 Task: Craft a Digital Illustration.
Action: Mouse moved to (42, 10)
Screenshot: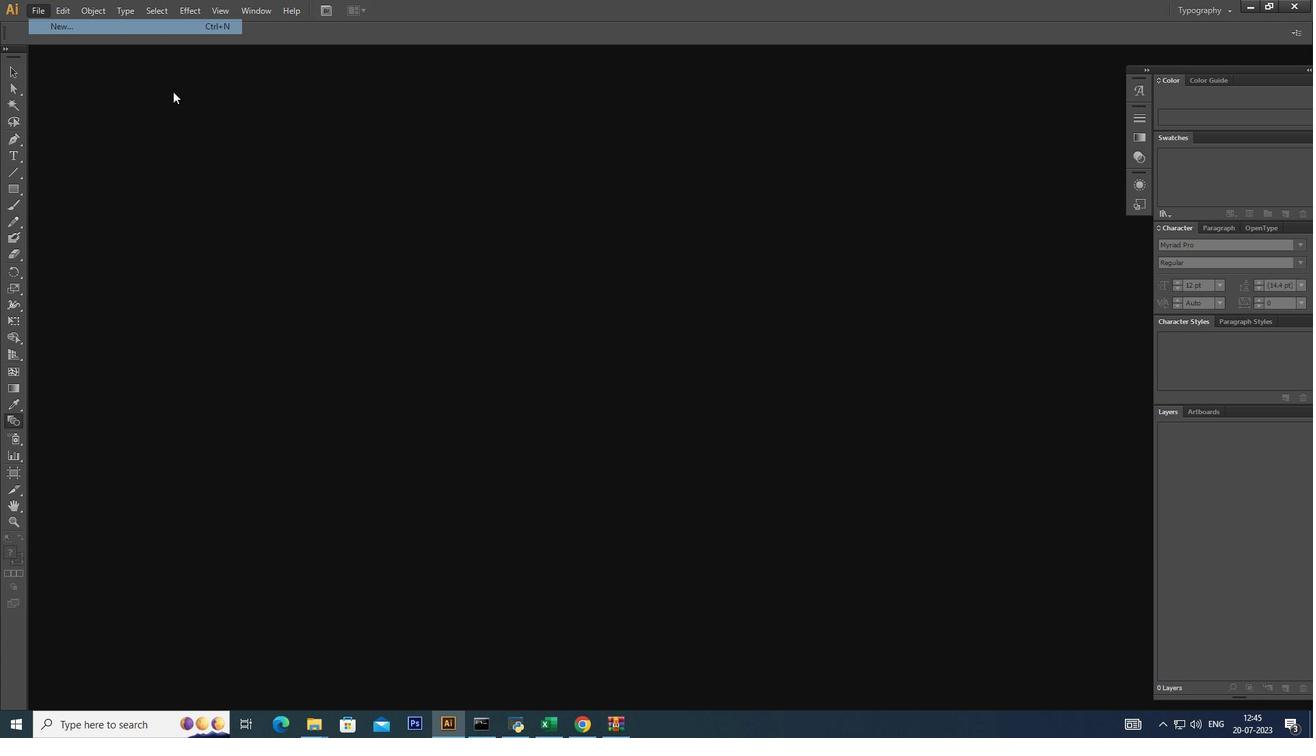 
Action: Mouse pressed left at (42, 10)
Screenshot: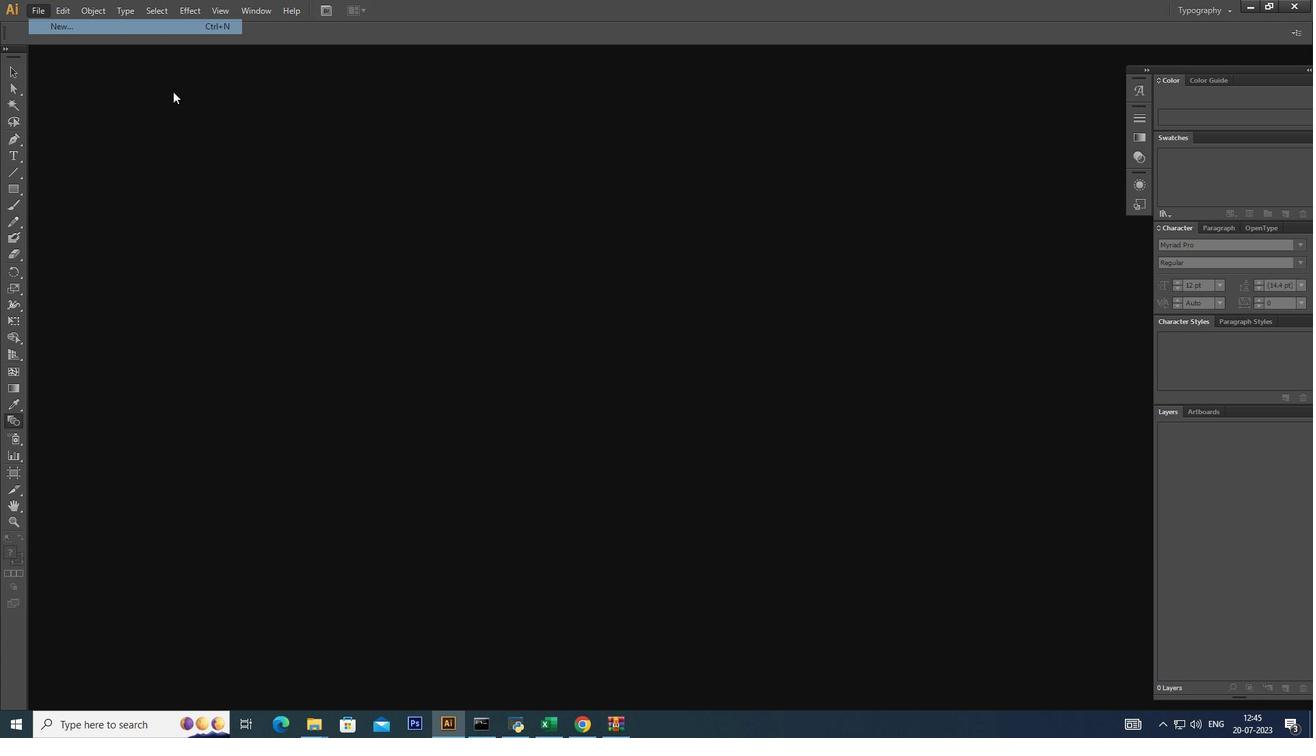 
Action: Mouse moved to (78, 26)
Screenshot: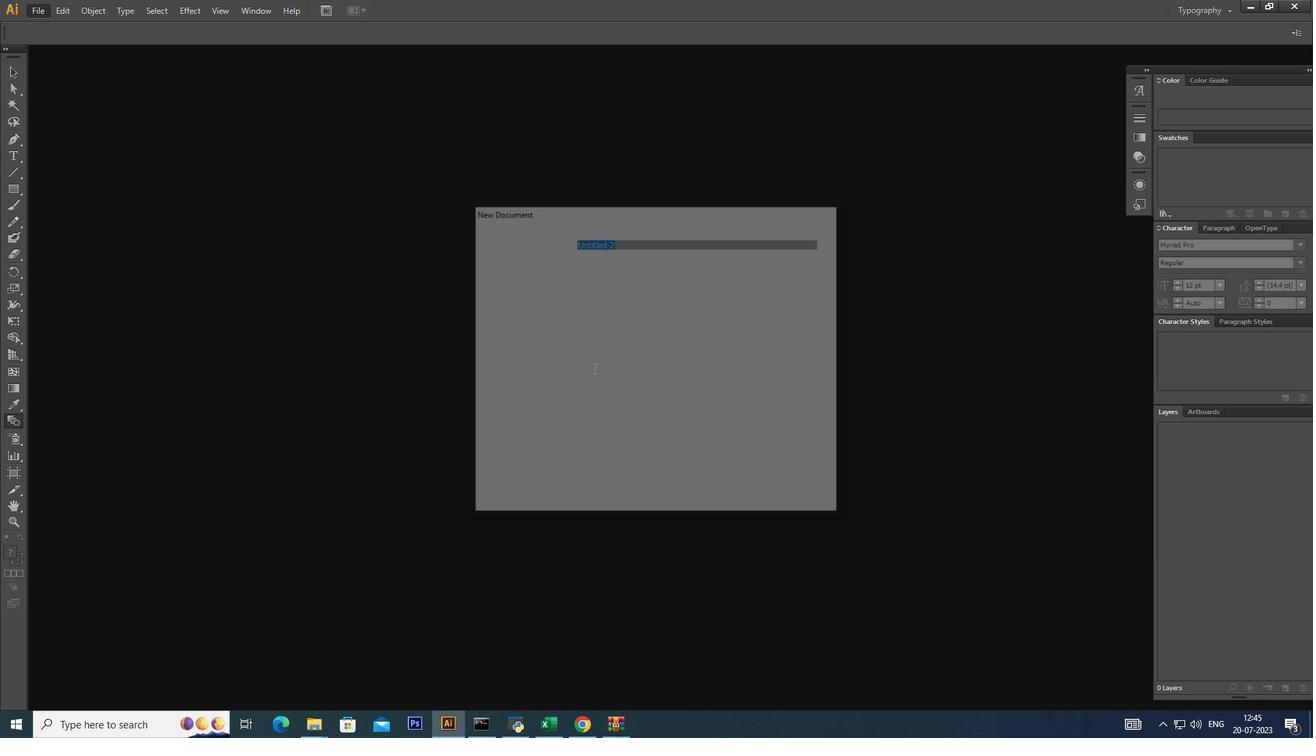 
Action: Mouse pressed left at (78, 26)
Screenshot: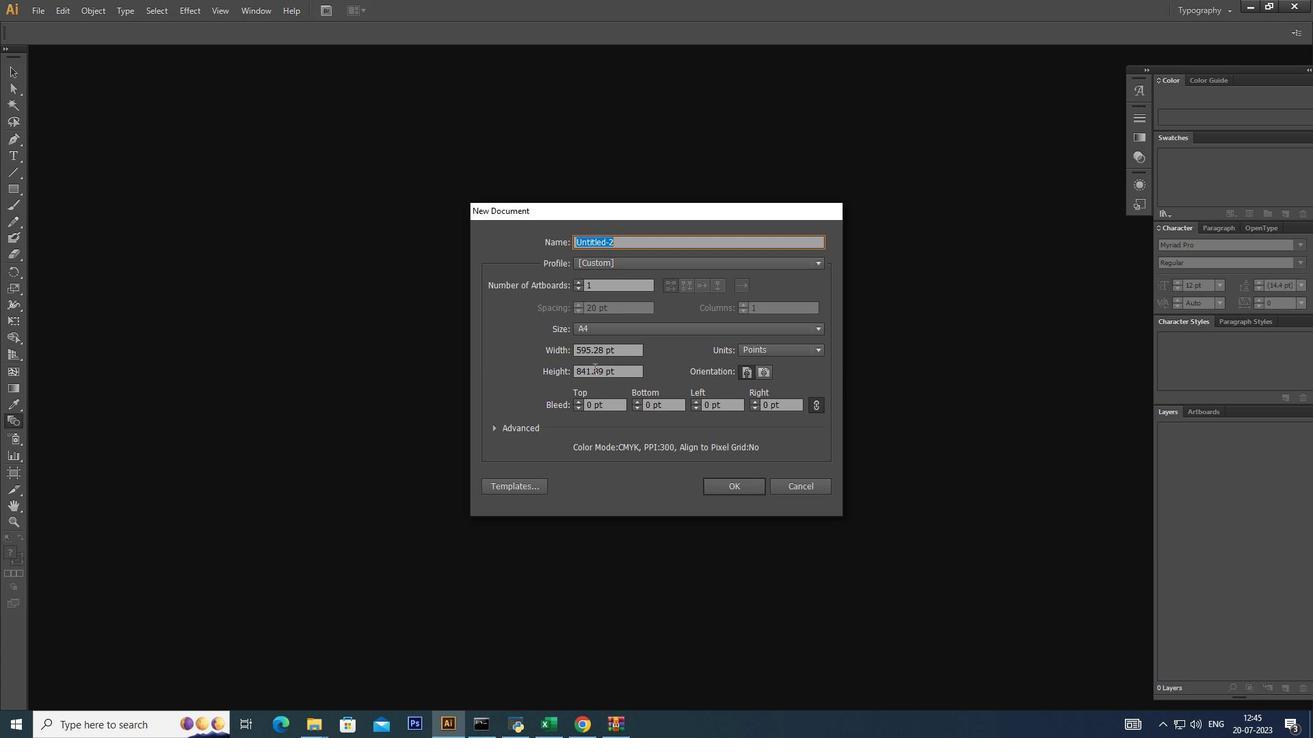 
Action: Mouse moved to (746, 491)
Screenshot: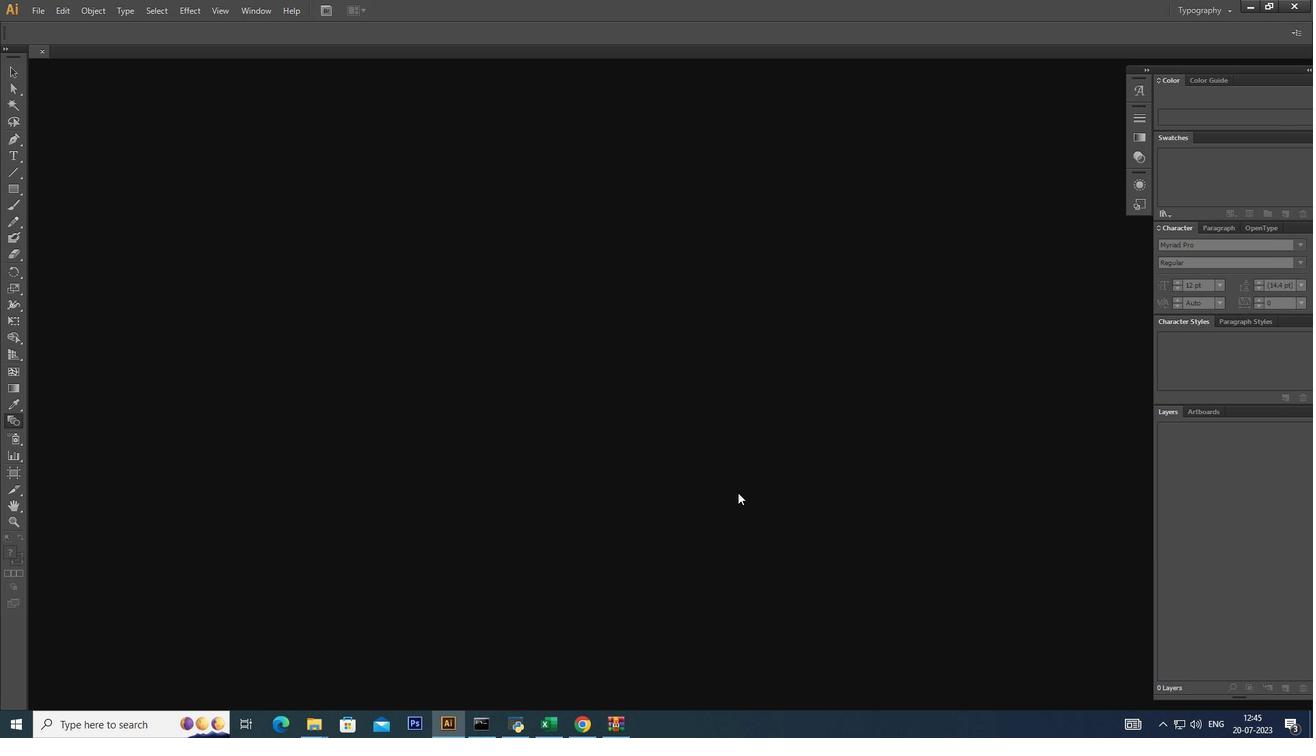 
Action: Mouse pressed left at (746, 491)
Screenshot: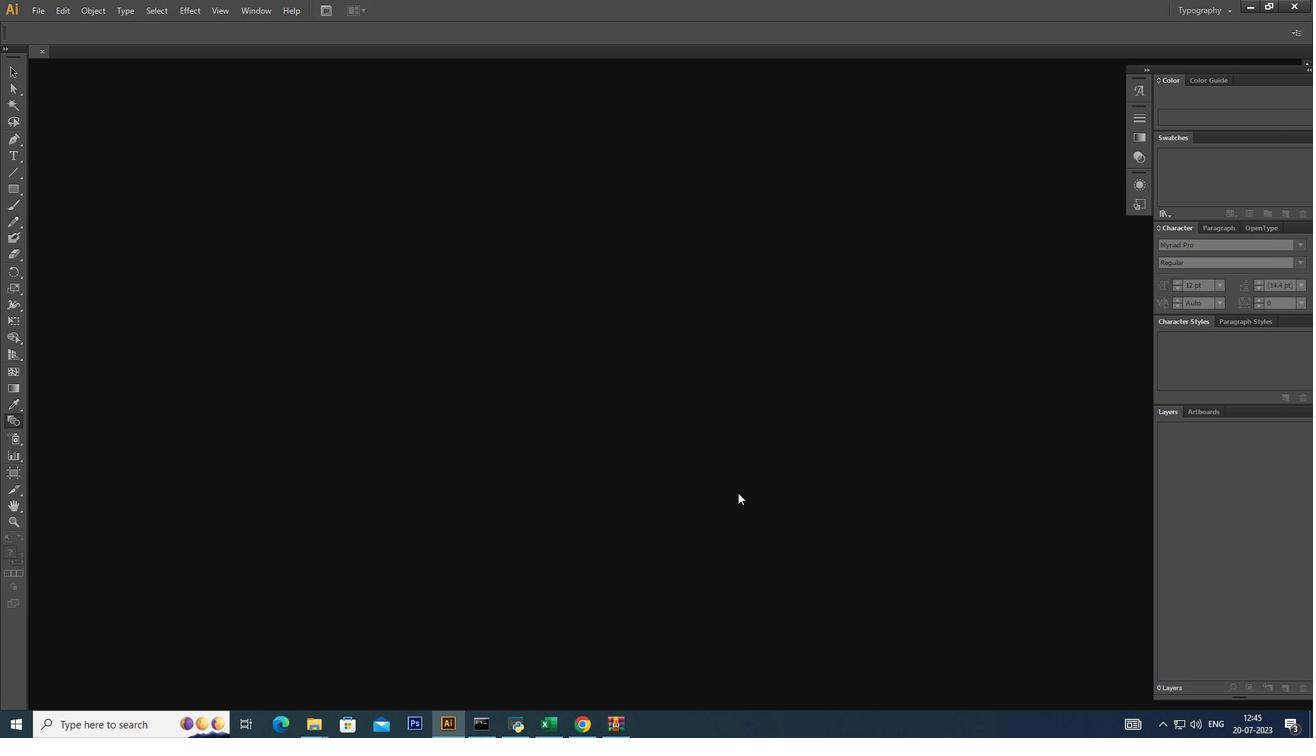 
Action: Mouse moved to (1288, 695)
Screenshot: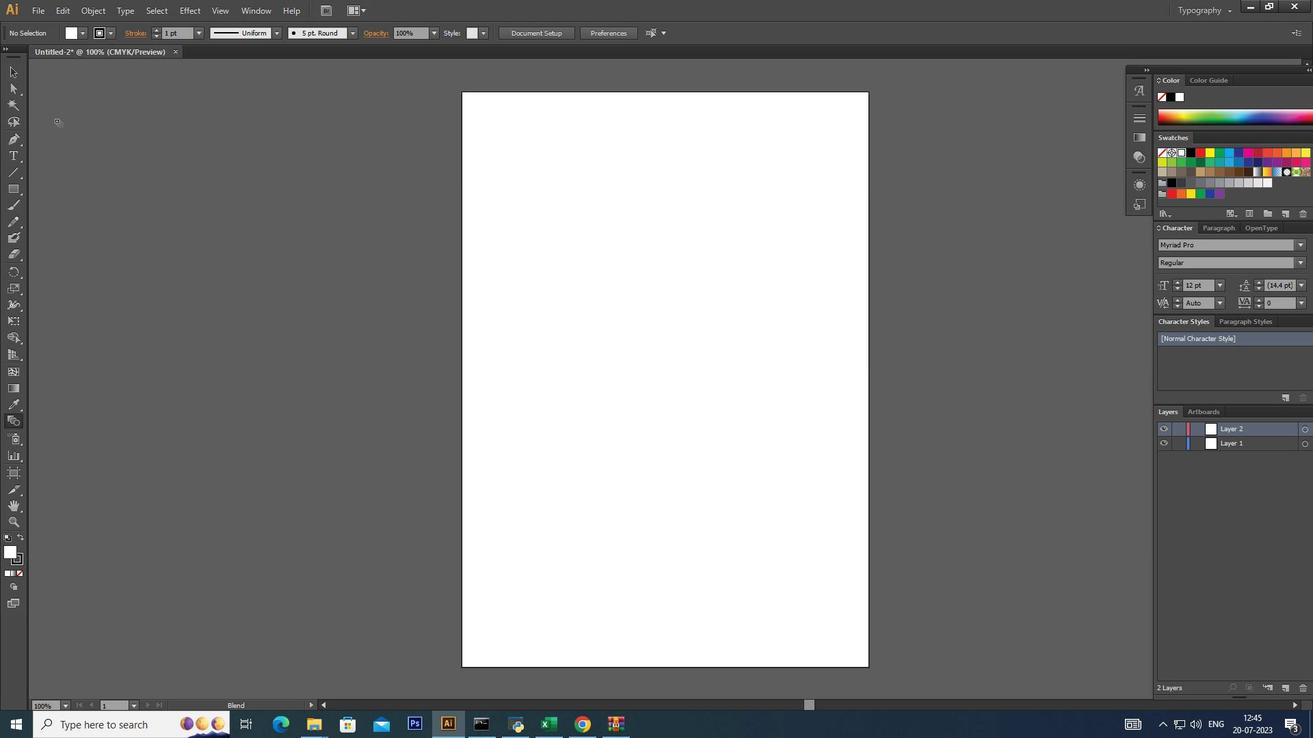 
Action: Mouse pressed left at (1288, 695)
Screenshot: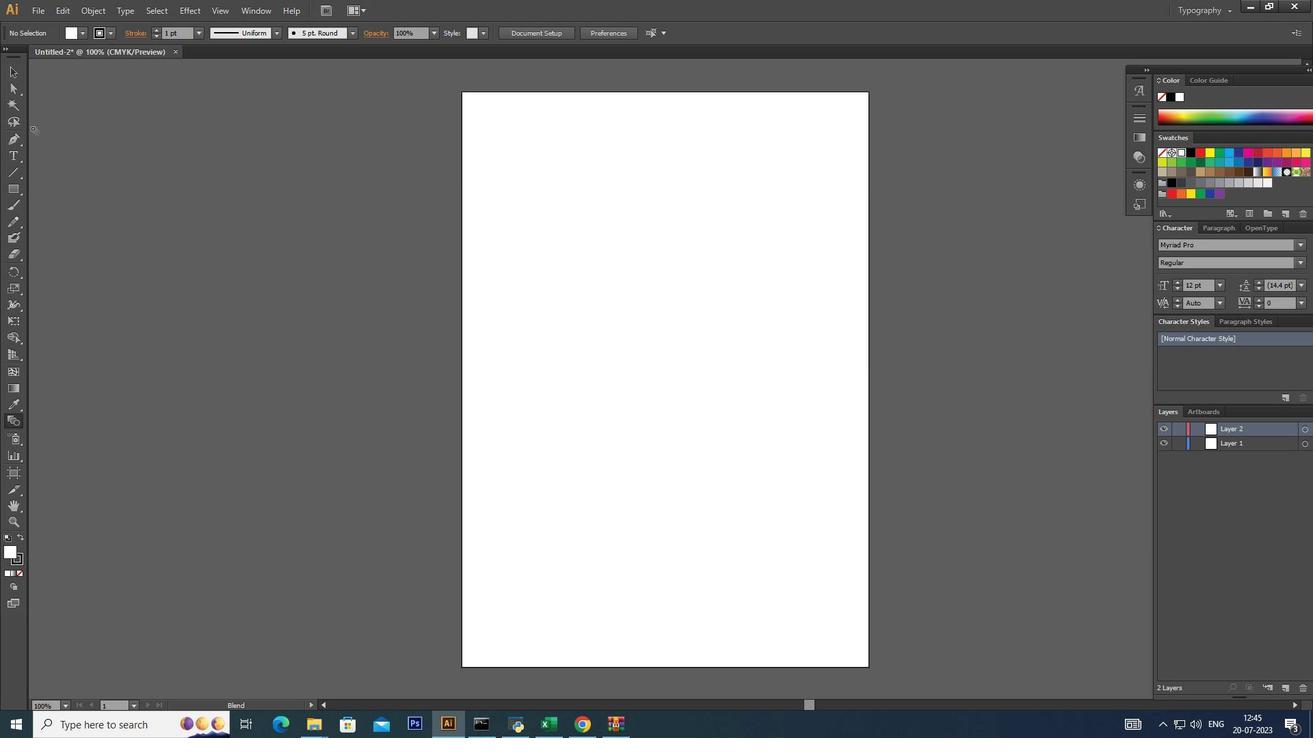 
Action: Mouse moved to (20, 186)
Screenshot: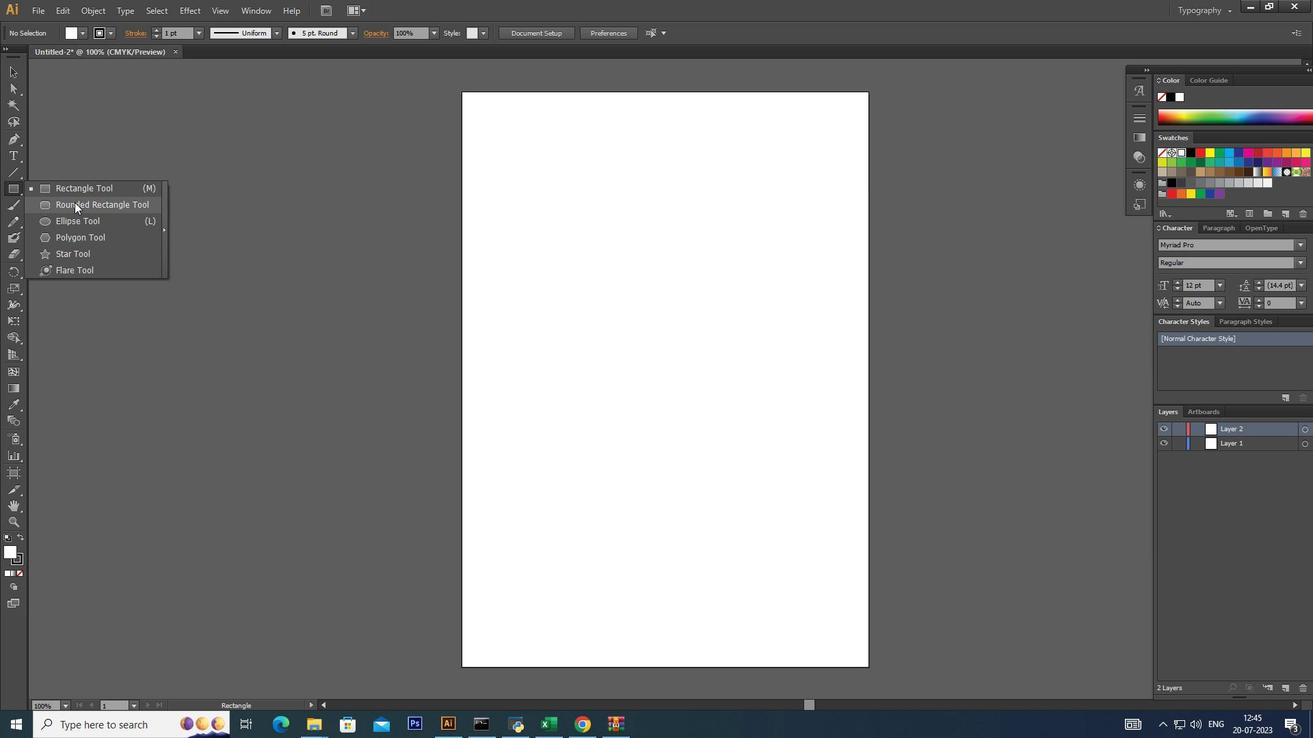 
Action: Mouse pressed left at (20, 186)
Screenshot: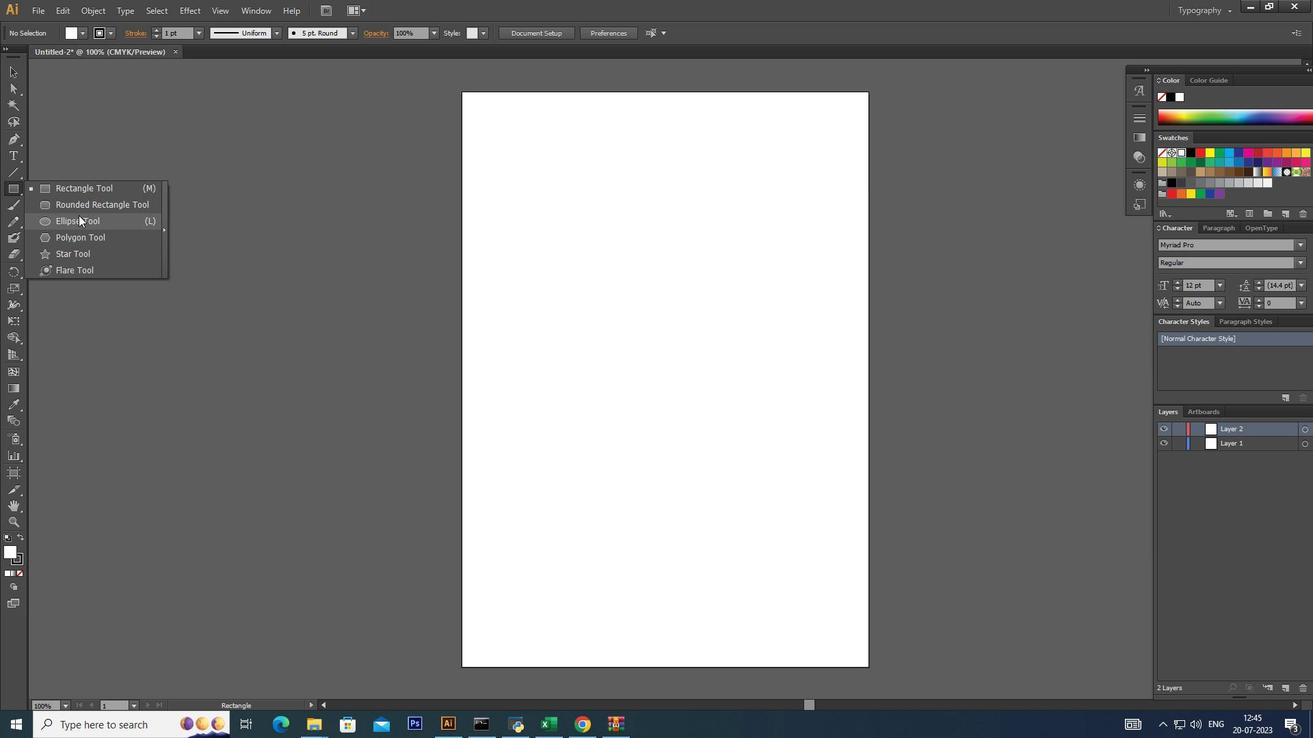 
Action: Mouse moved to (81, 219)
Screenshot: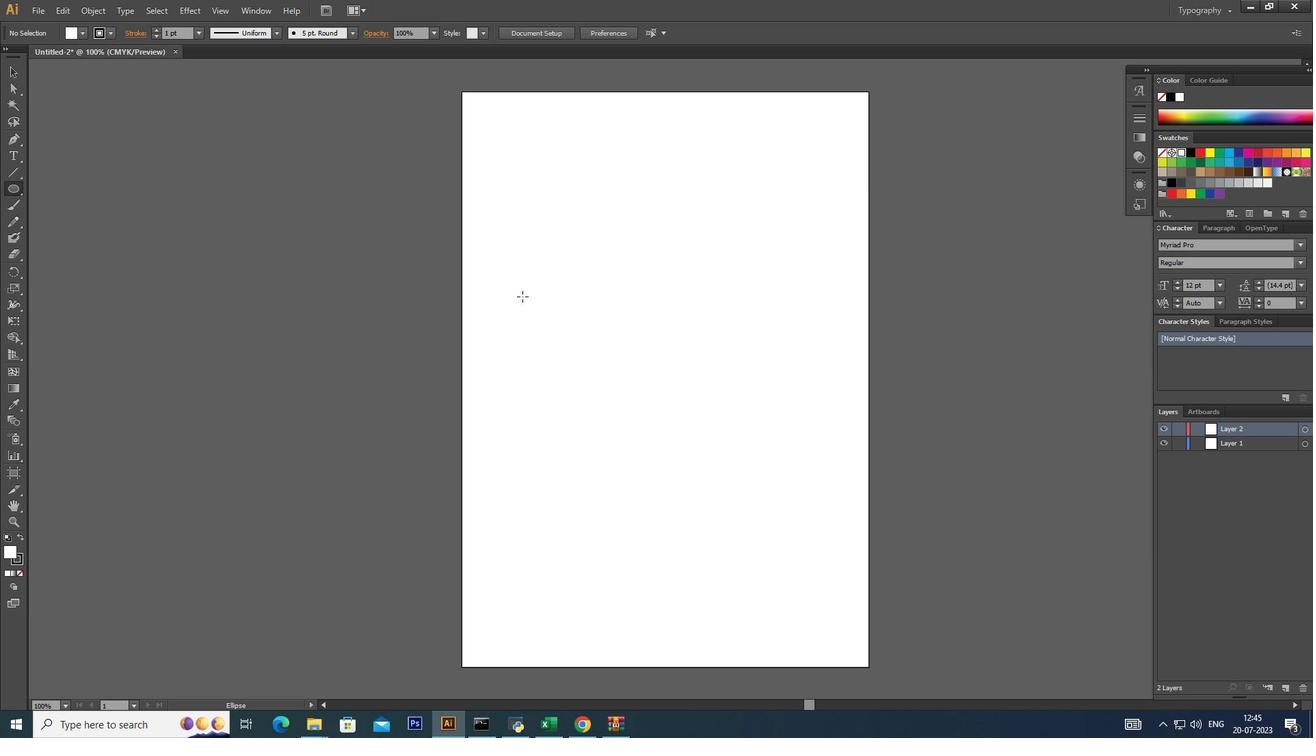 
Action: Mouse pressed left at (81, 219)
Screenshot: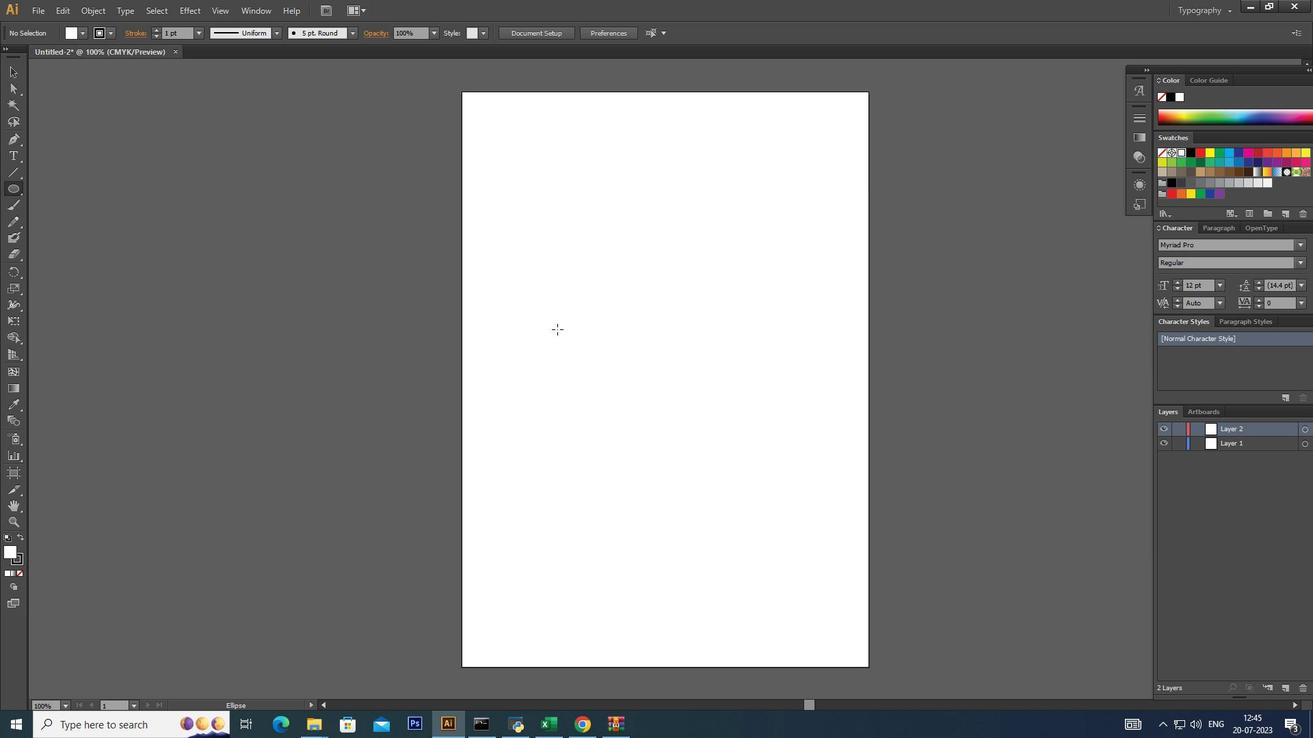 
Action: Mouse moved to (544, 336)
Screenshot: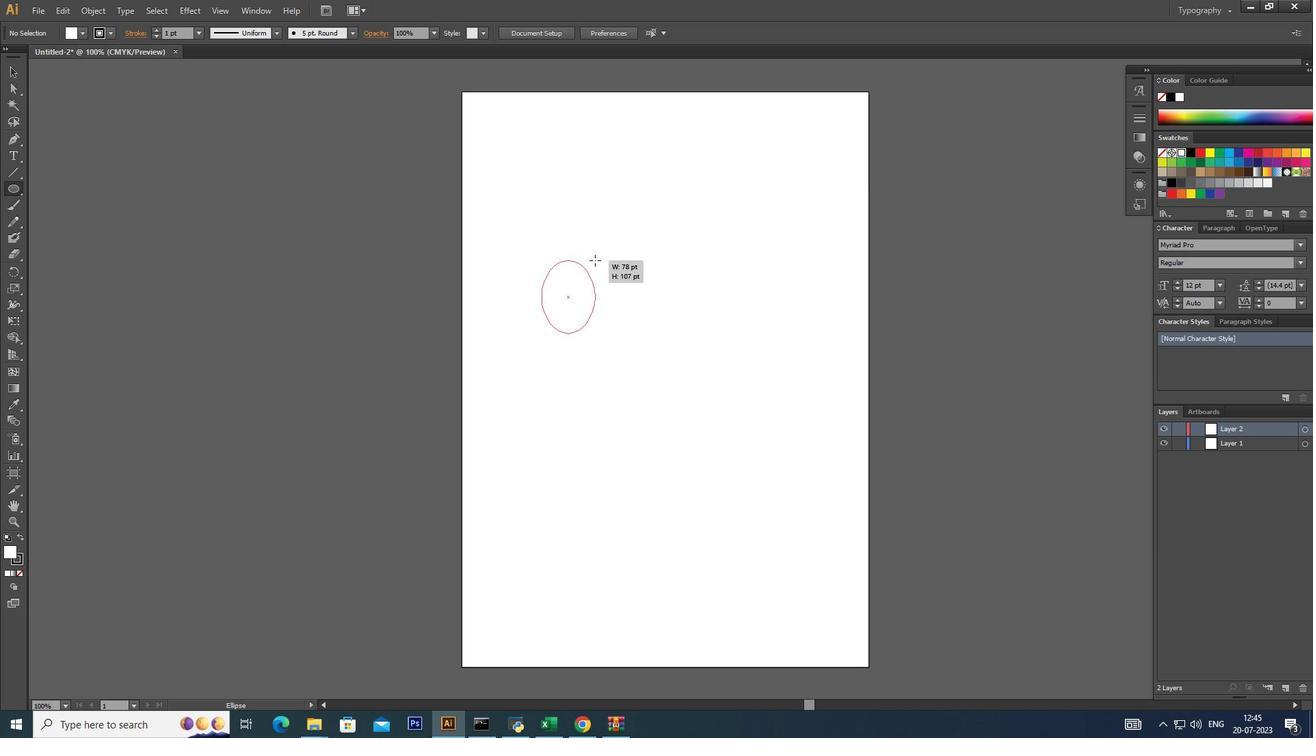 
Action: Mouse pressed left at (544, 336)
Screenshot: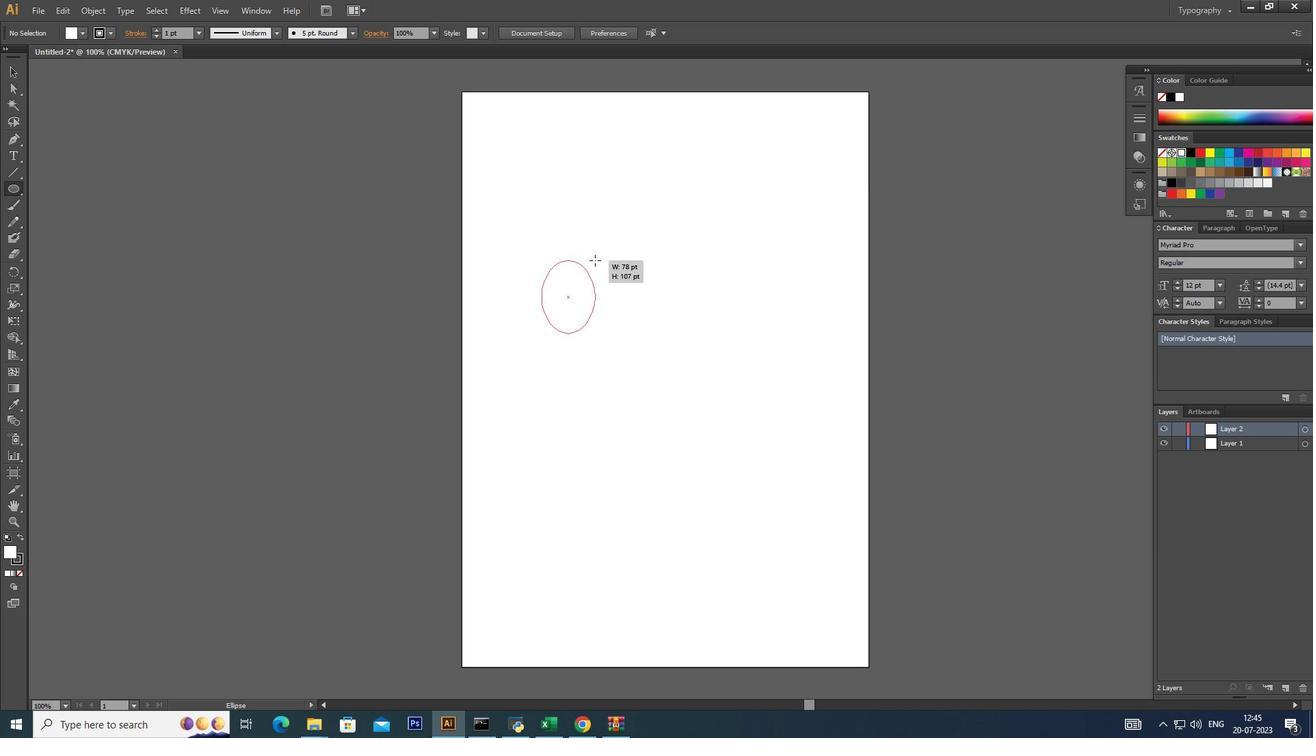 
Action: Mouse moved to (83, 32)
Screenshot: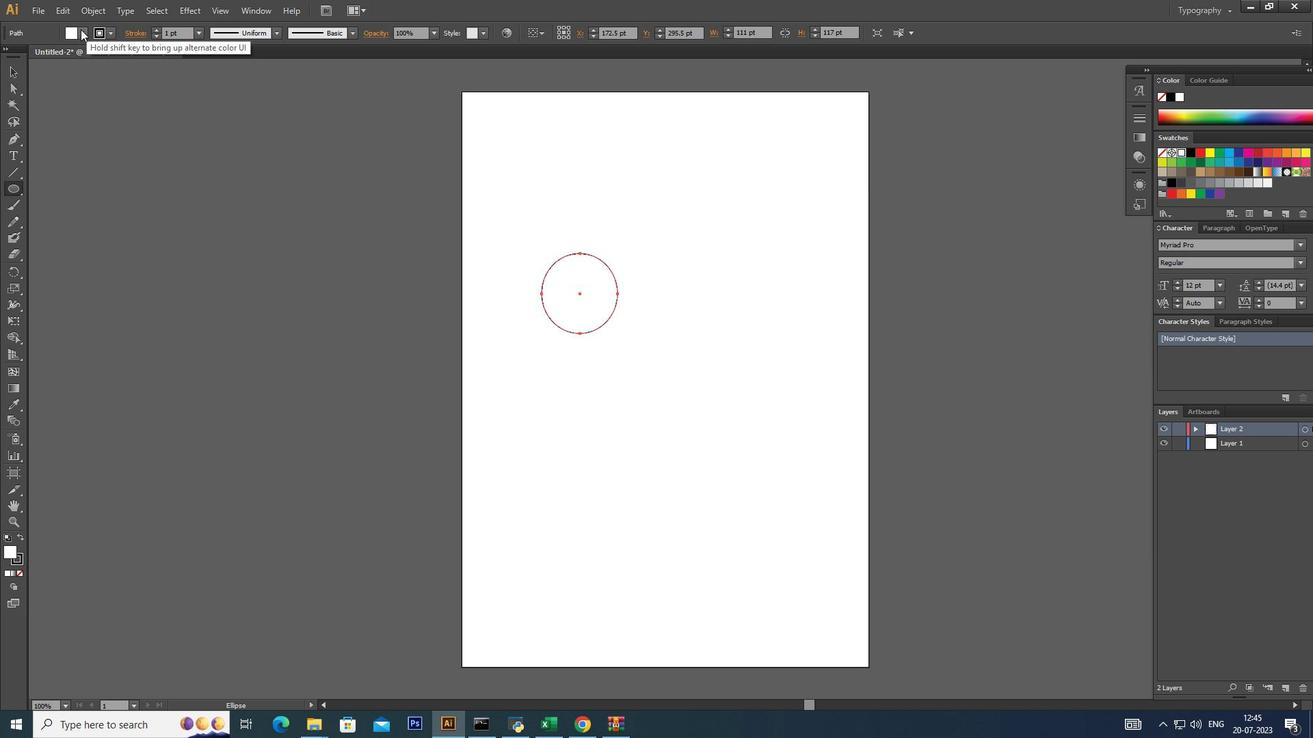 
Action: Mouse pressed left at (83, 32)
Screenshot: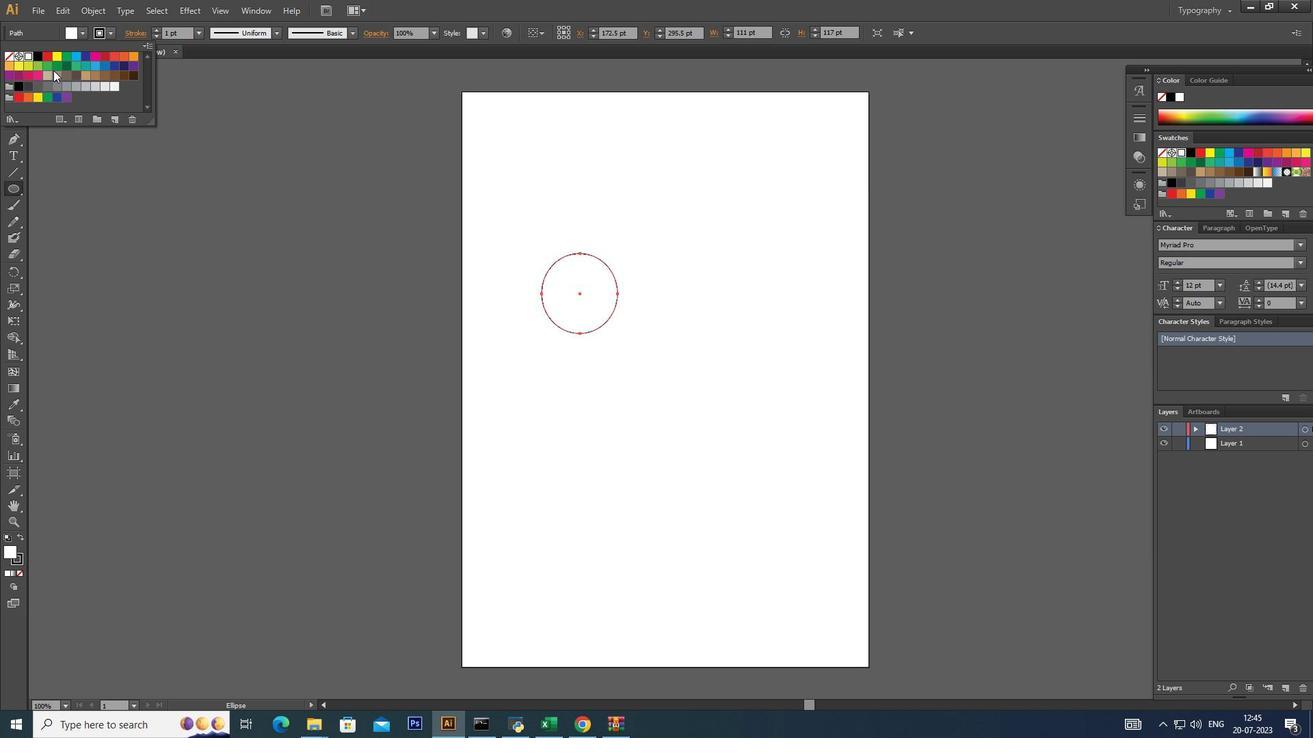 
Action: Mouse moved to (76, 32)
Screenshot: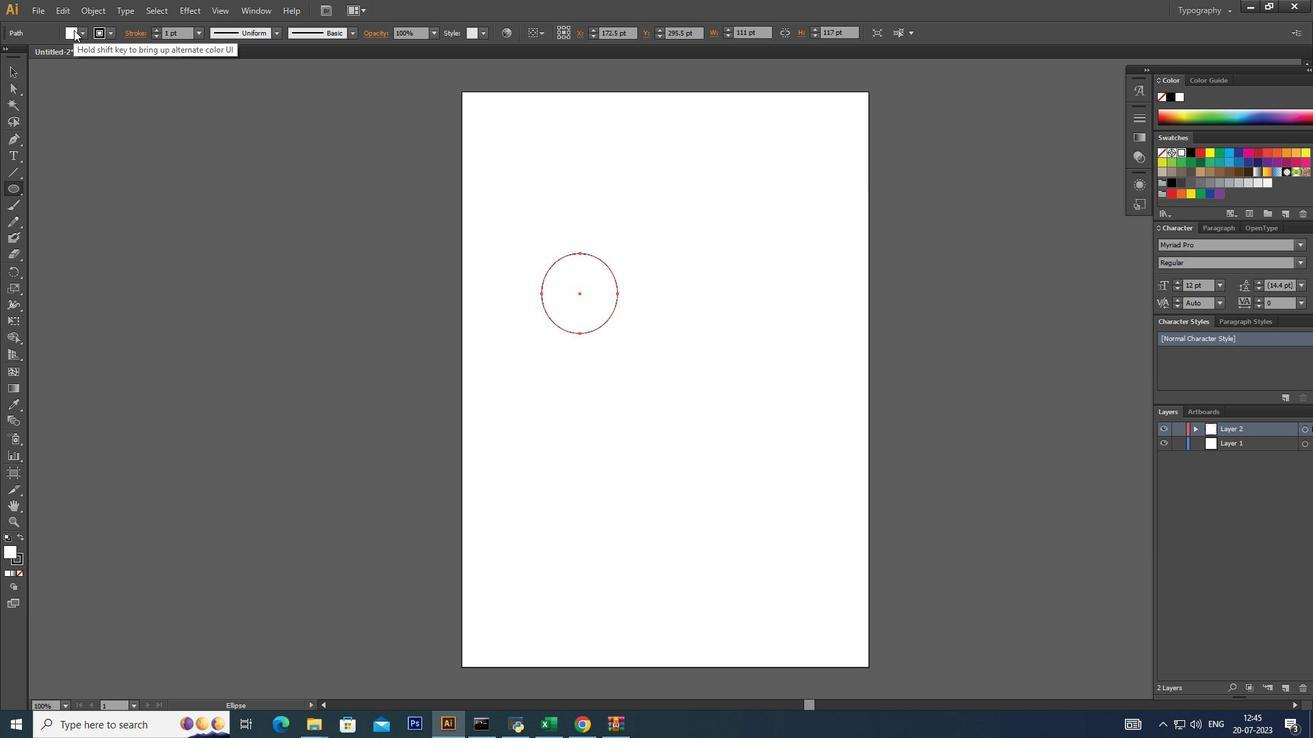 
Action: Mouse pressed left at (76, 32)
Screenshot: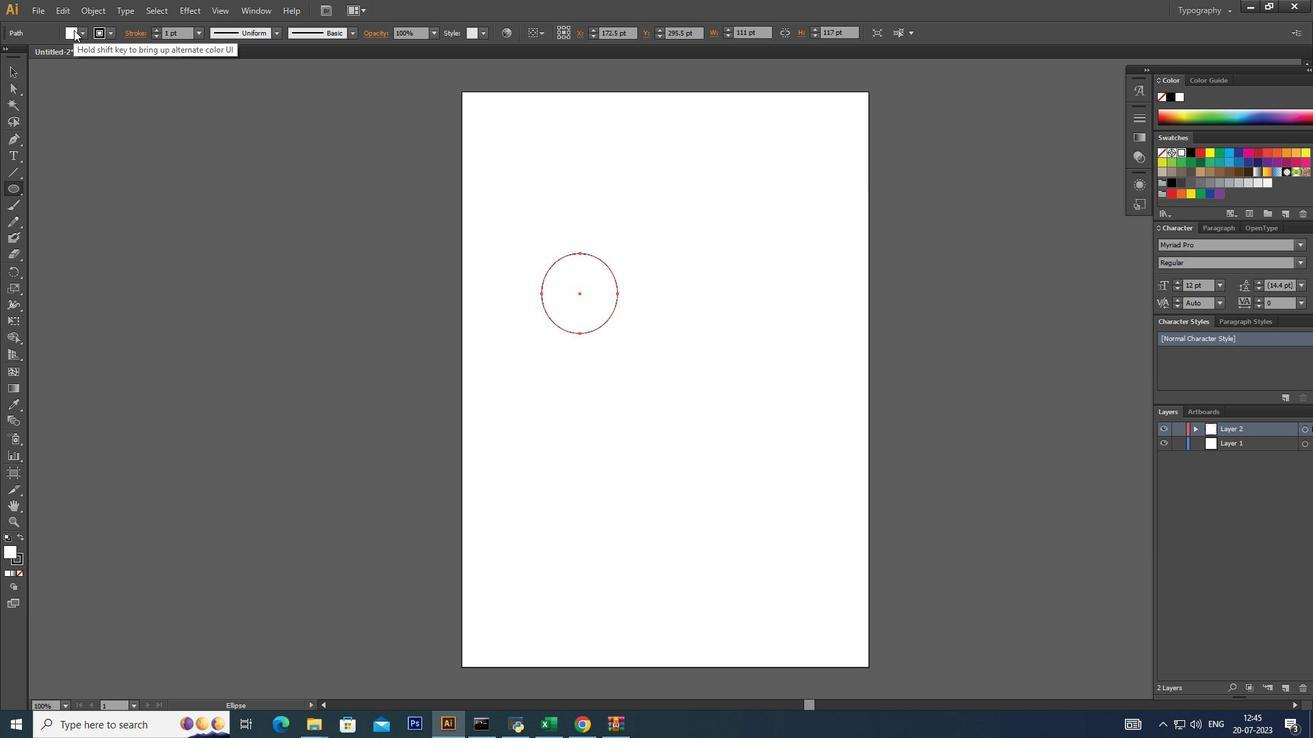 
Action: Mouse pressed left at (76, 32)
Screenshot: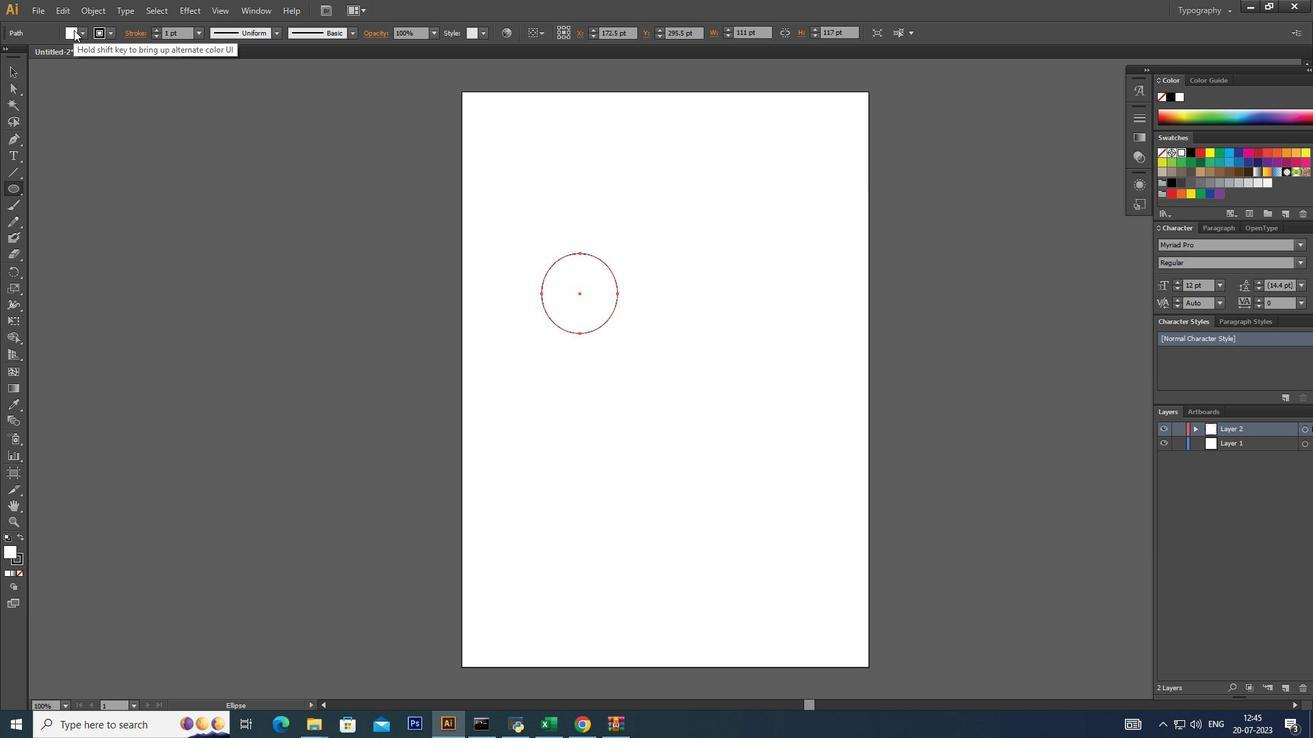 
Action: Mouse pressed left at (76, 32)
Screenshot: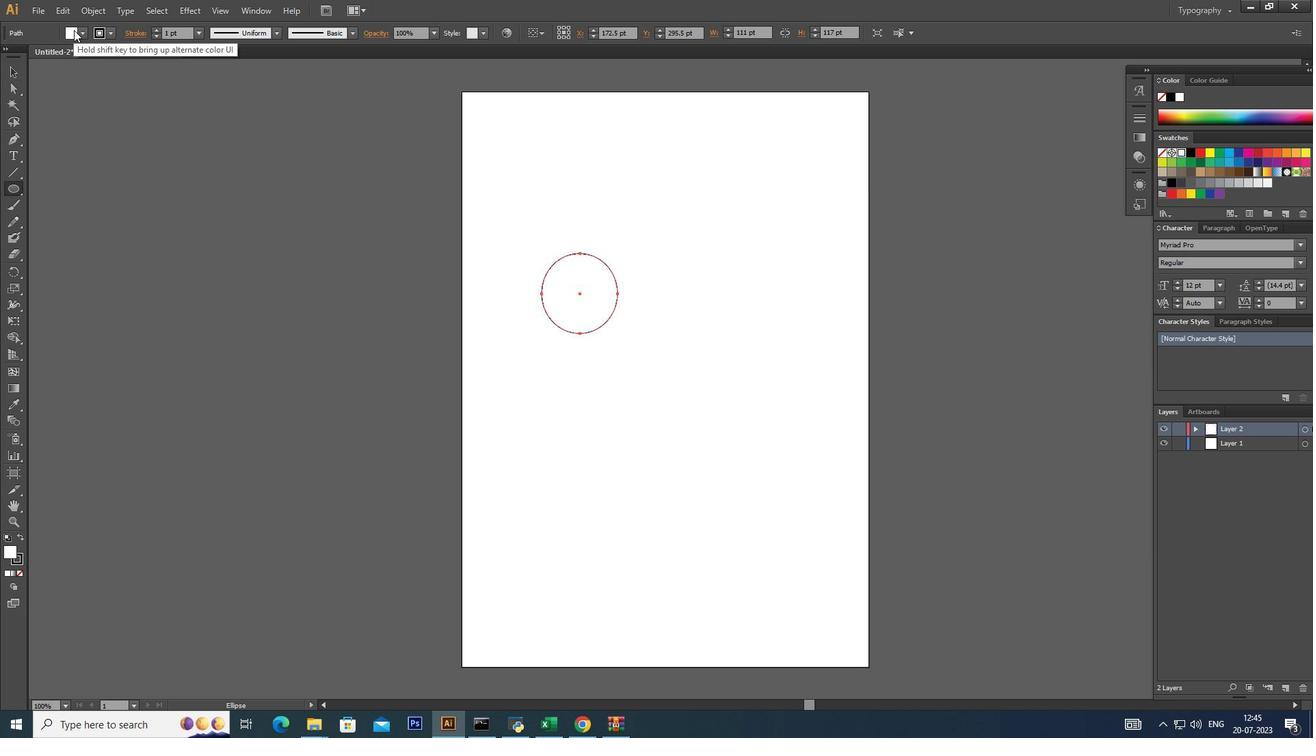 
Action: Mouse pressed left at (76, 32)
Screenshot: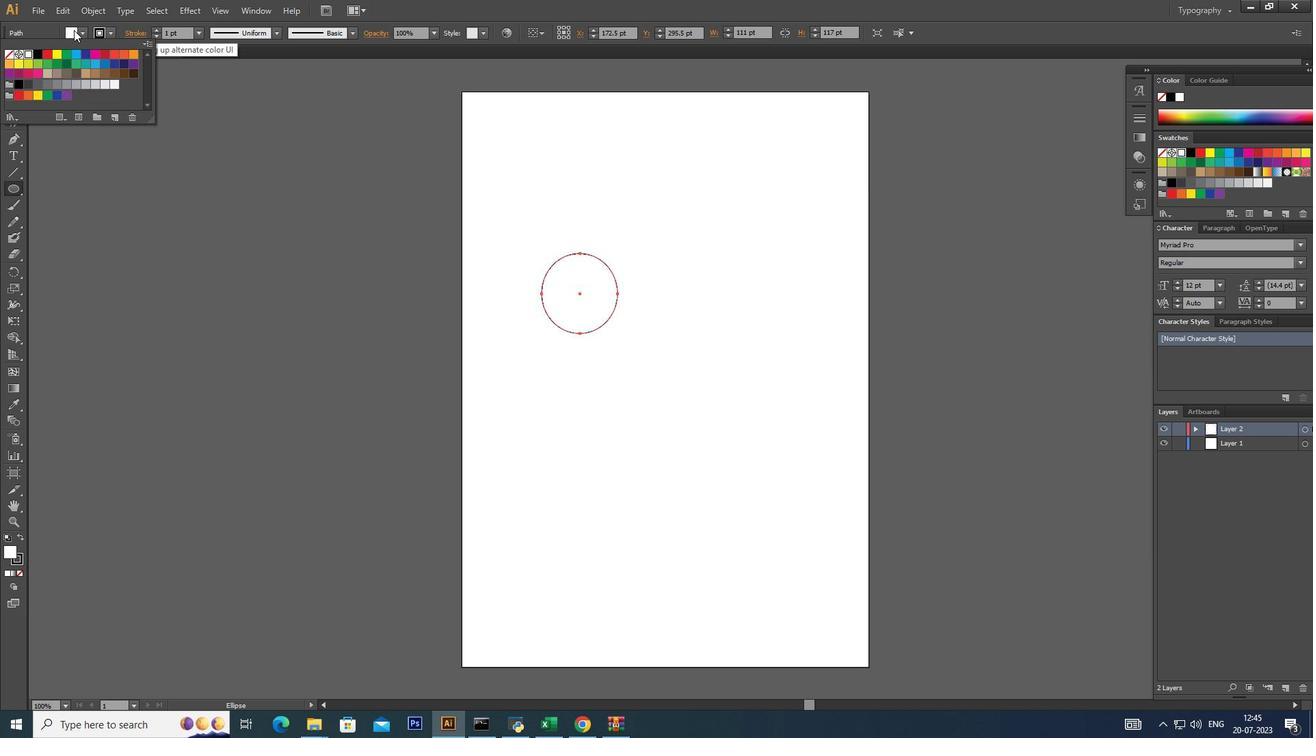 
Action: Mouse pressed left at (76, 32)
Screenshot: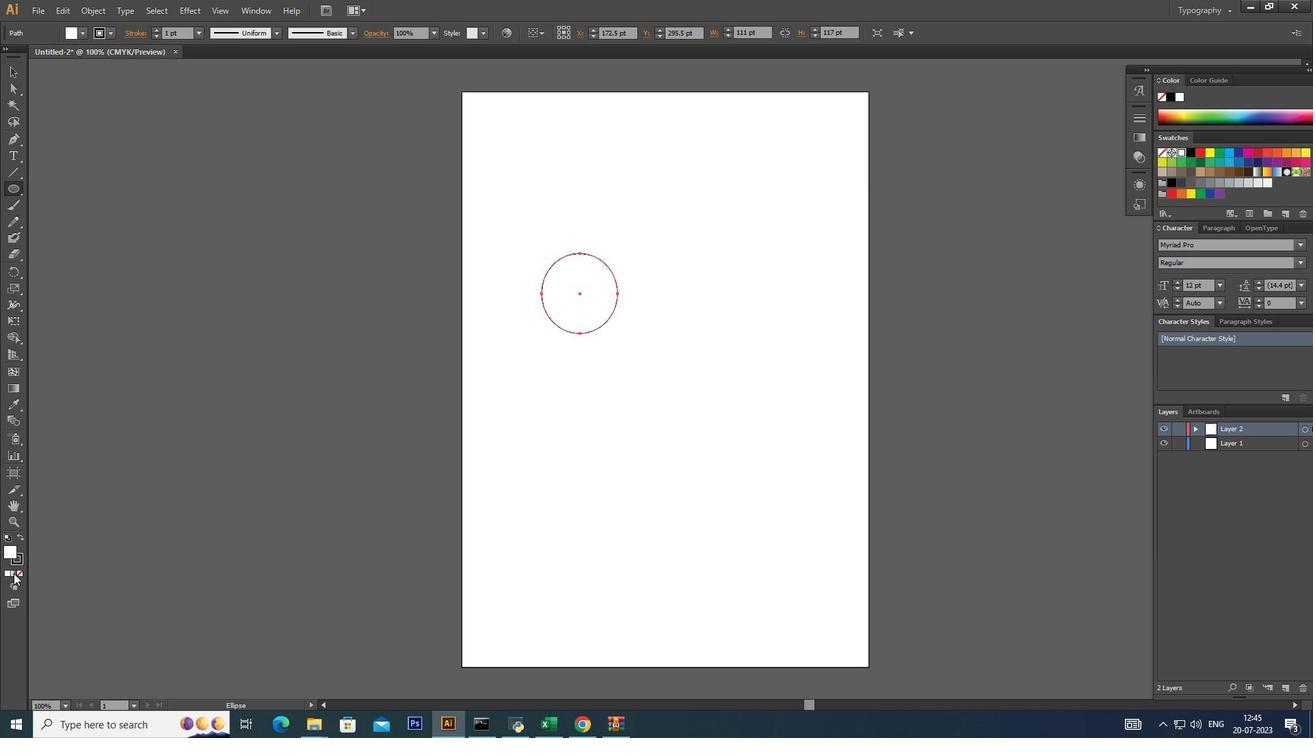 
Action: Mouse pressed left at (76, 32)
Screenshot: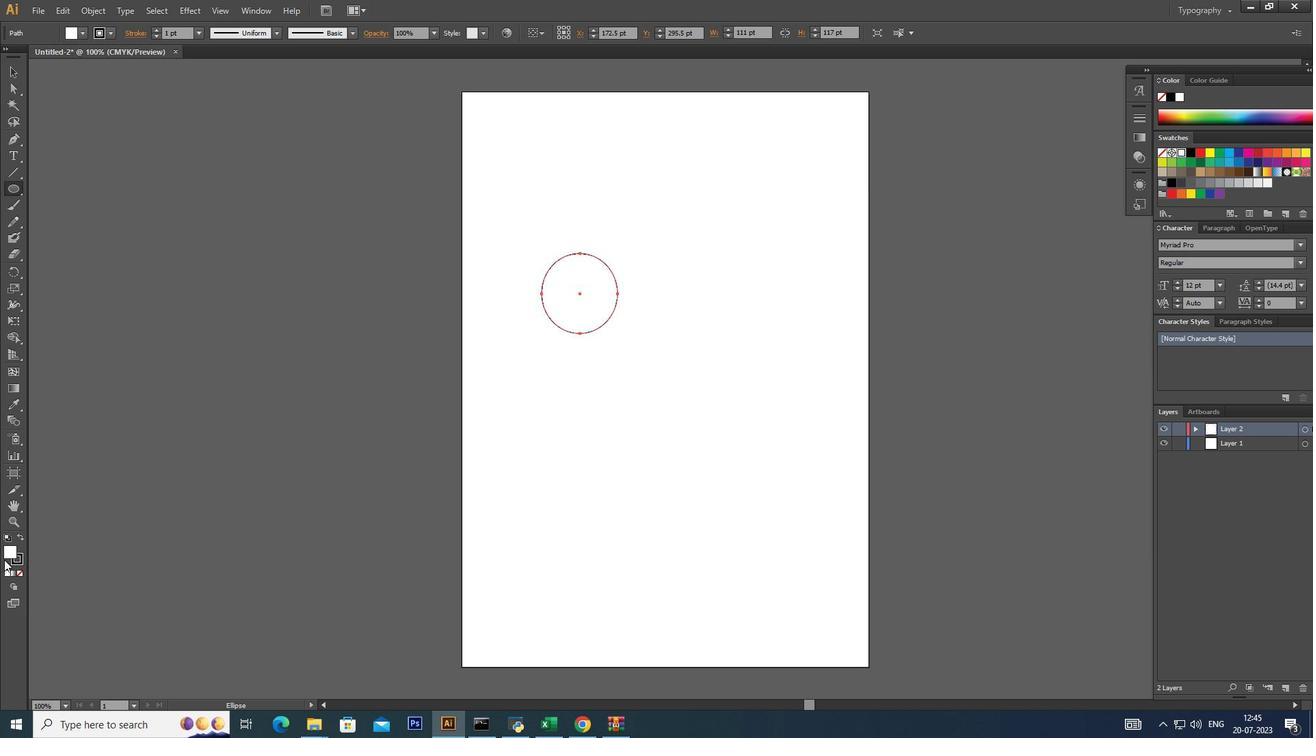 
Action: Mouse moved to (10, 552)
Screenshot: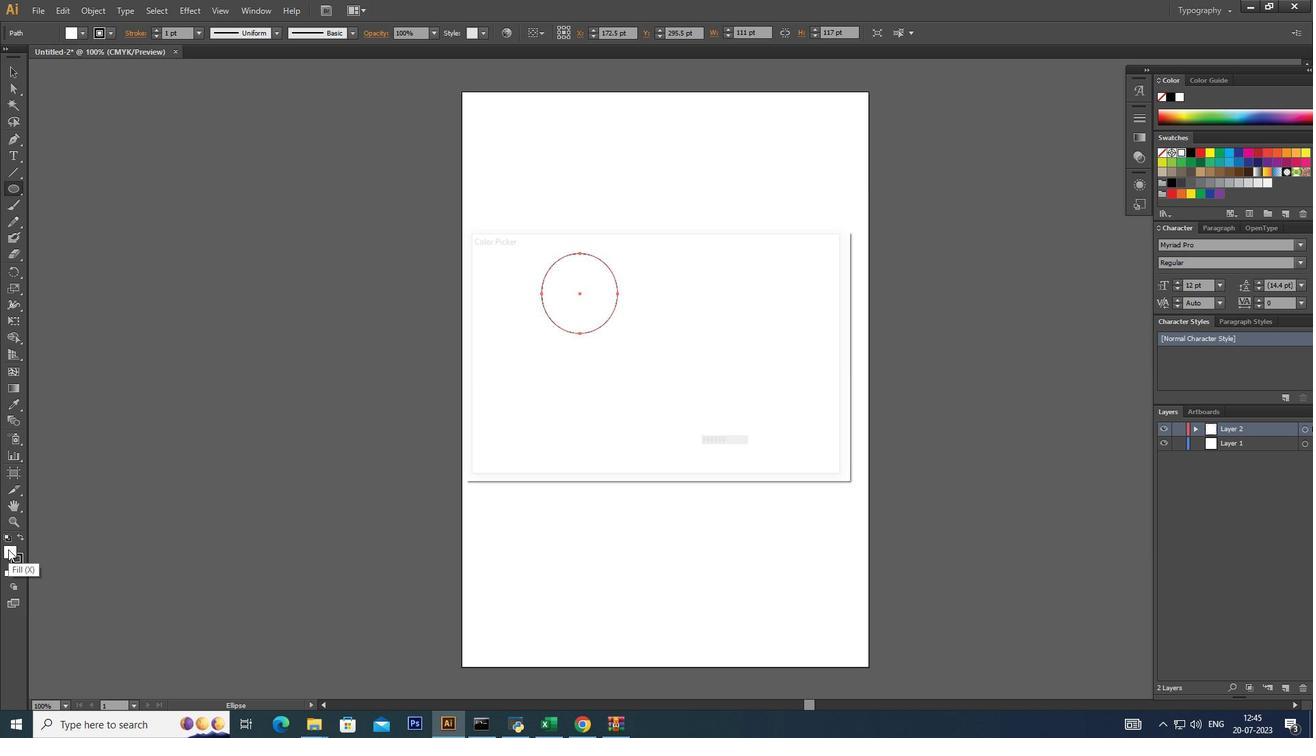 
Action: Mouse pressed left at (10, 552)
Screenshot: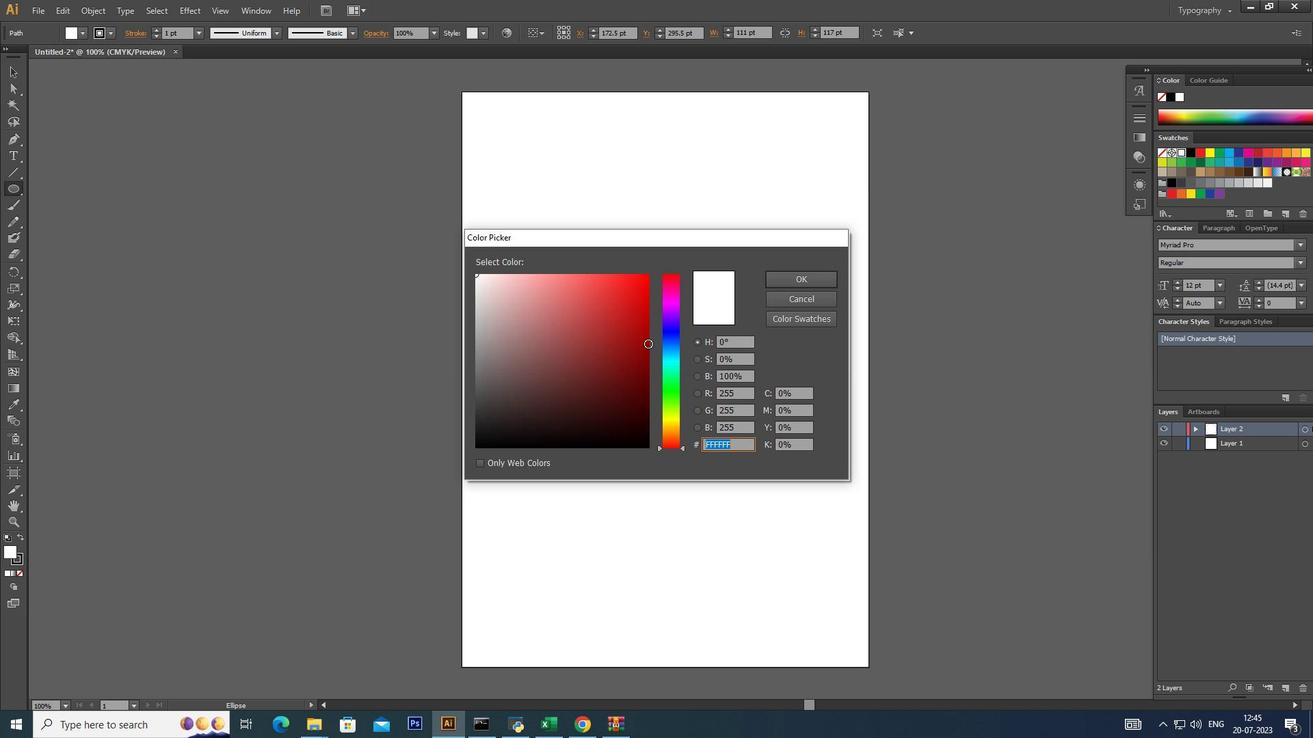 
Action: Mouse pressed left at (10, 552)
Screenshot: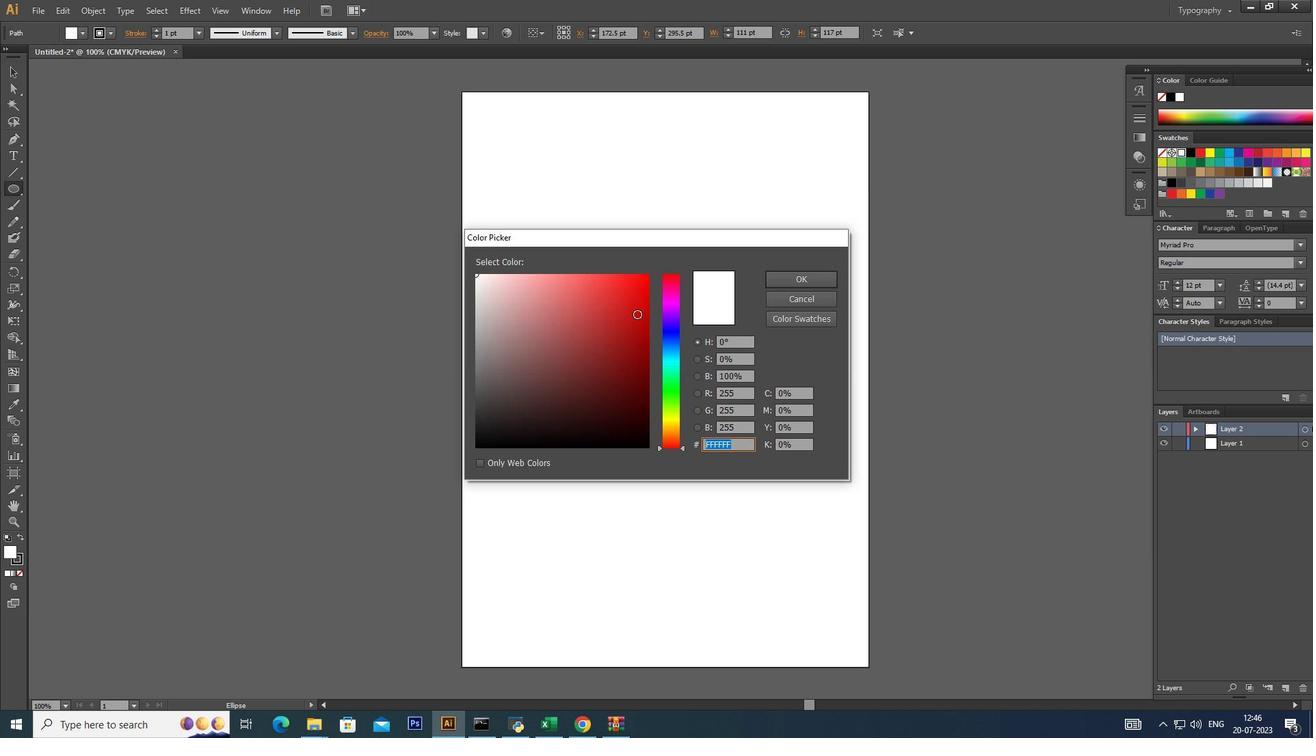 
Action: Mouse moved to (669, 232)
Screenshot: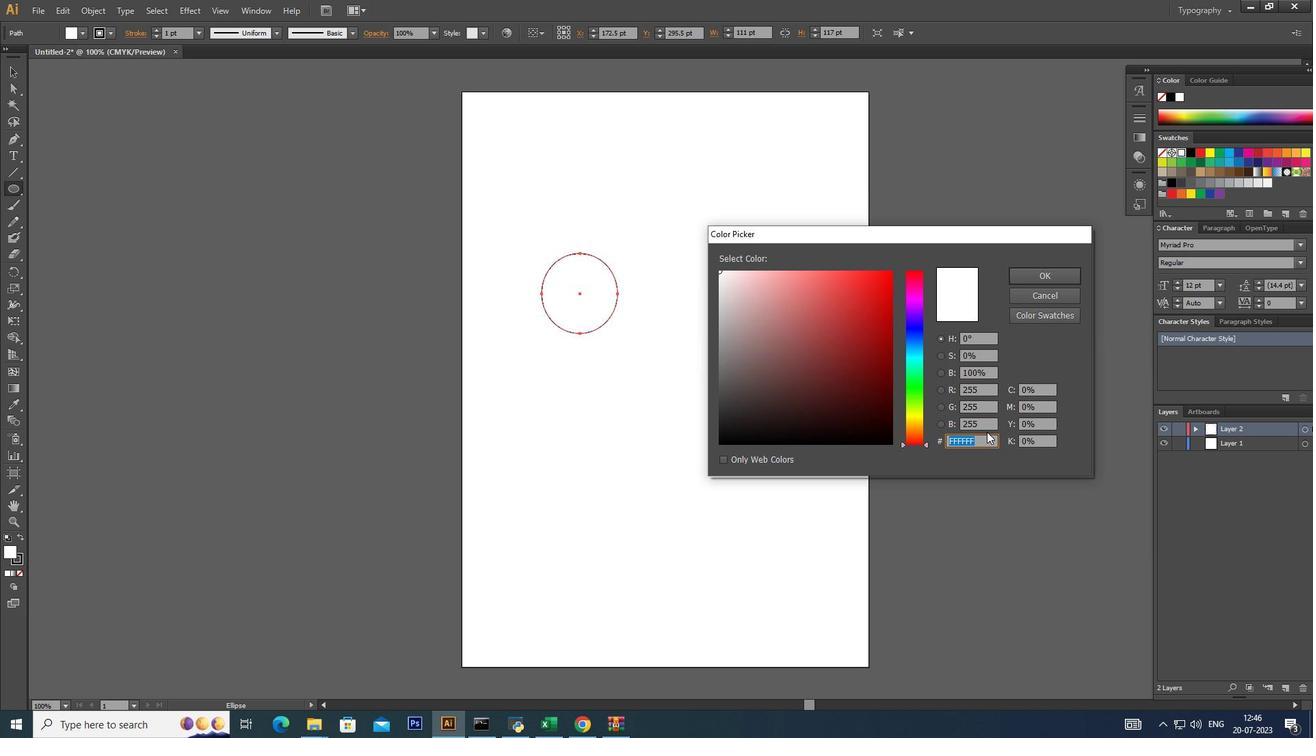 
Action: Mouse pressed left at (669, 232)
Screenshot: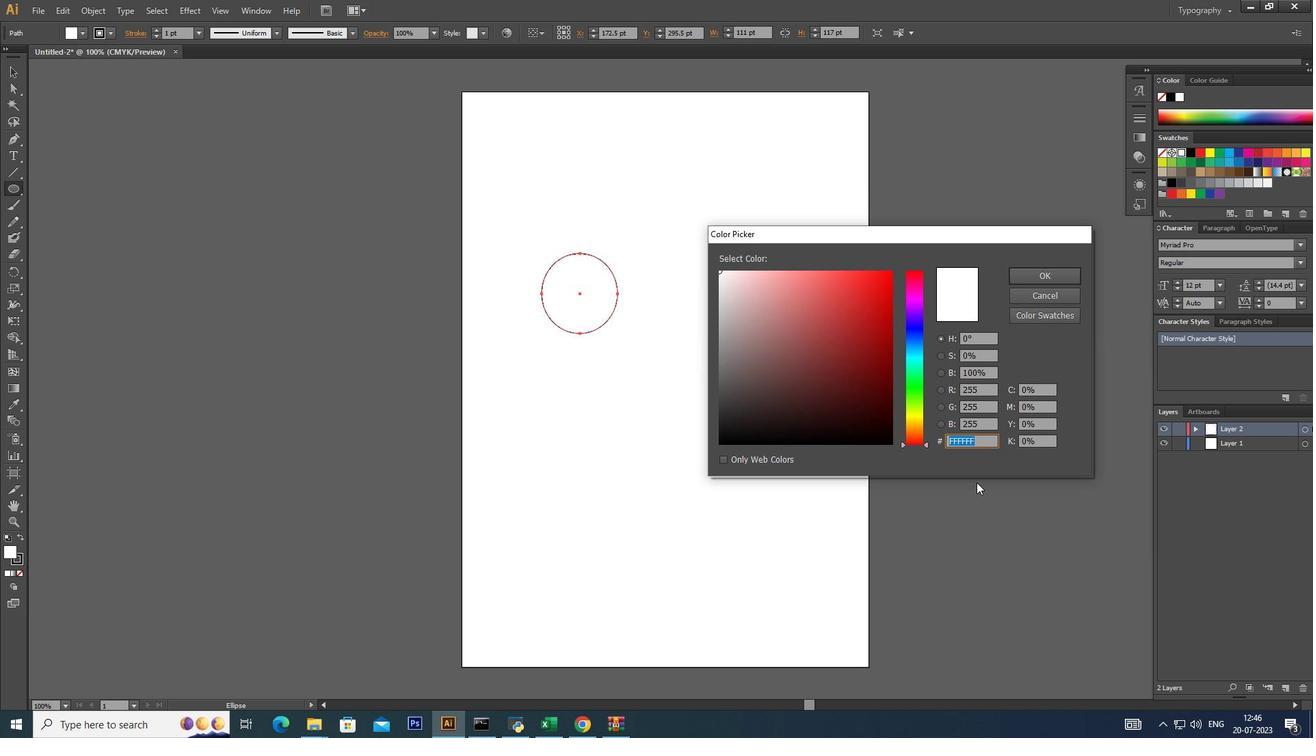
Action: Mouse moved to (912, 418)
Screenshot: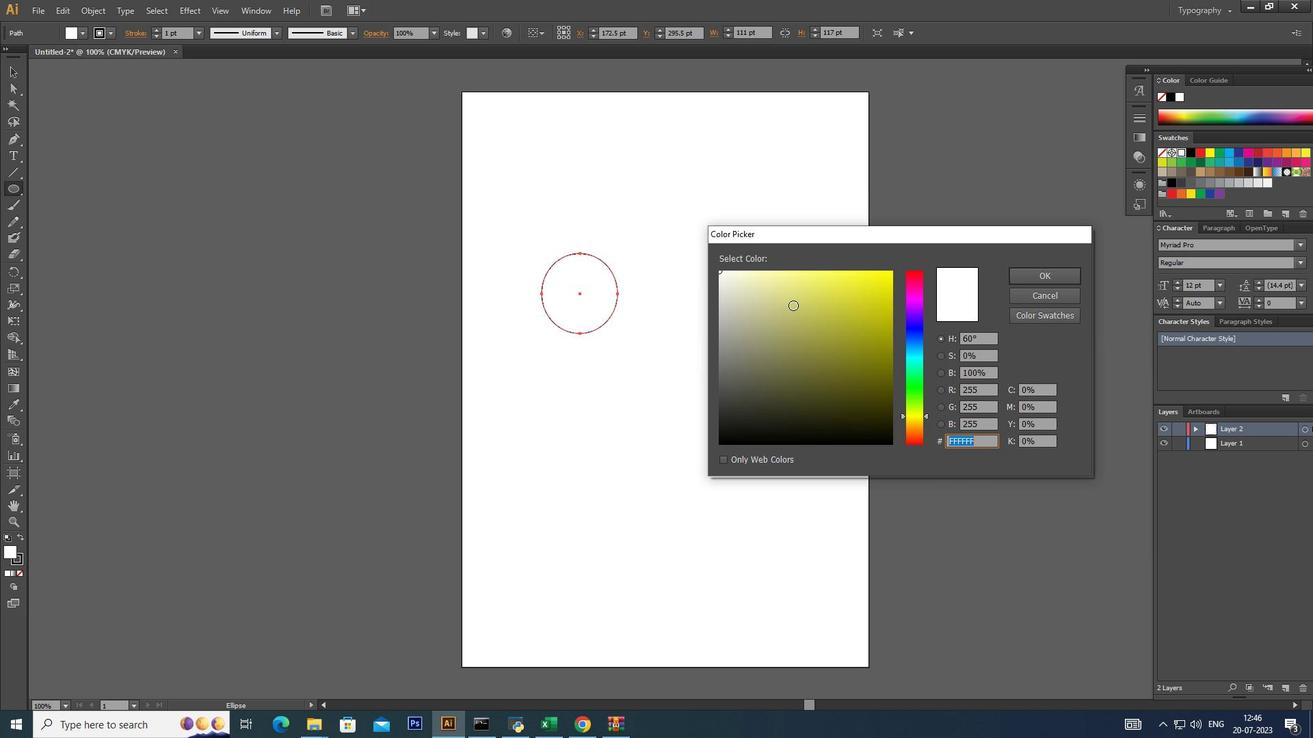 
Action: Mouse pressed left at (912, 418)
Screenshot: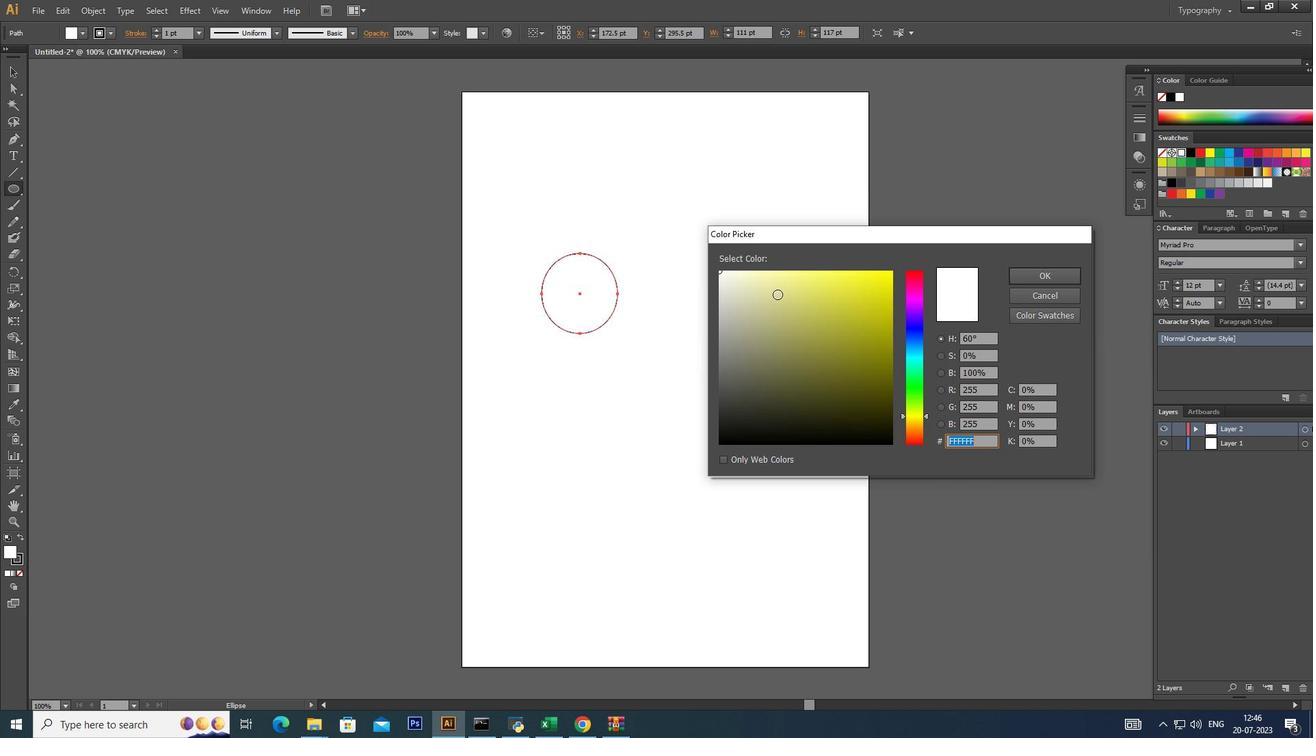 
Action: Mouse moved to (761, 274)
Screenshot: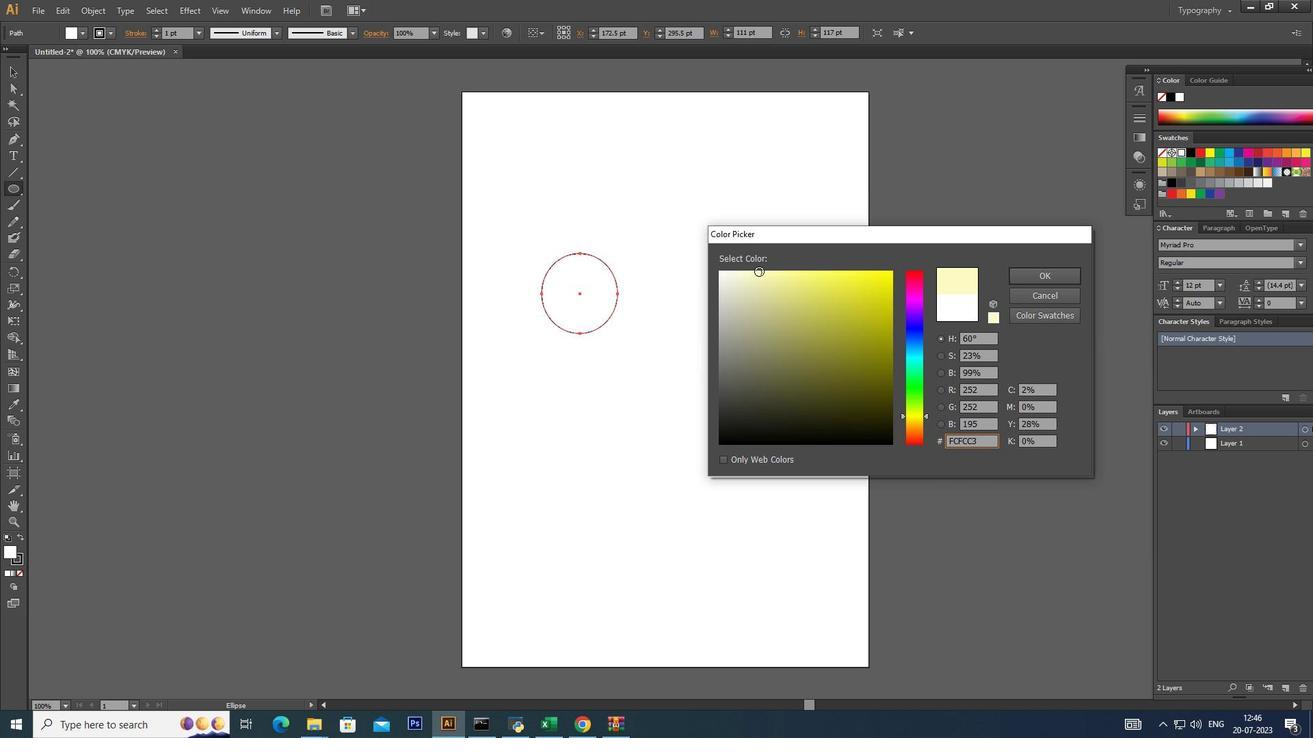 
Action: Mouse pressed left at (761, 274)
Screenshot: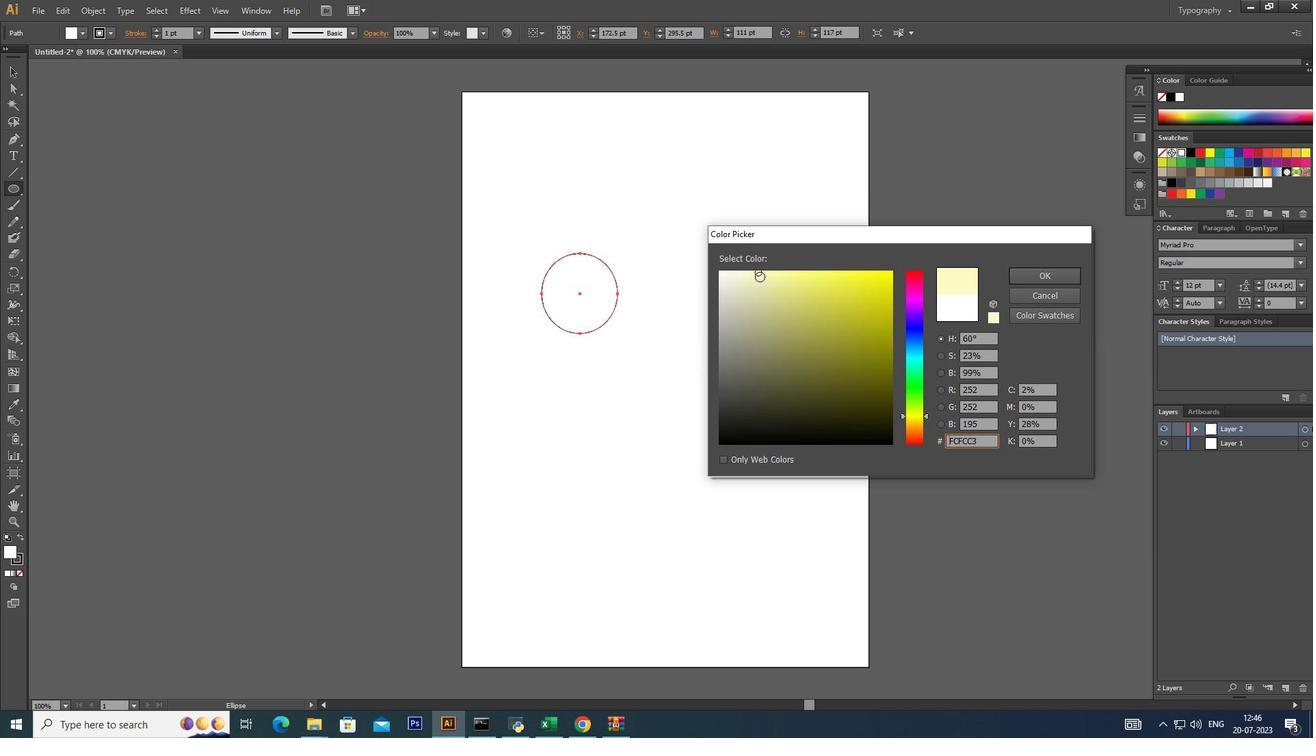 
Action: Mouse moved to (919, 426)
Screenshot: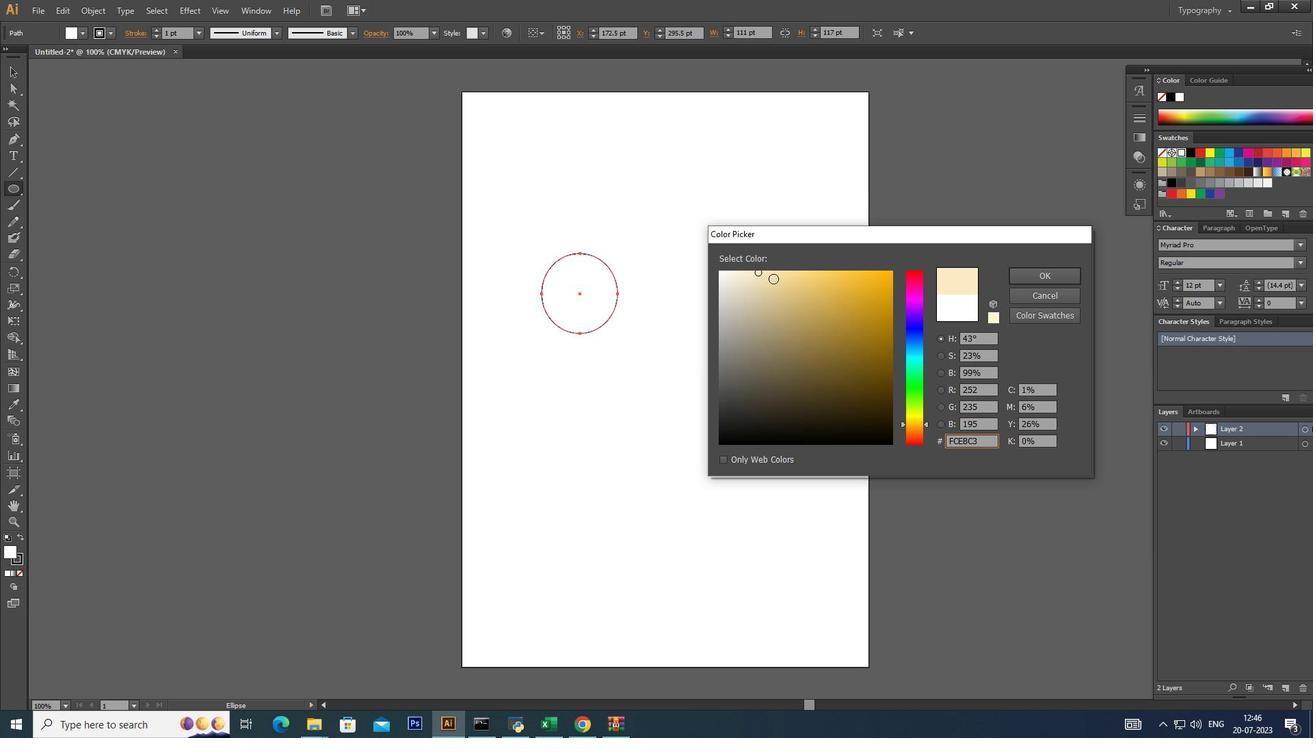 
Action: Mouse pressed left at (919, 426)
Screenshot: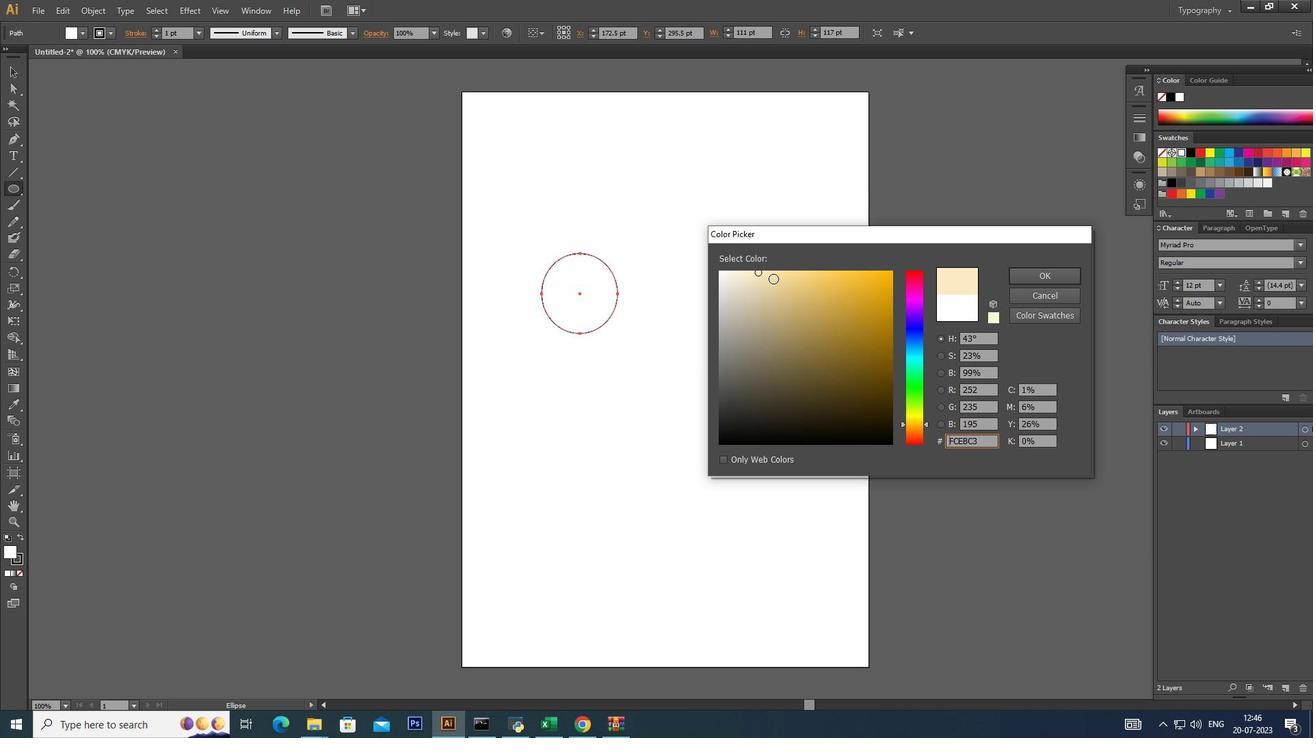 
Action: Mouse moved to (776, 281)
Screenshot: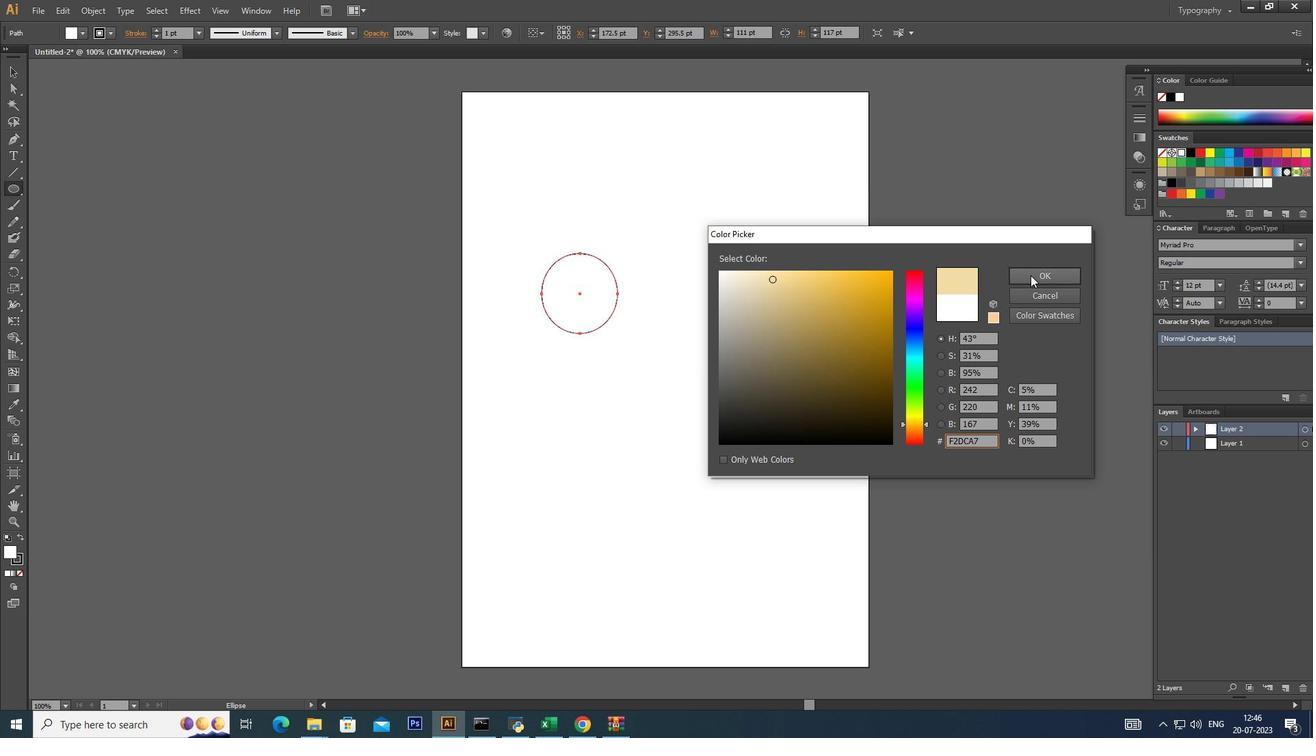
Action: Mouse pressed left at (776, 281)
Screenshot: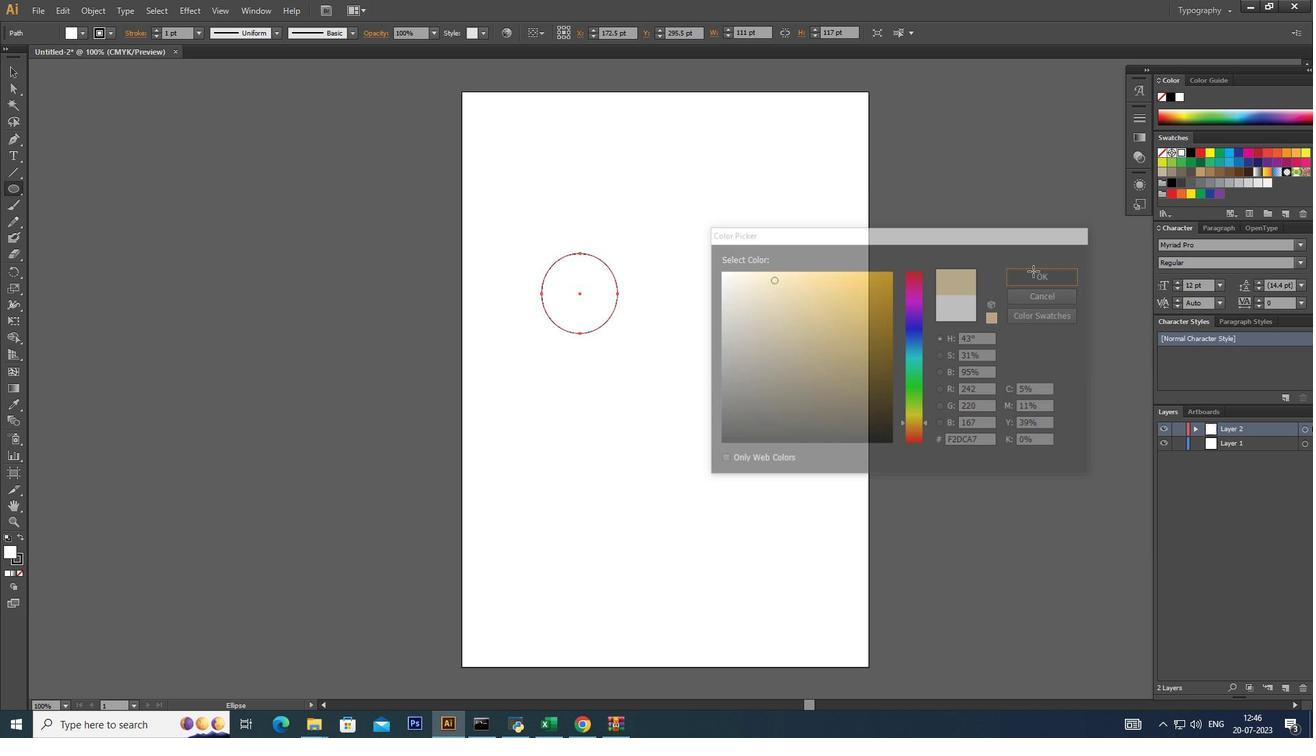 
Action: Mouse moved to (1036, 274)
Screenshot: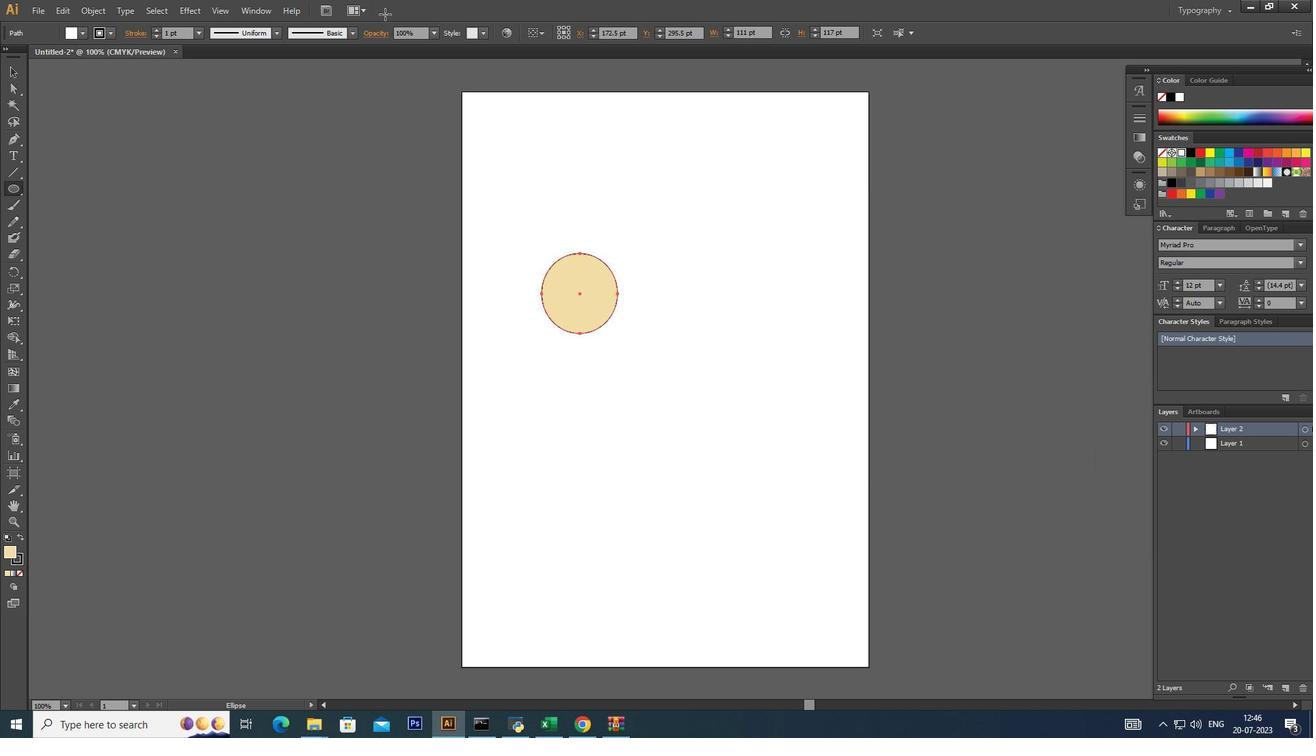 
Action: Mouse pressed left at (1036, 274)
Screenshot: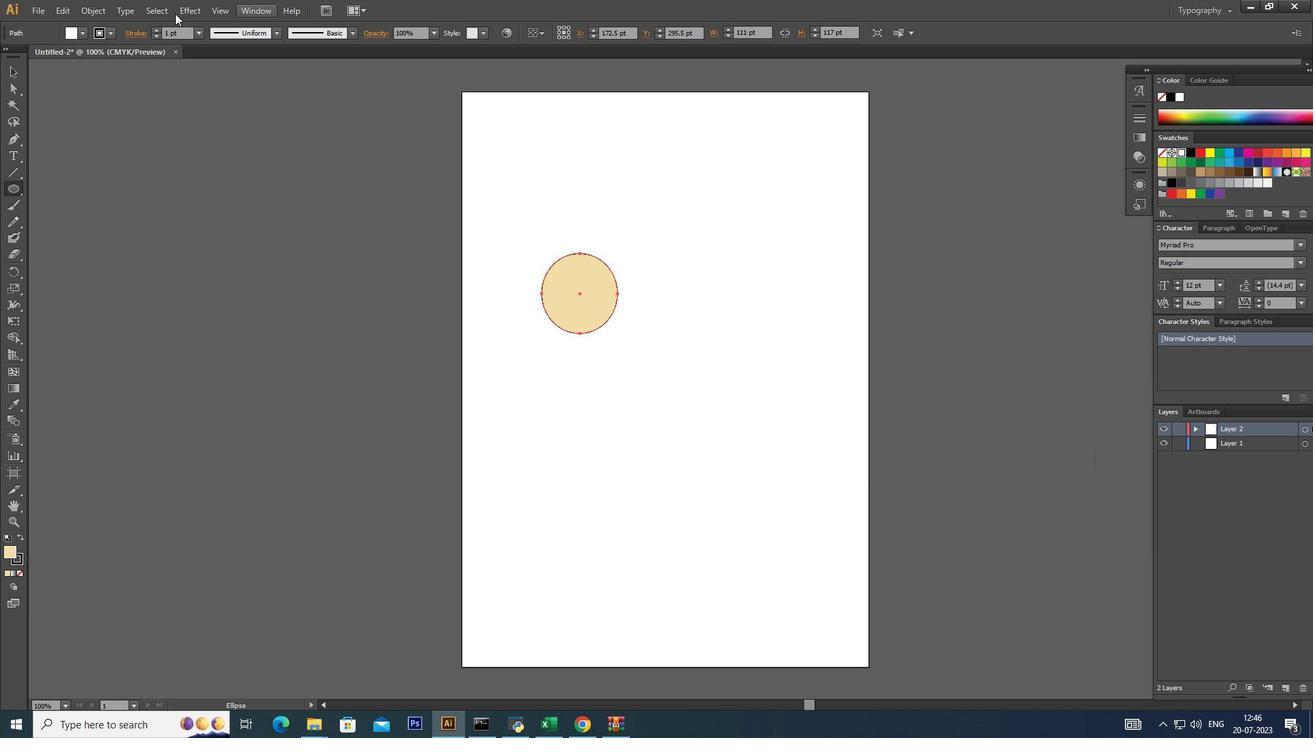 
Action: Mouse moved to (87, 33)
Screenshot: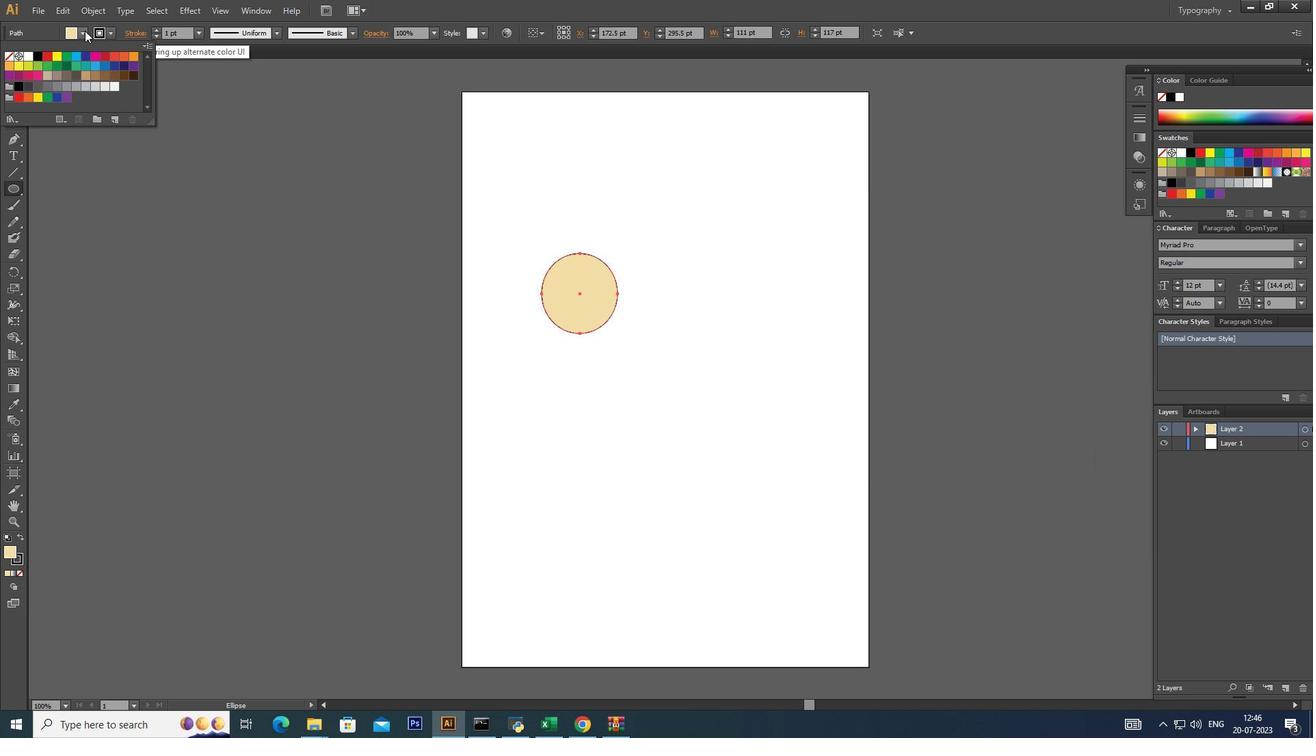 
Action: Mouse pressed left at (87, 33)
Screenshot: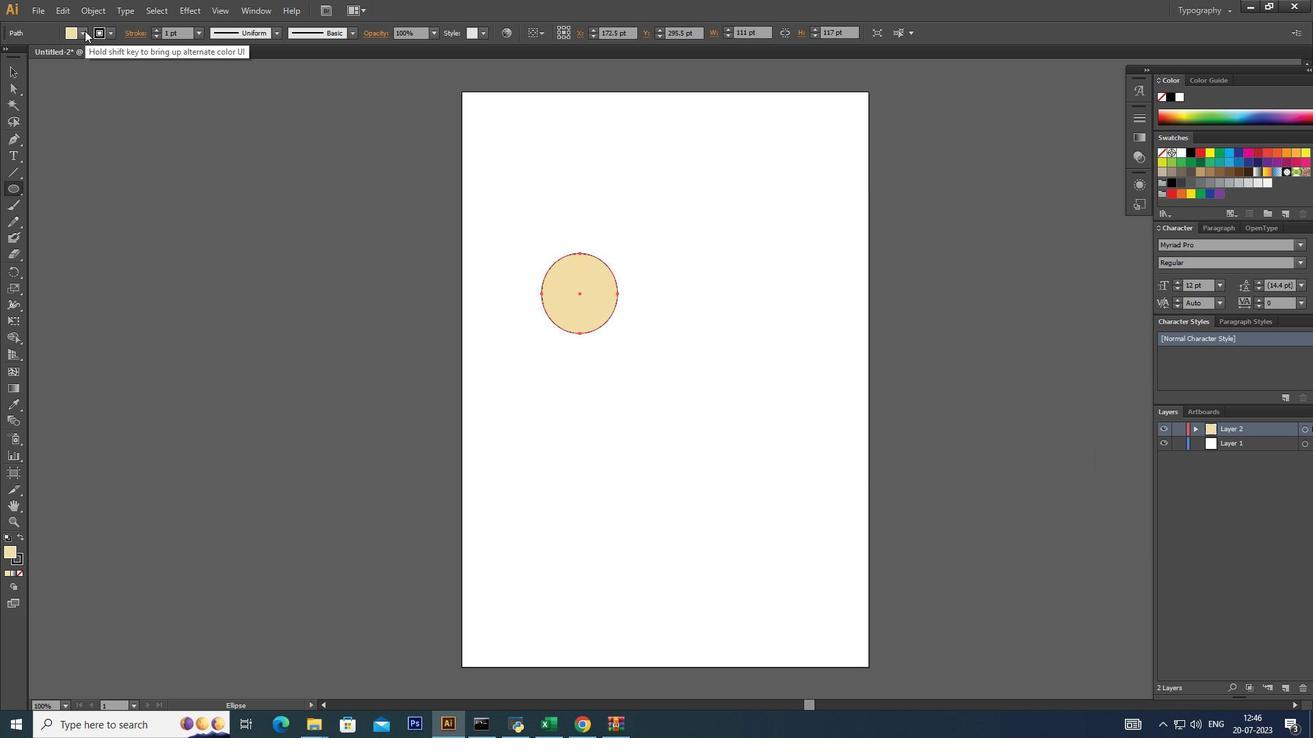
Action: Mouse pressed left at (87, 33)
Screenshot: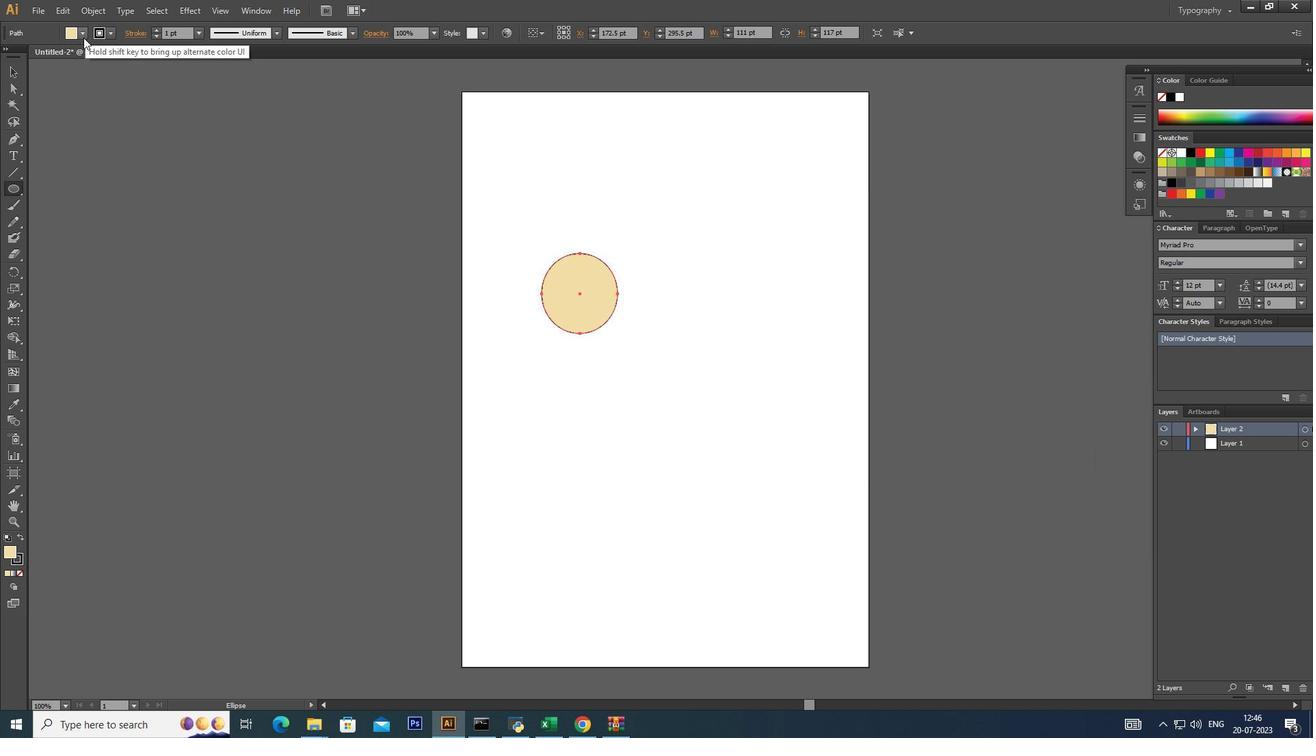 
Action: Mouse moved to (90, 31)
Screenshot: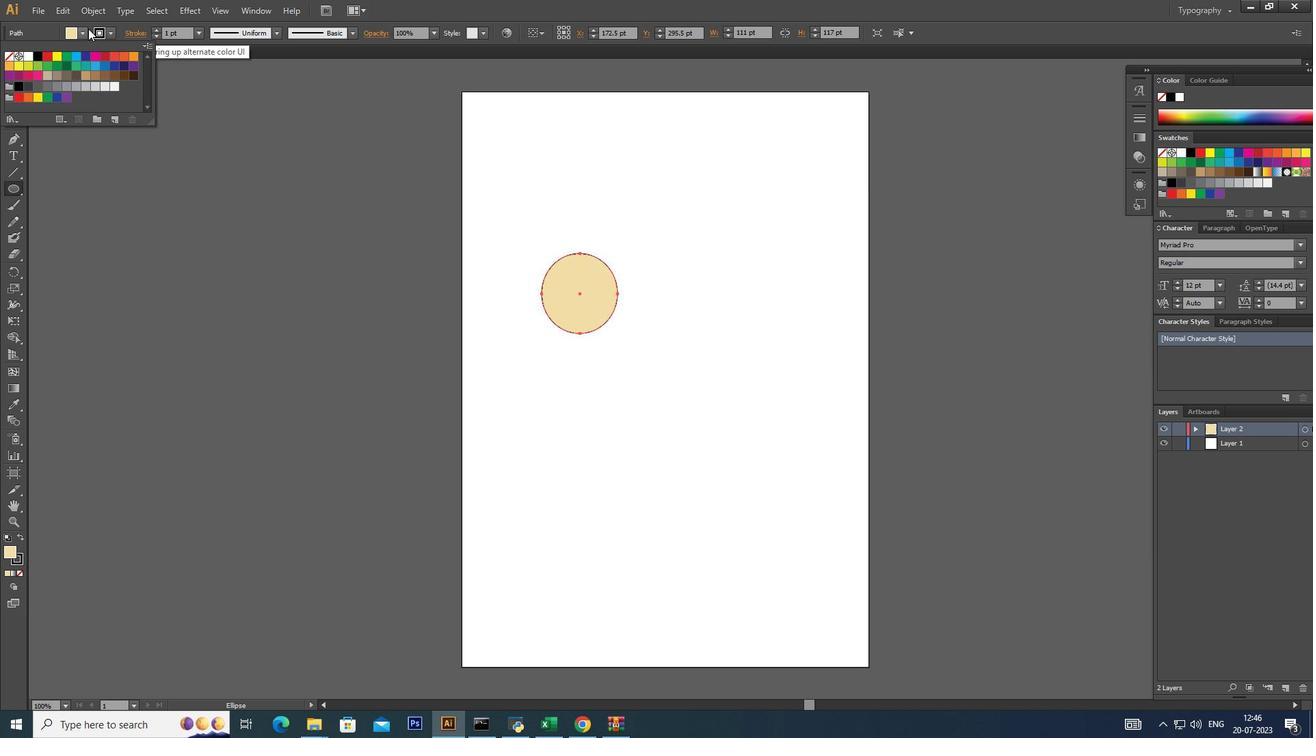 
Action: Mouse pressed left at (90, 31)
Screenshot: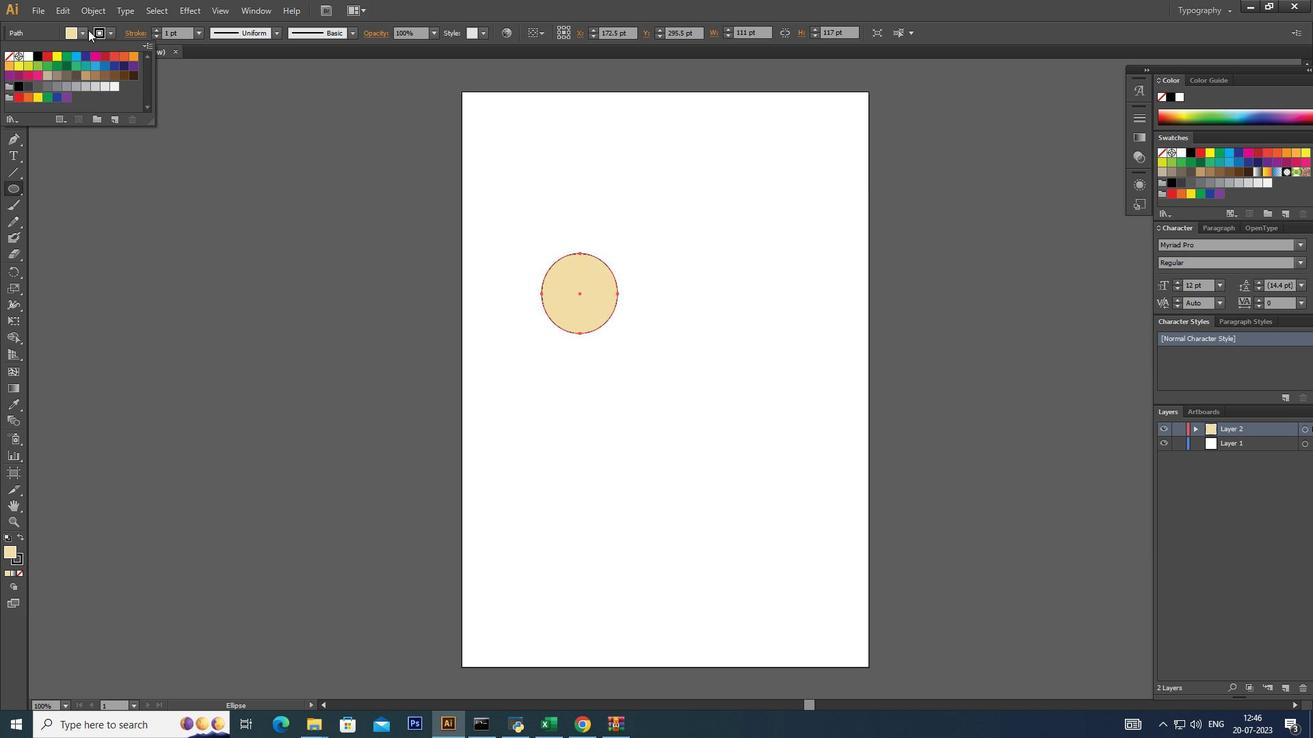 
Action: Mouse moved to (84, 30)
Screenshot: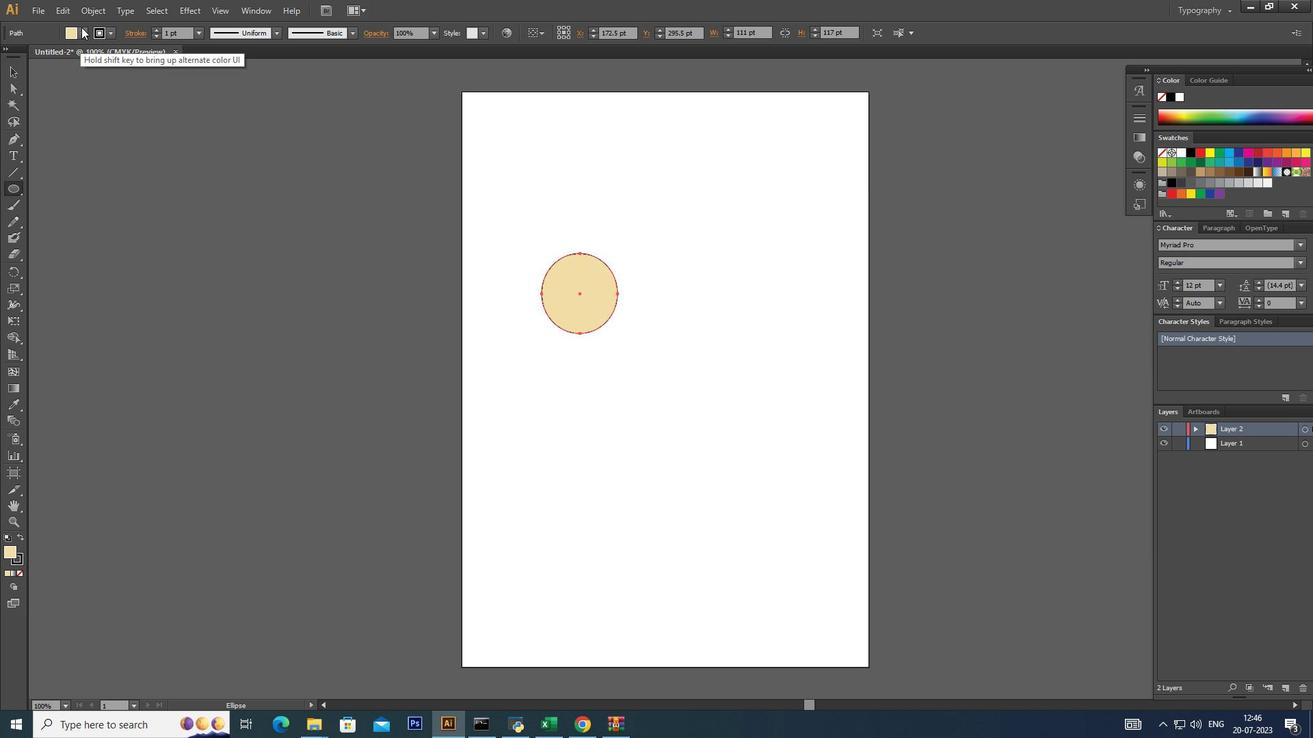 
Action: Mouse pressed left at (84, 30)
Screenshot: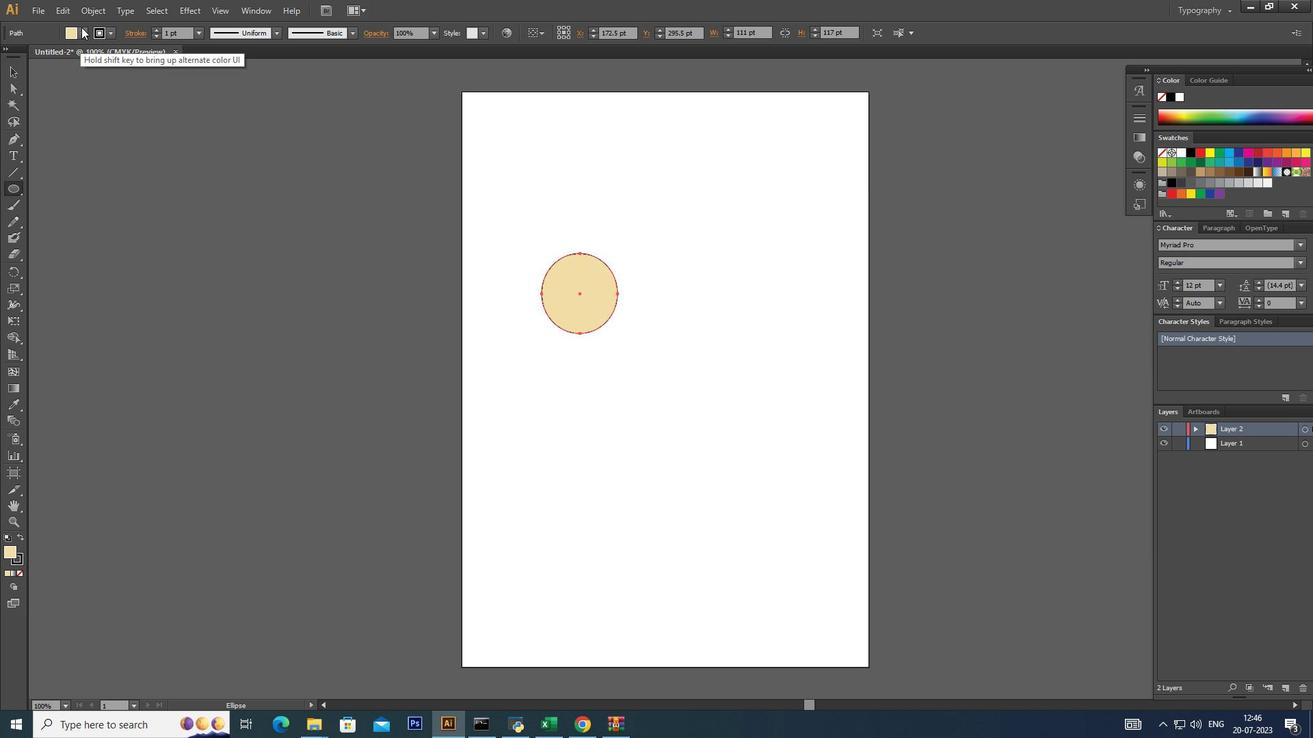 
Action: Mouse moved to (15, 73)
Screenshot: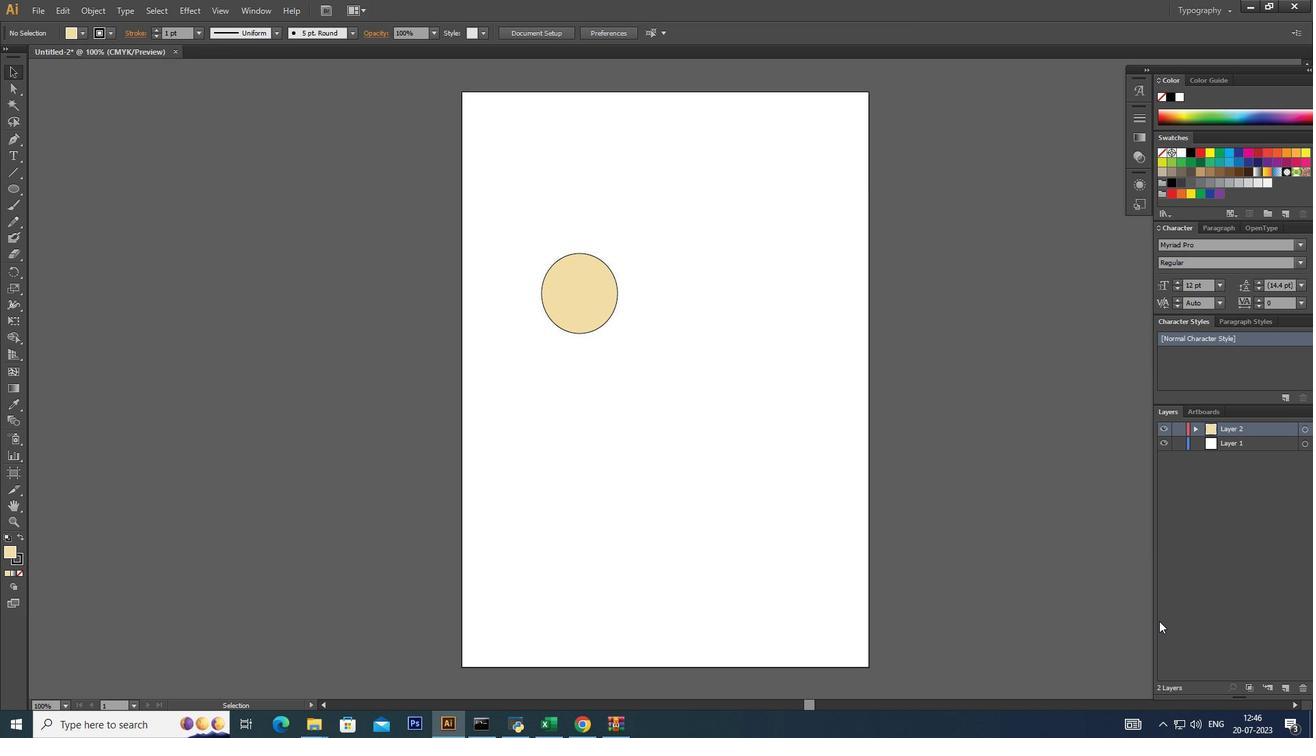 
Action: Mouse pressed left at (15, 73)
Screenshot: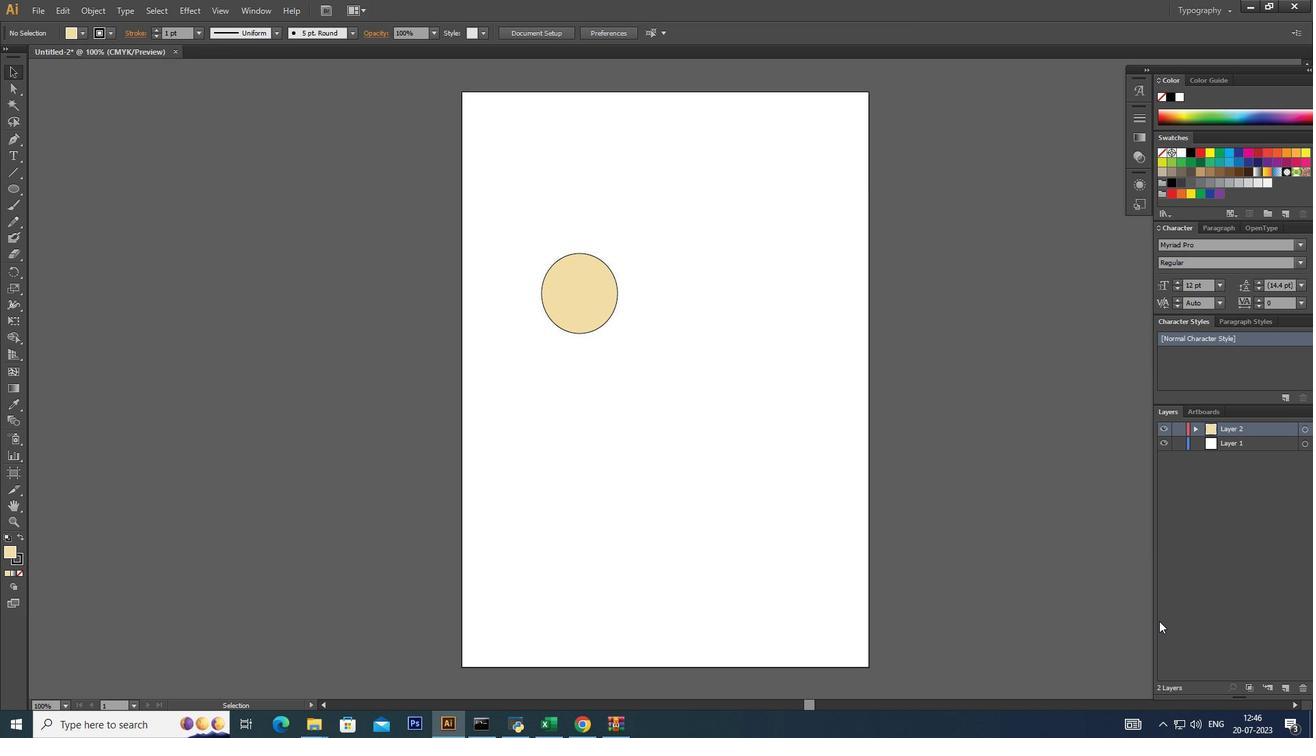 
Action: Mouse moved to (259, 277)
Screenshot: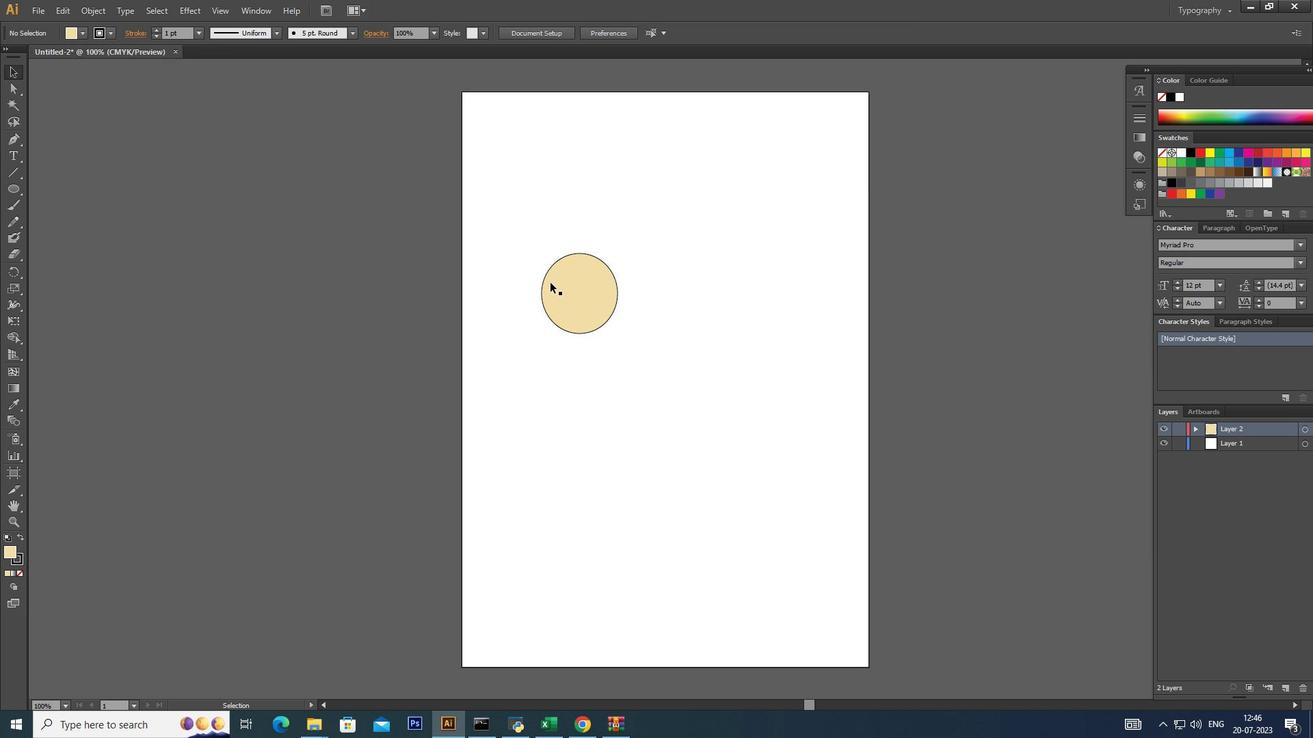 
Action: Mouse pressed left at (259, 277)
Screenshot: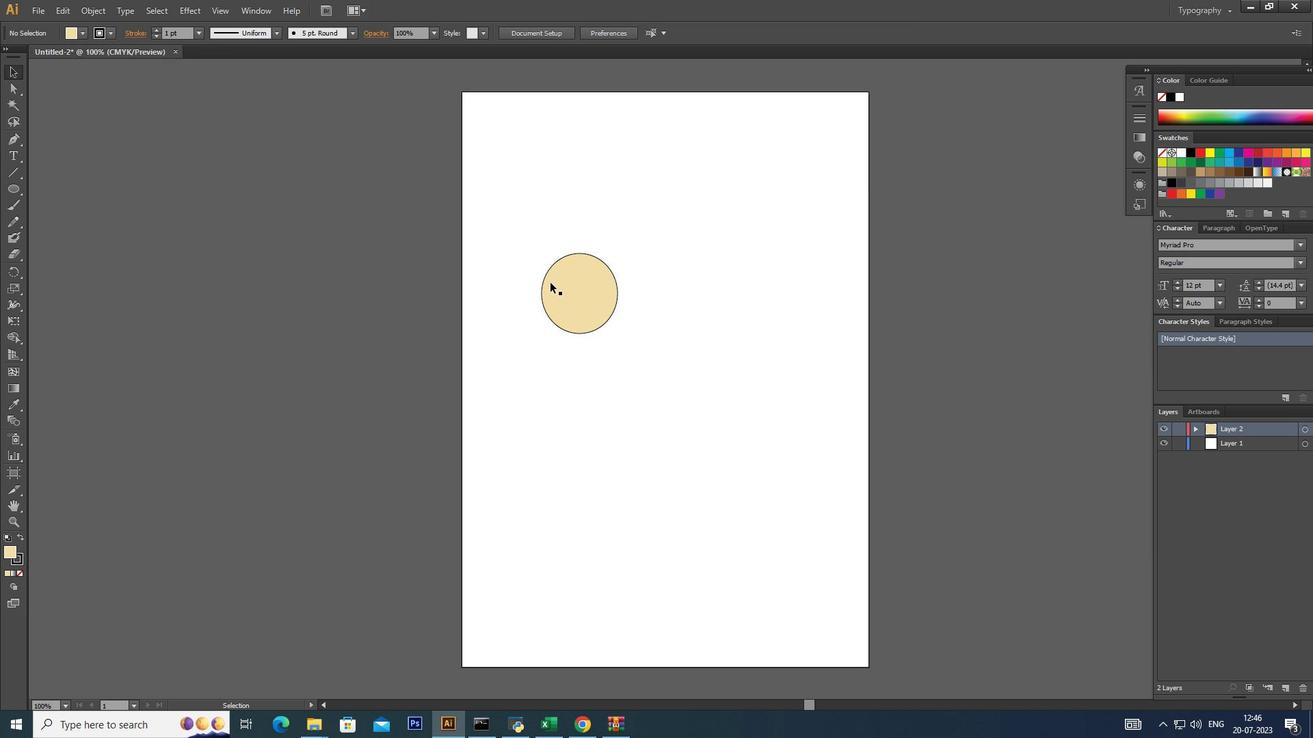 
Action: Mouse moved to (568, 281)
Screenshot: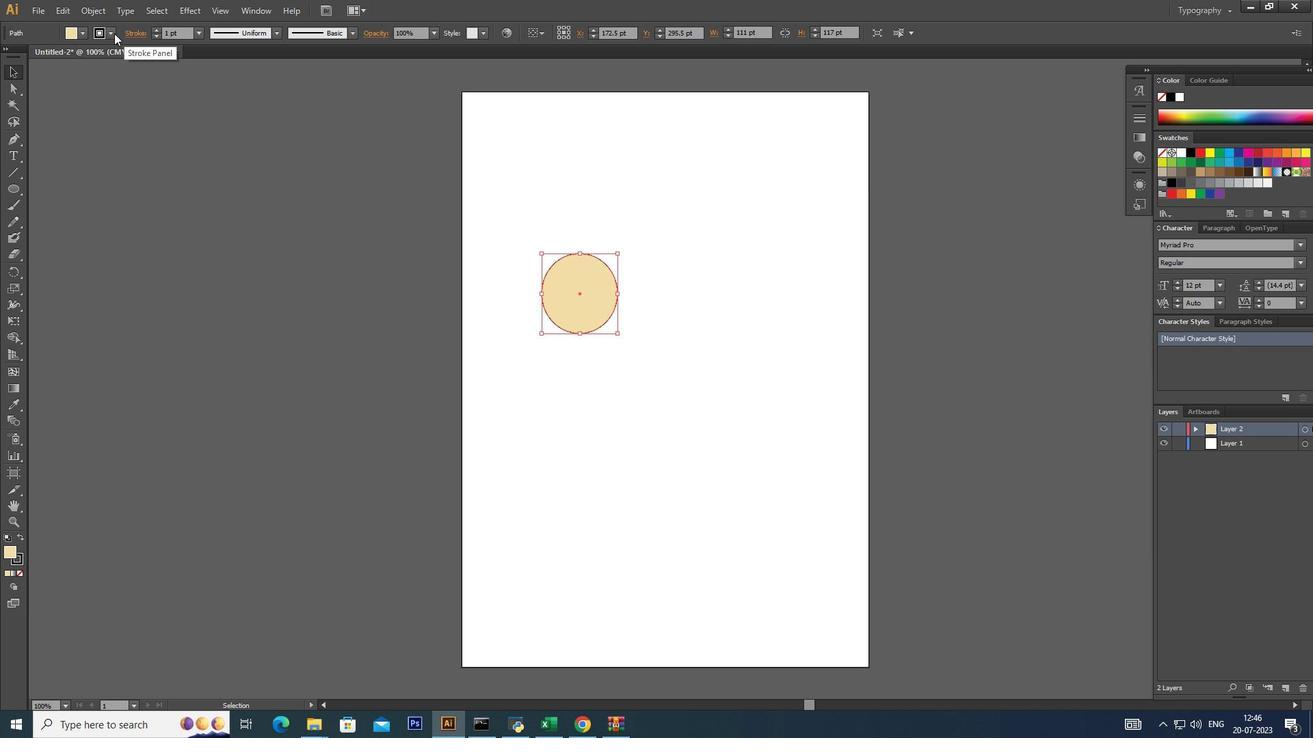 
Action: Mouse pressed left at (568, 281)
Screenshot: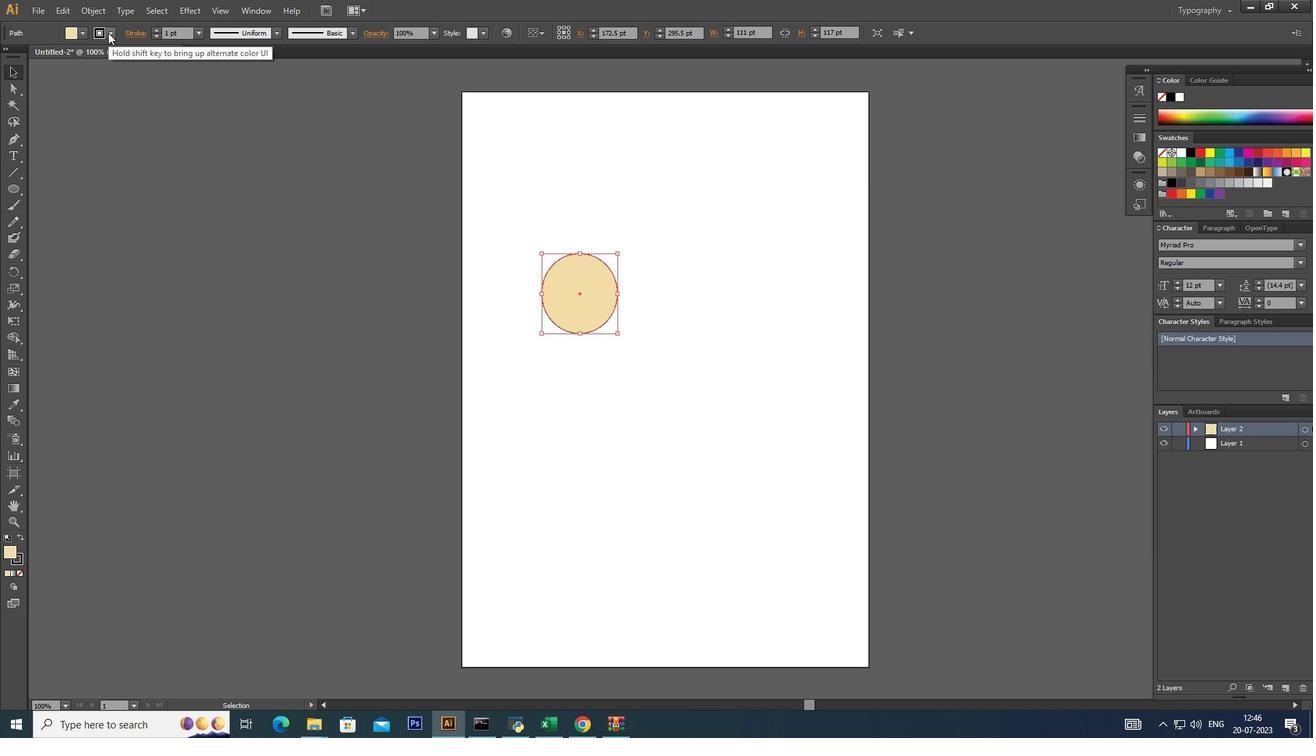 
Action: Mouse moved to (110, 35)
Screenshot: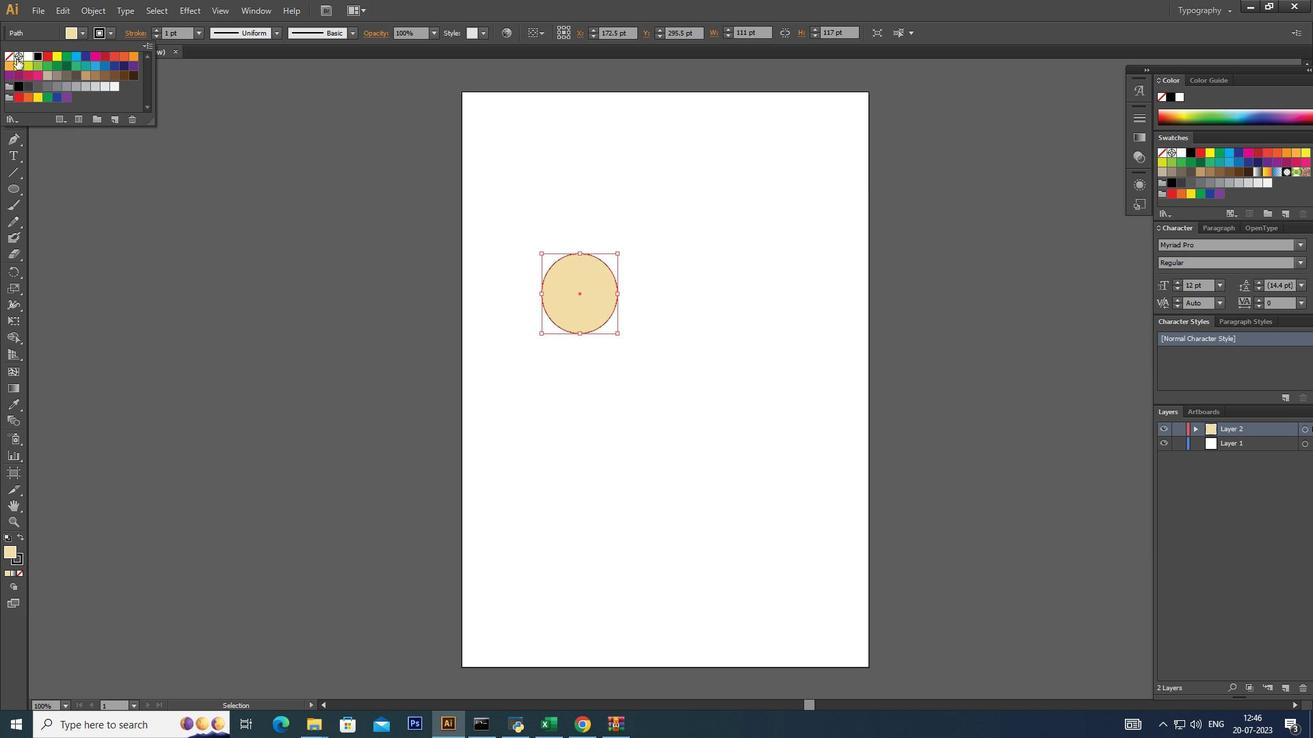 
Action: Mouse pressed left at (110, 35)
Screenshot: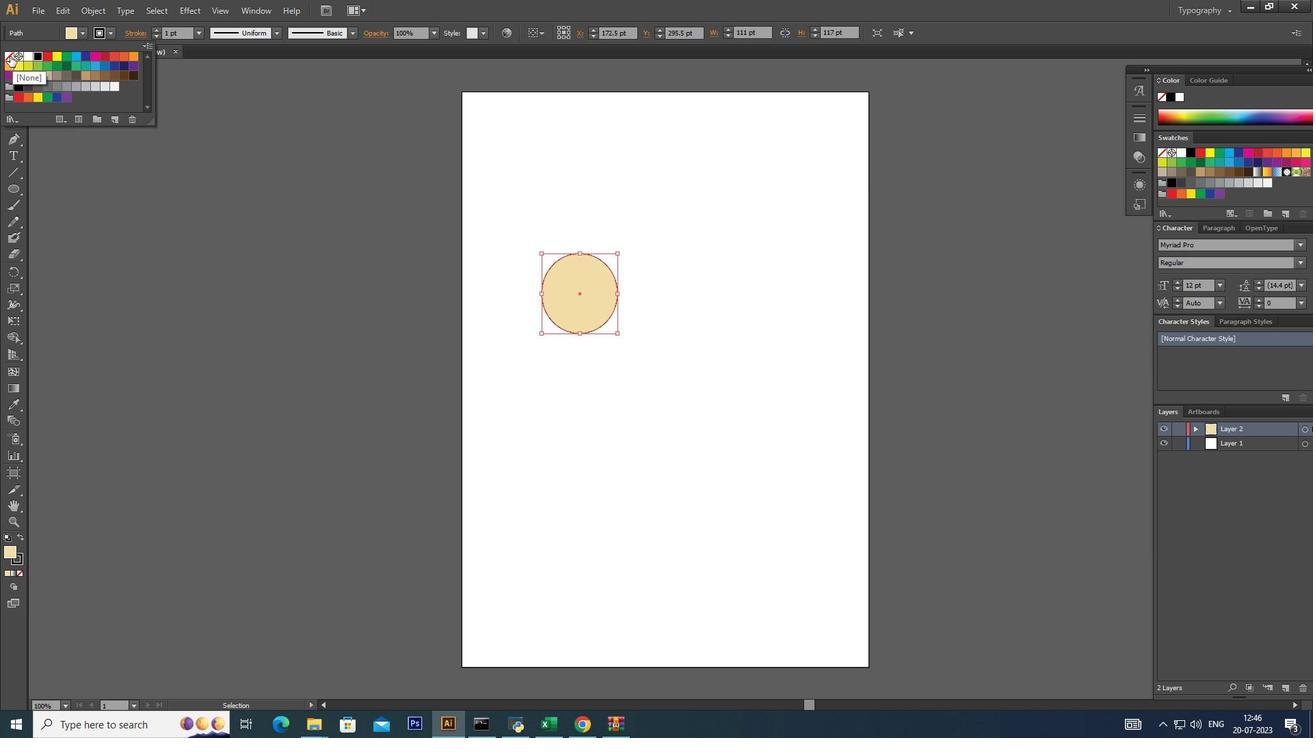 
Action: Mouse moved to (12, 59)
Screenshot: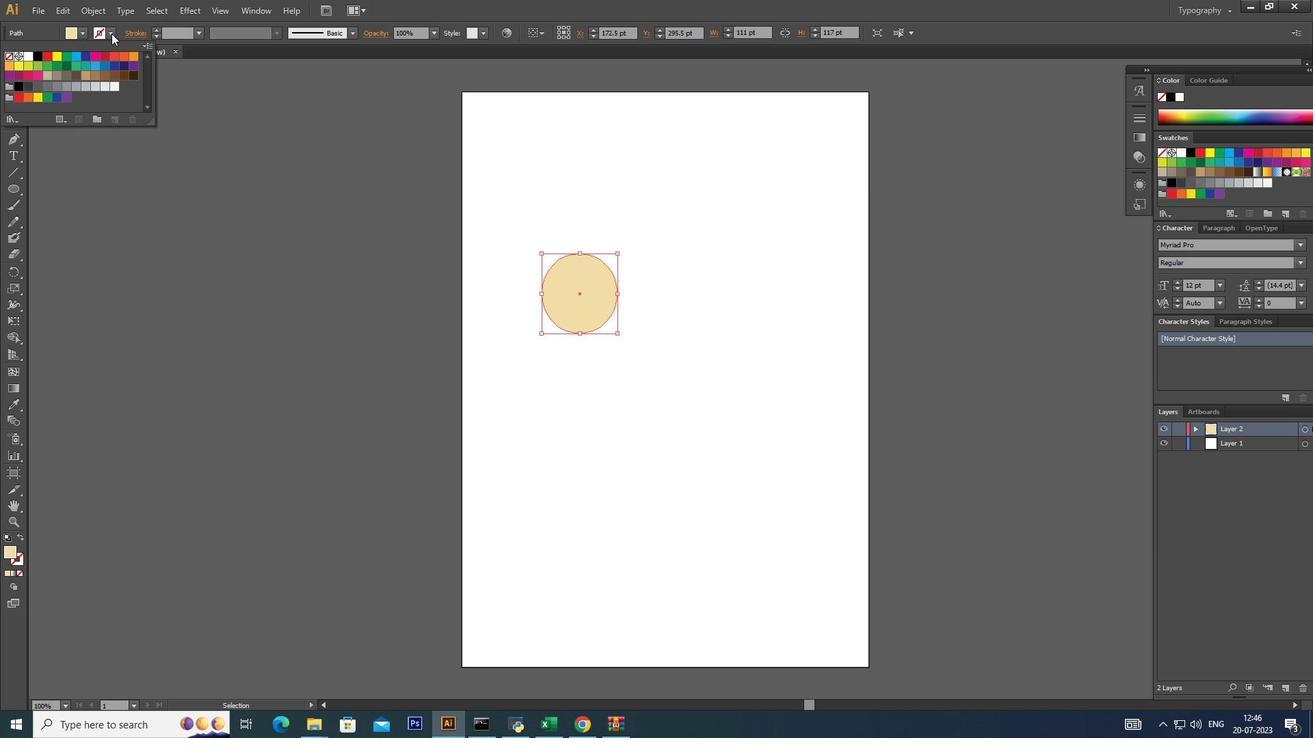 
Action: Mouse pressed left at (12, 59)
Screenshot: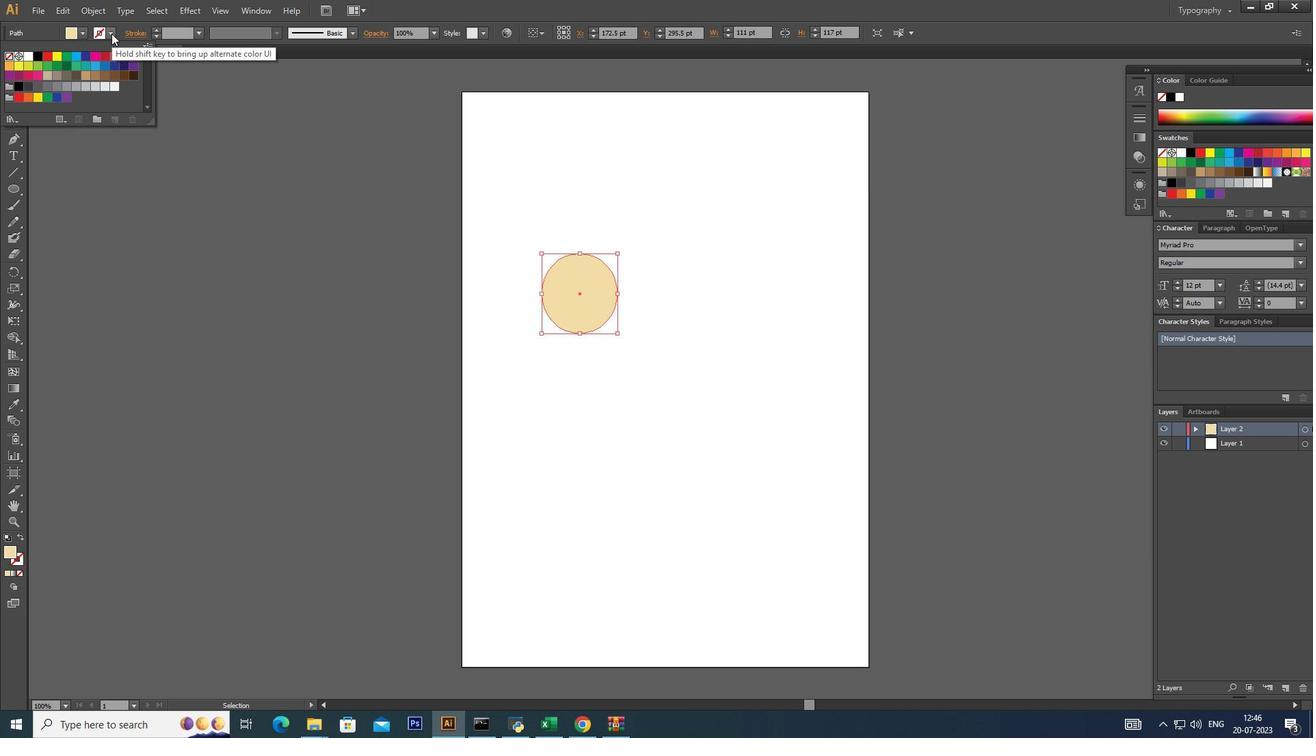 
Action: Mouse moved to (114, 36)
Screenshot: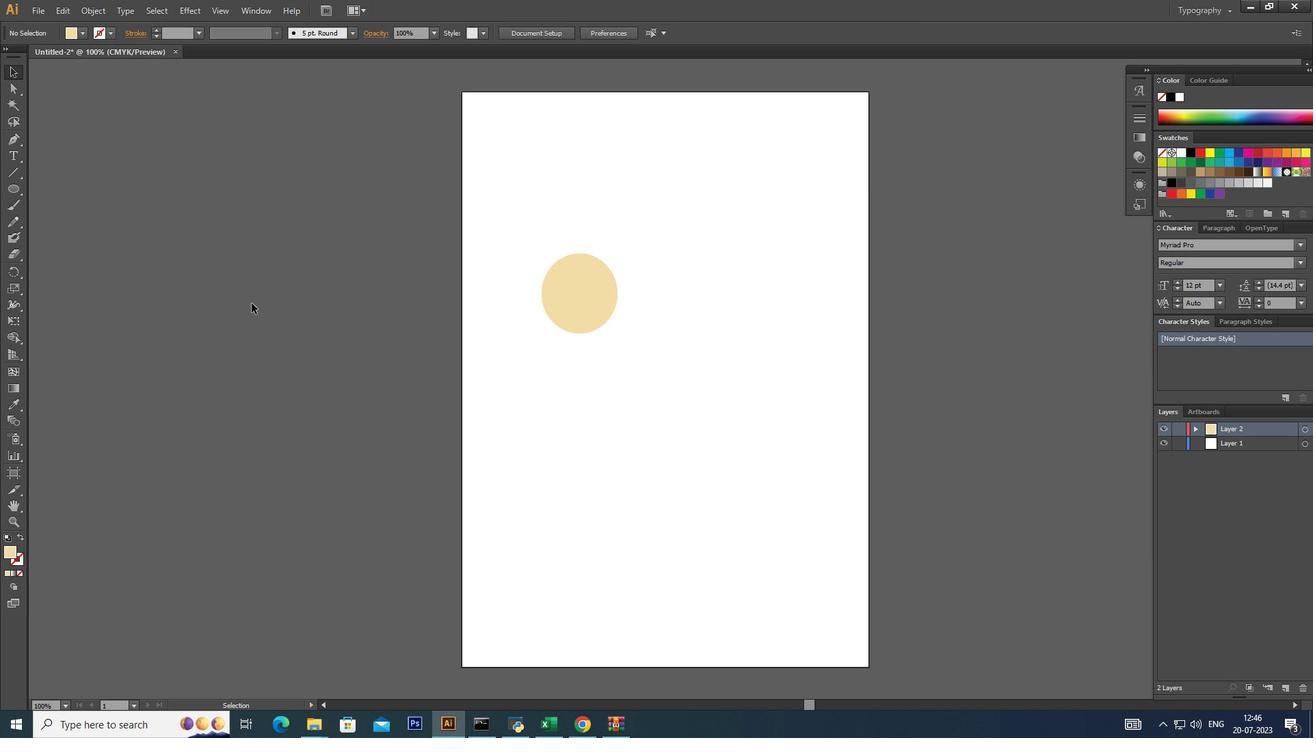 
Action: Mouse pressed left at (114, 36)
Screenshot: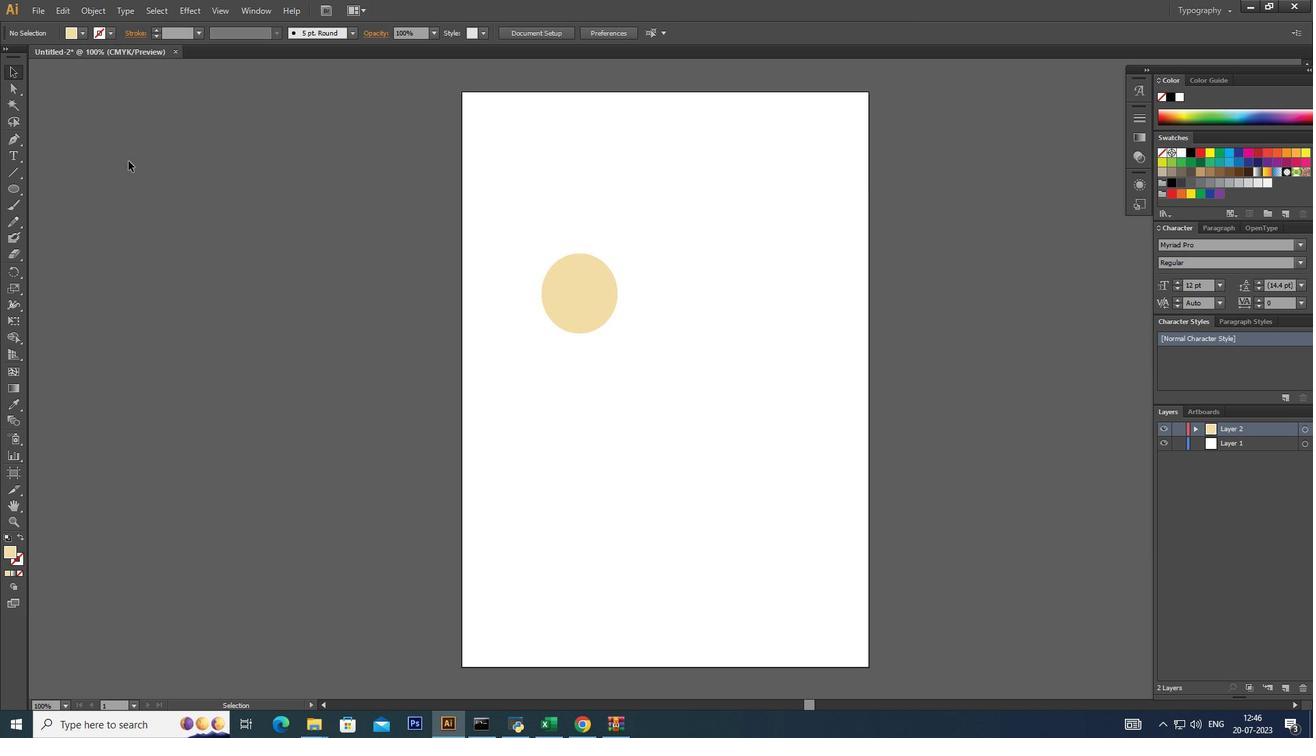 
Action: Mouse moved to (254, 306)
Screenshot: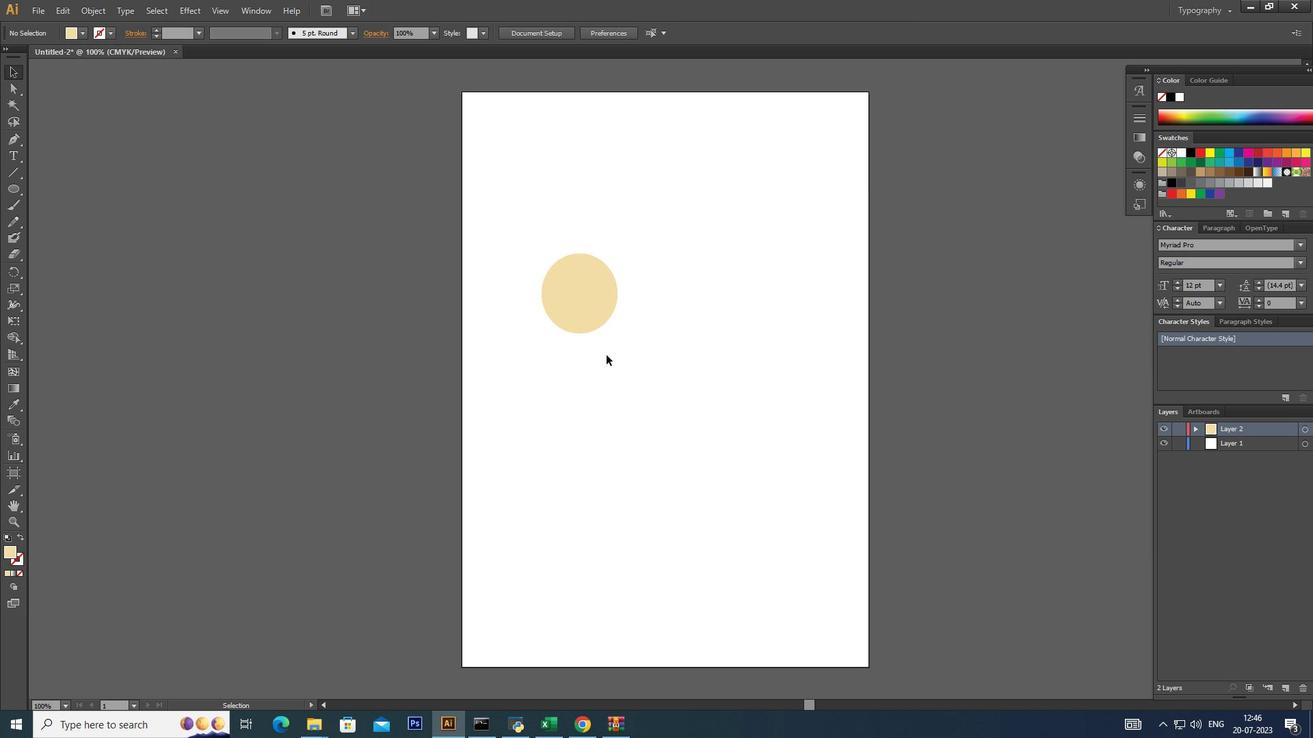 
Action: Mouse pressed left at (254, 306)
Screenshot: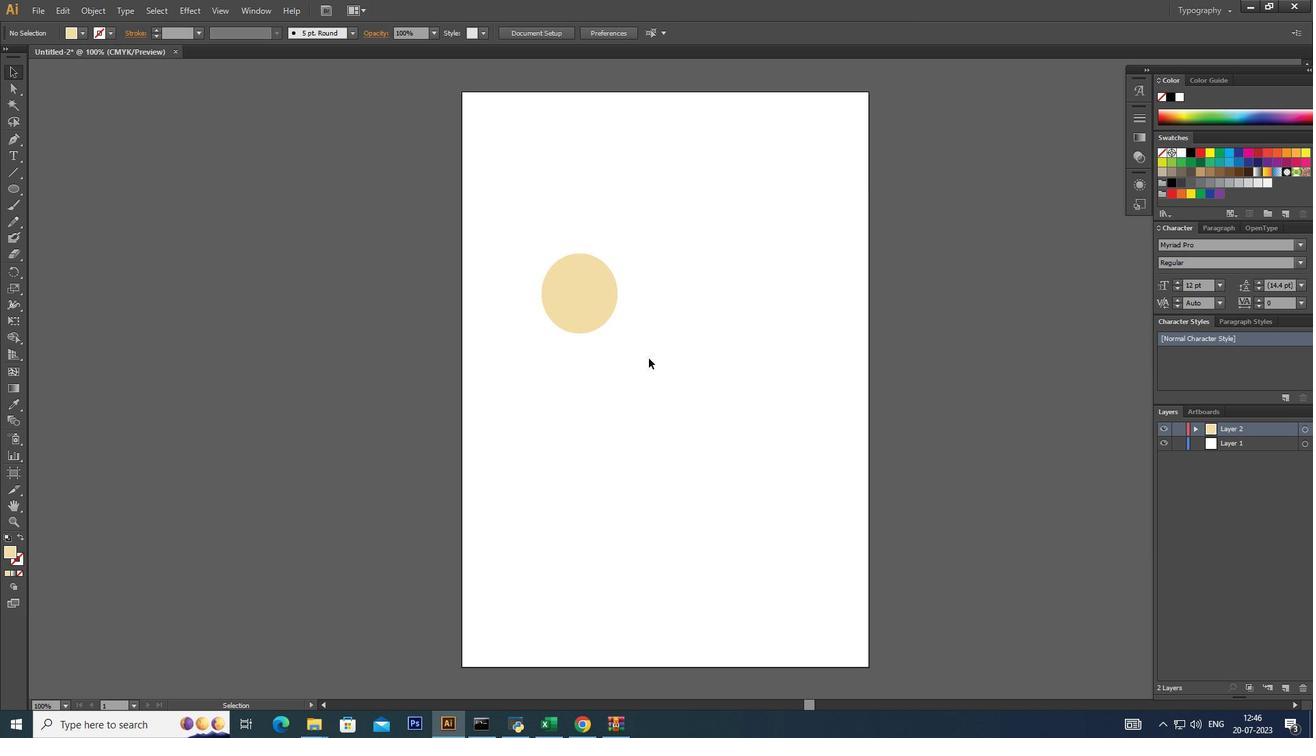 
Action: Mouse moved to (1290, 693)
Screenshot: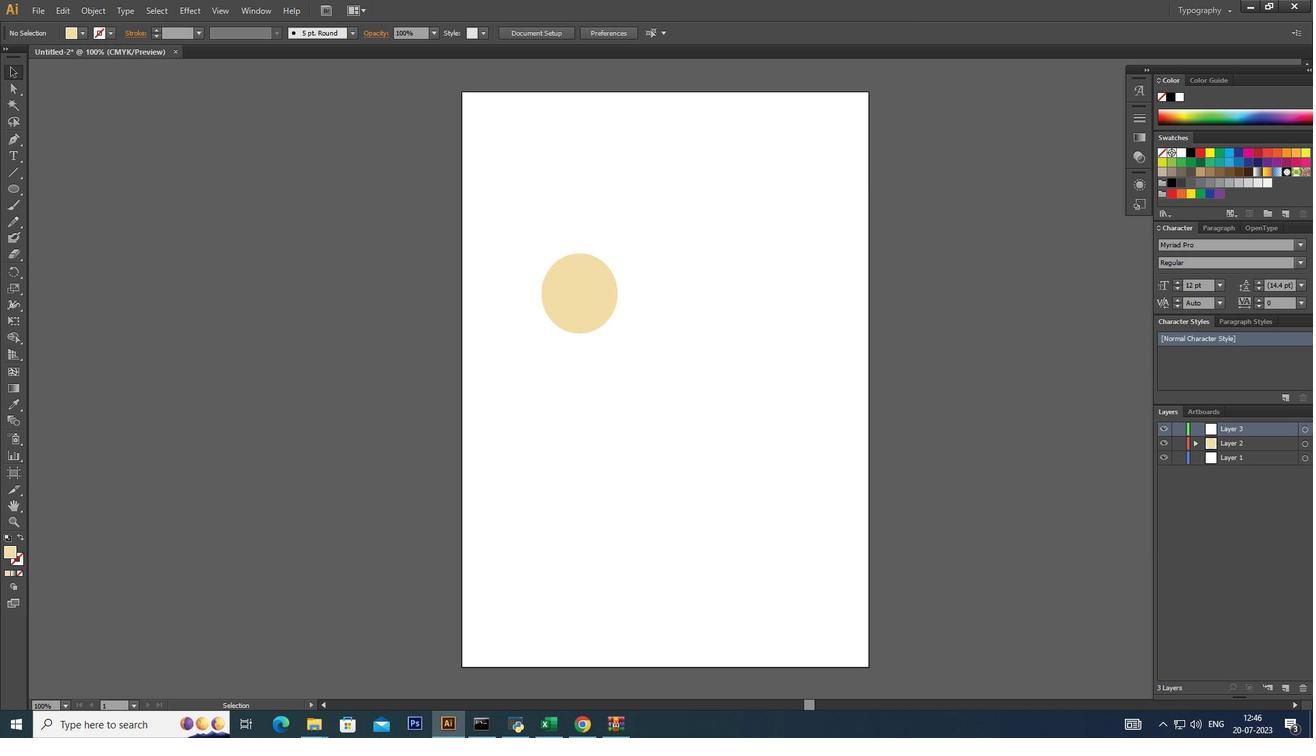 
Action: Mouse pressed left at (1290, 693)
Screenshot: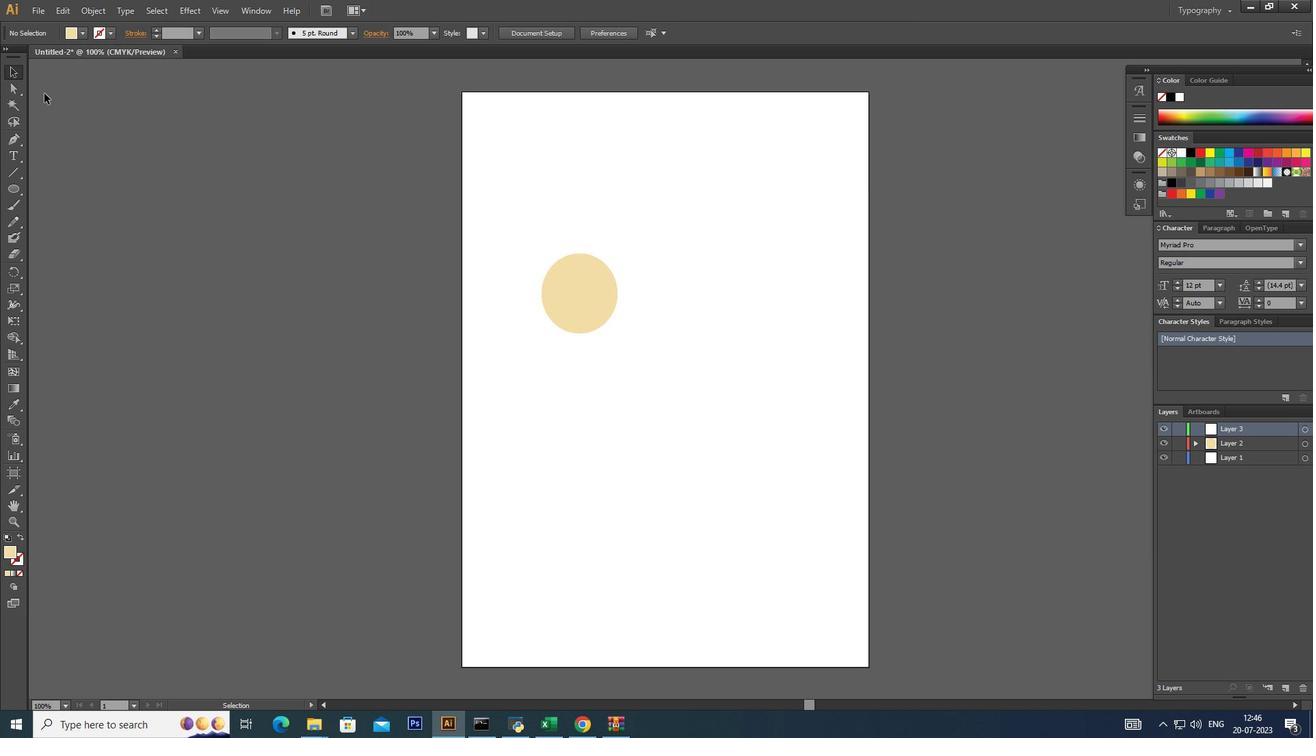 
Action: Mouse moved to (20, 143)
Screenshot: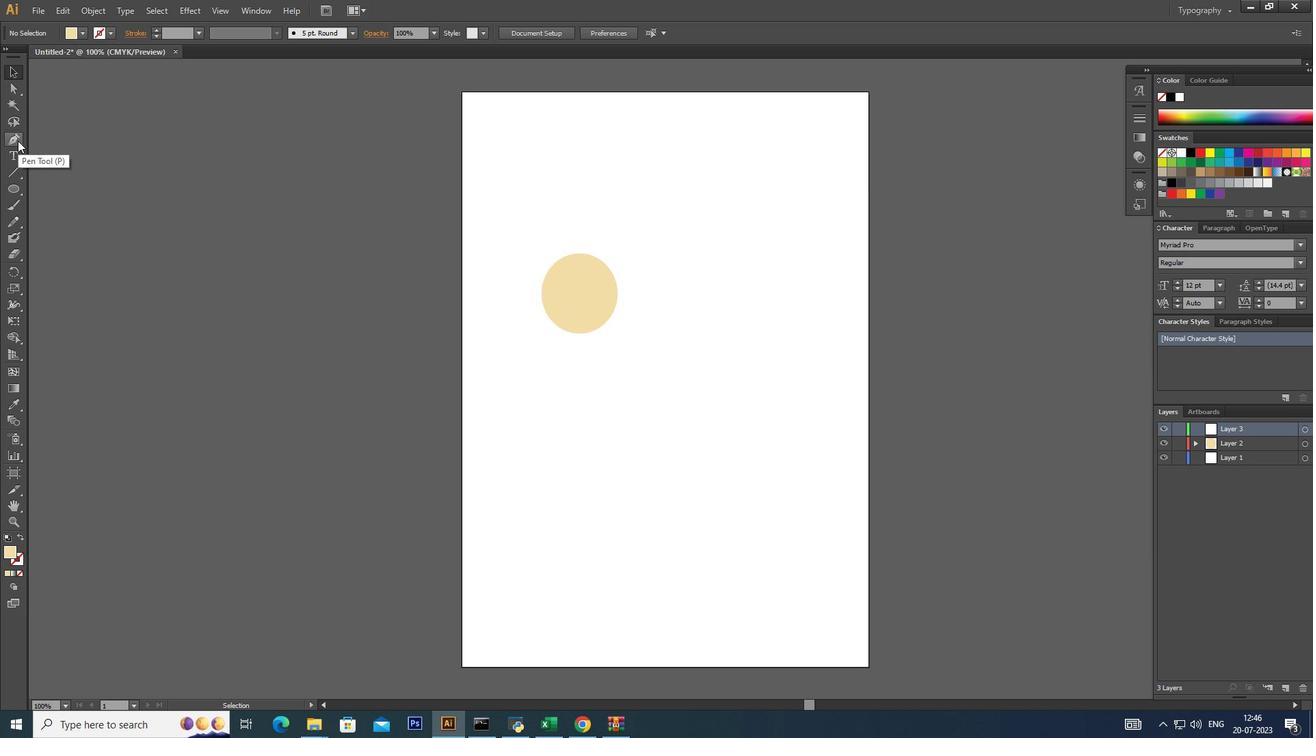 
Action: Mouse pressed left at (20, 143)
Screenshot: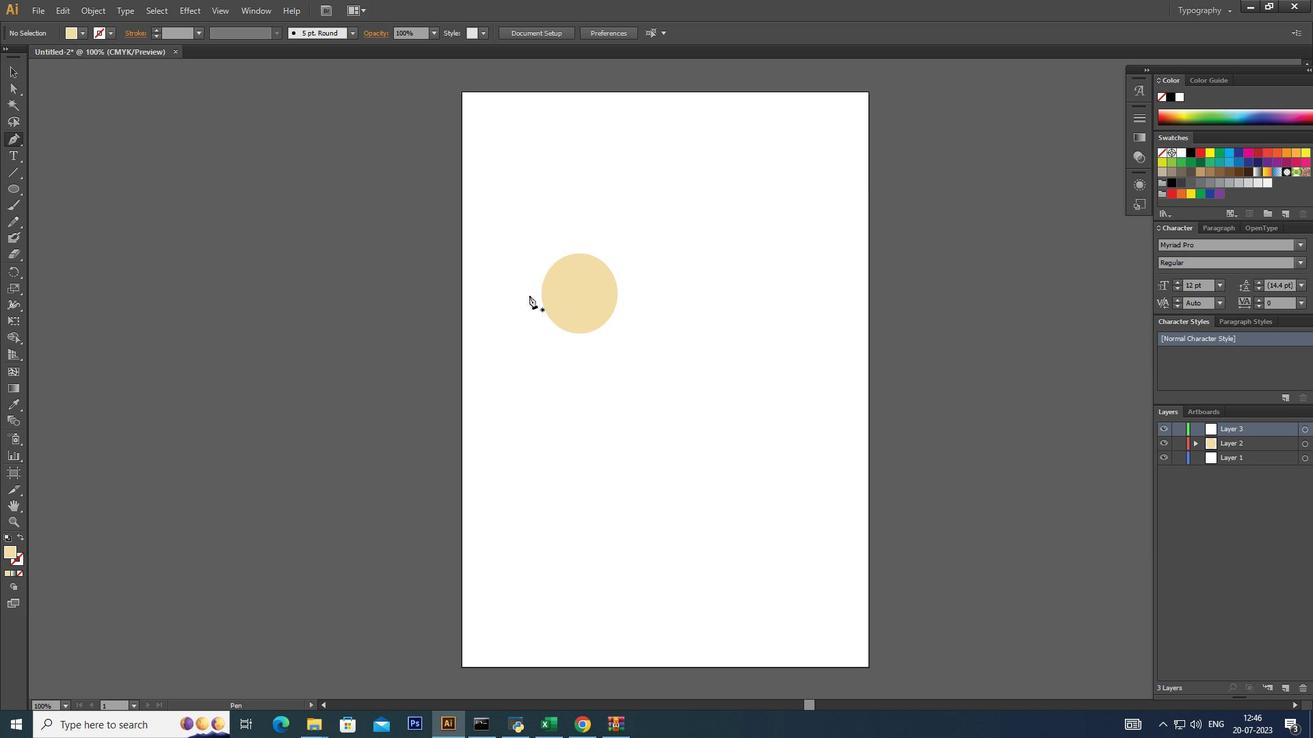 
Action: Mouse moved to (547, 283)
Screenshot: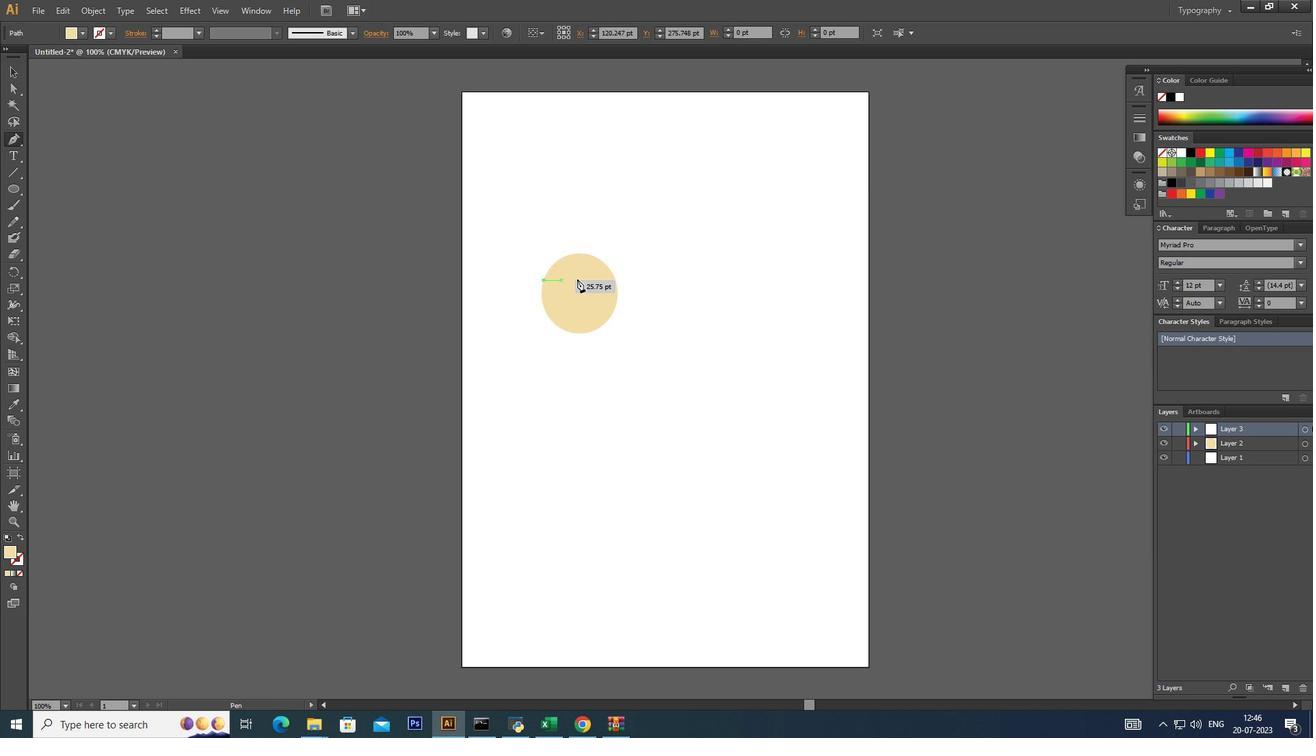 
Action: Mouse pressed left at (547, 283)
Screenshot: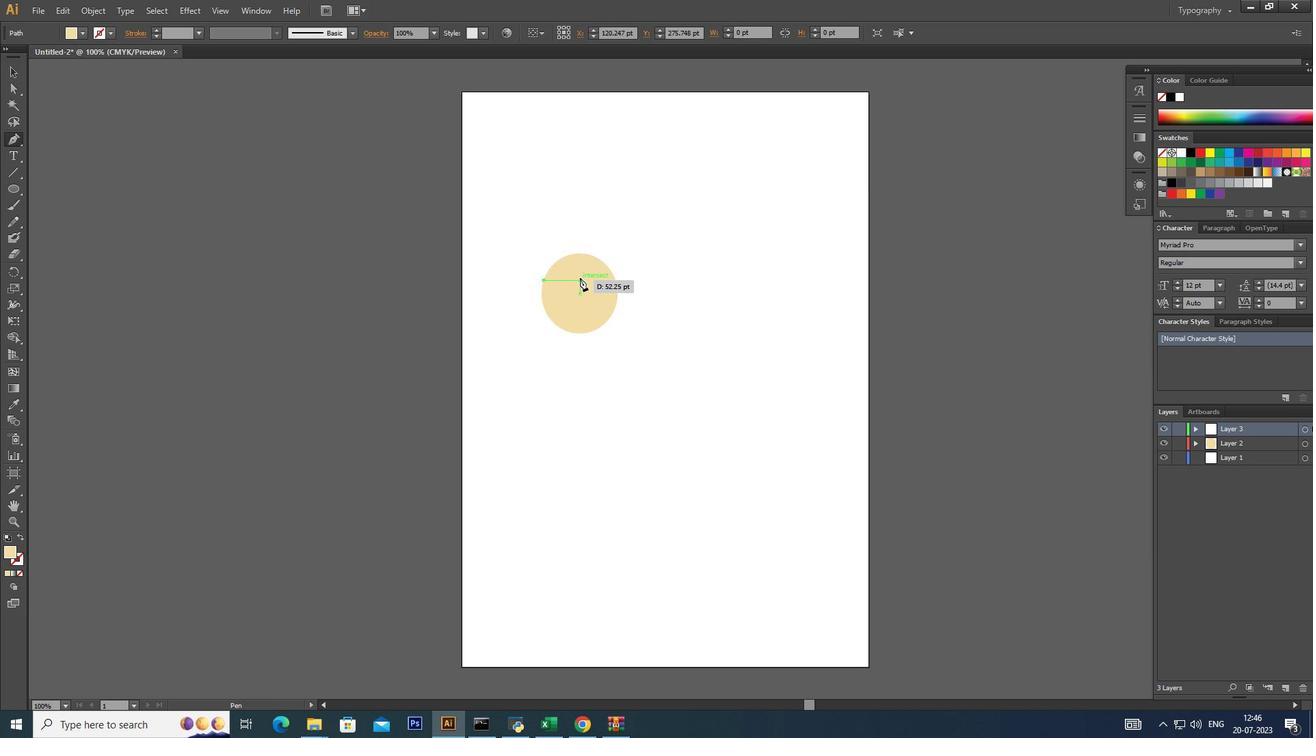 
Action: Mouse moved to (584, 280)
Screenshot: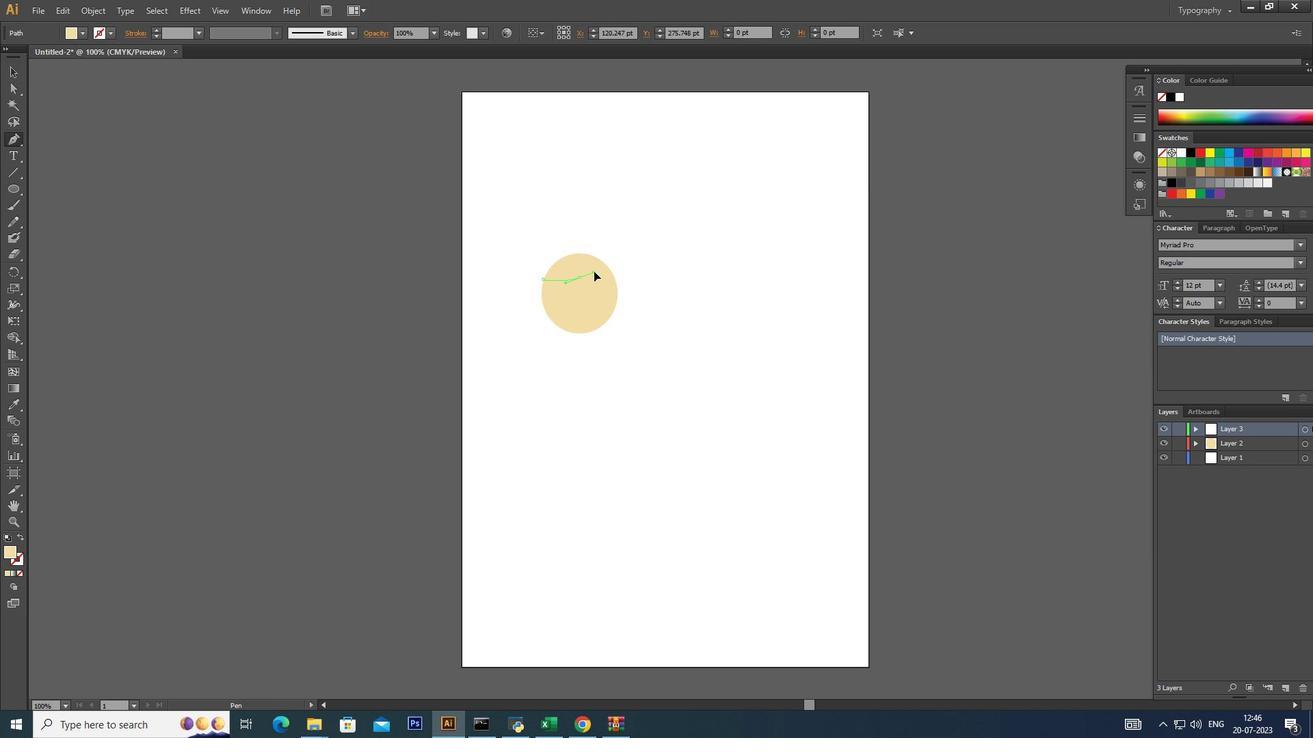 
Action: Mouse pressed left at (584, 280)
Screenshot: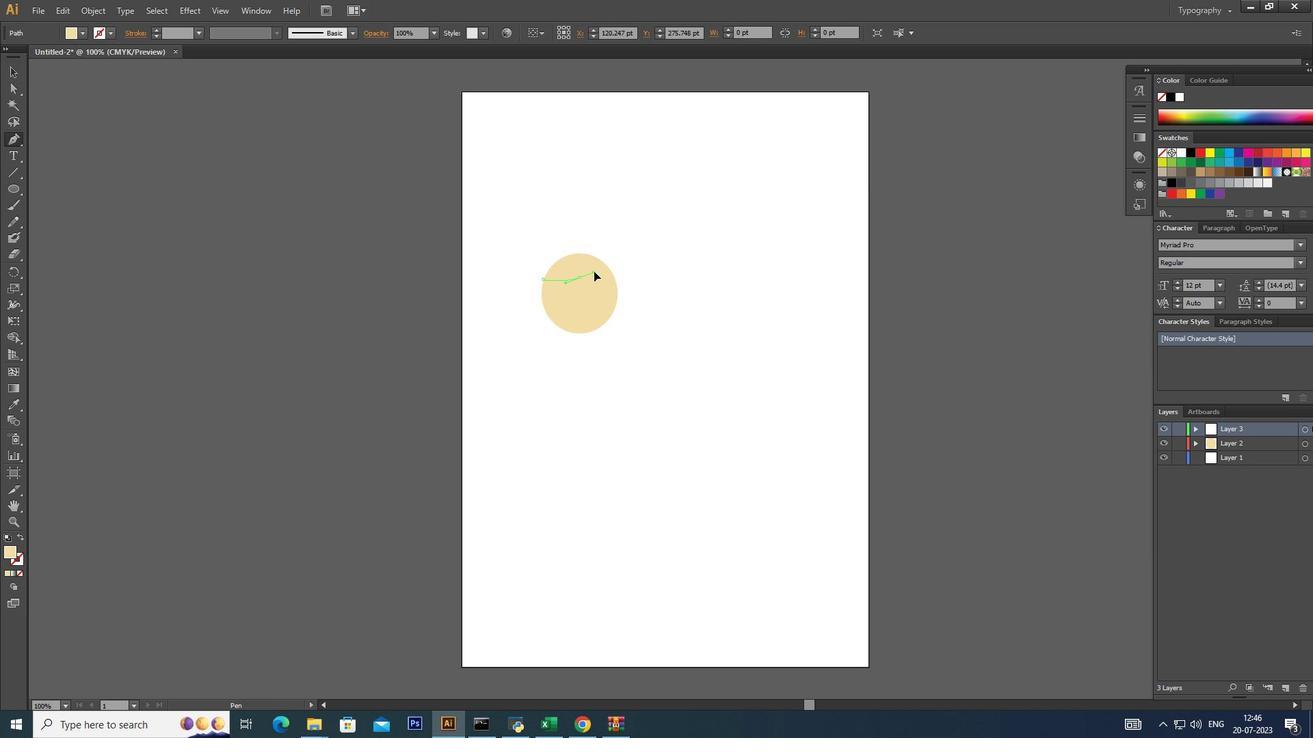 
Action: Mouse moved to (581, 281)
Screenshot: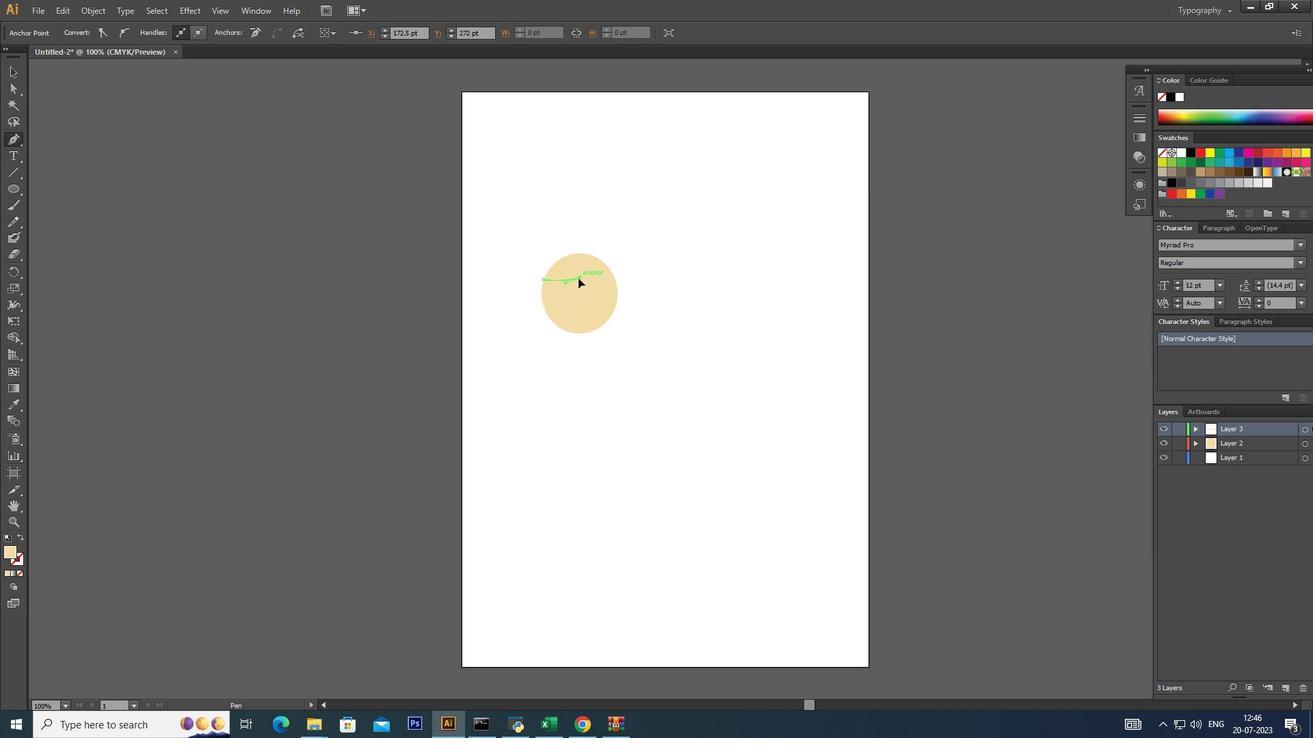 
Action: Key pressed <Key.alt_l>
Screenshot: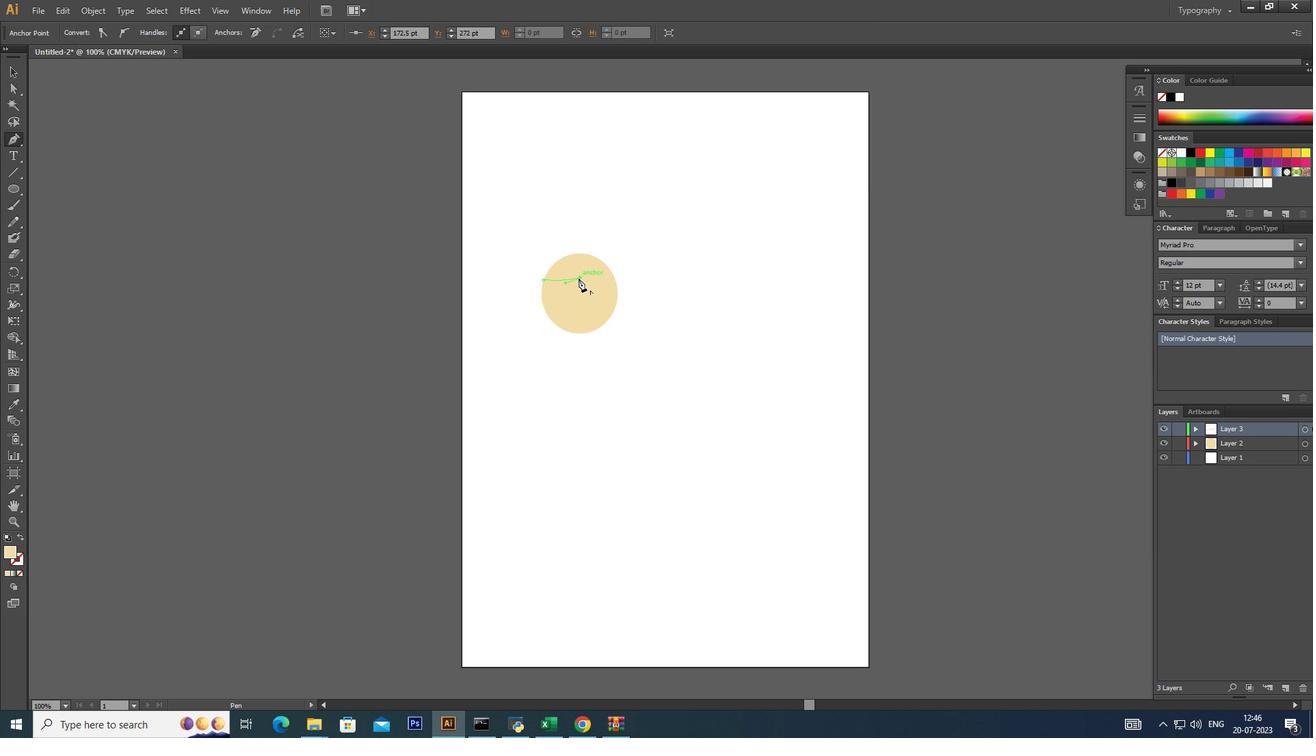 
Action: Mouse pressed left at (581, 281)
Screenshot: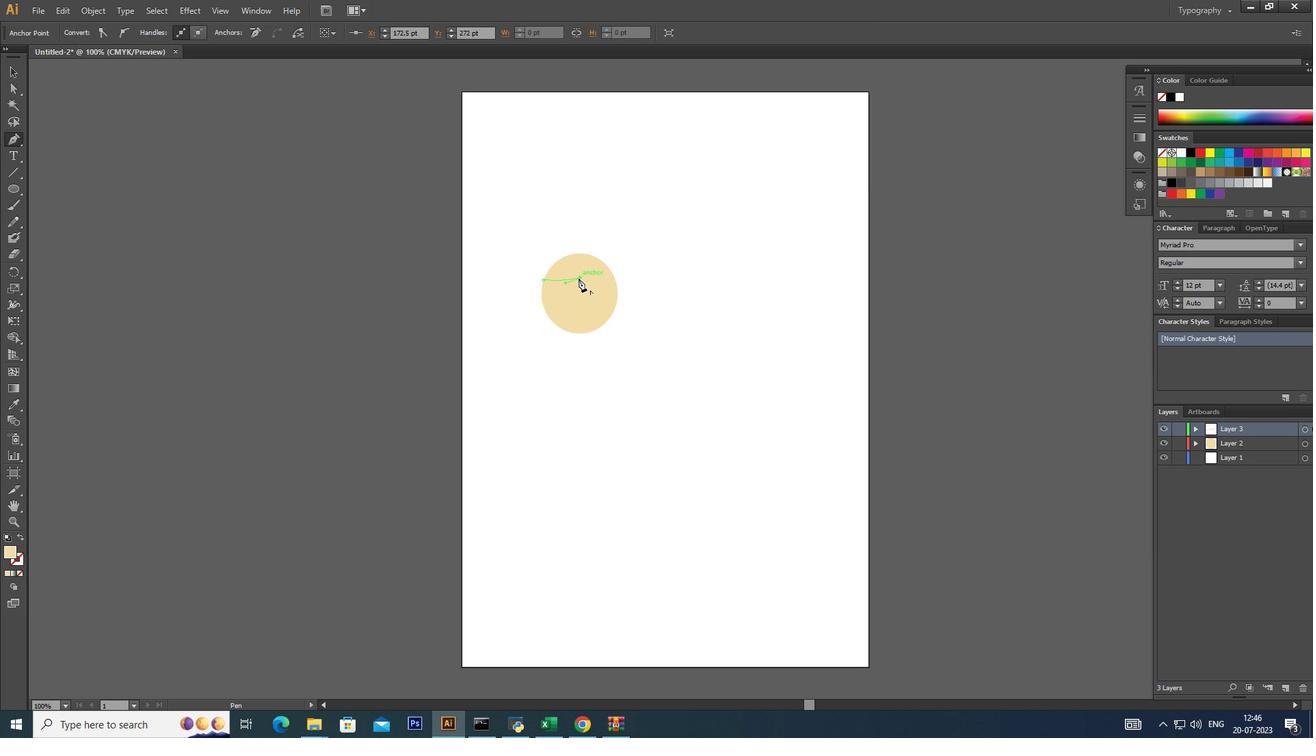 
Action: Mouse moved to (607, 296)
Screenshot: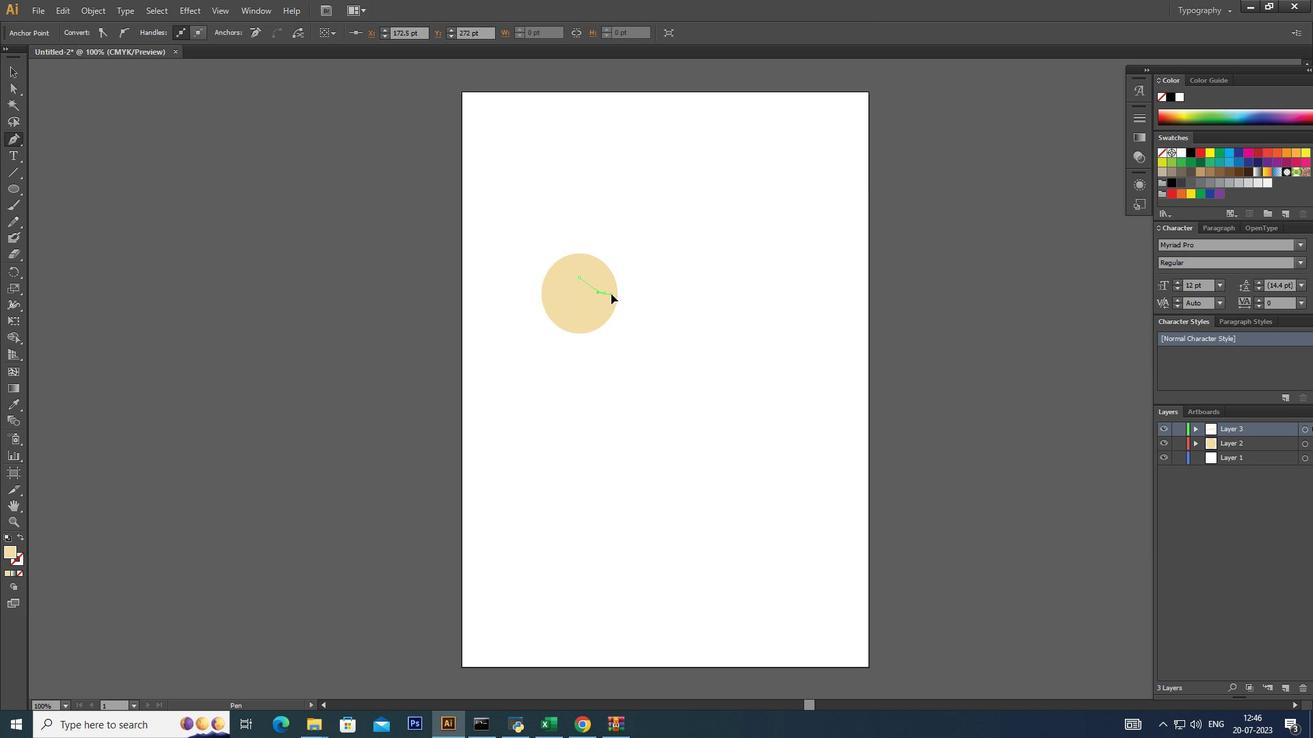 
Action: Mouse pressed left at (607, 296)
Screenshot: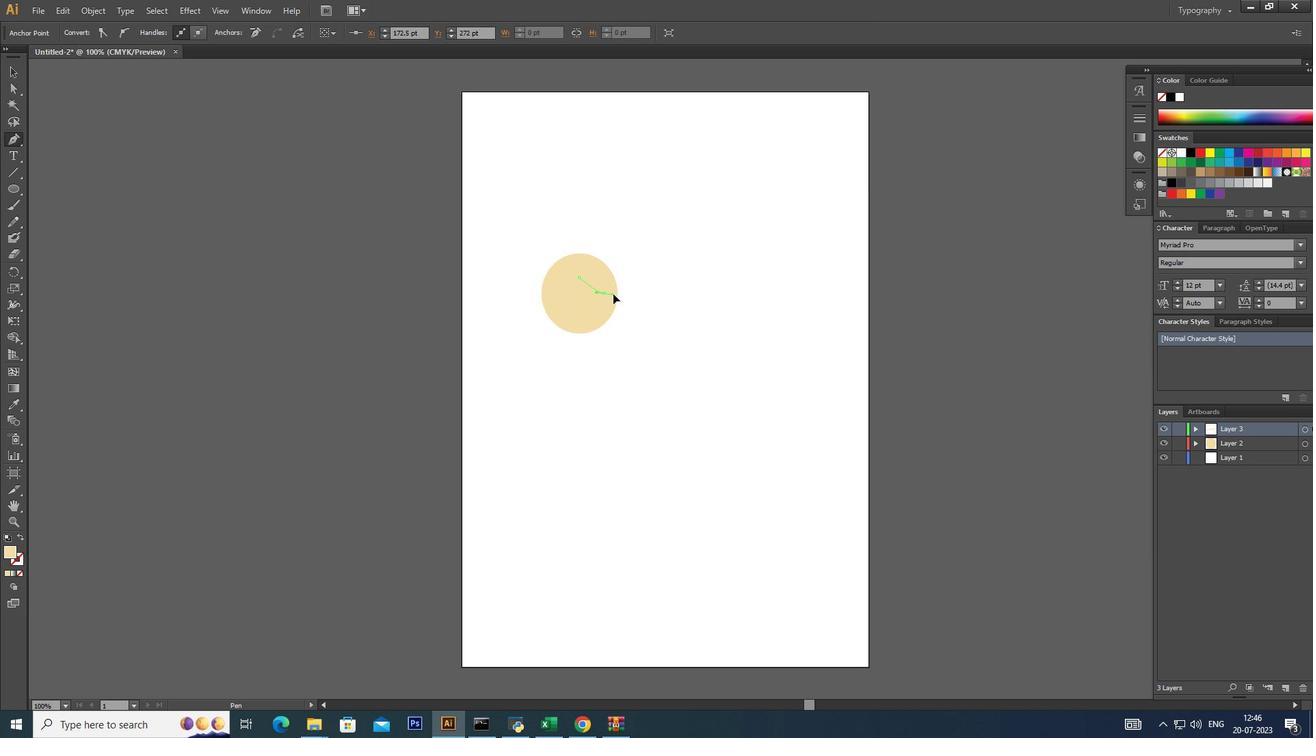 
Action: Mouse moved to (606, 296)
Screenshot: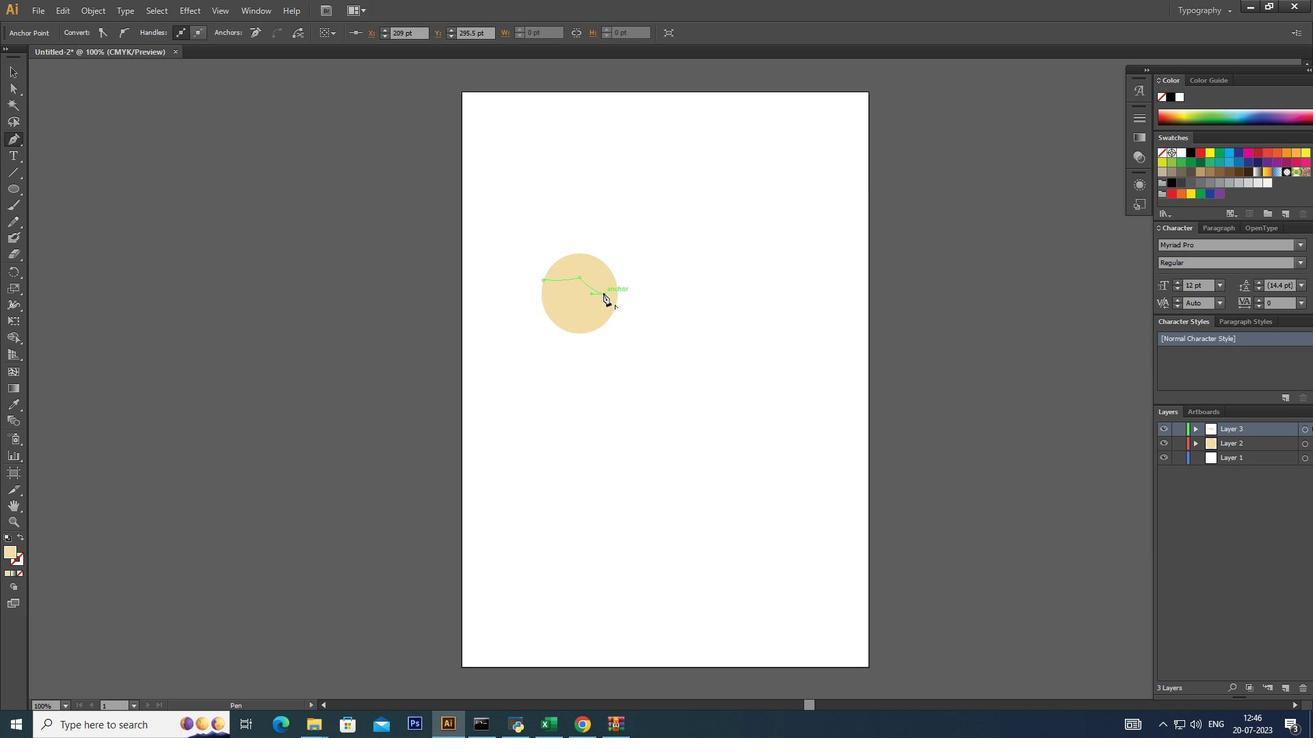 
Action: Key pressed <Key.alt_l>
Screenshot: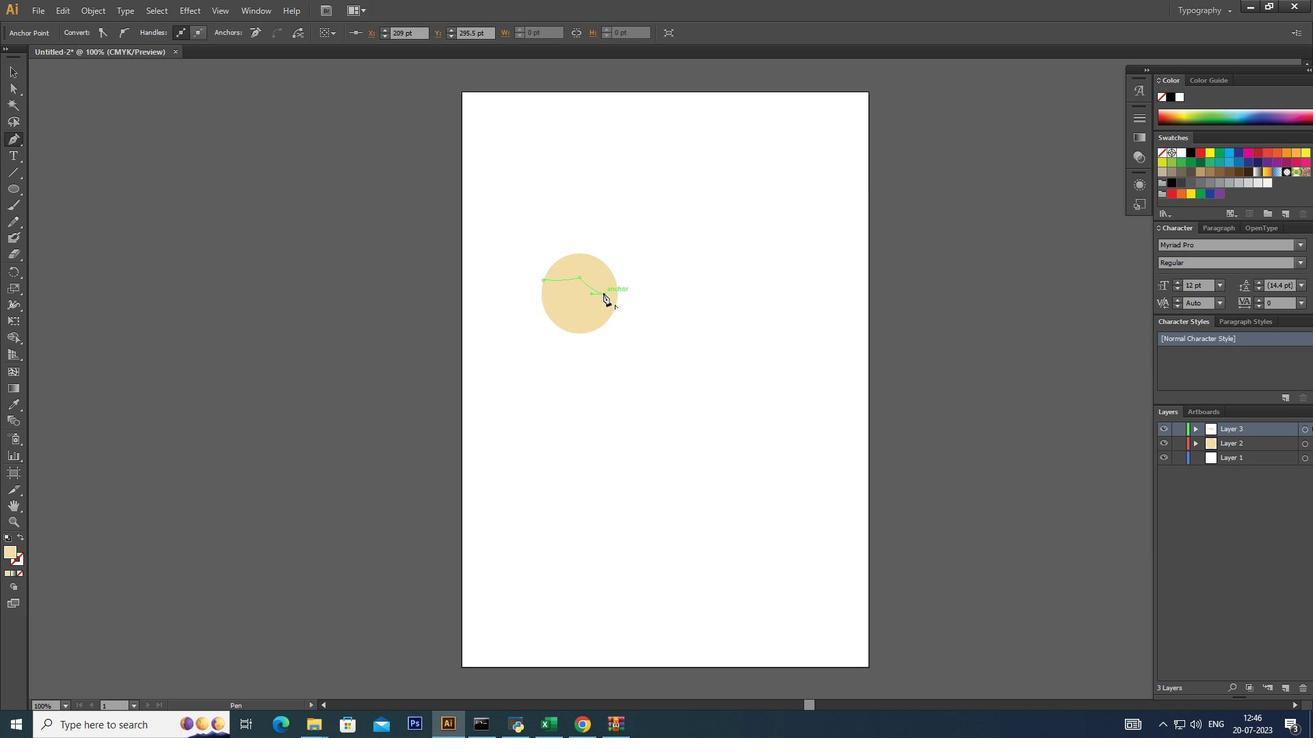 
Action: Mouse pressed left at (606, 296)
Screenshot: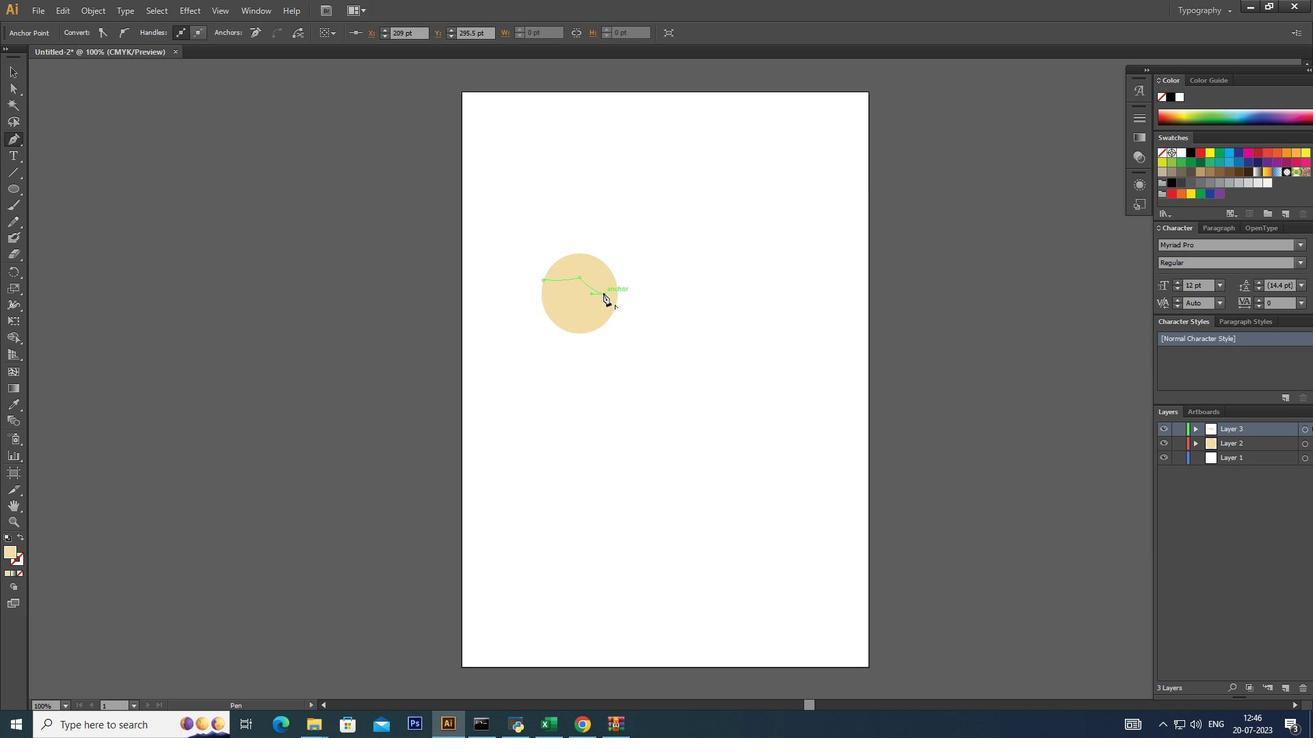 
Action: Mouse moved to (614, 301)
Screenshot: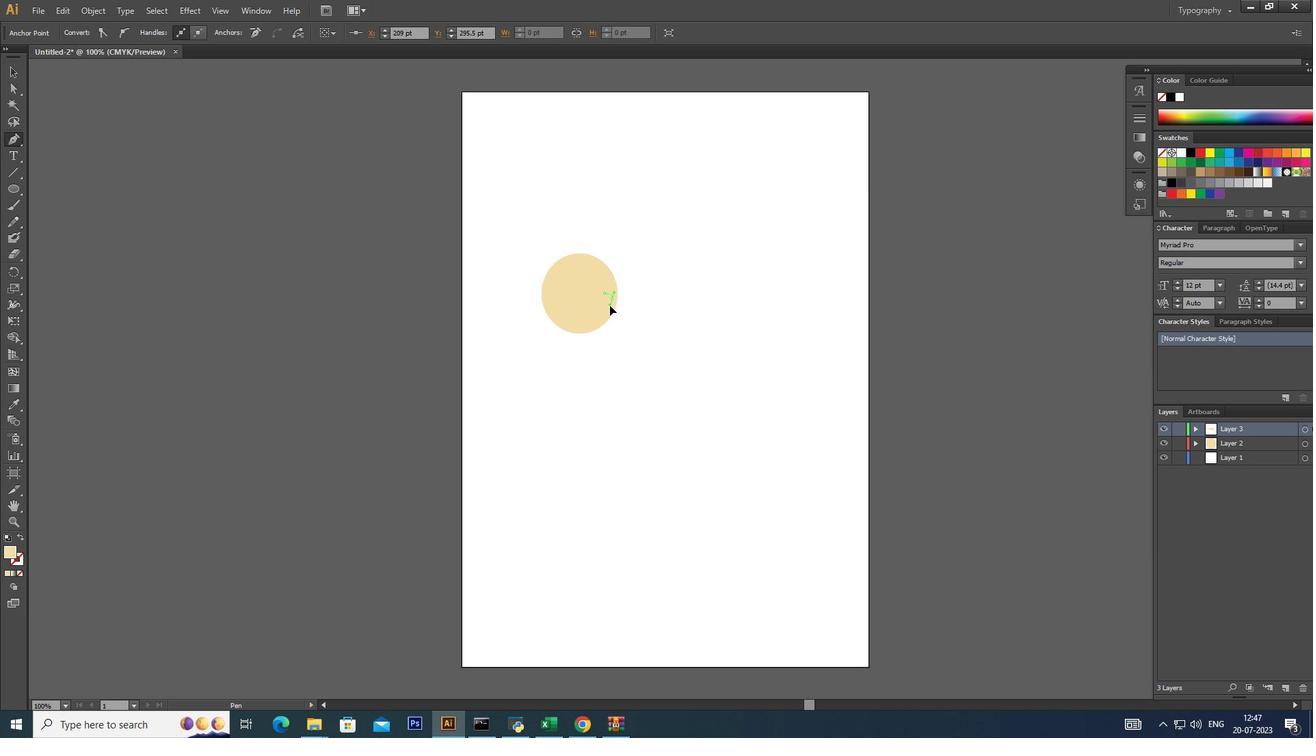 
Action: Mouse pressed left at (614, 301)
Screenshot: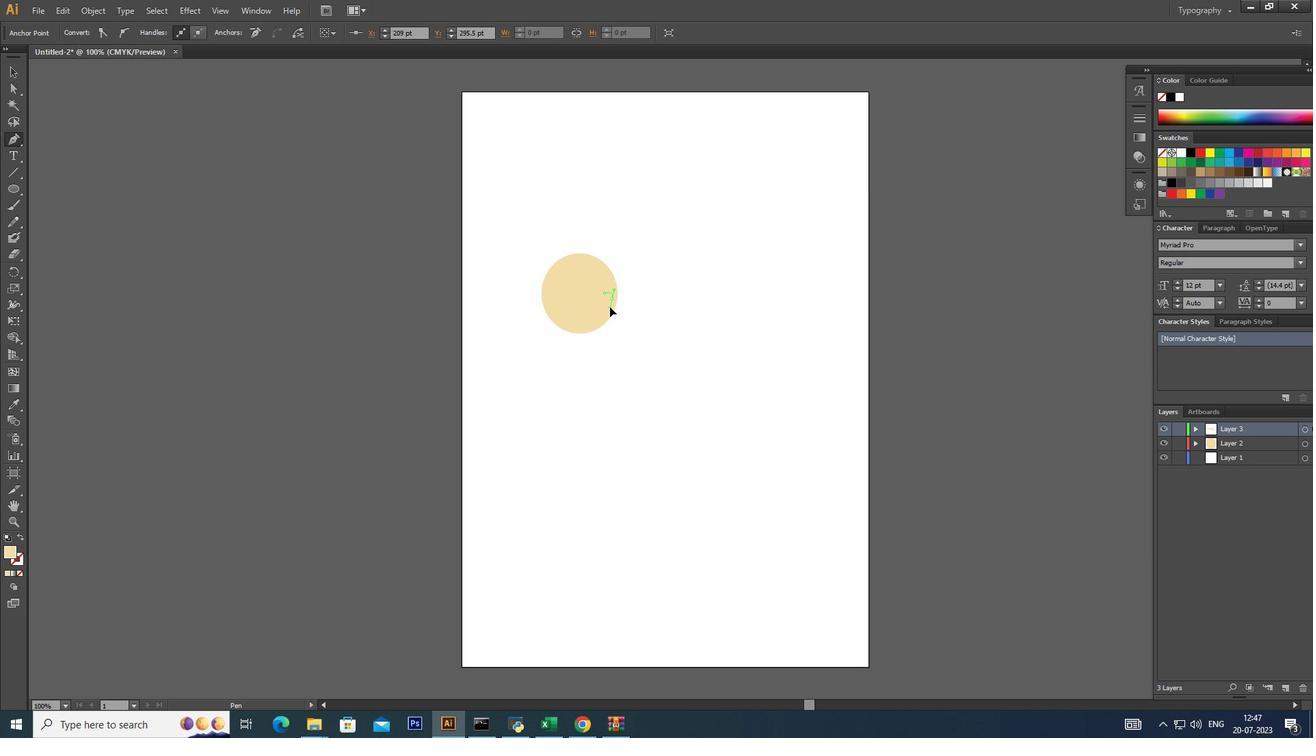 
Action: Mouse moved to (614, 301)
Screenshot: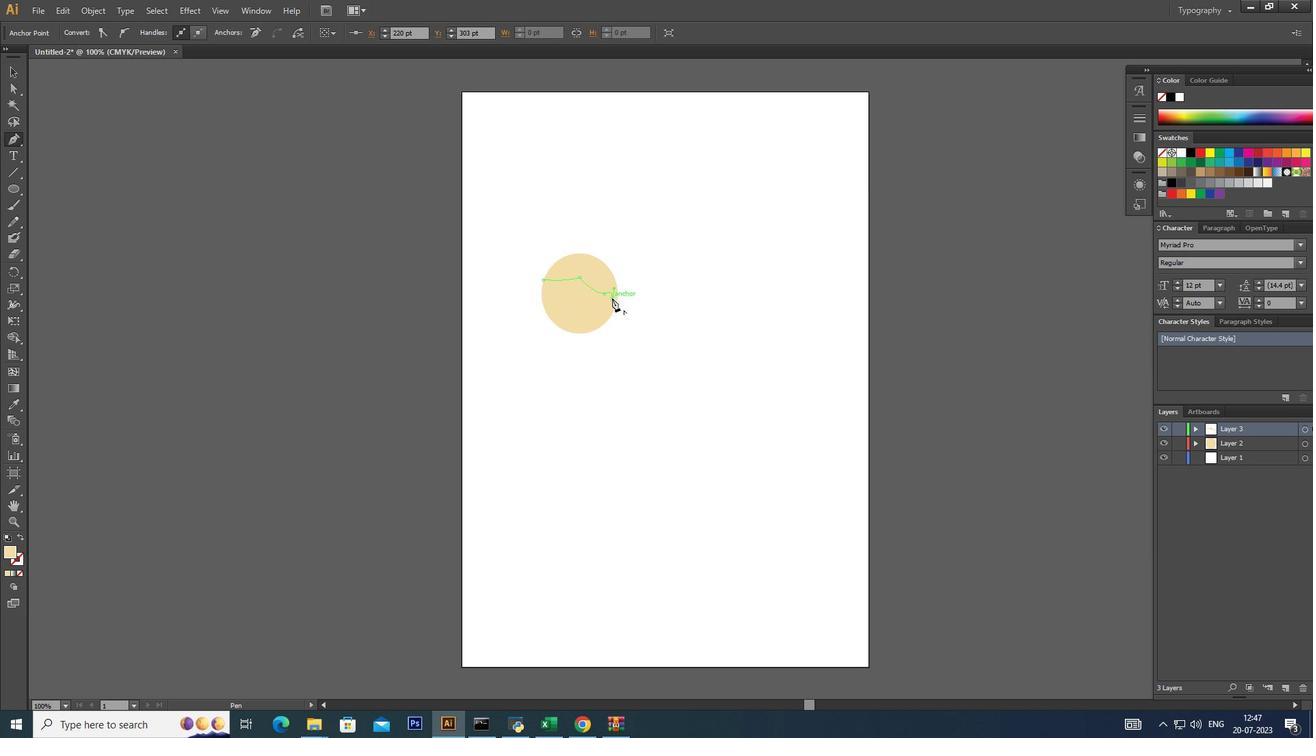 
Action: Mouse pressed left at (614, 301)
Screenshot: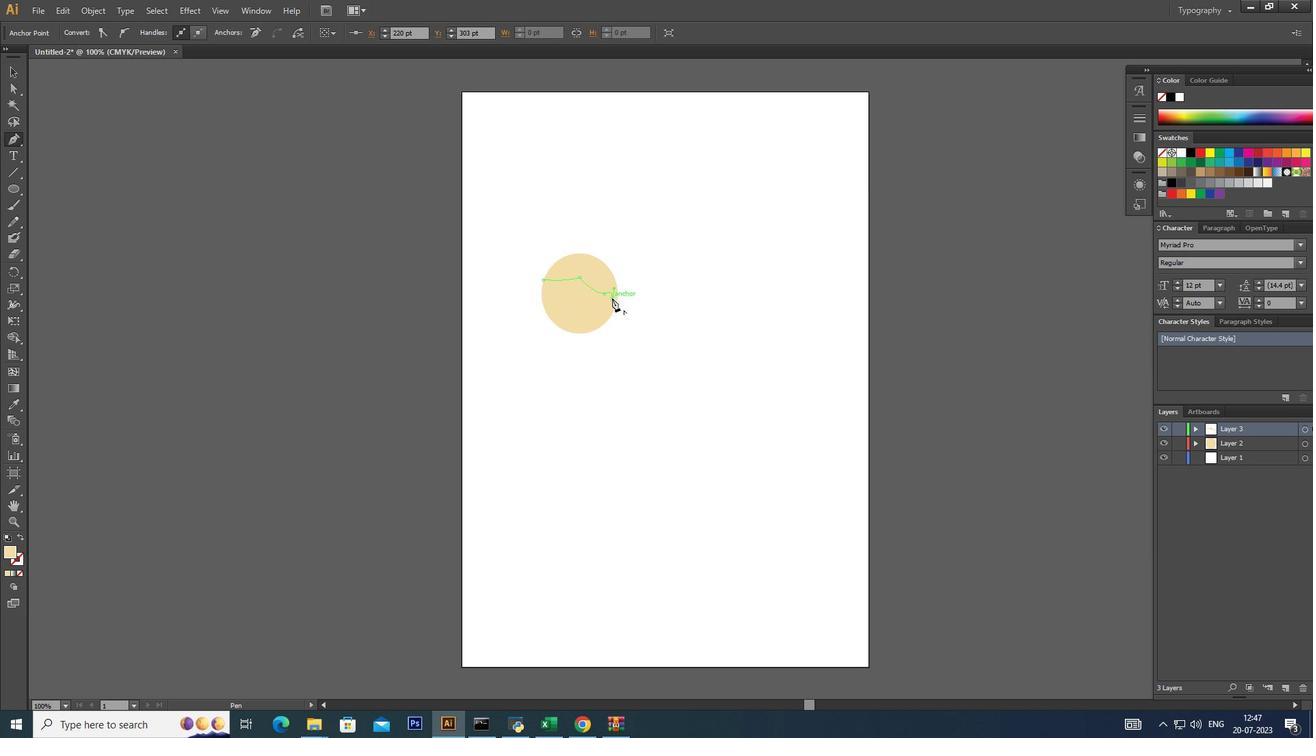 
Action: Key pressed <Key.alt_l>
Screenshot: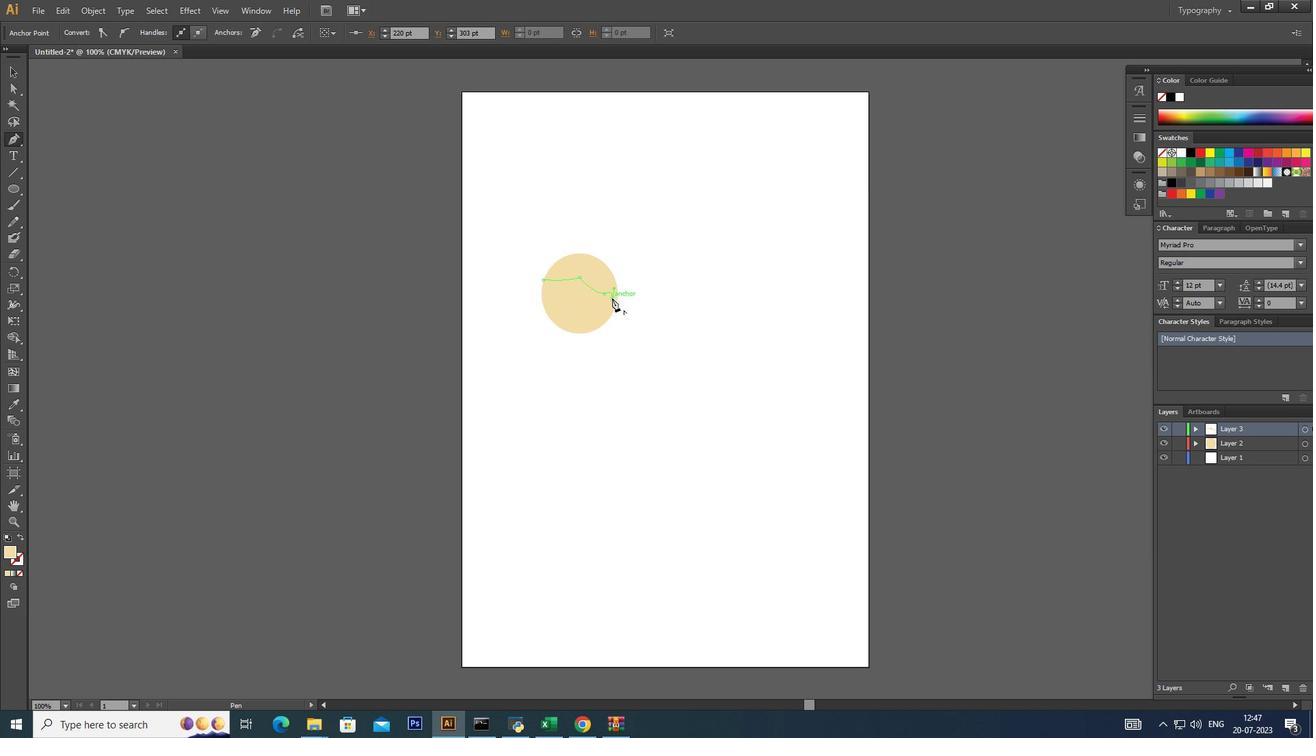 
Action: Mouse moved to (628, 330)
Screenshot: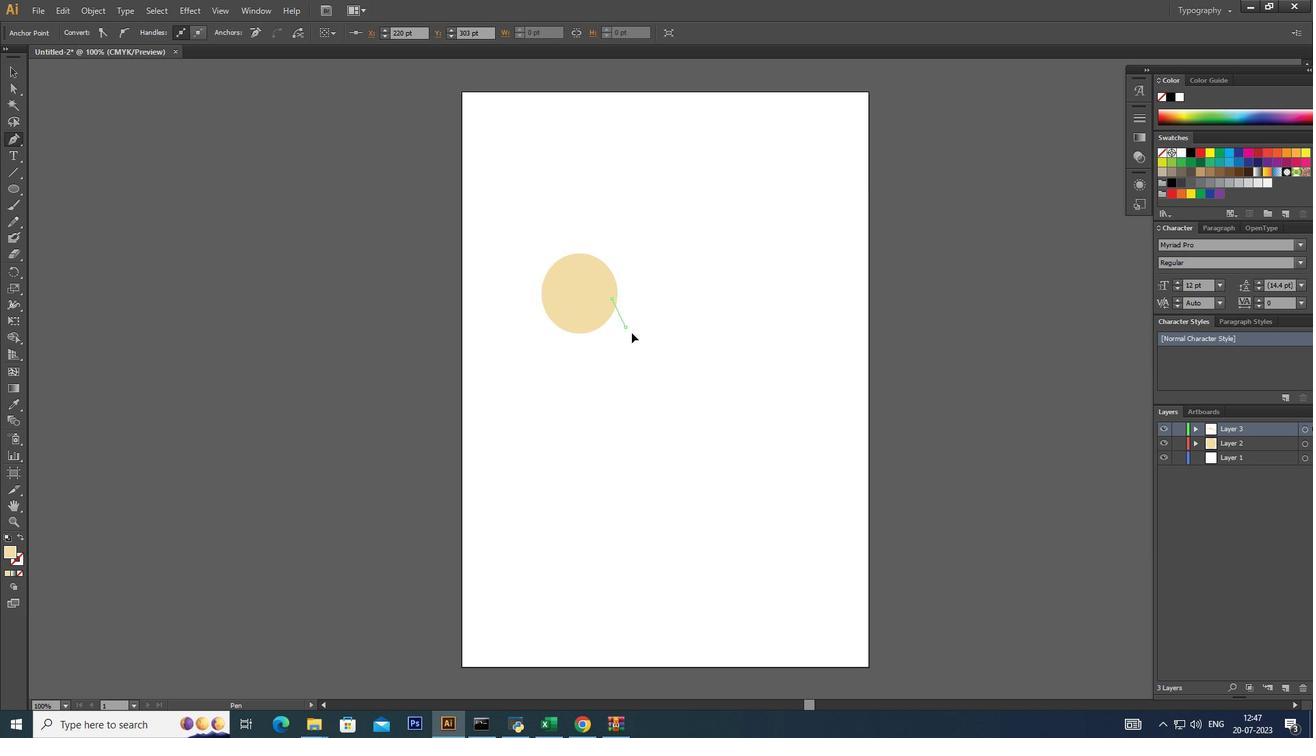 
Action: Mouse pressed left at (628, 330)
Screenshot: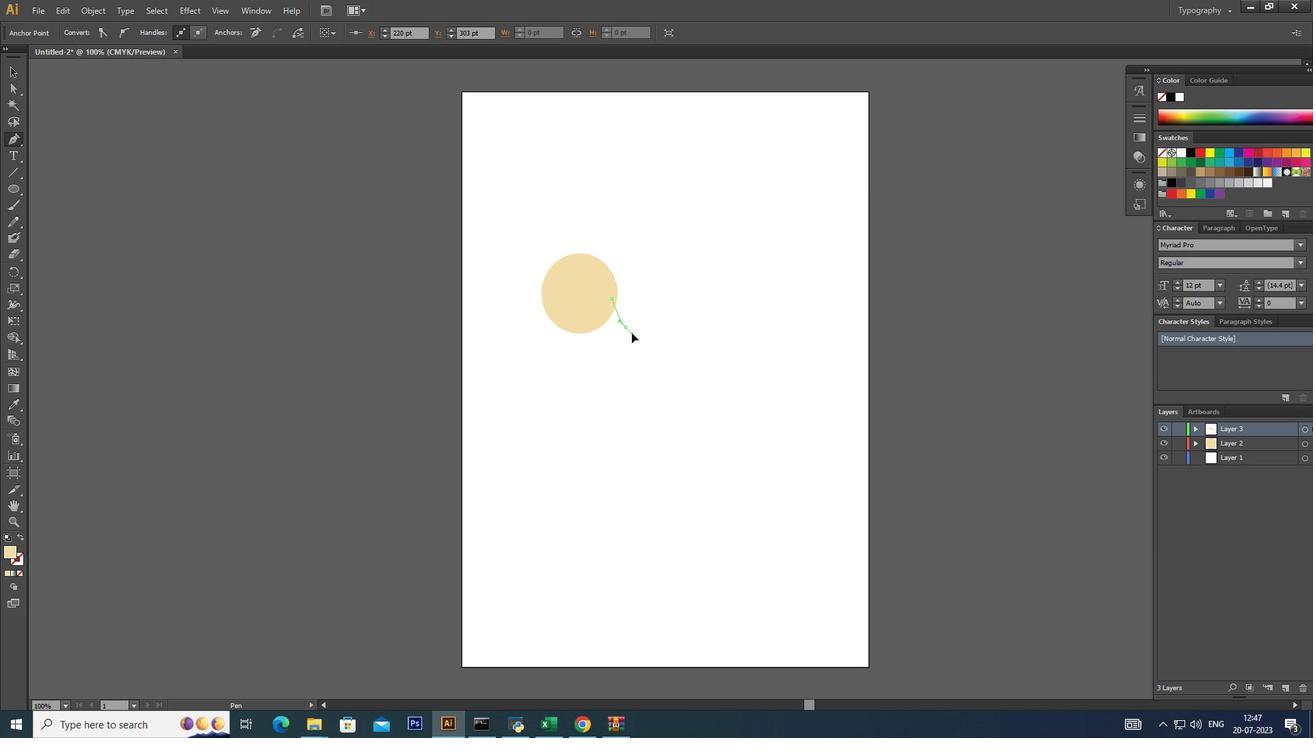 
Action: Mouse moved to (628, 328)
Screenshot: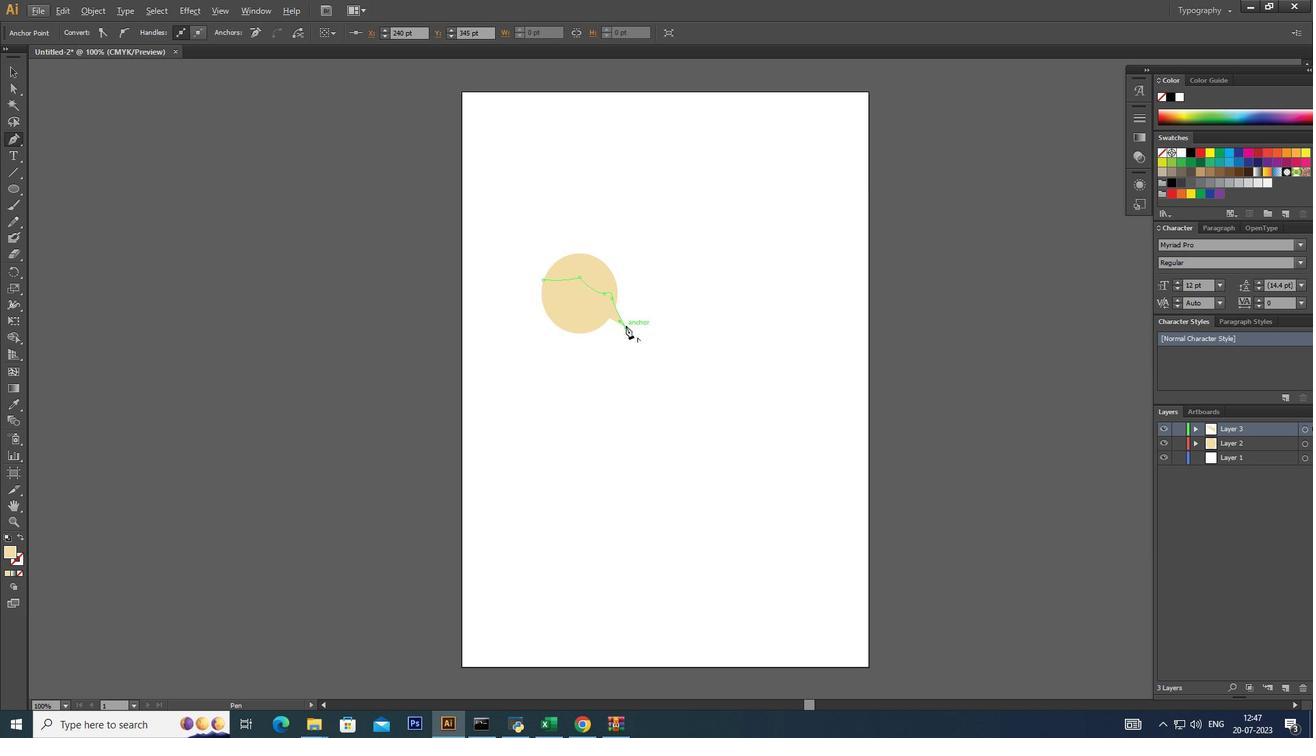 
Action: Key pressed <Key.alt_l>
Screenshot: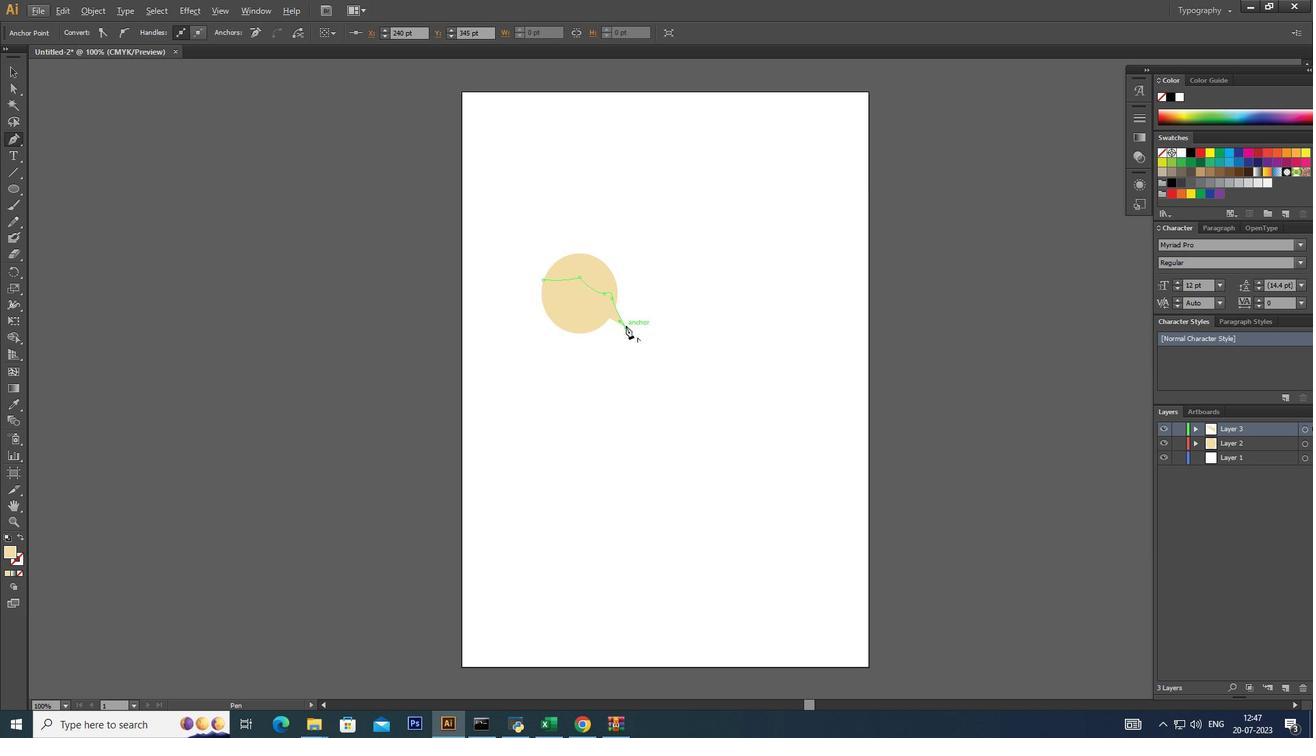 
Action: Mouse pressed left at (628, 328)
Screenshot: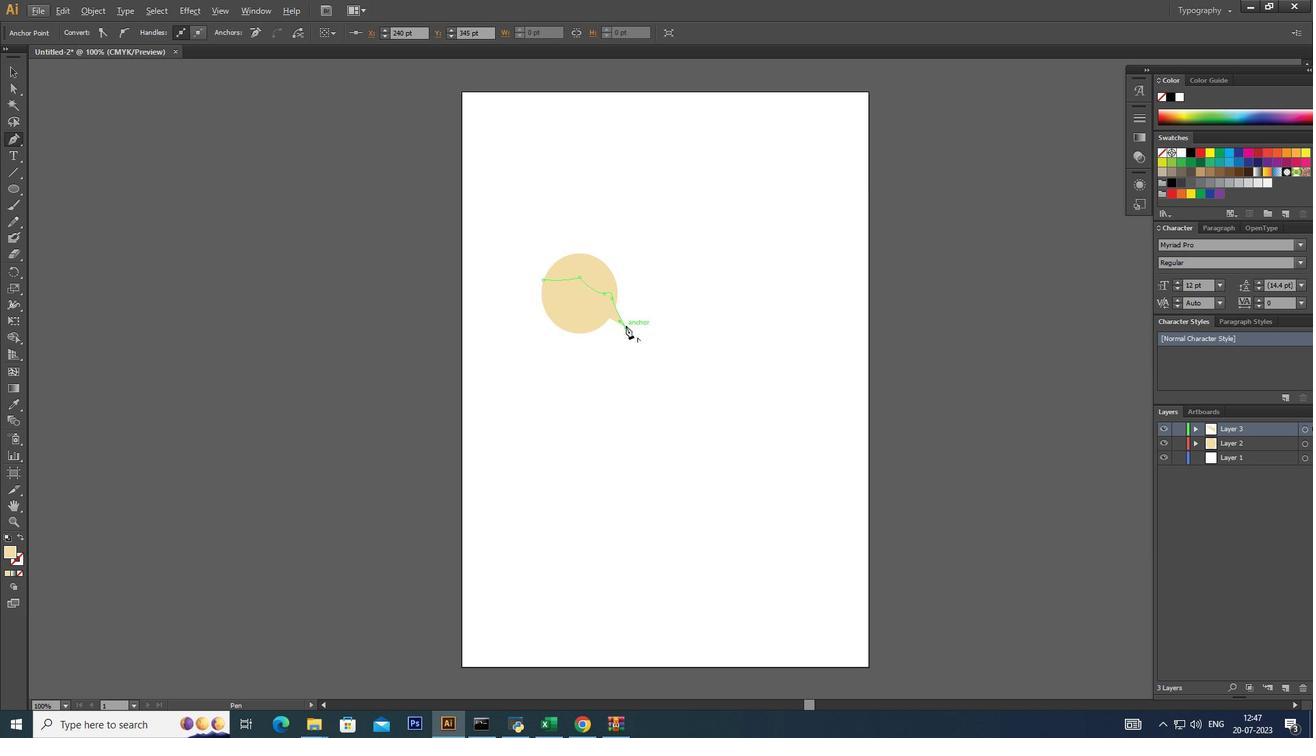 
Action: Mouse moved to (670, 332)
Screenshot: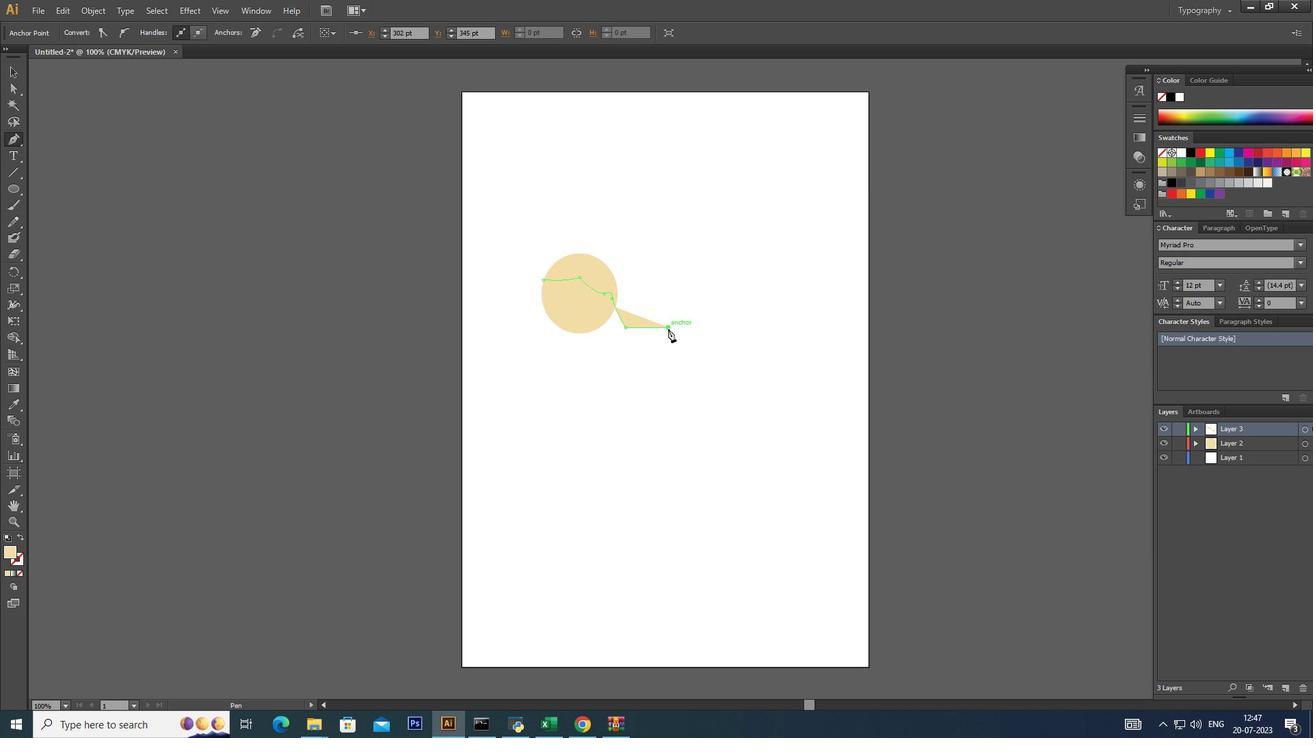 
Action: Mouse pressed left at (670, 332)
Screenshot: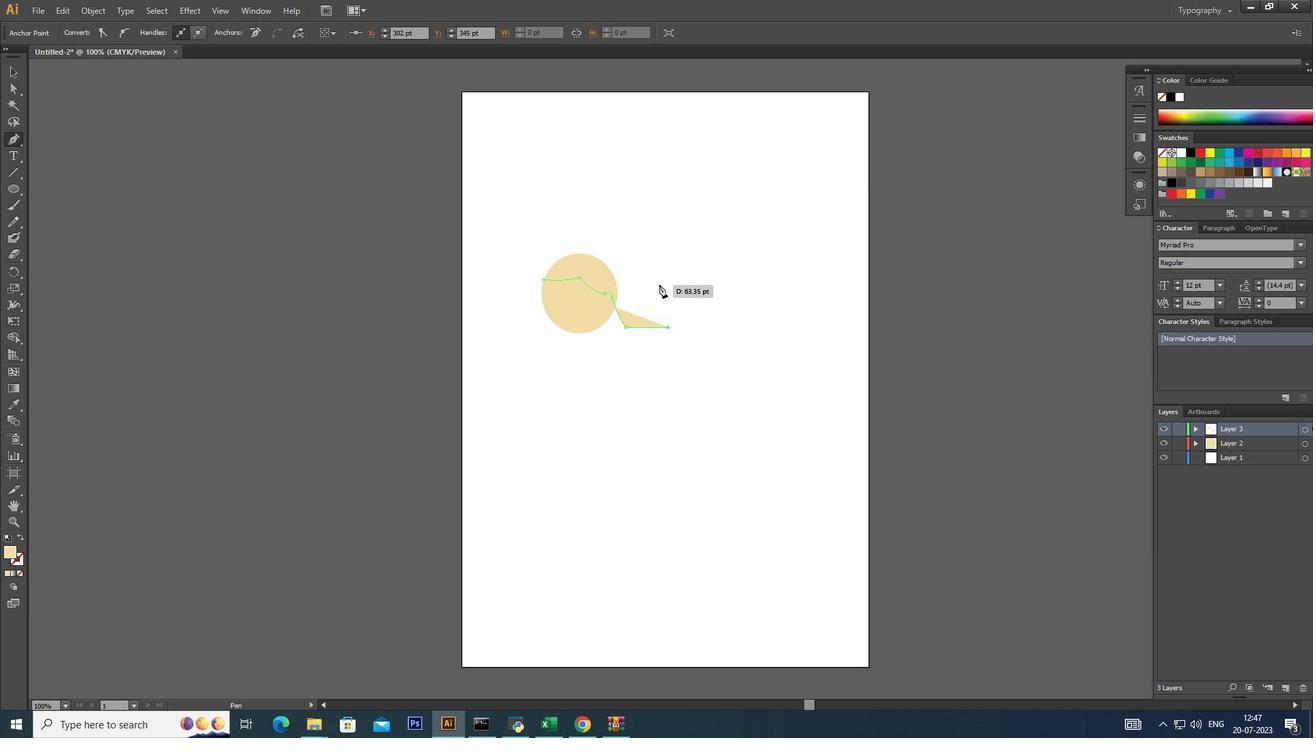
Action: Mouse moved to (668, 305)
Screenshot: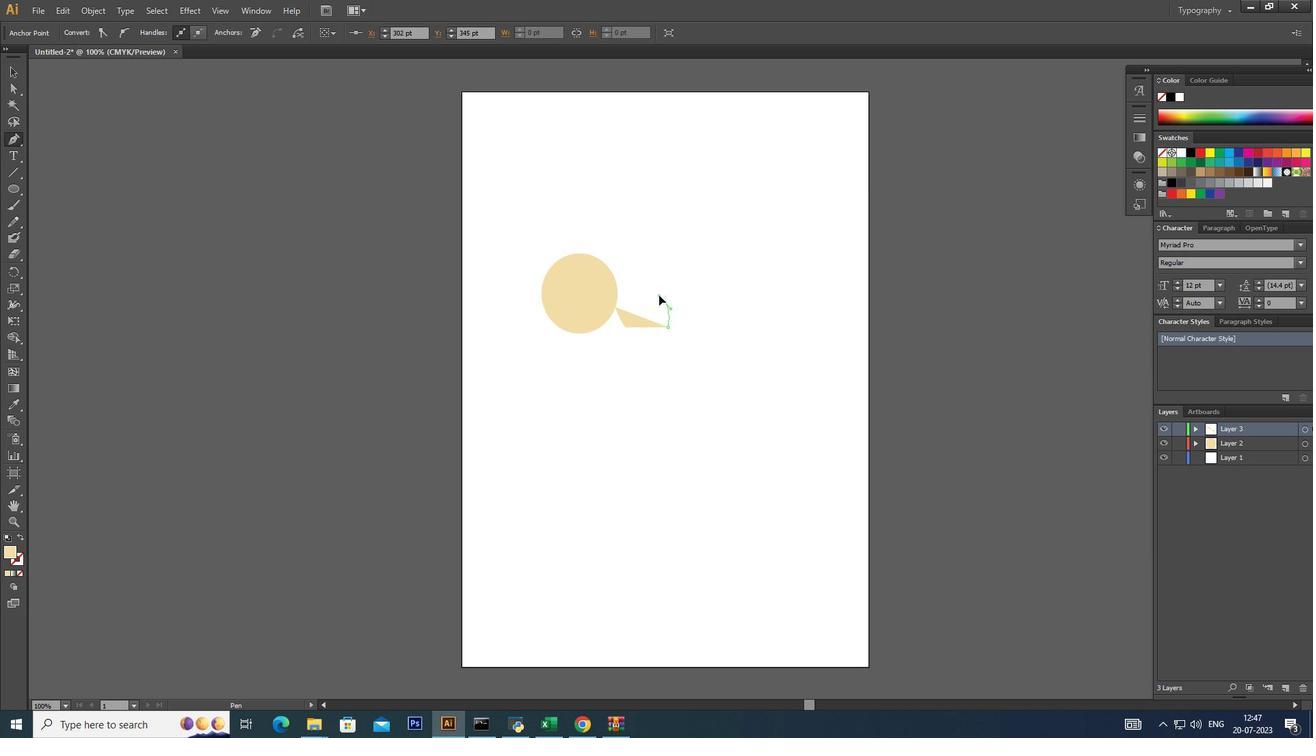 
Action: Mouse pressed left at (668, 305)
Screenshot: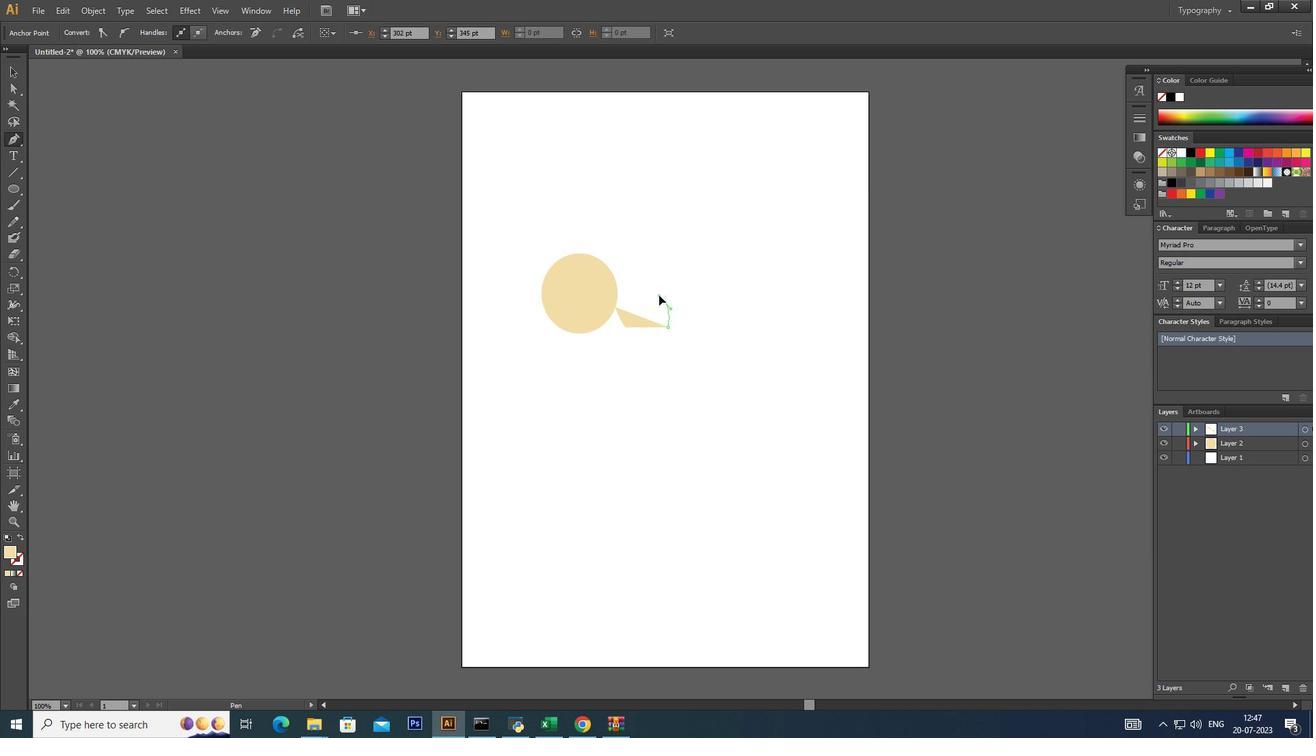 
Action: Mouse moved to (668, 306)
Screenshot: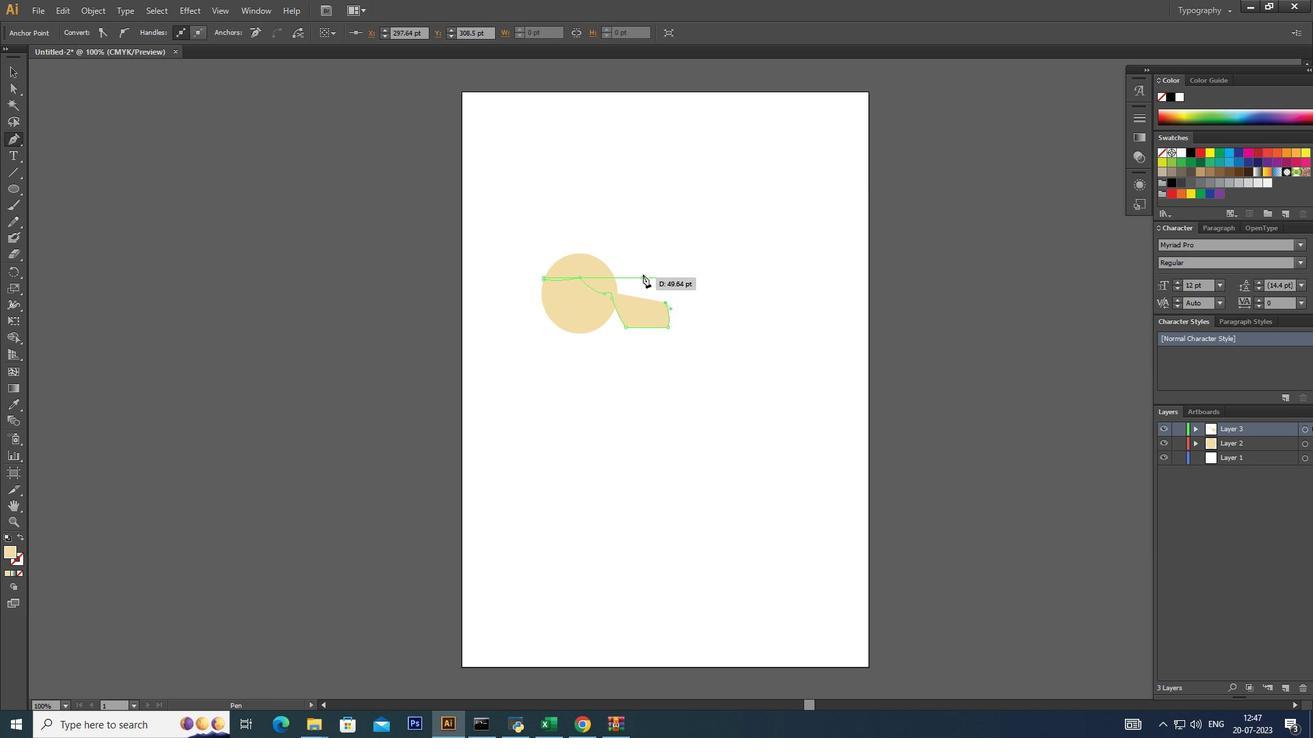 
Action: Key pressed <Key.alt_l>
Screenshot: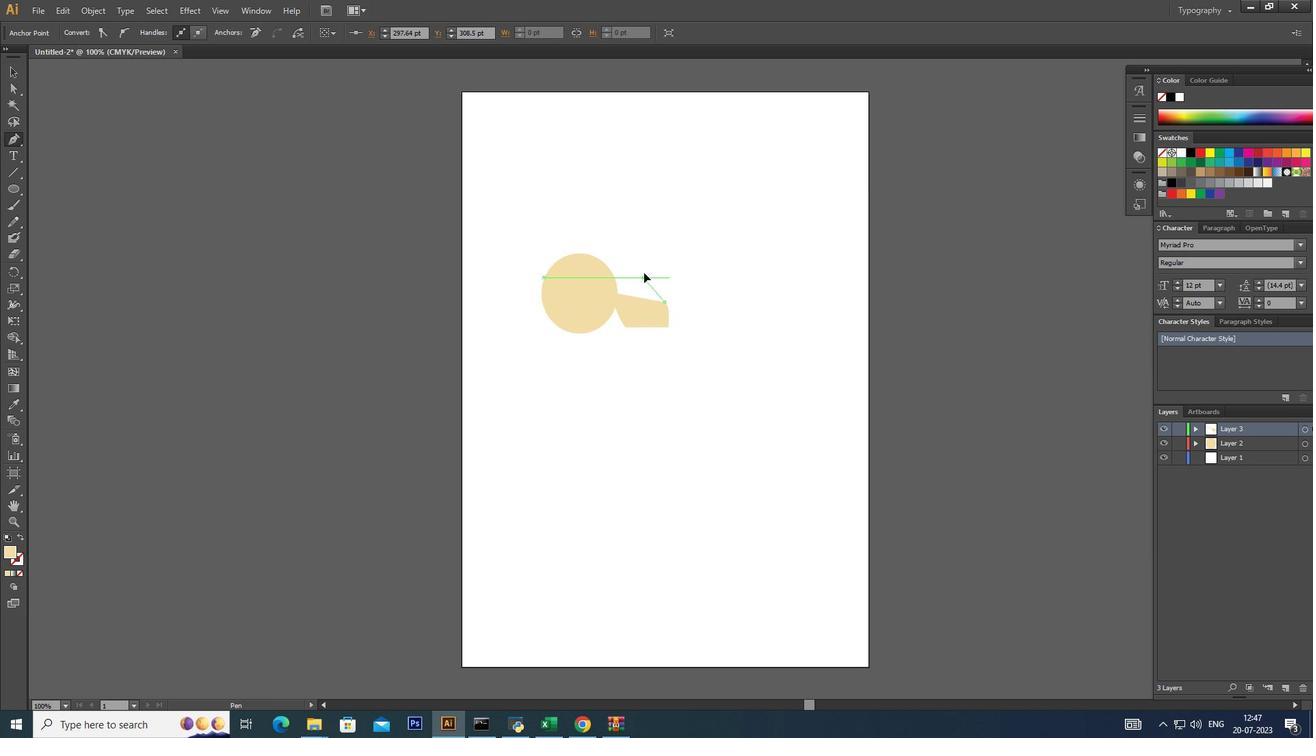 
Action: Mouse pressed left at (668, 306)
Screenshot: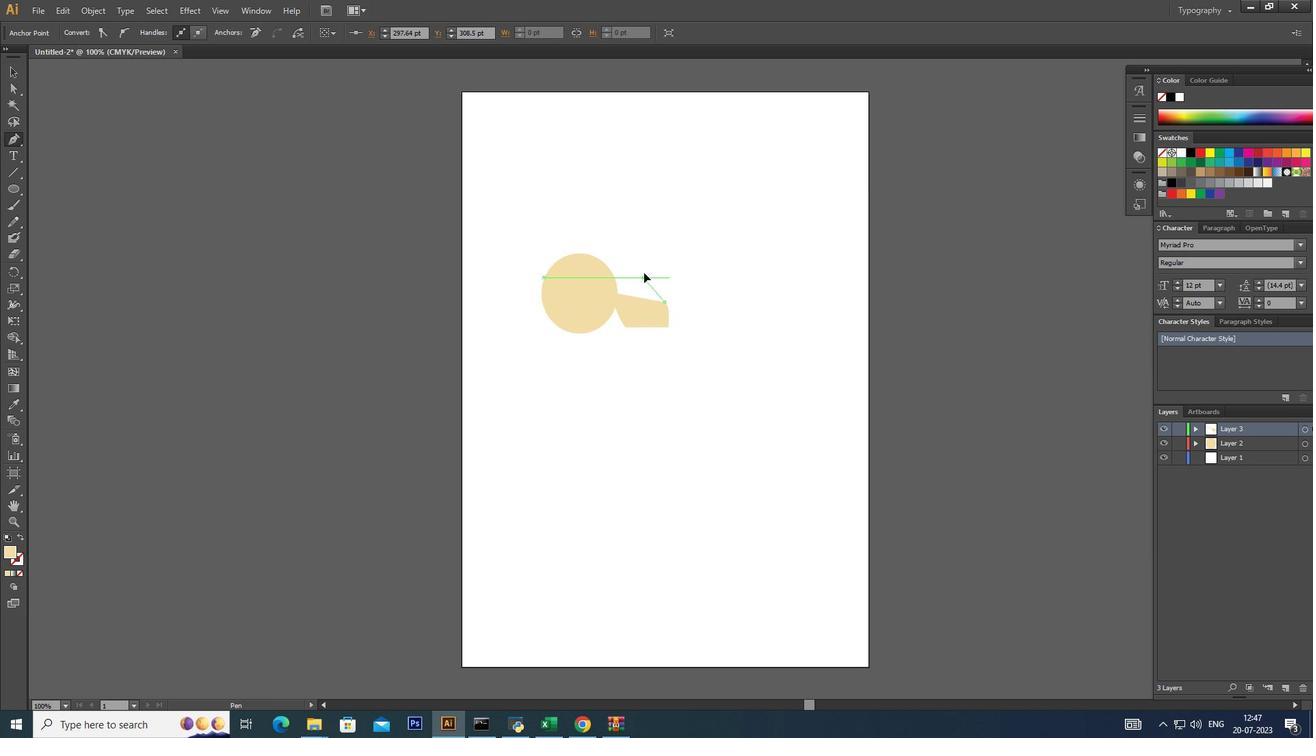 
Action: Mouse moved to (646, 277)
Screenshot: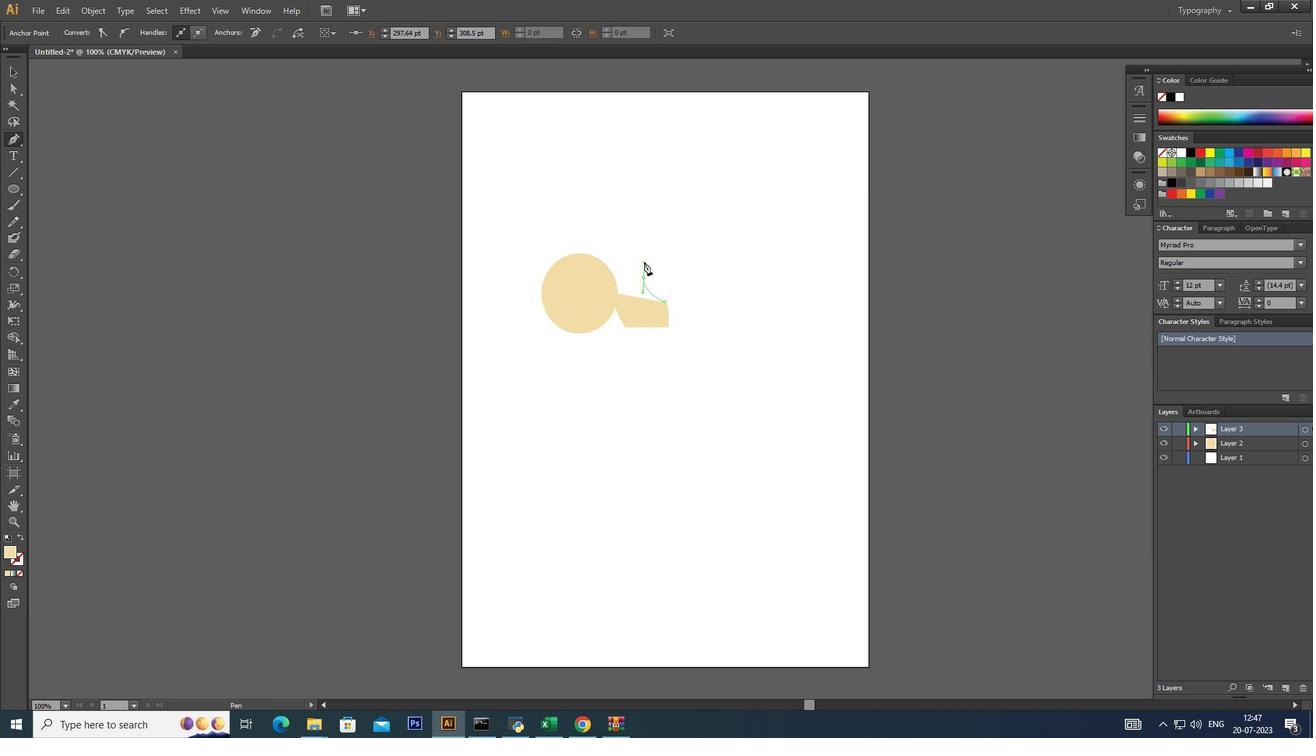 
Action: Mouse pressed left at (646, 277)
Screenshot: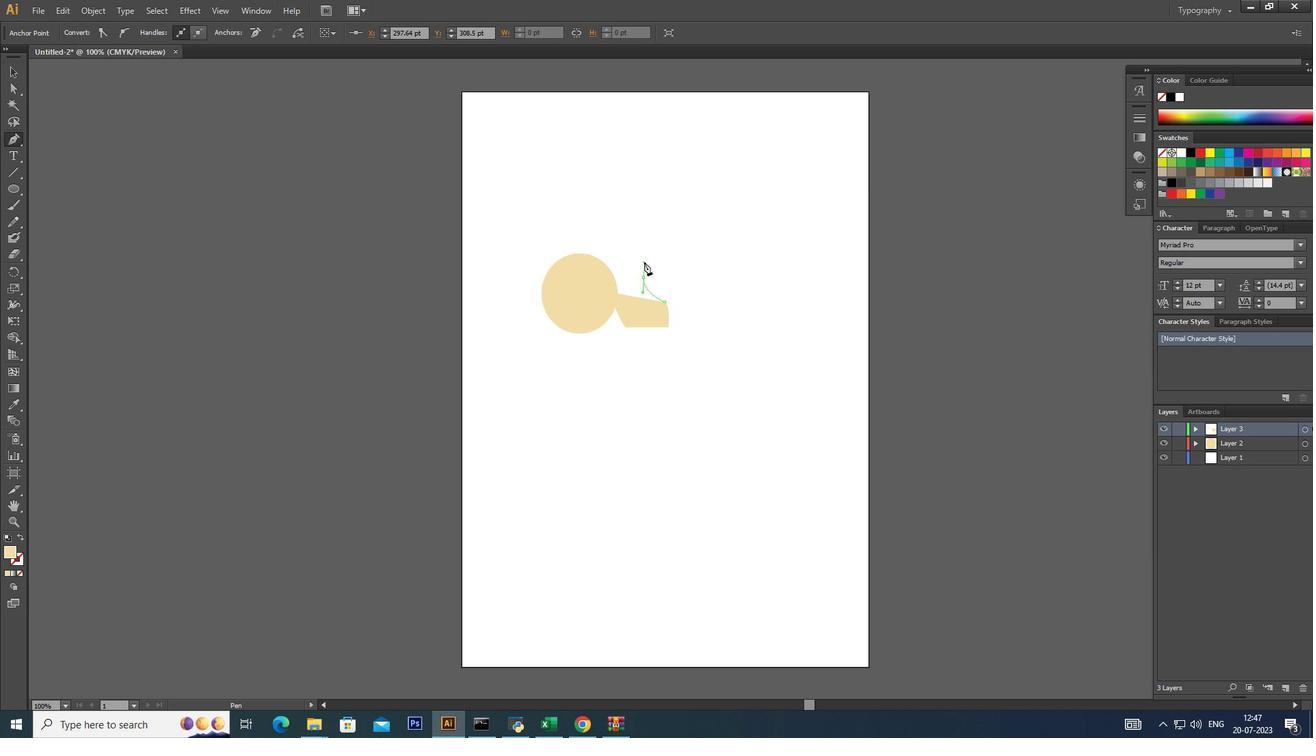 
Action: Mouse moved to (644, 280)
Screenshot: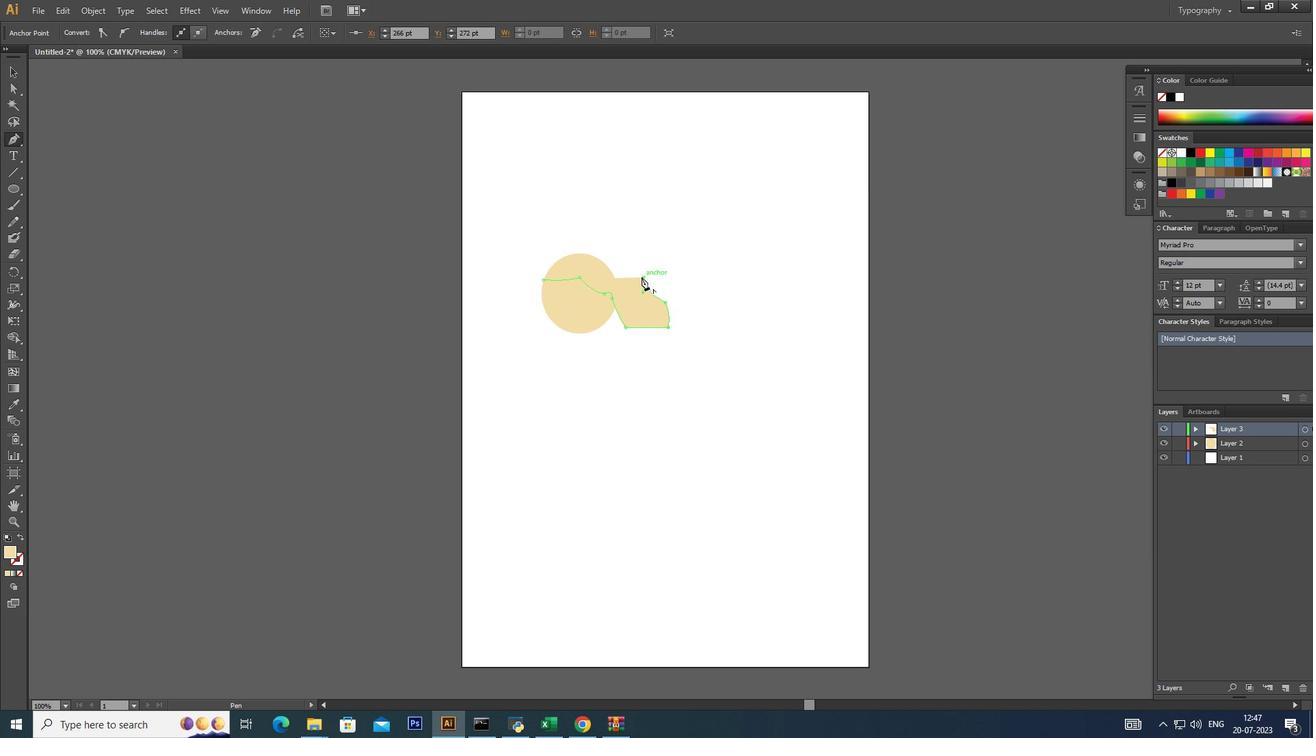 
Action: Key pressed <Key.alt_l>
Screenshot: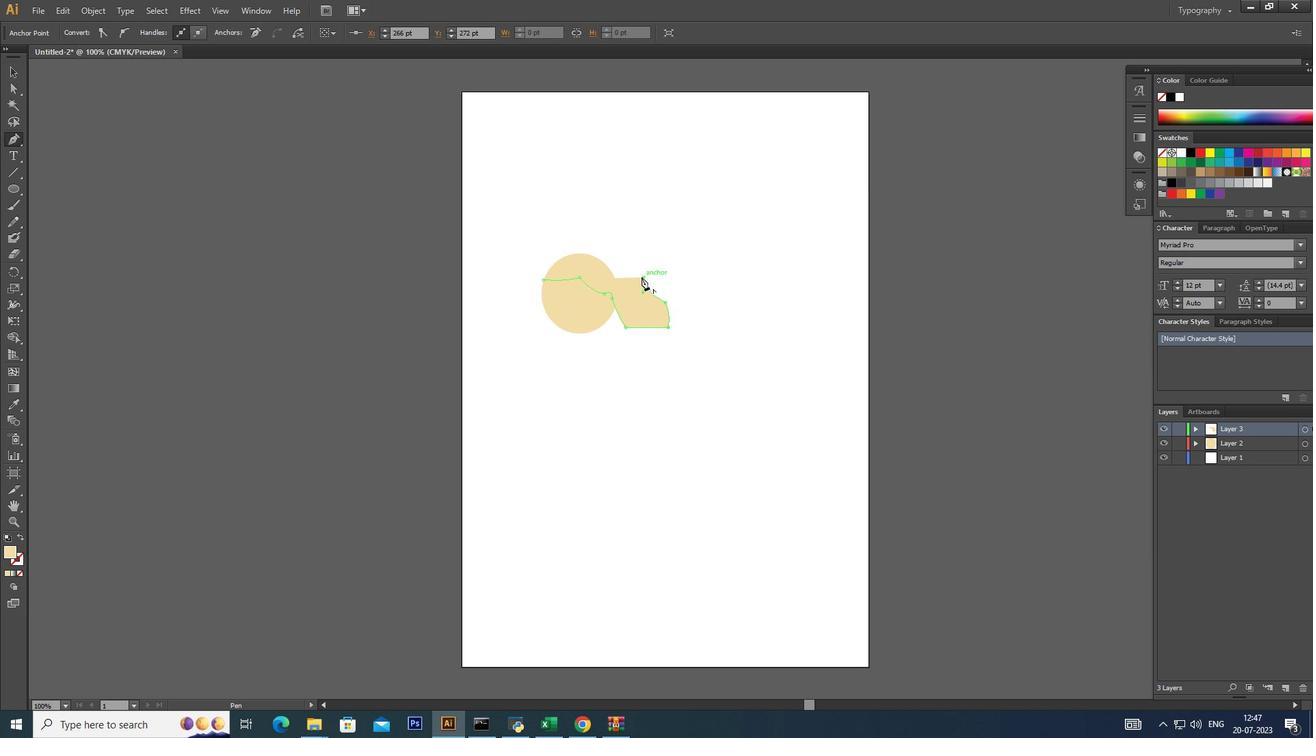 
Action: Mouse pressed left at (644, 280)
Screenshot: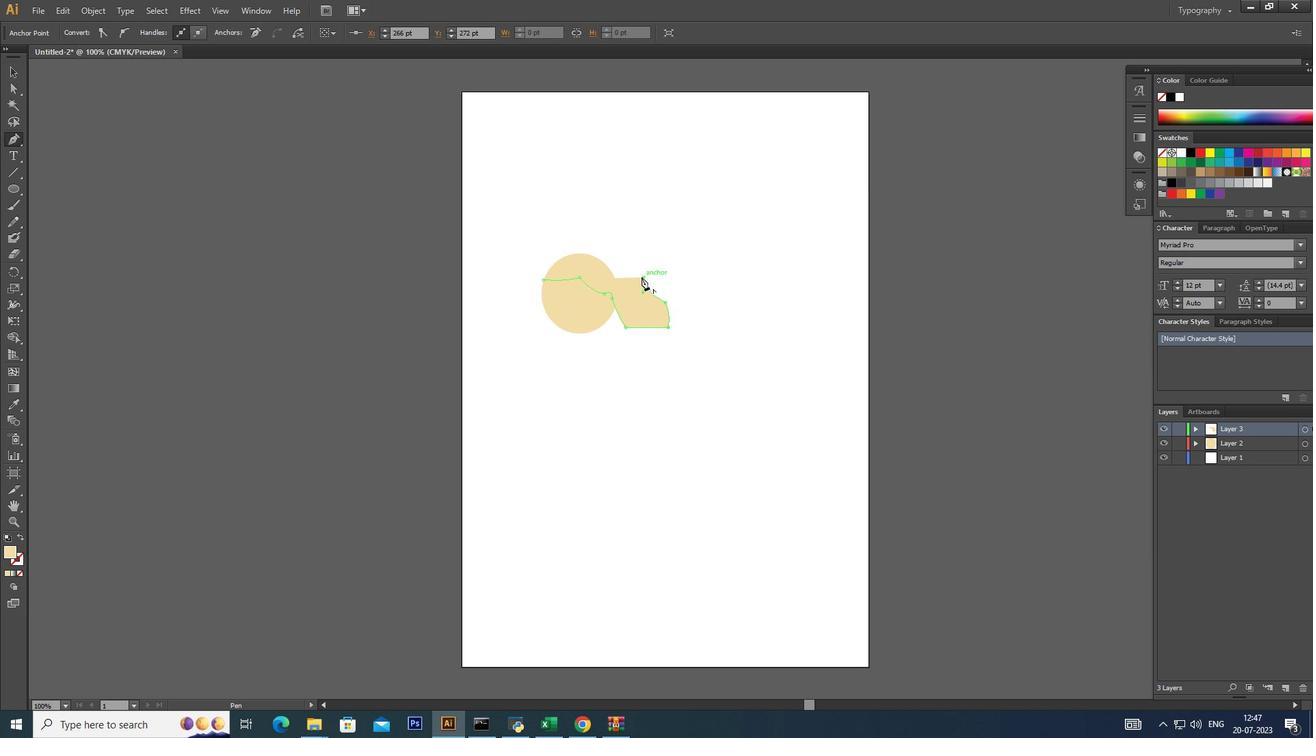 
Action: Mouse moved to (627, 255)
Screenshot: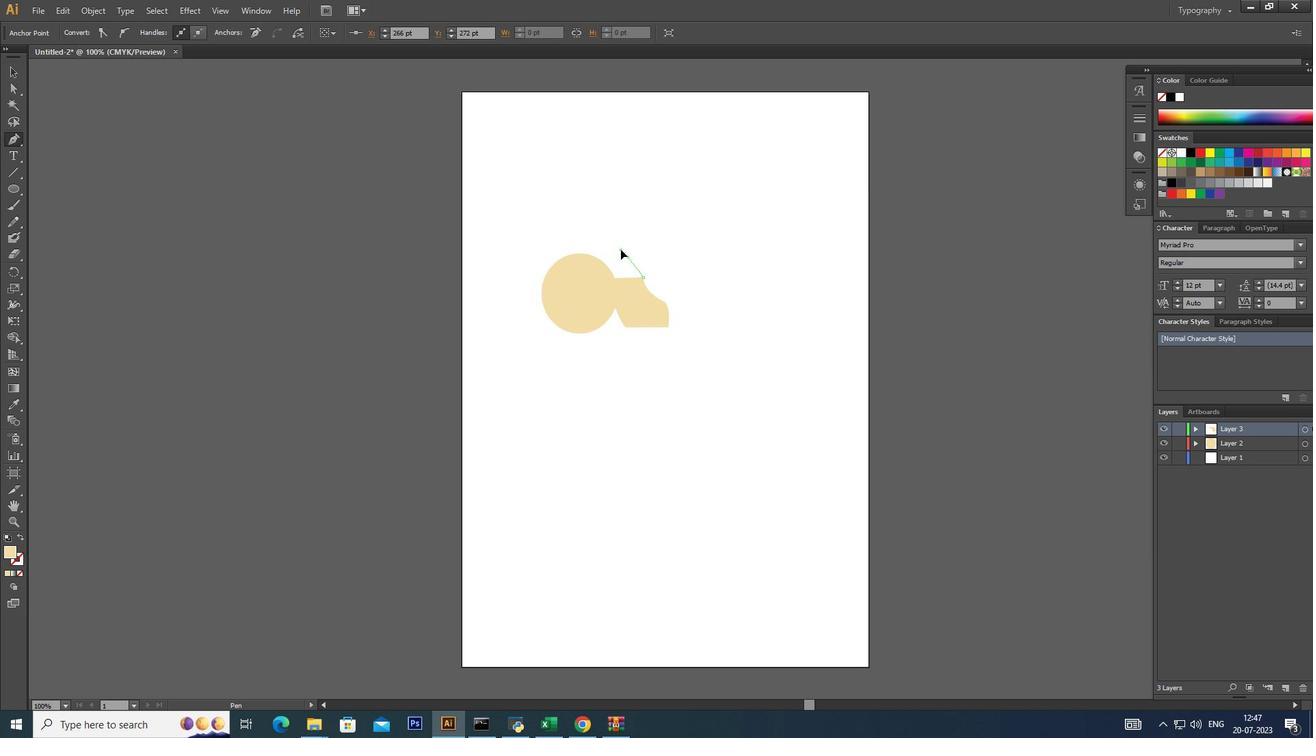 
Action: Mouse pressed left at (627, 255)
Screenshot: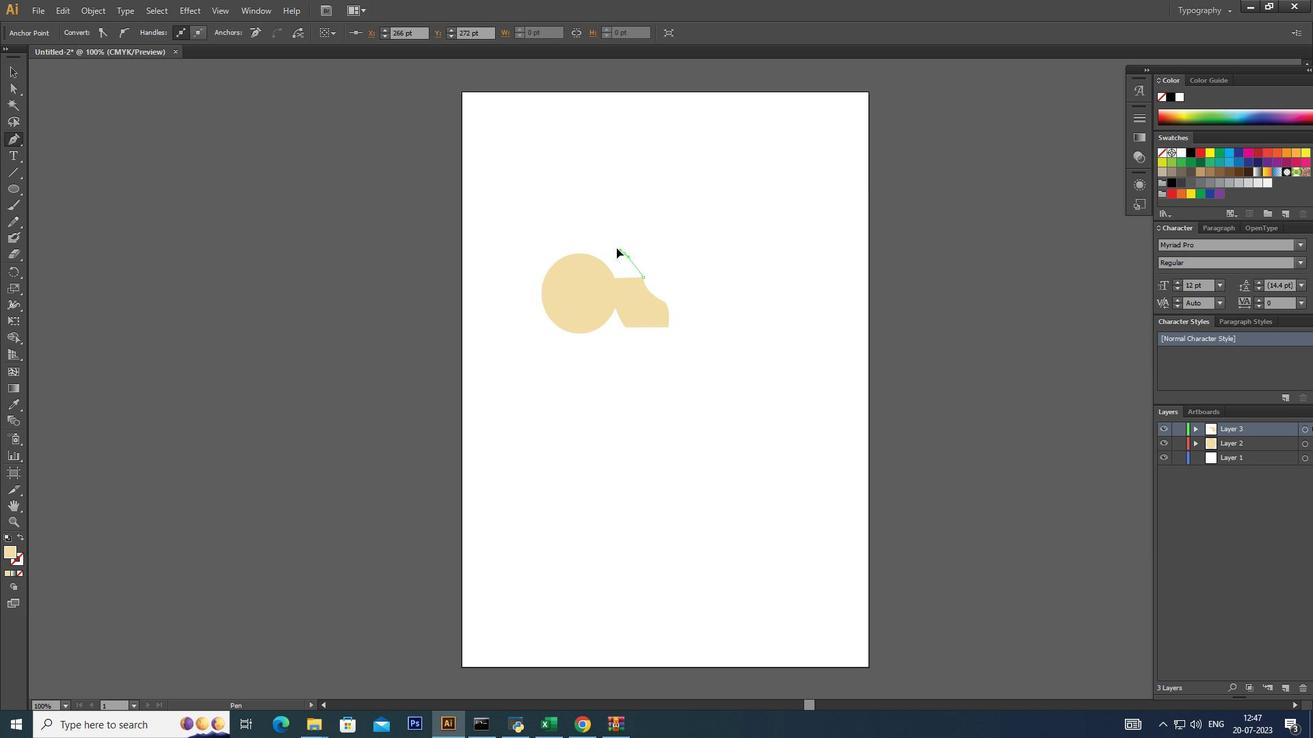 
Action: Mouse moved to (623, 255)
Screenshot: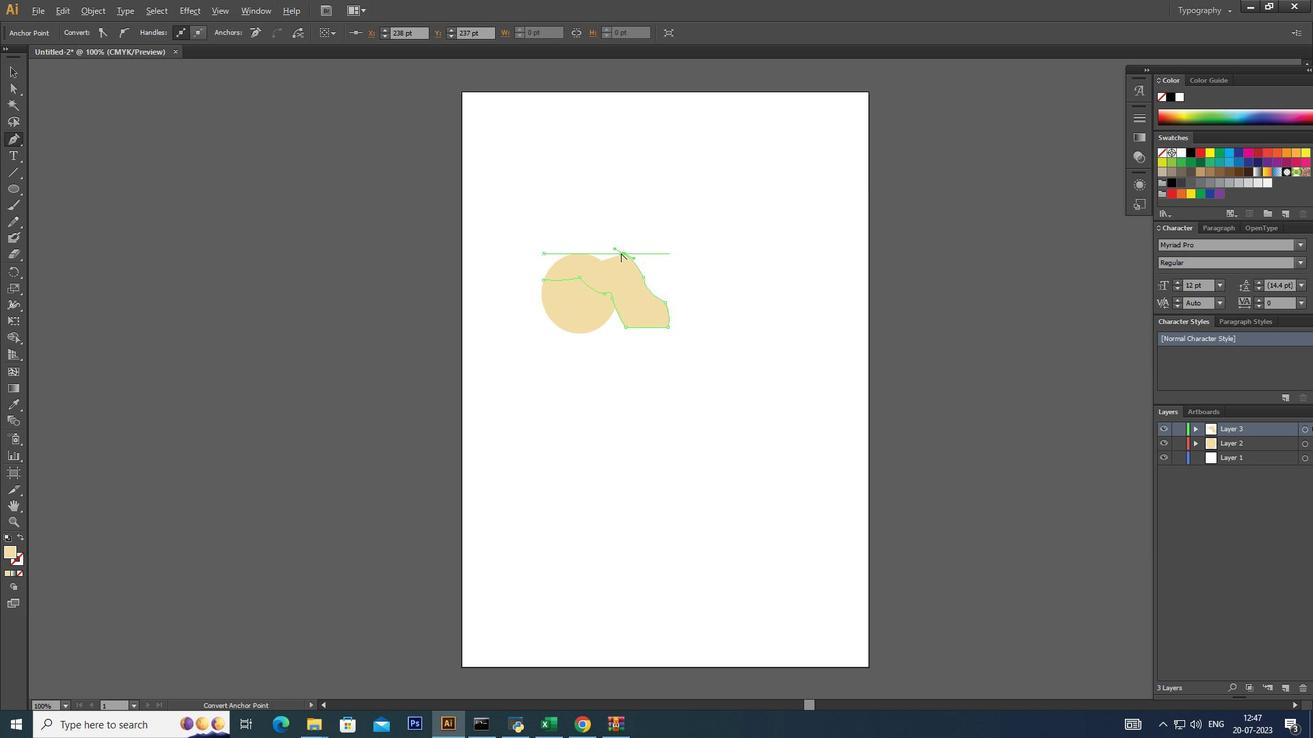 
Action: Key pressed <Key.alt_l>
Screenshot: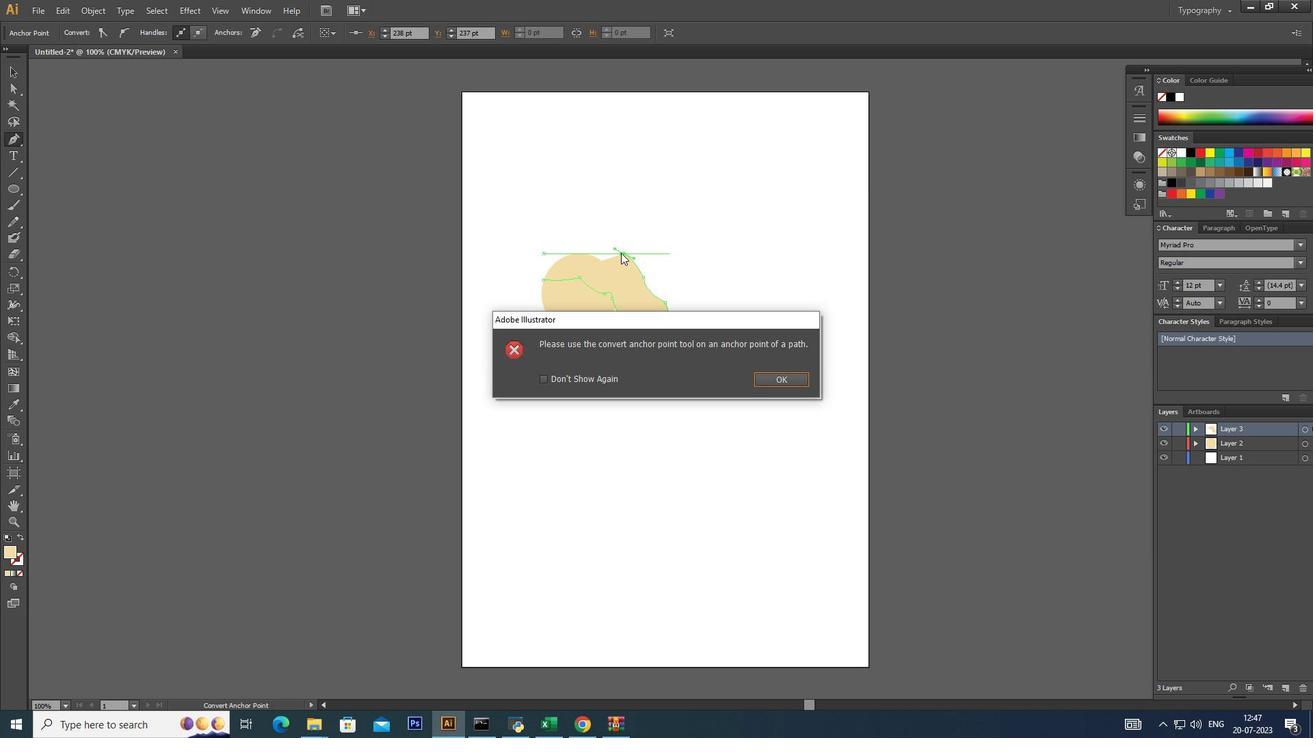 
Action: Mouse pressed left at (623, 255)
Screenshot: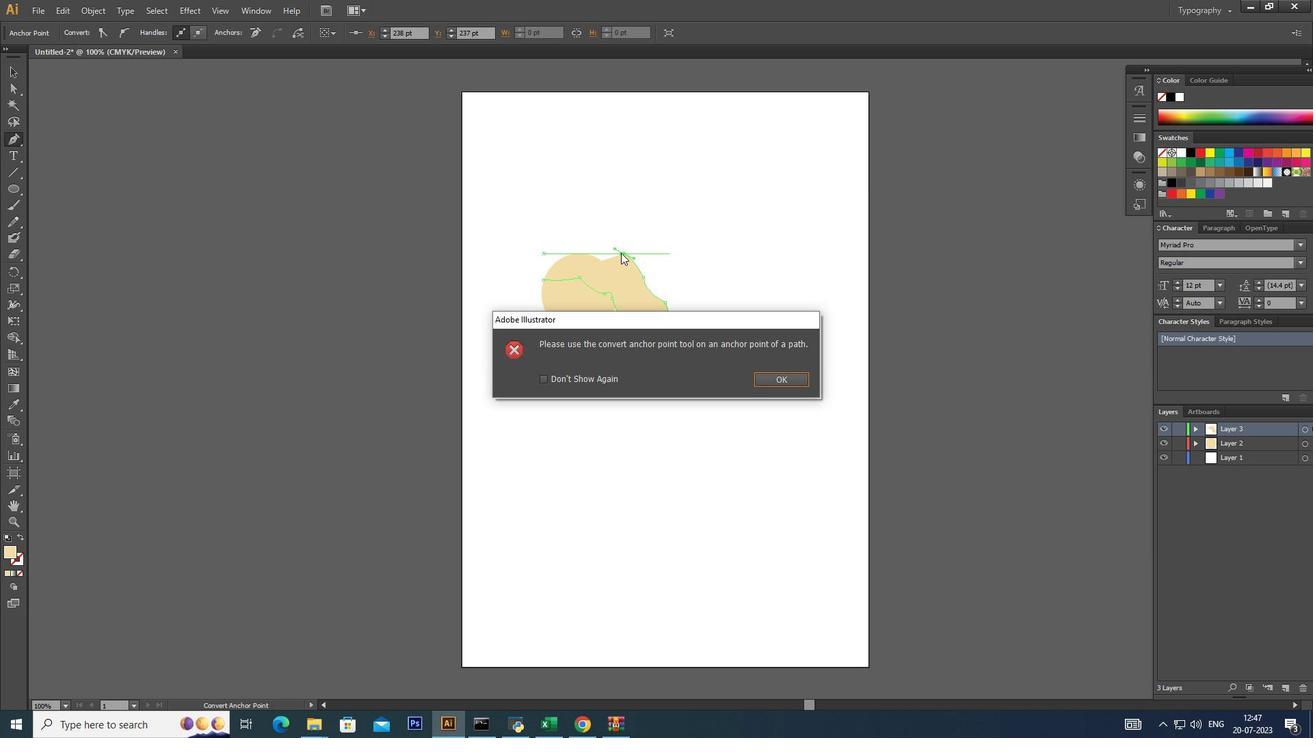 
Action: Mouse moved to (545, 281)
Screenshot: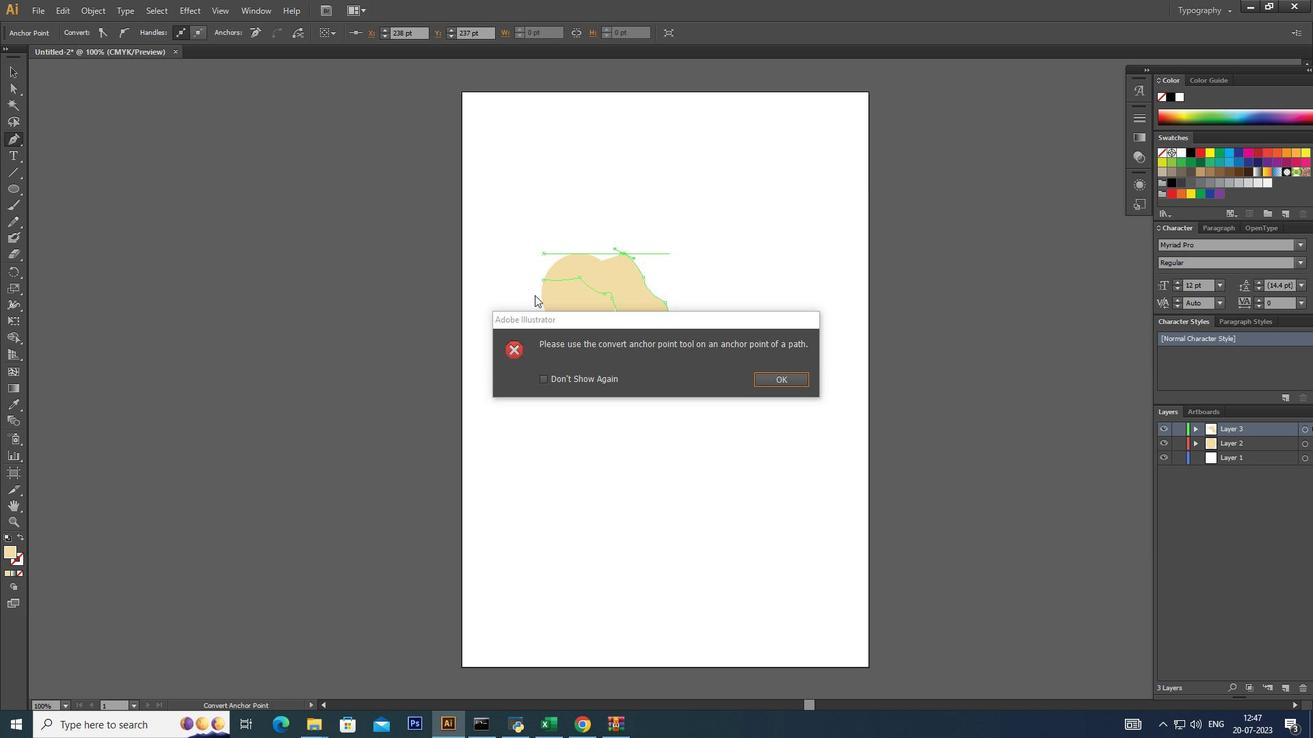 
Action: Mouse pressed left at (545, 281)
Screenshot: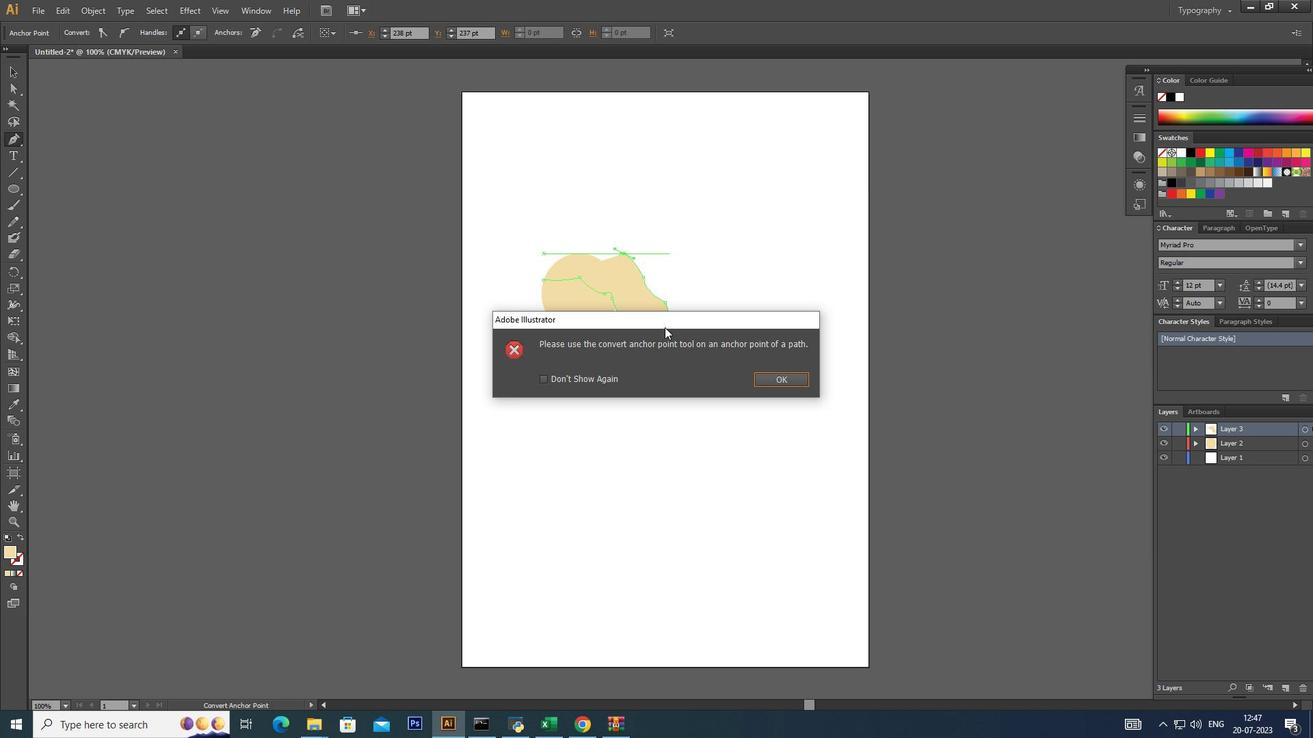 
Action: Mouse moved to (771, 378)
Screenshot: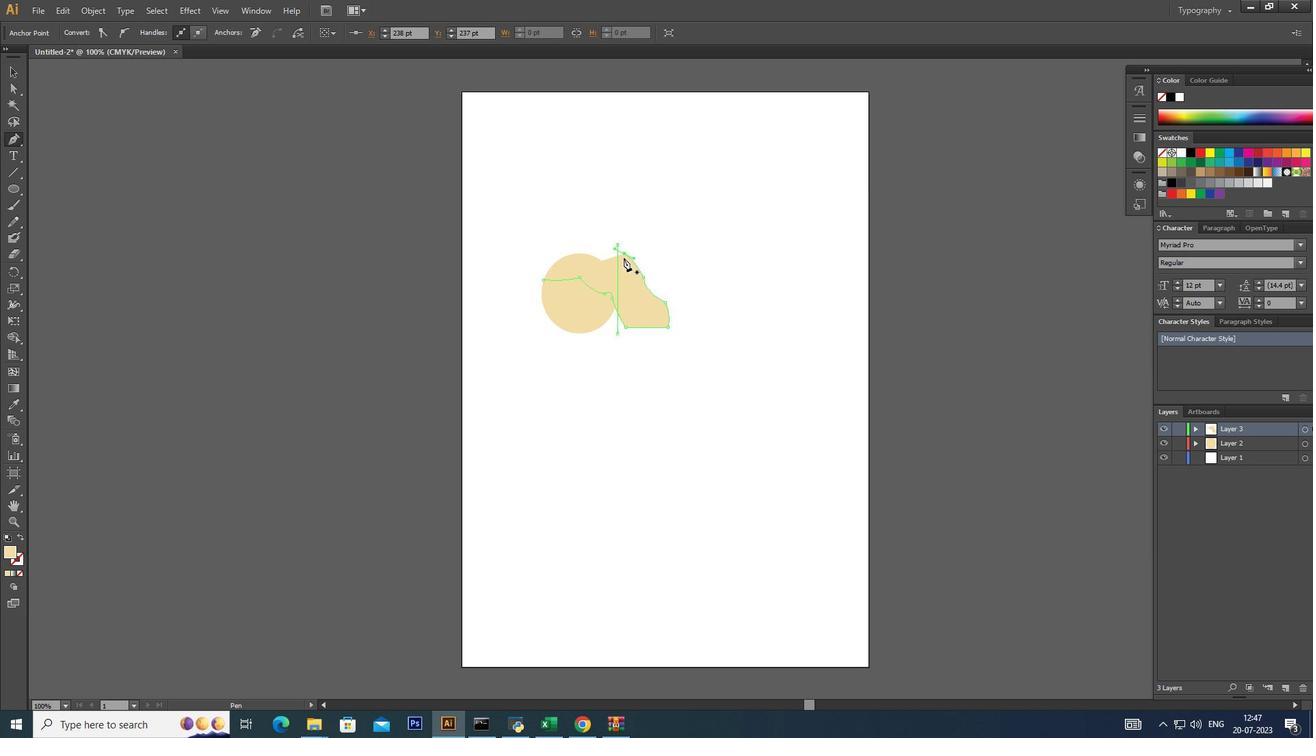 
Action: Mouse pressed left at (771, 378)
Screenshot: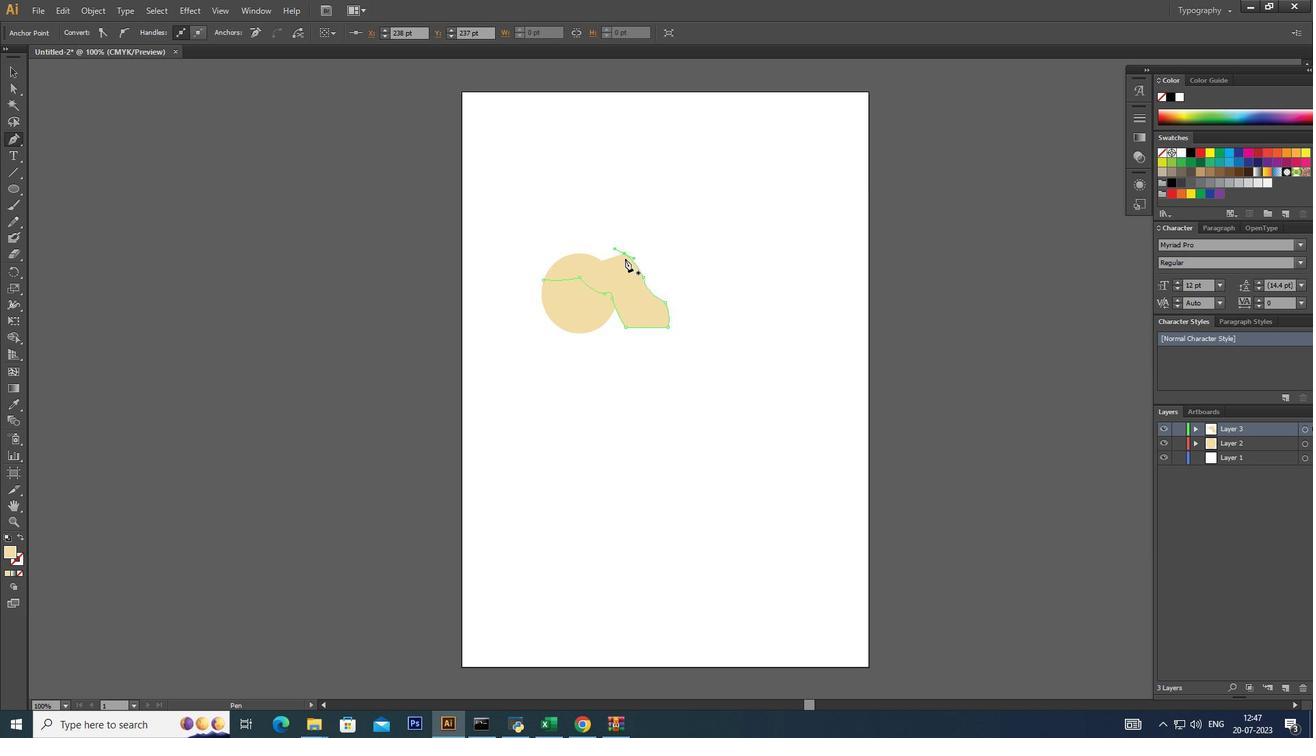 
Action: Mouse moved to (625, 256)
Screenshot: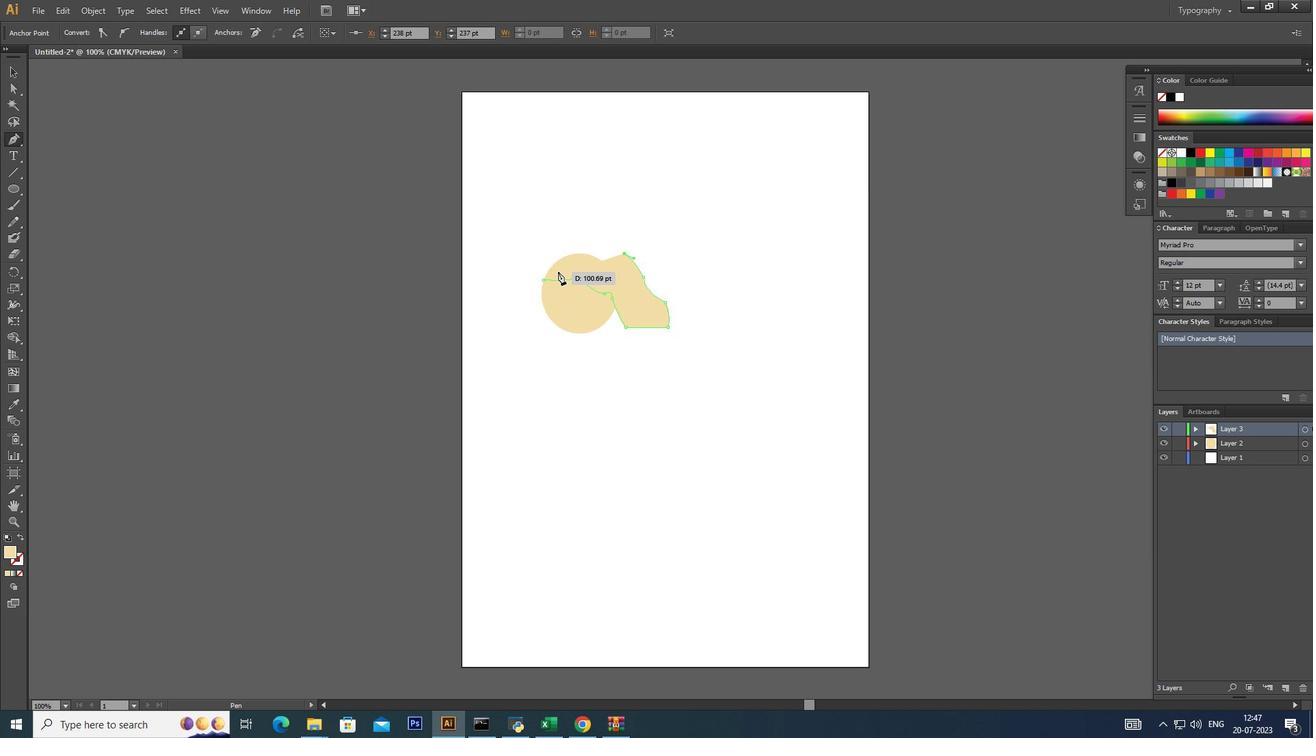
Action: Mouse pressed left at (625, 256)
Screenshot: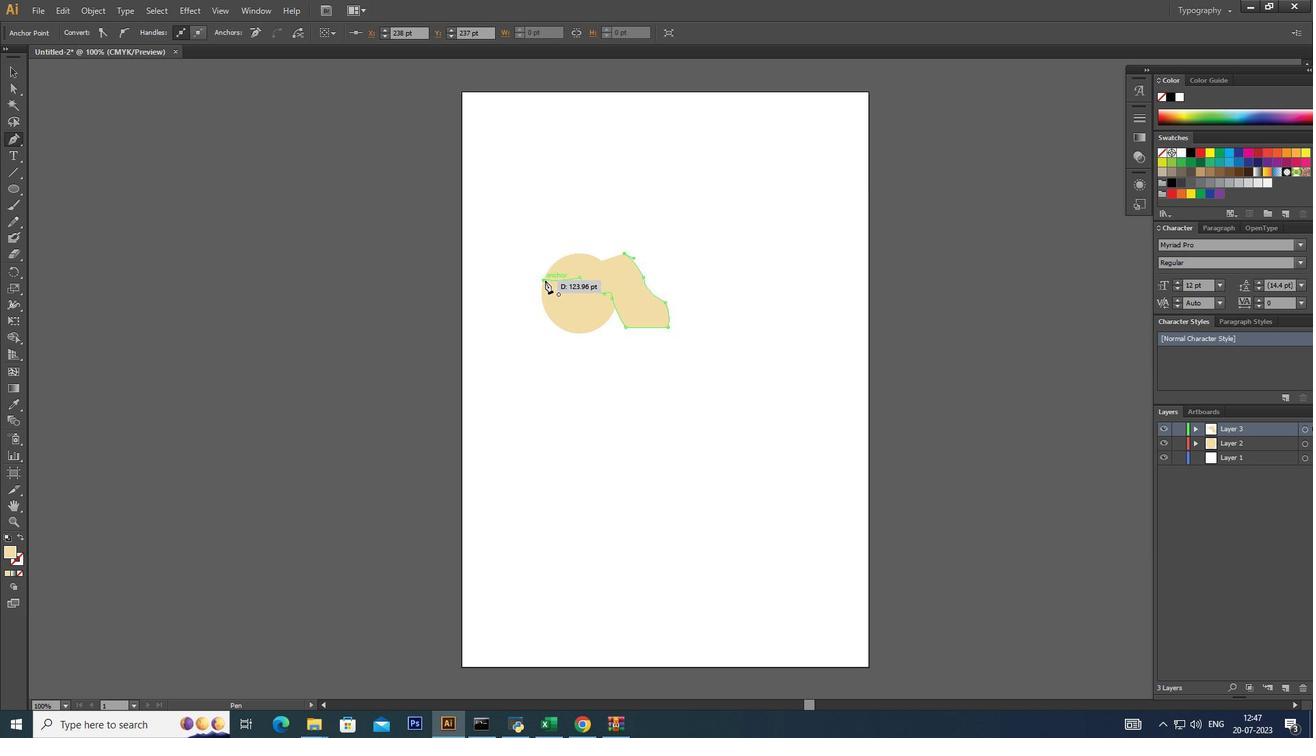 
Action: Key pressed <Key.alt_l>
Screenshot: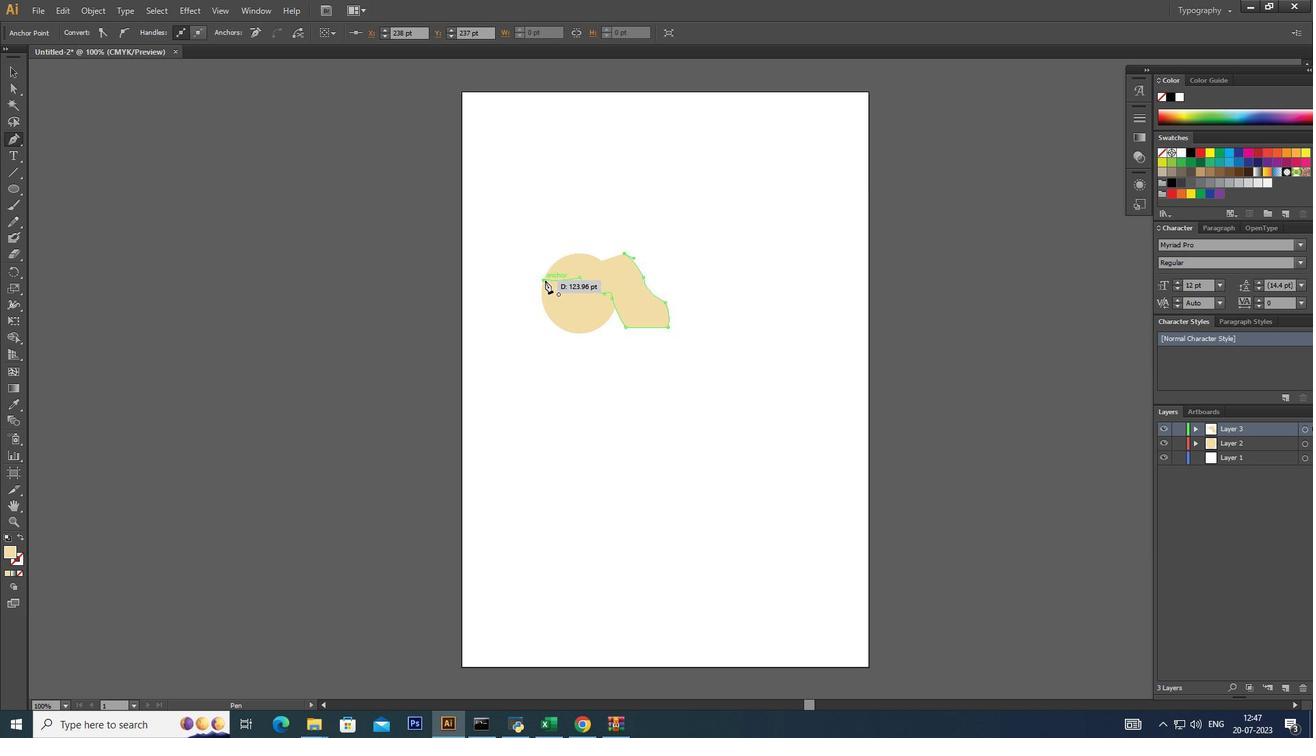
Action: Mouse moved to (545, 283)
Screenshot: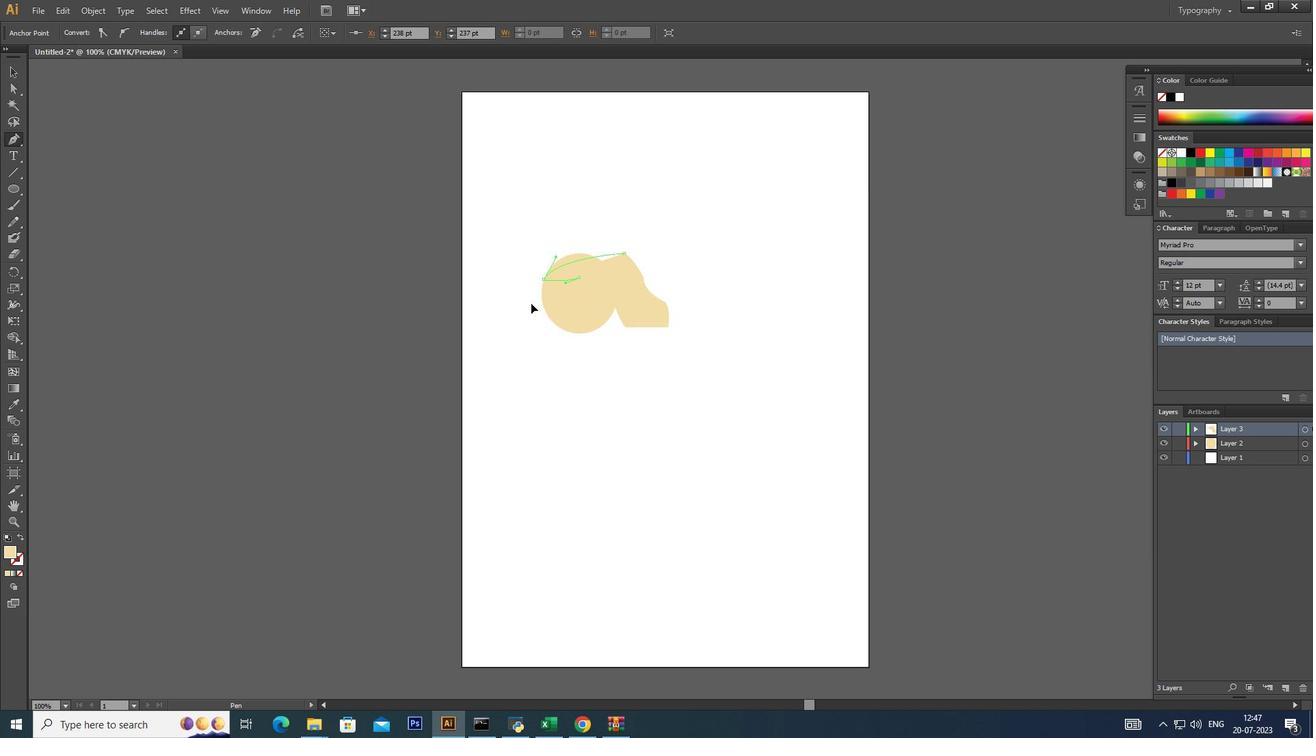 
Action: Mouse pressed left at (545, 283)
Screenshot: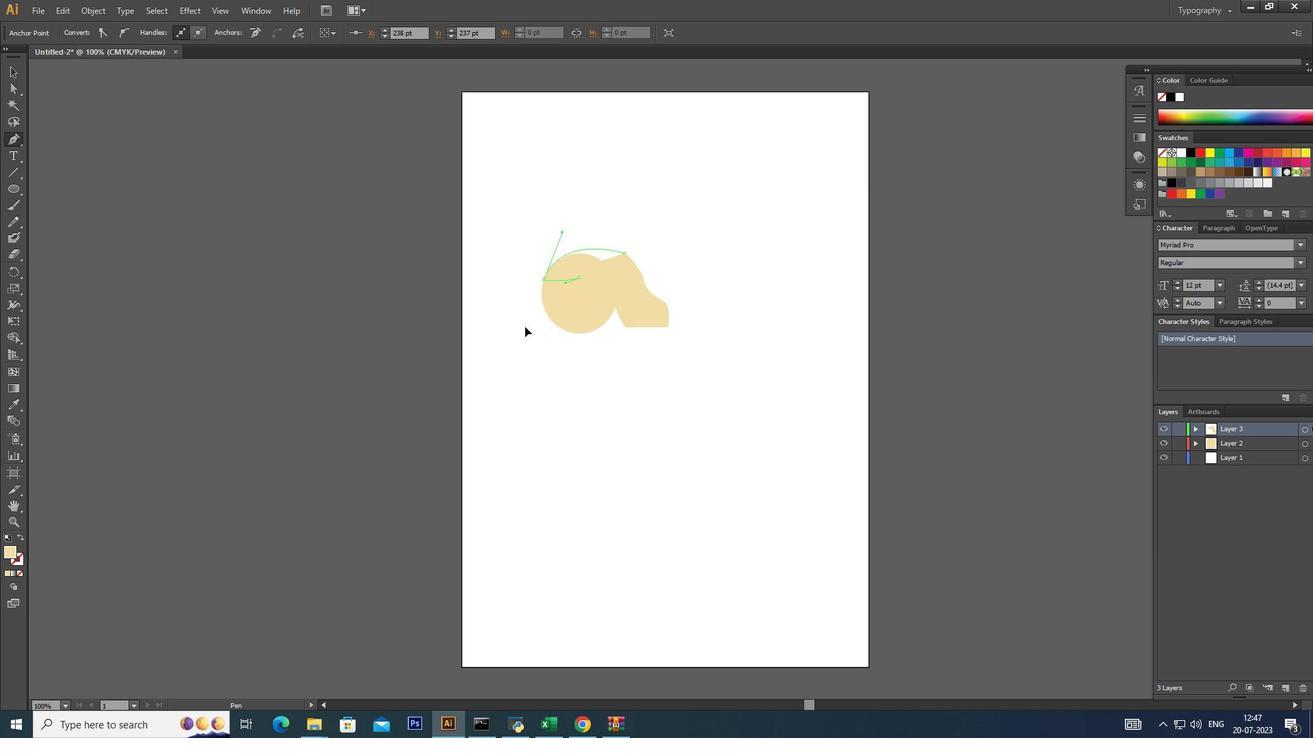 
Action: Mouse moved to (13, 75)
Screenshot: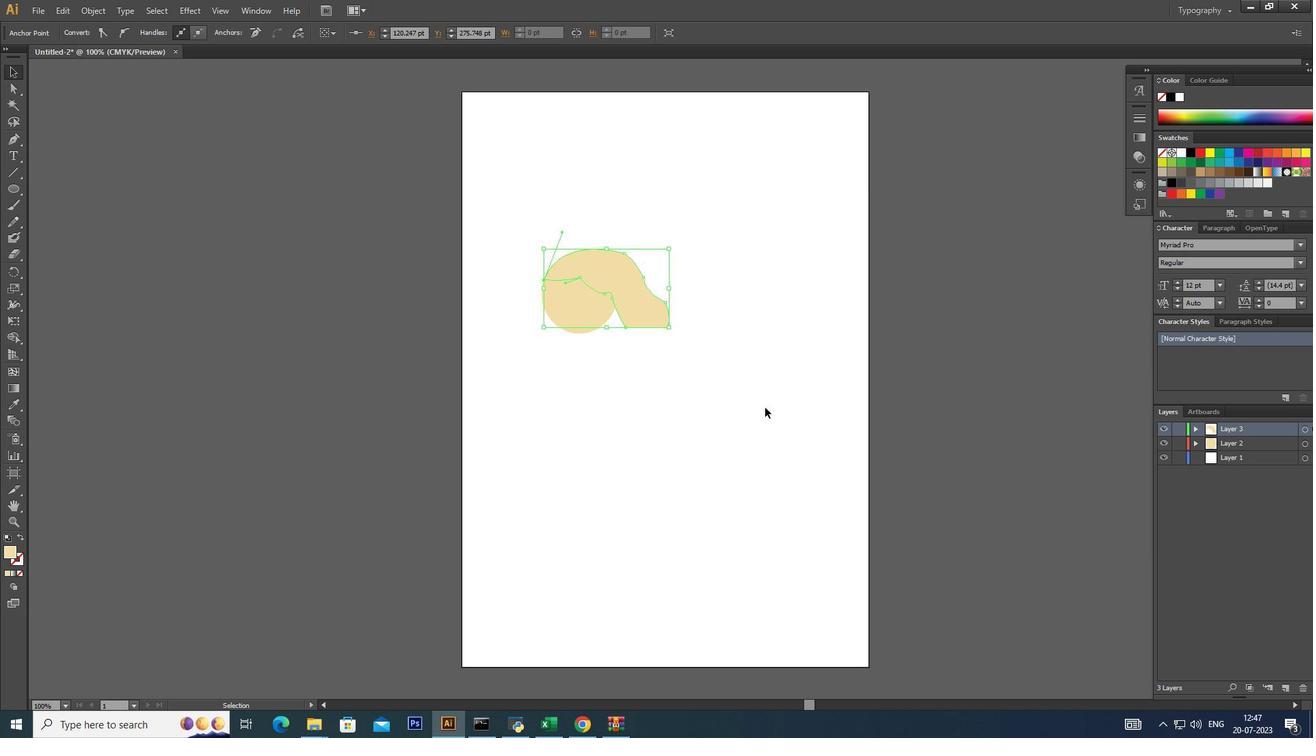 
Action: Mouse pressed left at (13, 75)
Screenshot: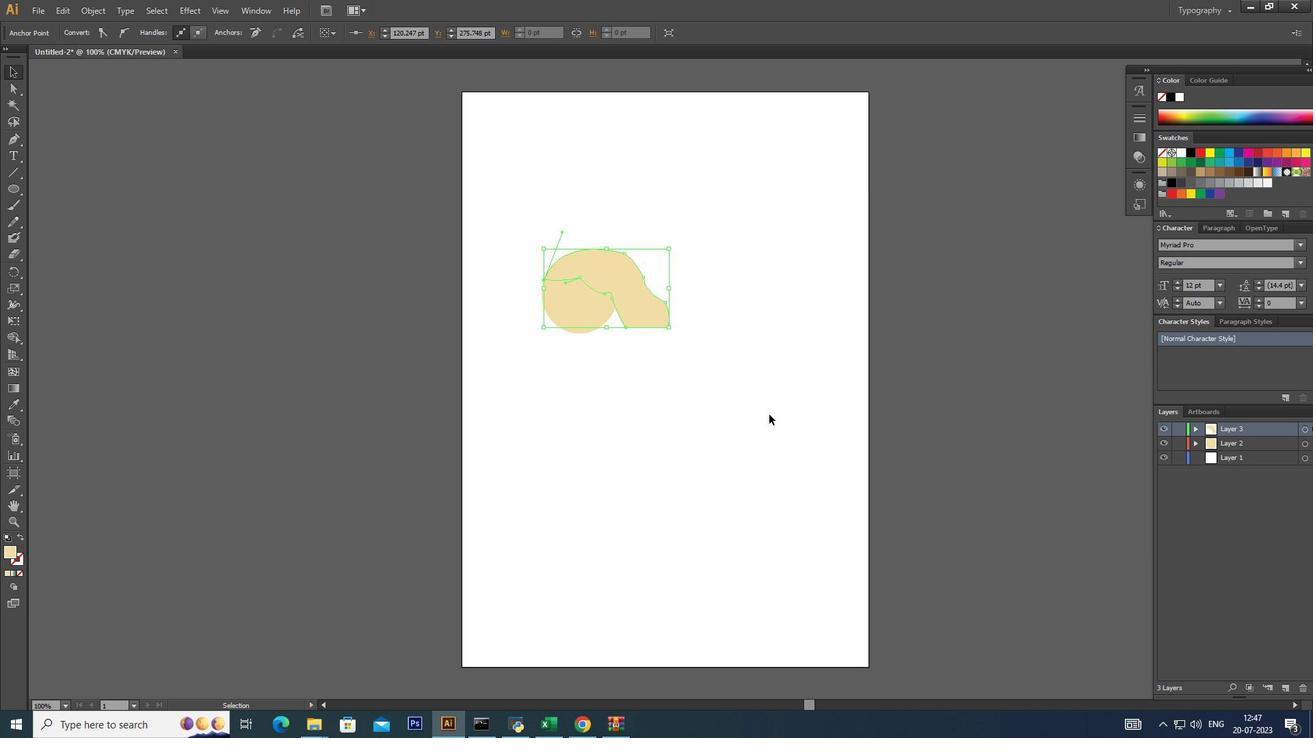 
Action: Mouse moved to (309, 197)
Screenshot: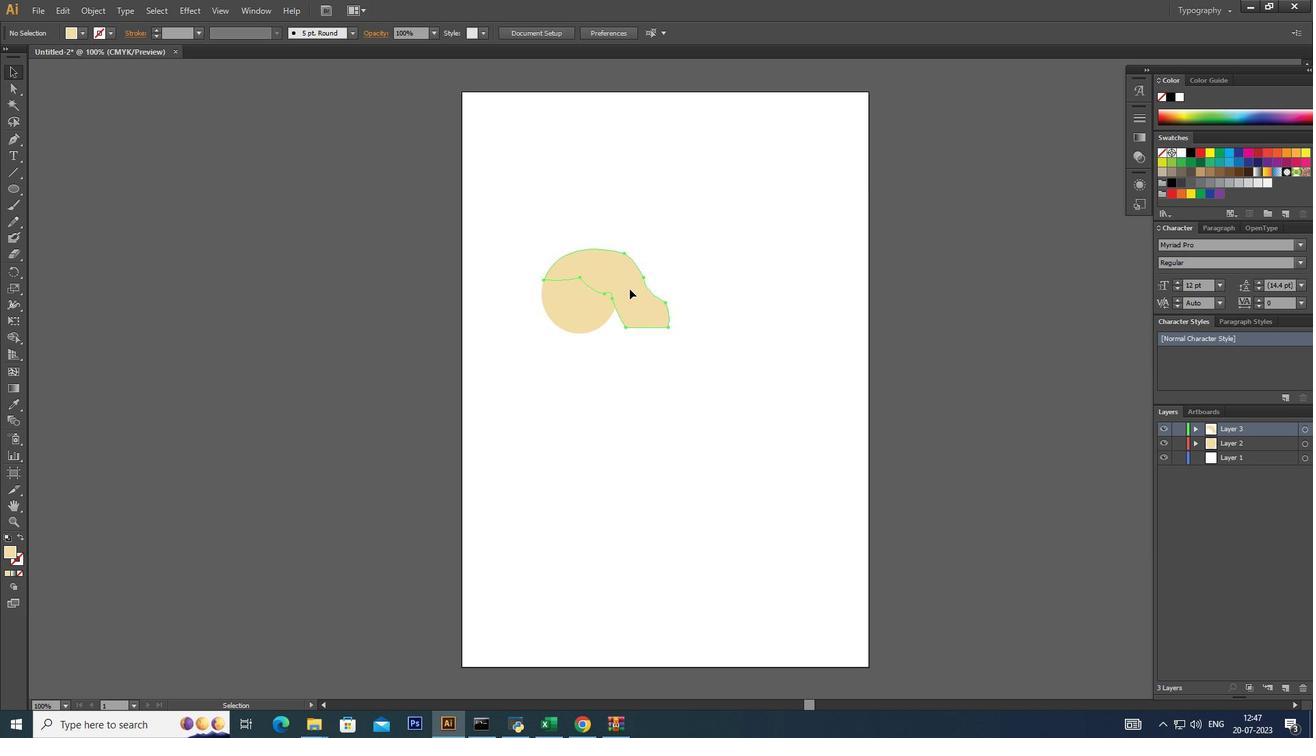 
Action: Mouse pressed left at (309, 197)
Screenshot: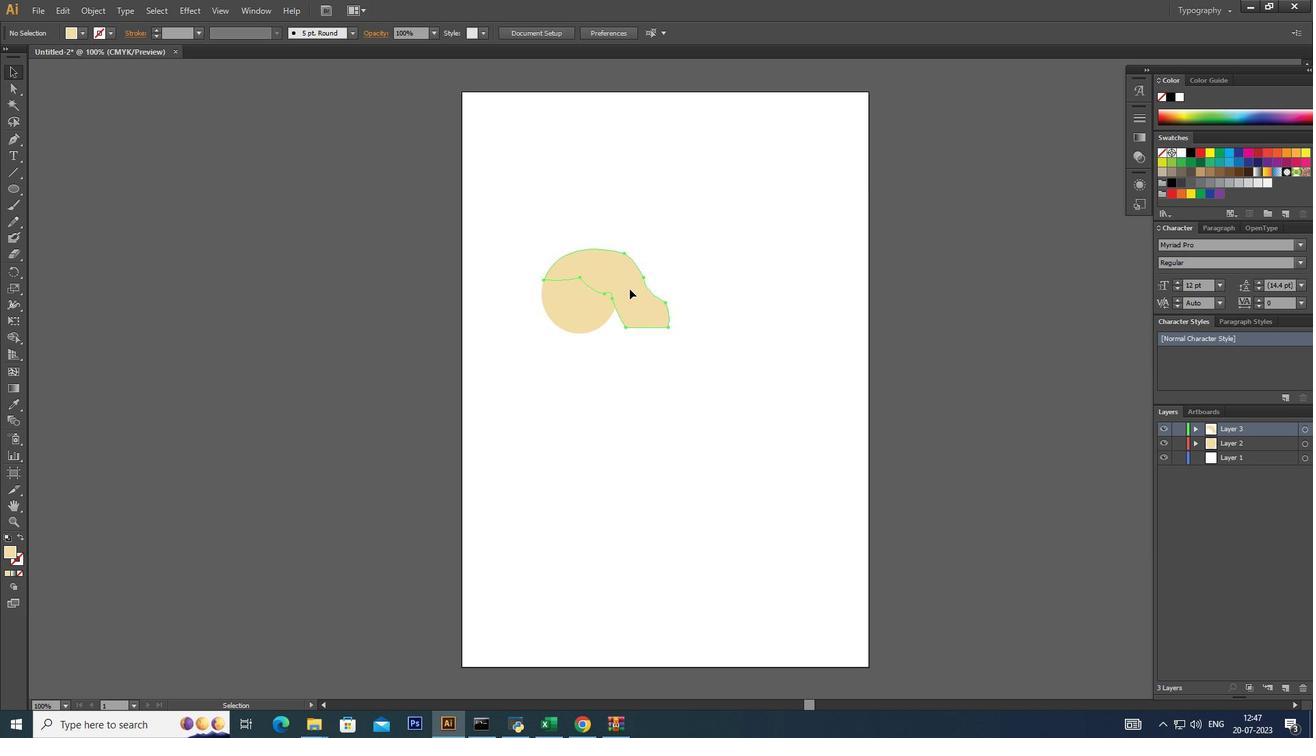
Action: Mouse moved to (632, 292)
Screenshot: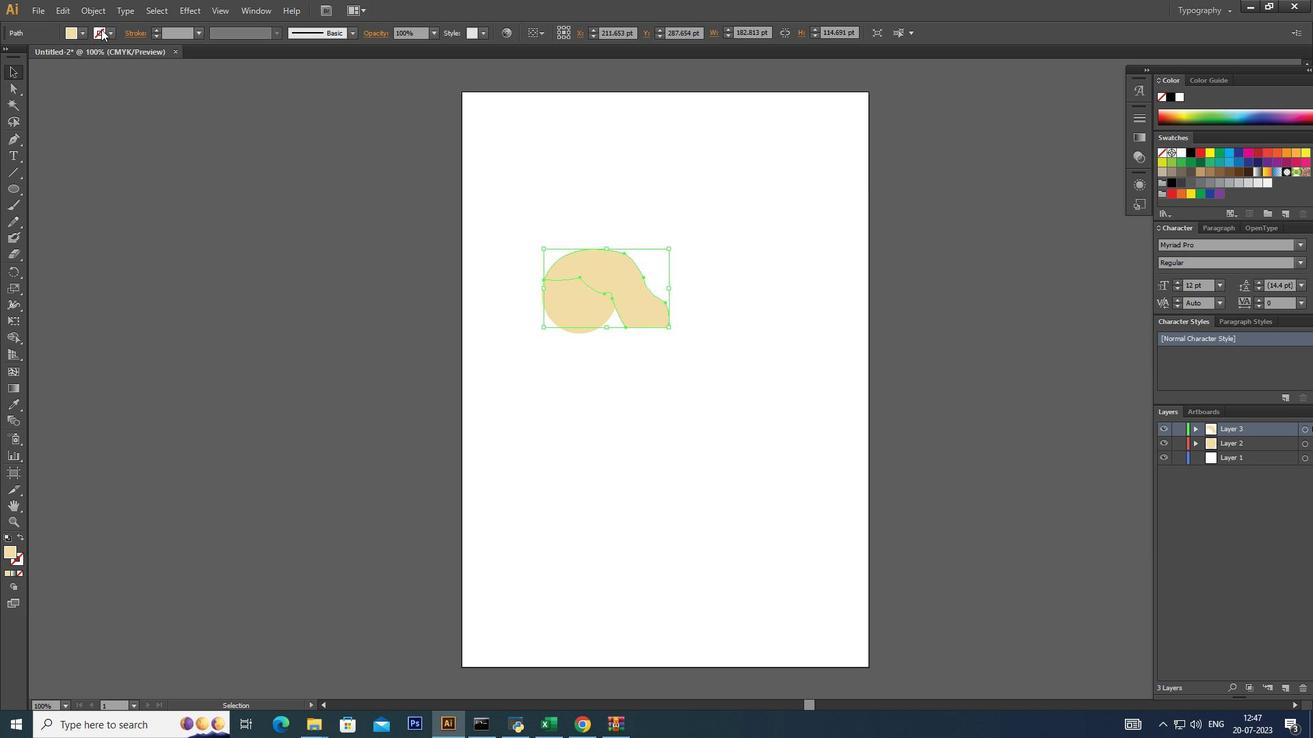 
Action: Mouse pressed left at (632, 292)
Screenshot: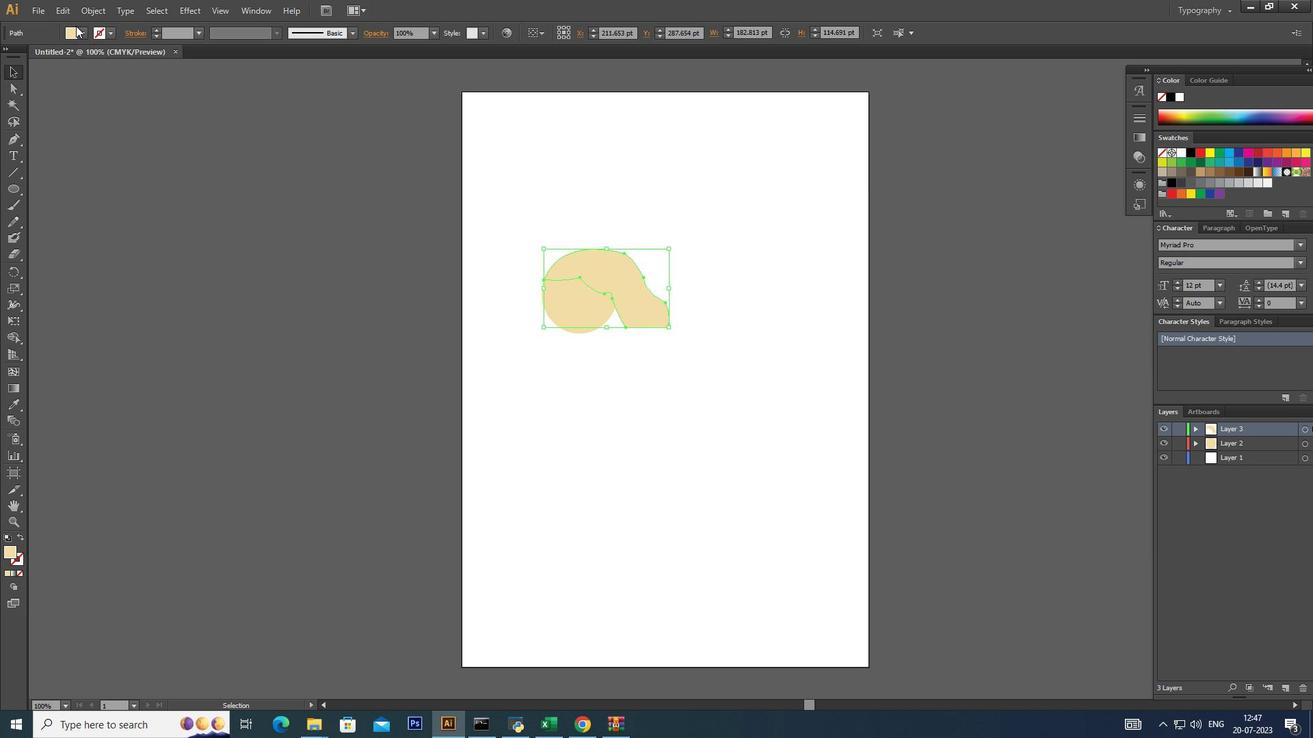 
Action: Mouse moved to (82, 30)
Screenshot: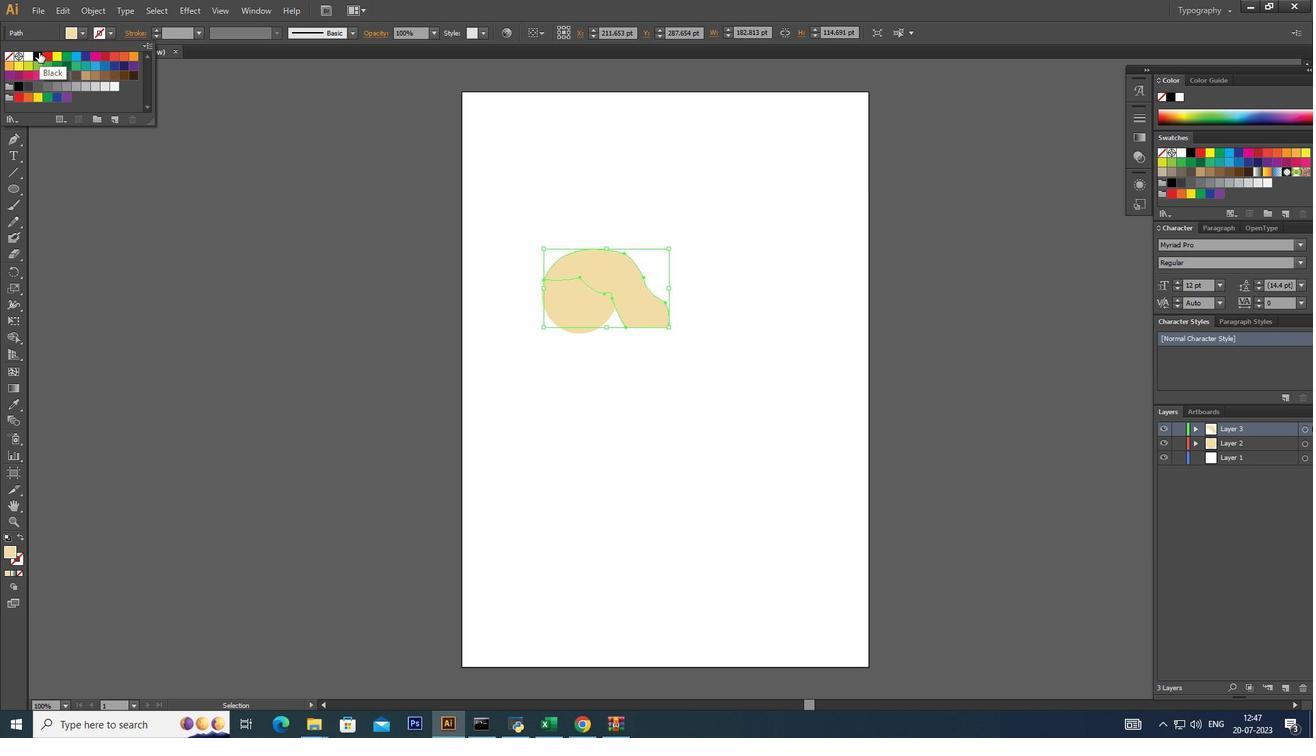 
Action: Mouse pressed left at (82, 30)
Screenshot: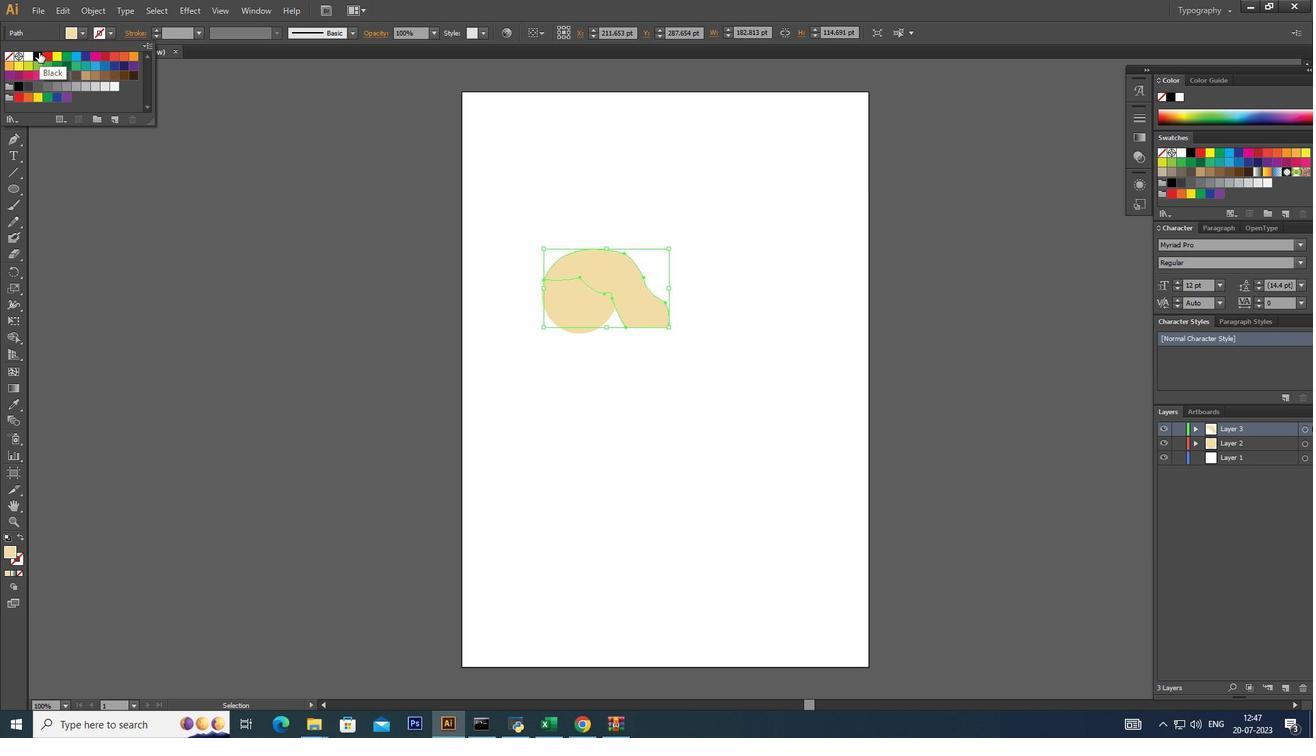 
Action: Mouse moved to (41, 55)
Screenshot: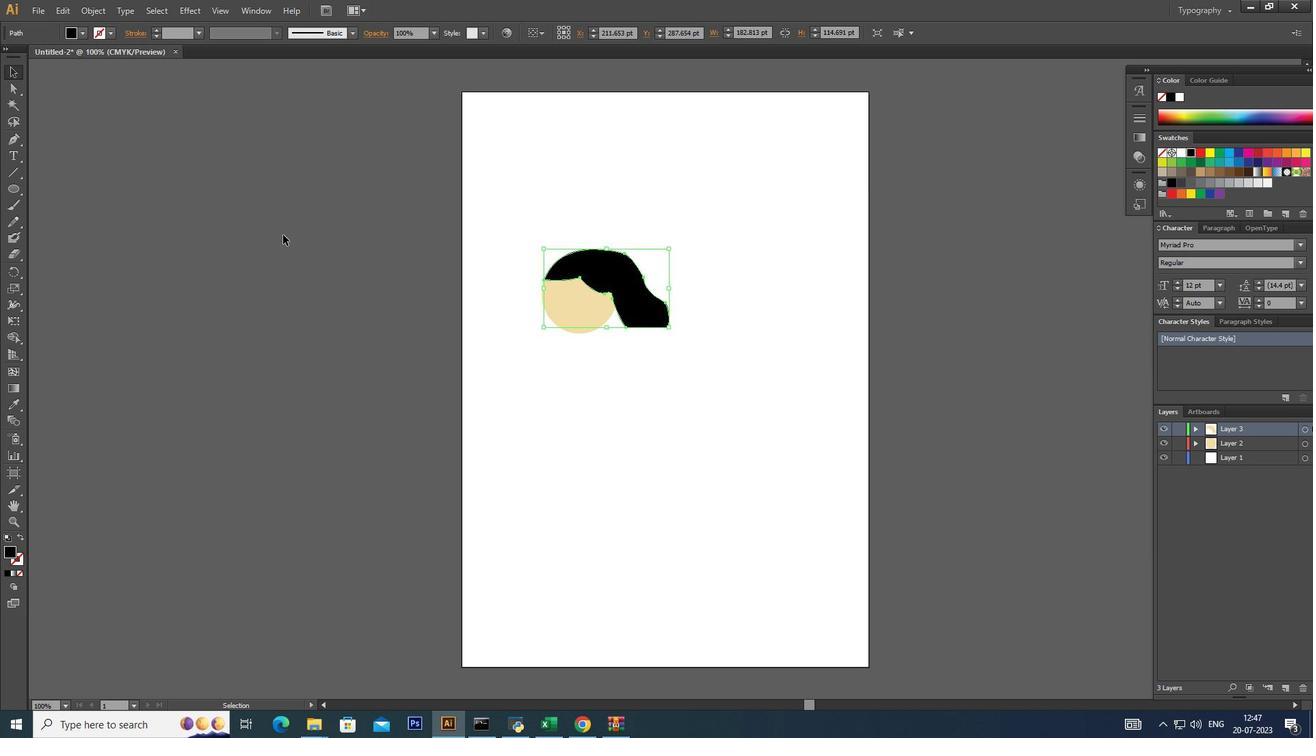 
Action: Mouse pressed left at (41, 55)
Screenshot: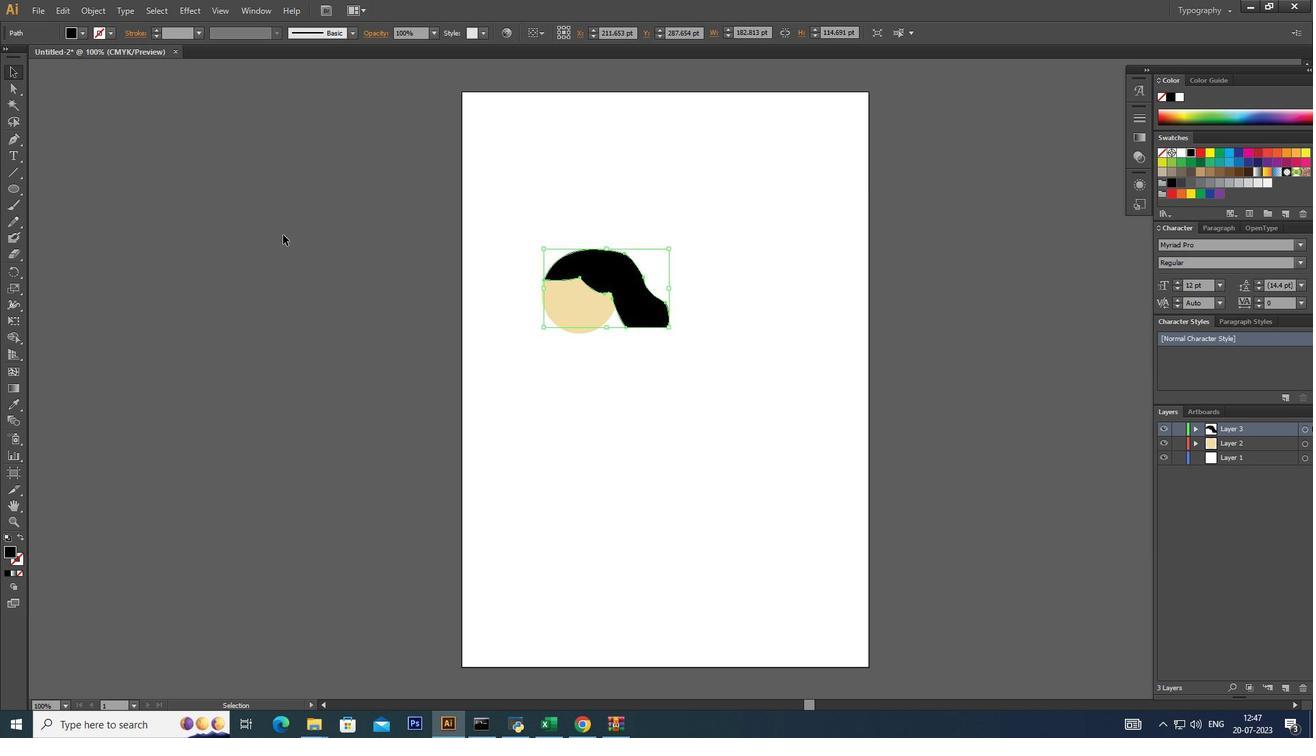 
Action: Mouse moved to (285, 238)
Screenshot: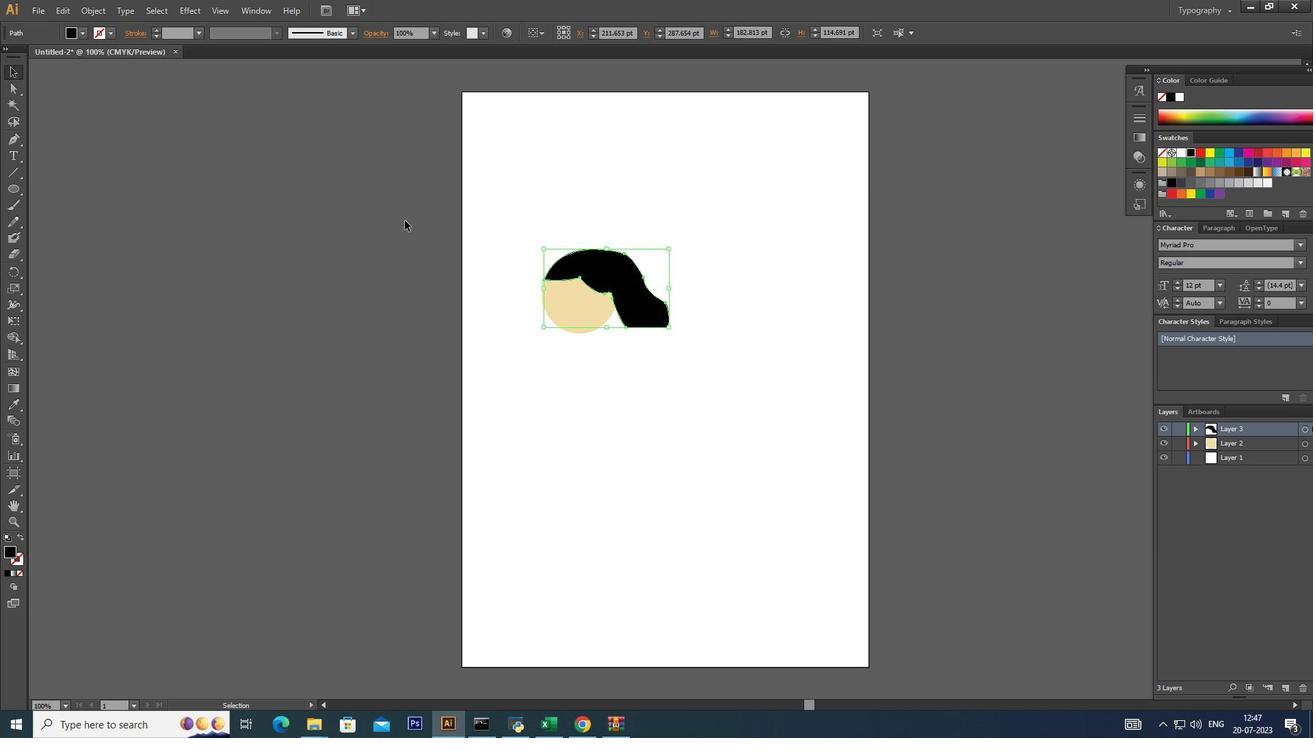 
Action: Mouse pressed left at (285, 238)
Screenshot: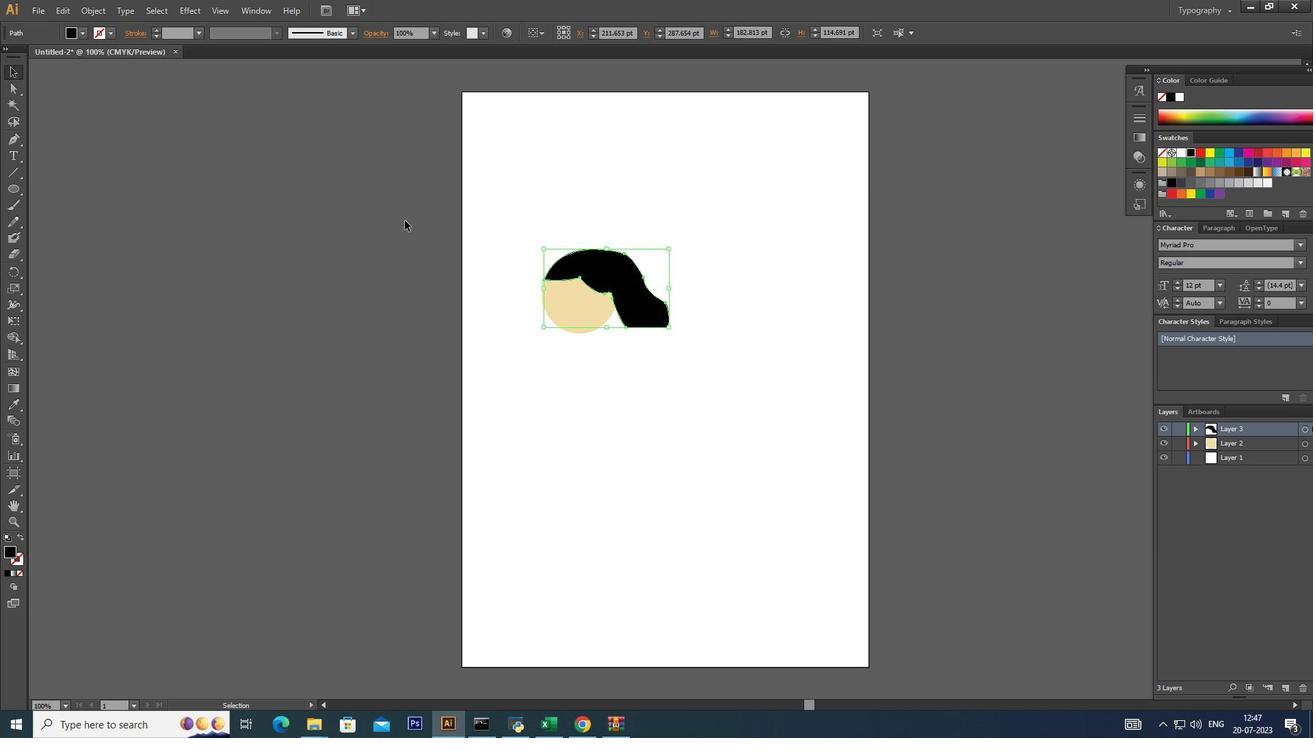 
Action: Mouse moved to (407, 223)
Screenshot: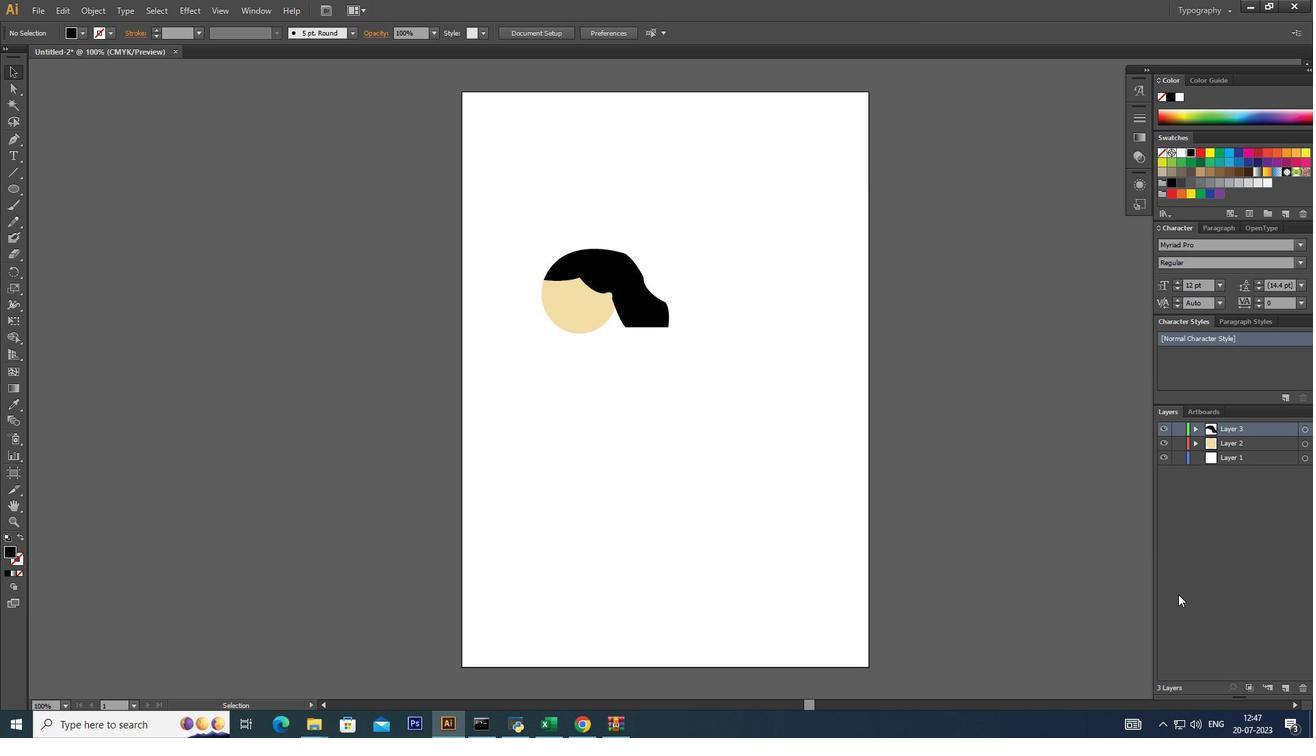 
Action: Mouse pressed left at (407, 223)
Screenshot: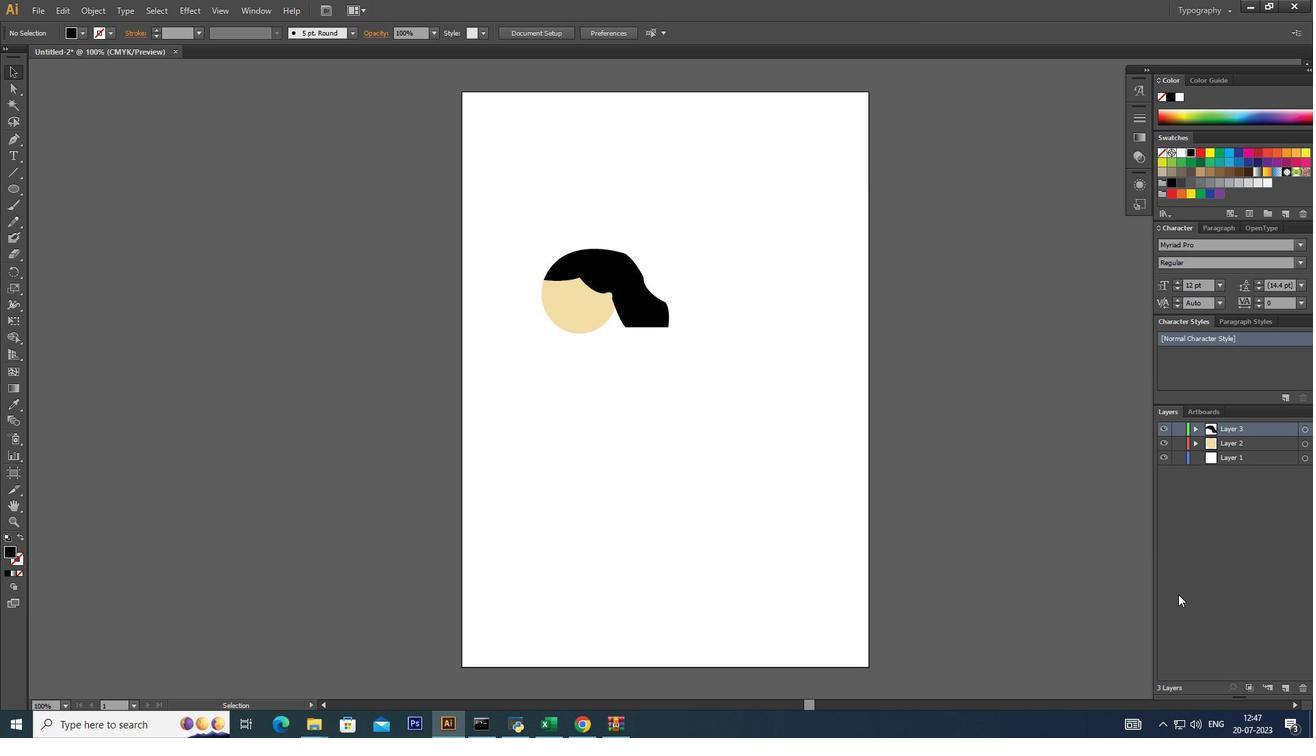
Action: Mouse moved to (1281, 692)
Screenshot: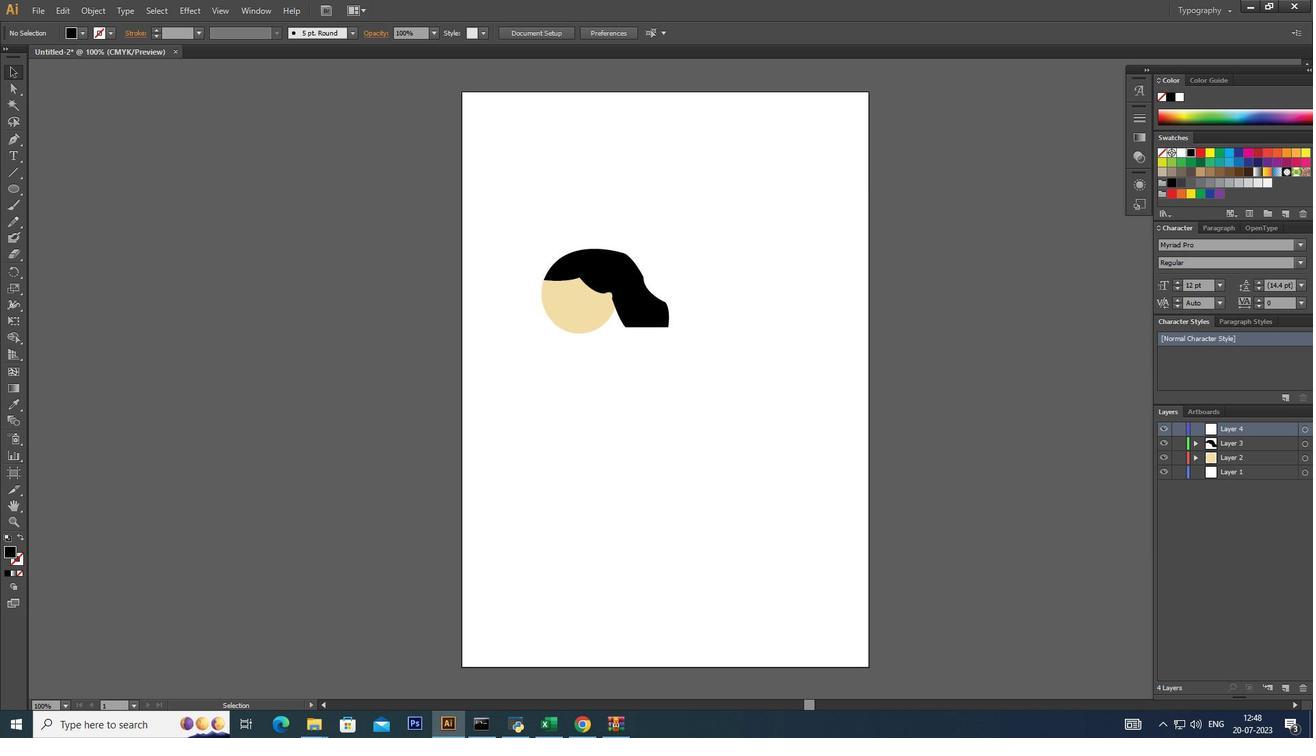 
Action: Mouse pressed left at (1281, 692)
Screenshot: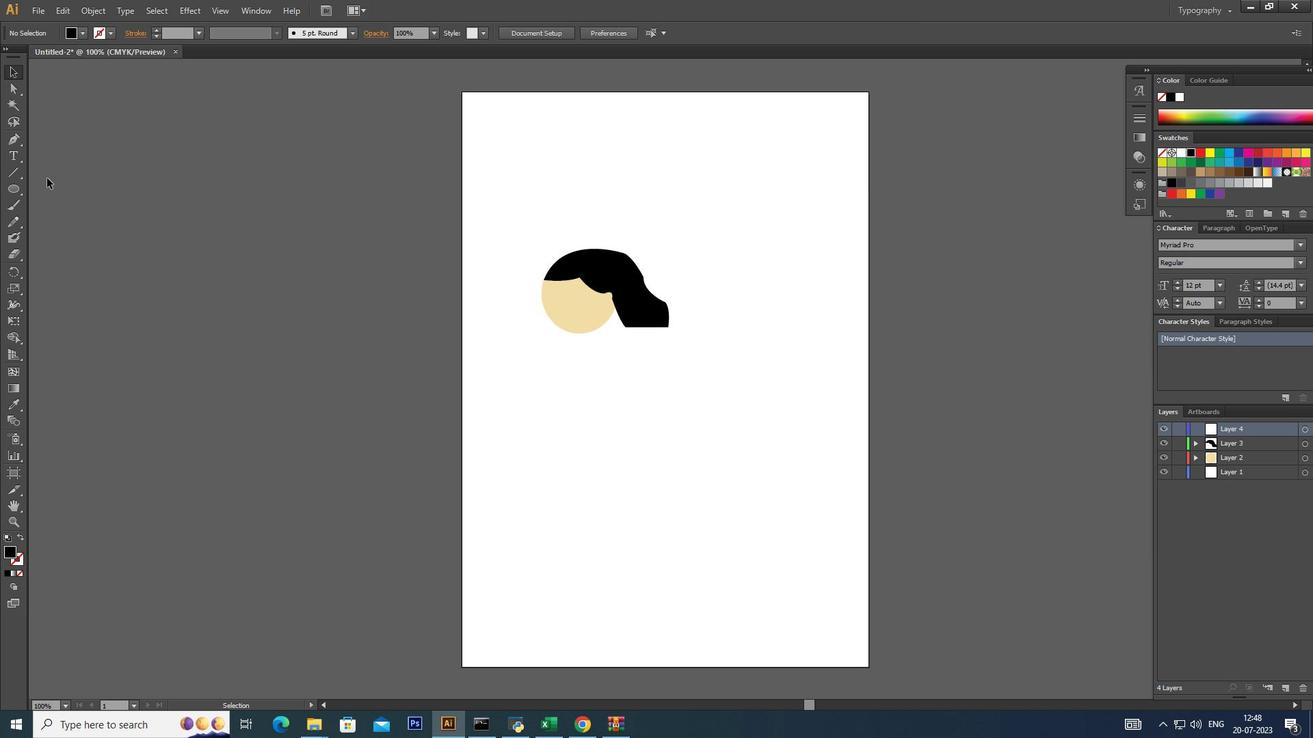 
Action: Mouse moved to (21, 192)
Screenshot: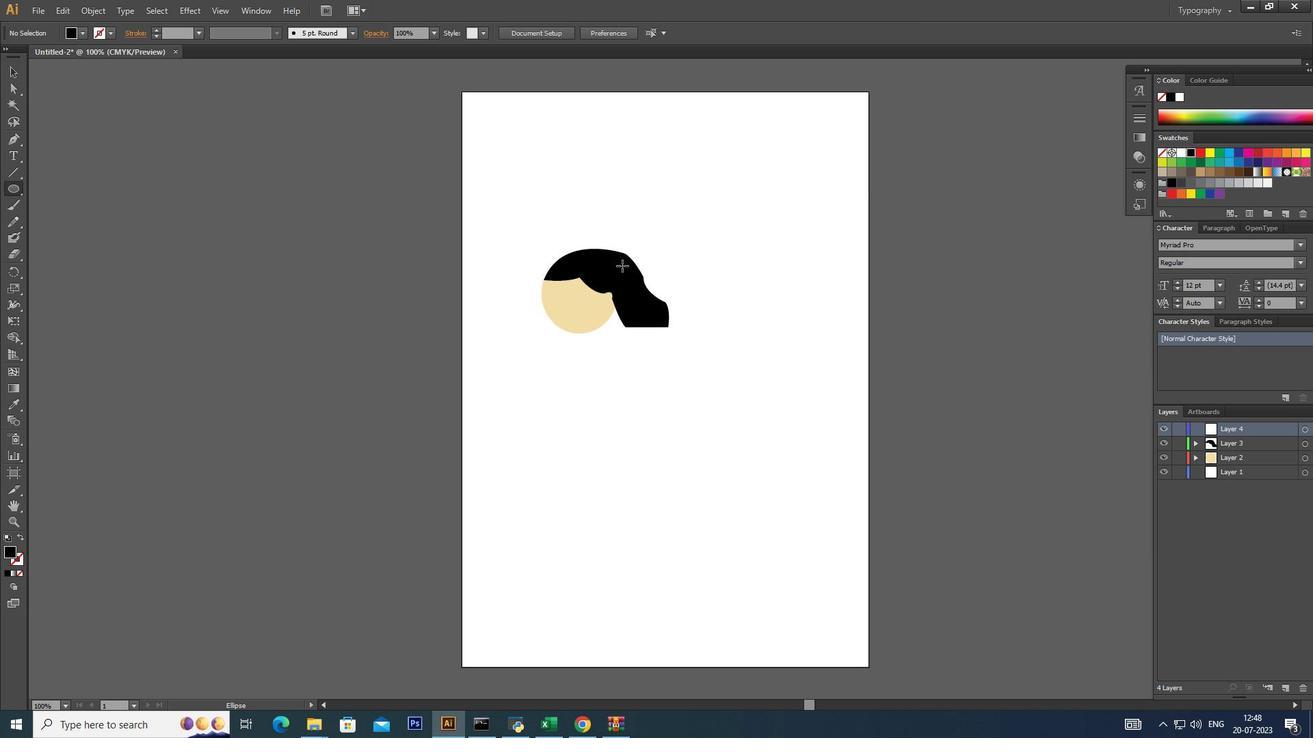 
Action: Mouse pressed left at (21, 192)
Screenshot: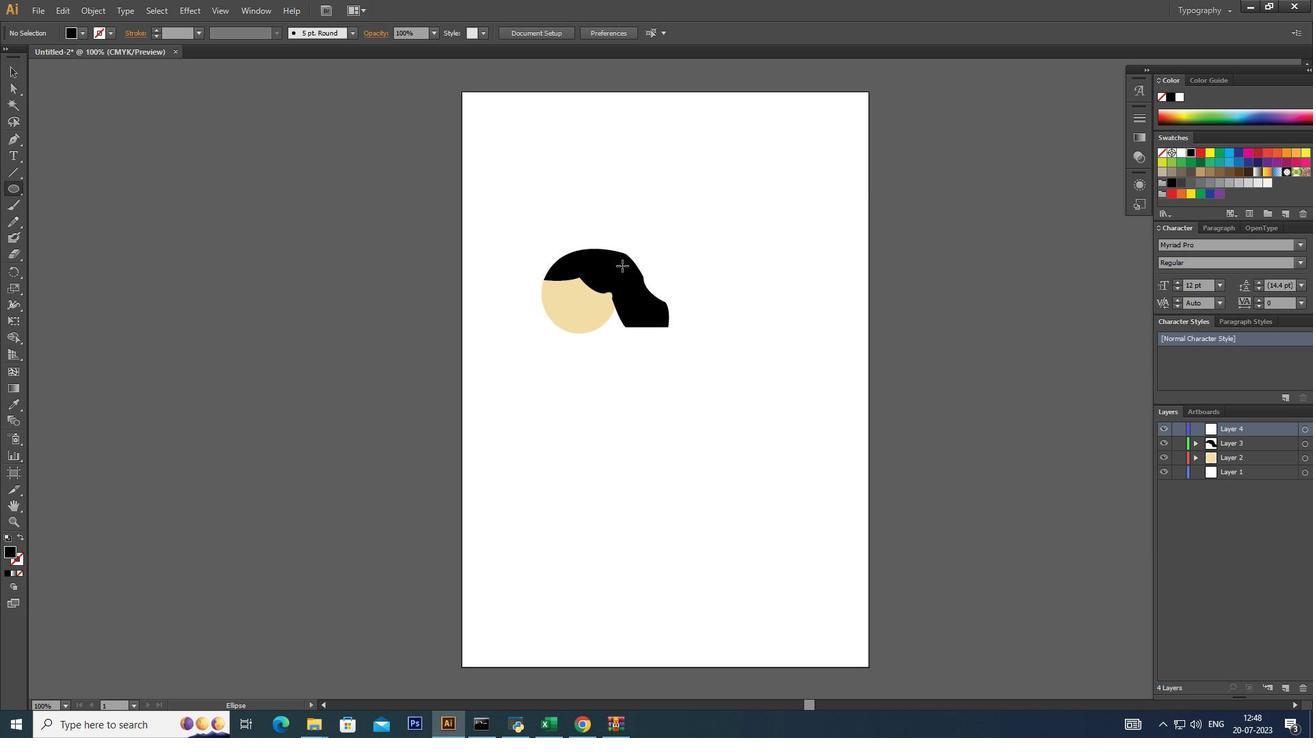 
Action: Mouse moved to (595, 255)
Screenshot: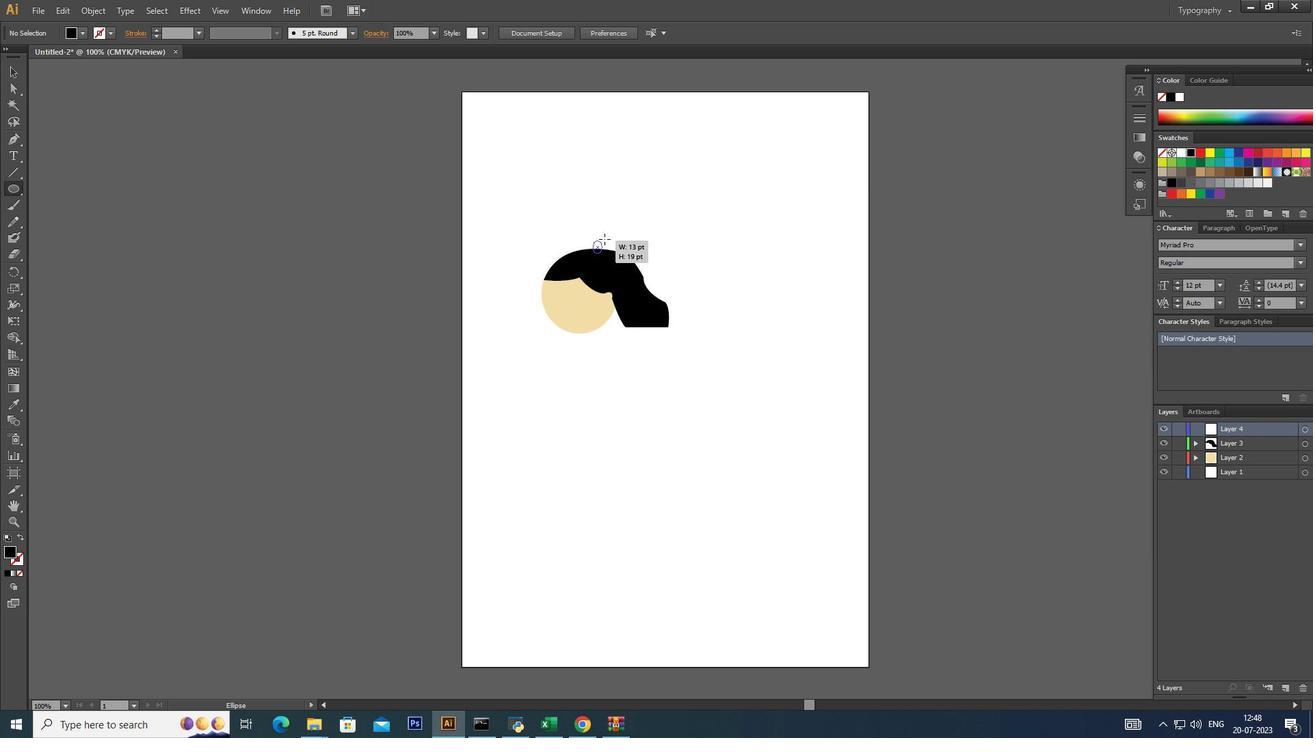 
Action: Mouse pressed left at (595, 255)
Screenshot: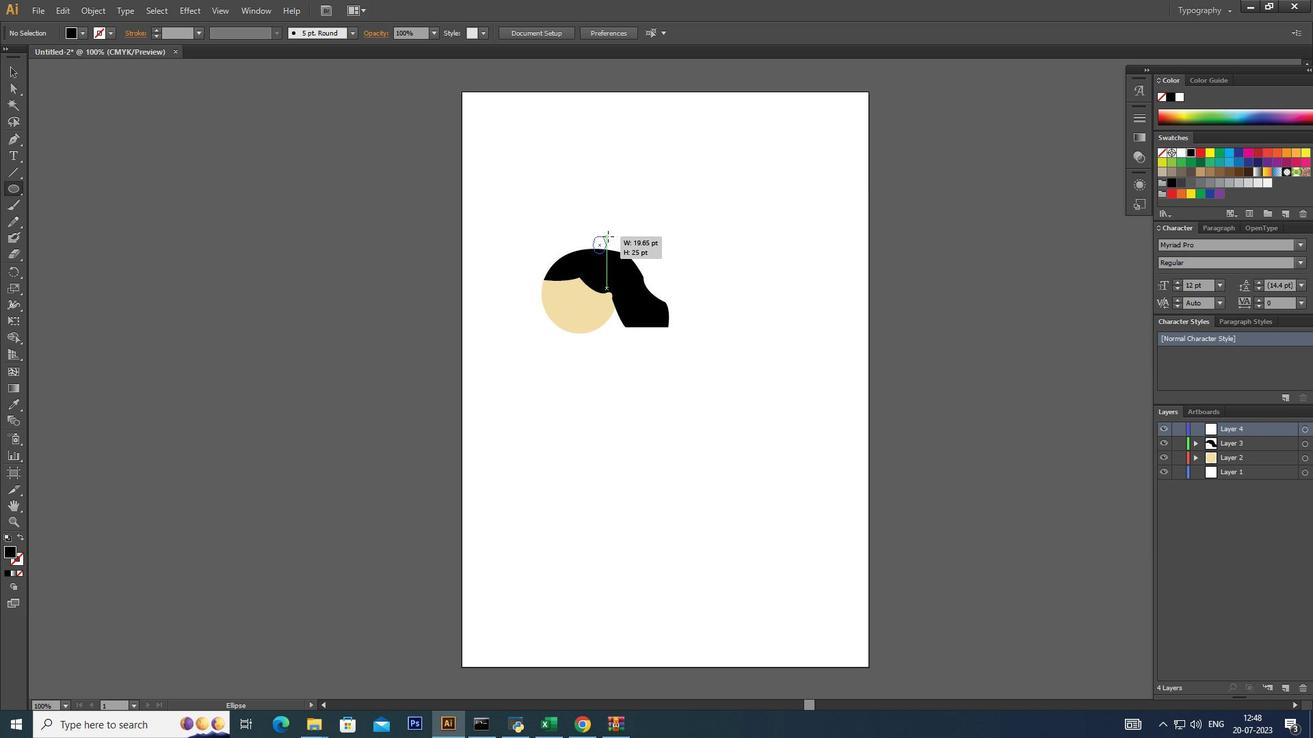 
Action: Mouse moved to (19, 72)
Screenshot: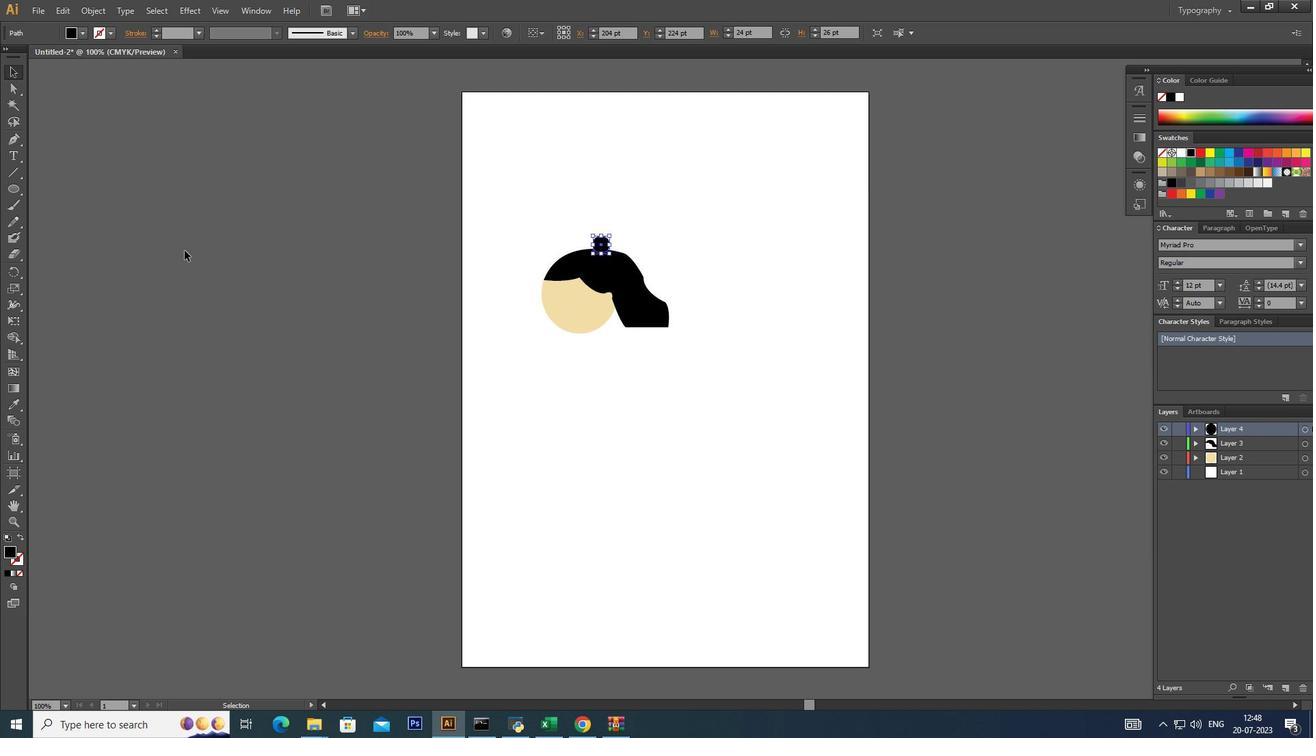 
Action: Mouse pressed left at (19, 72)
Screenshot: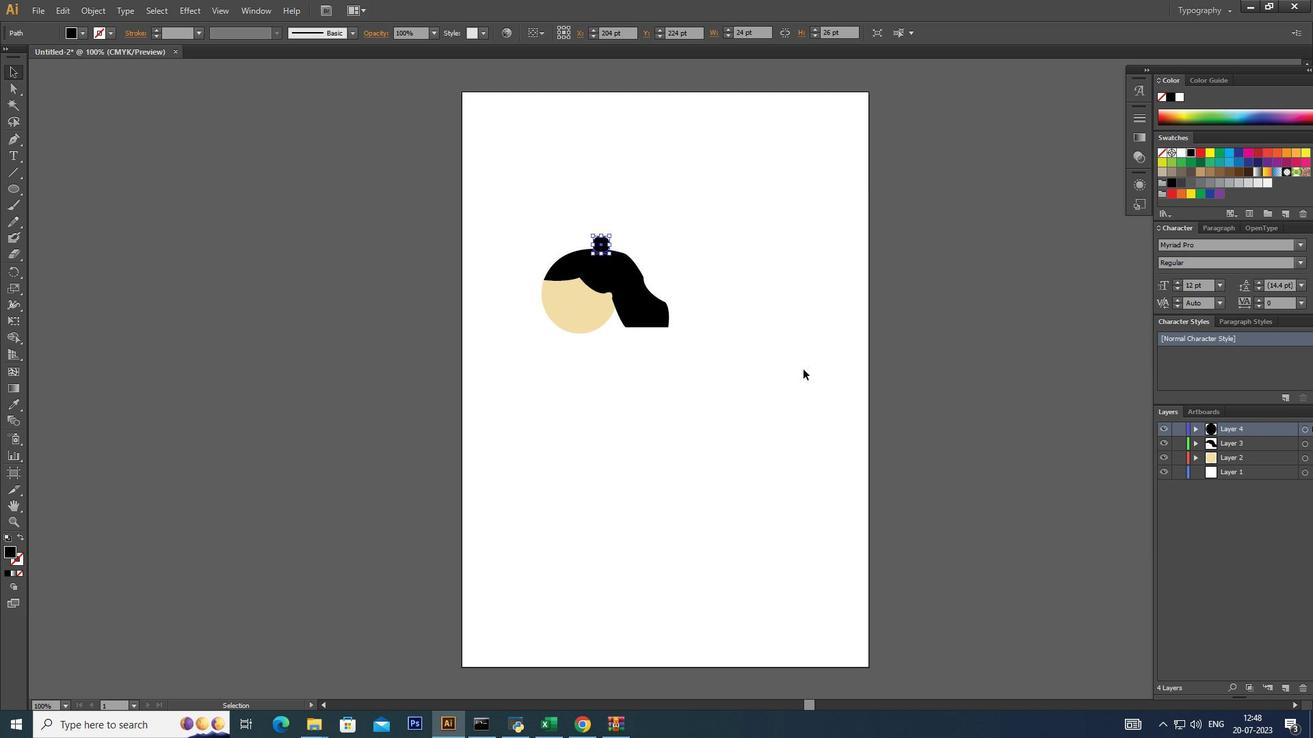 
Action: Mouse moved to (710, 396)
Screenshot: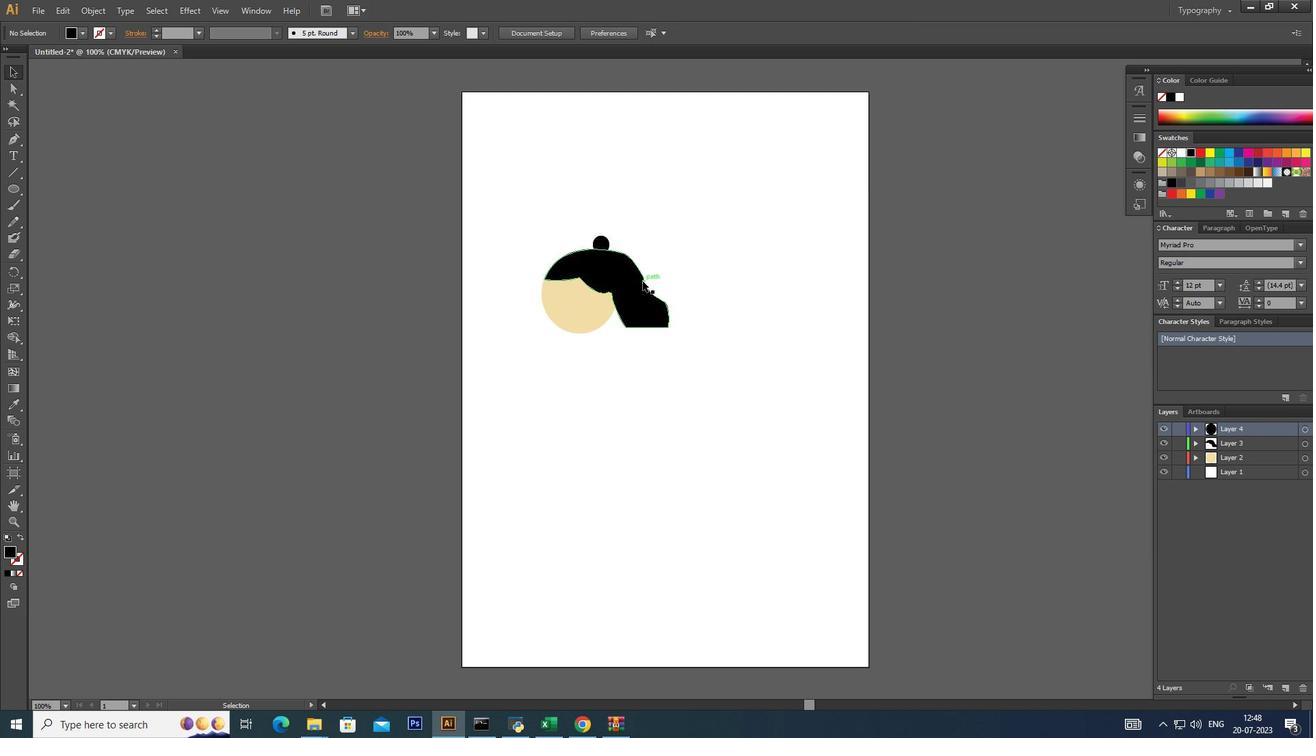 
Action: Mouse pressed left at (710, 396)
Screenshot: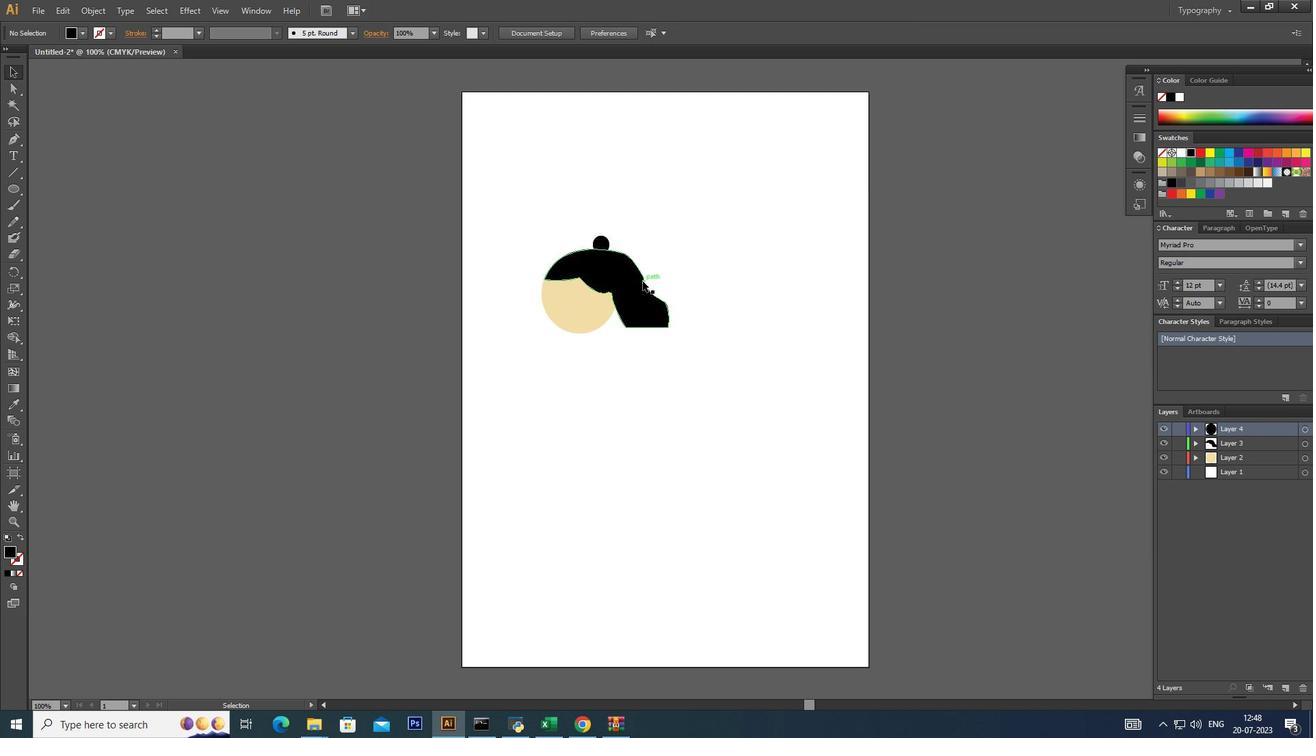 
Action: Mouse moved to (1291, 690)
Screenshot: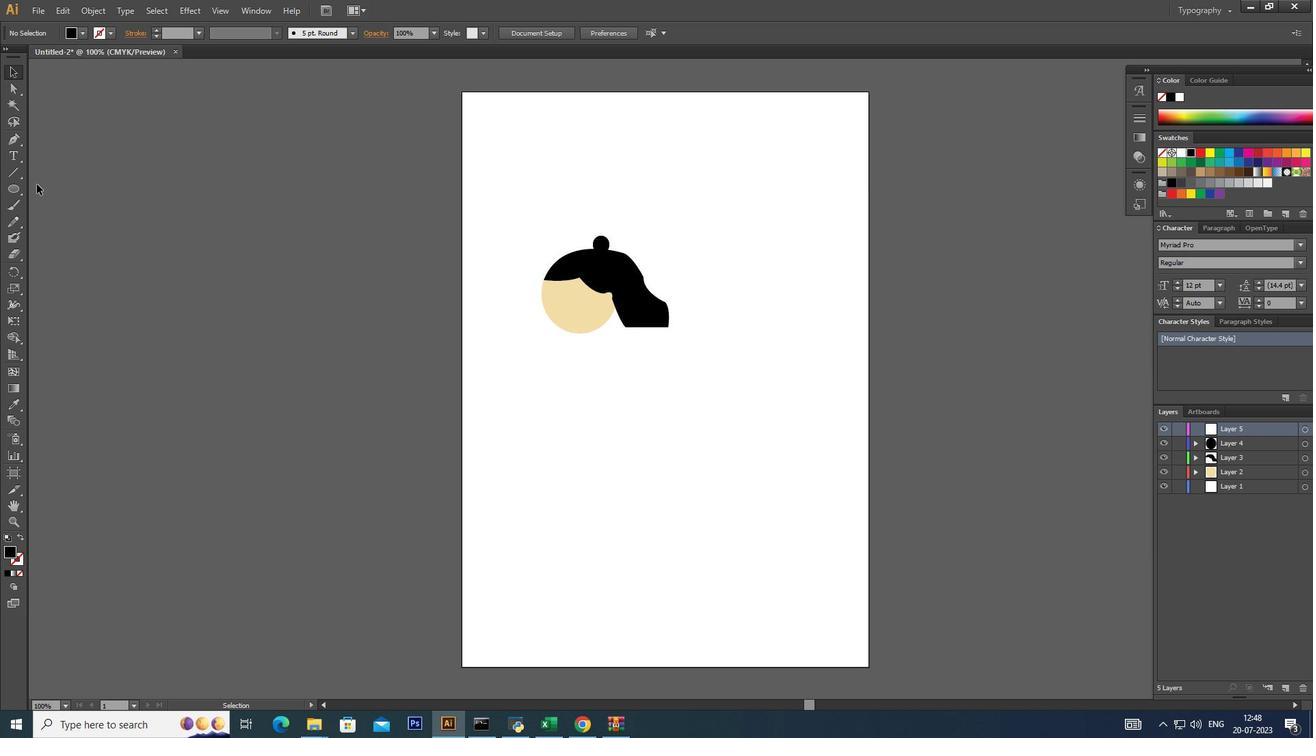 
Action: Mouse pressed left at (1291, 690)
Screenshot: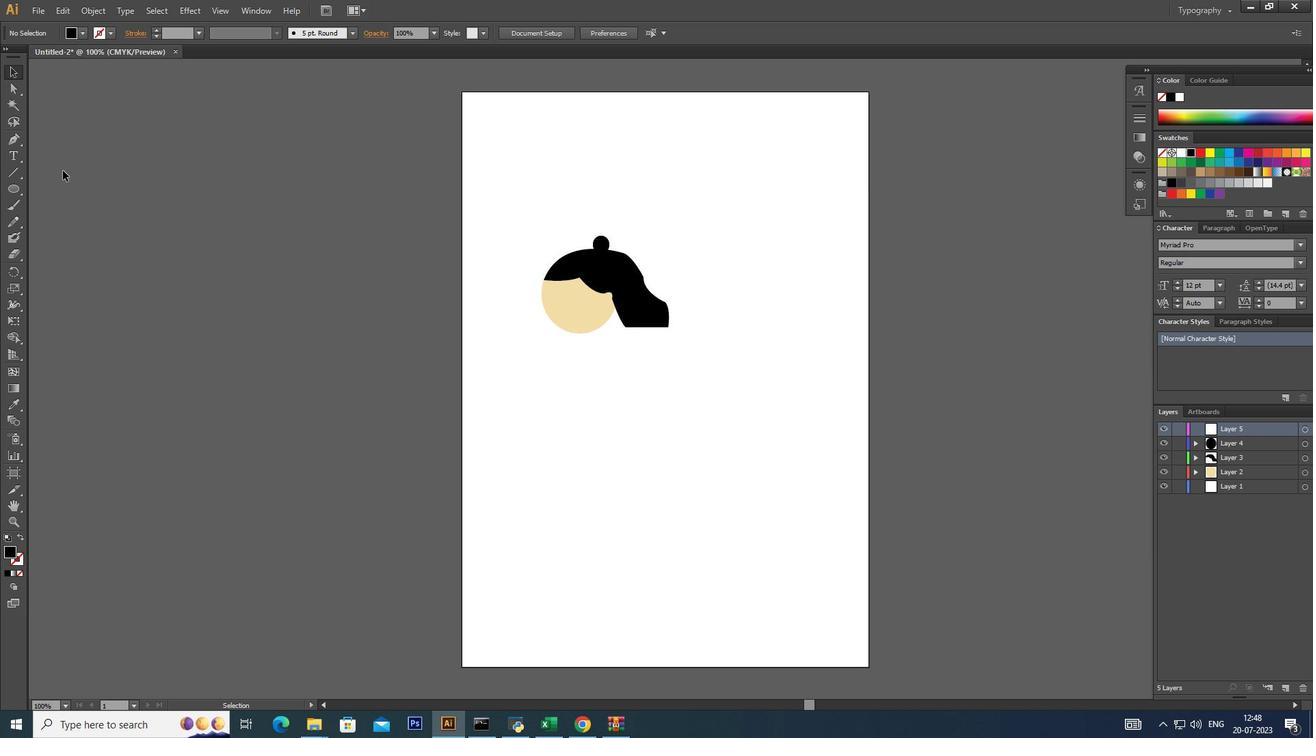 
Action: Mouse moved to (17, 137)
Screenshot: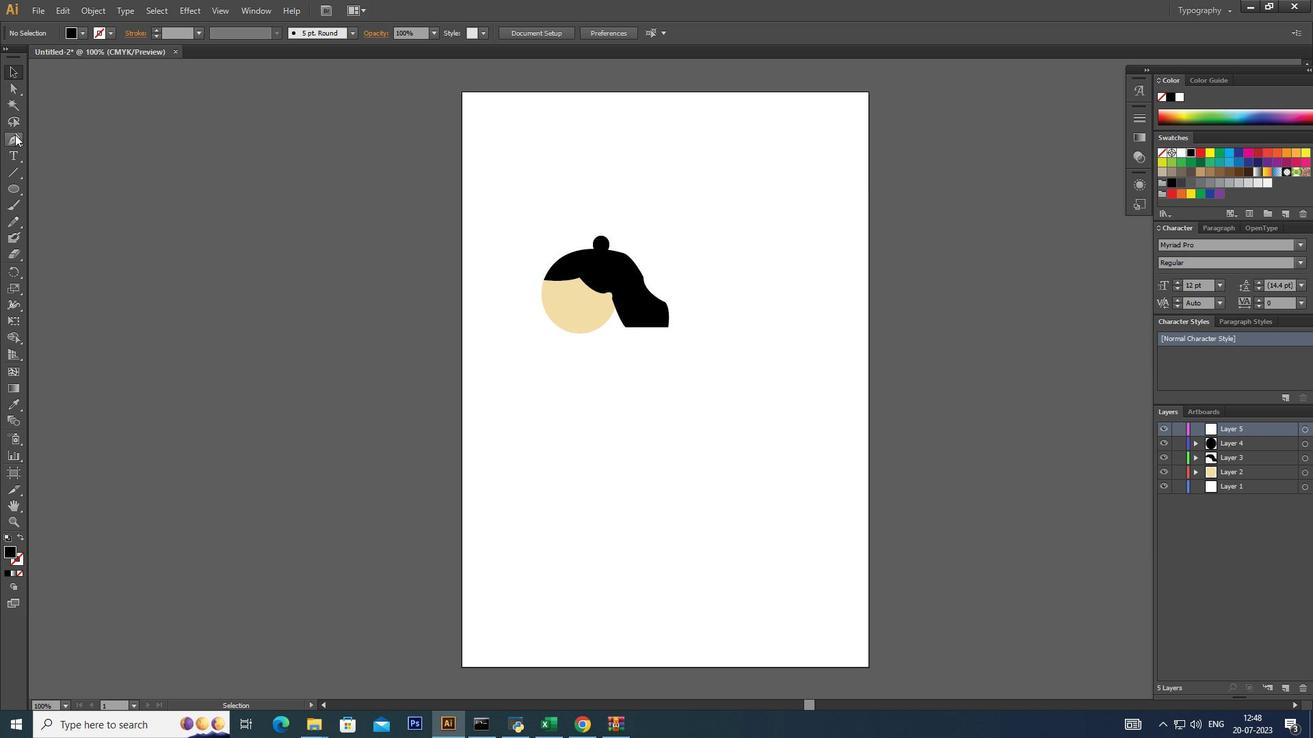 
Action: Mouse pressed left at (17, 137)
Screenshot: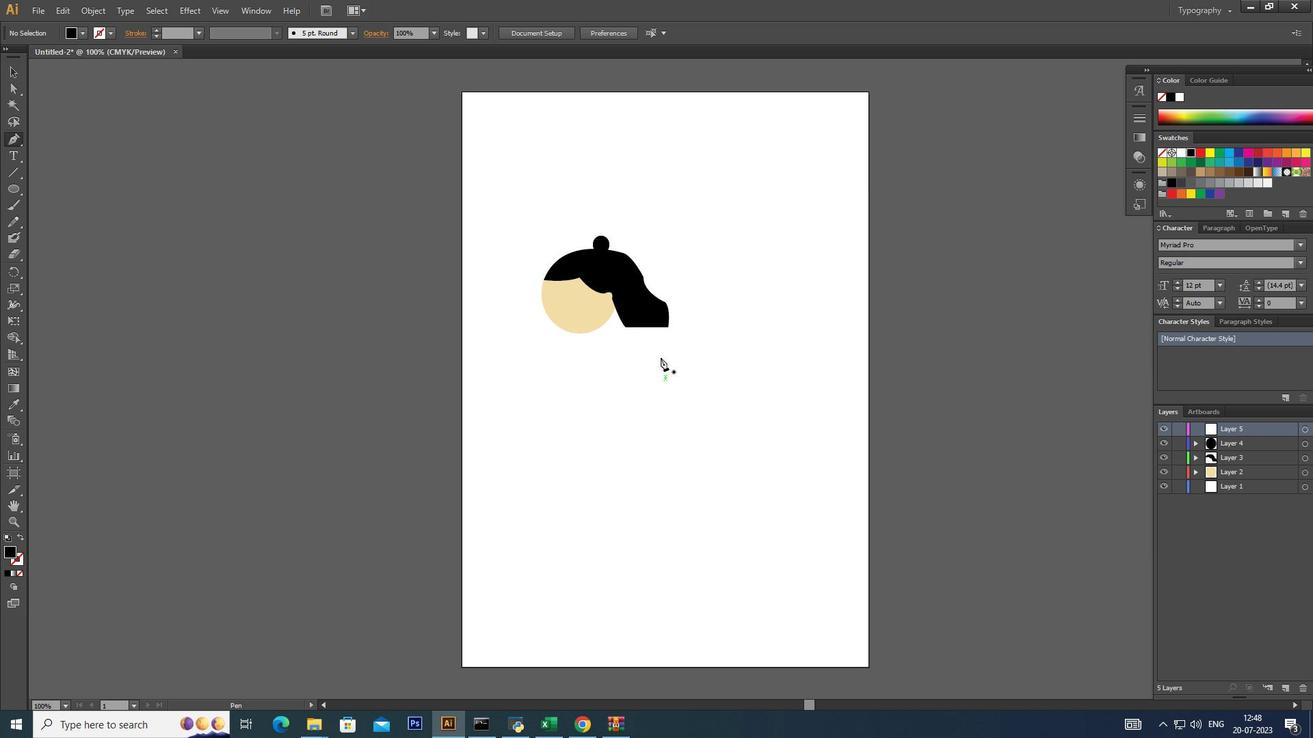 
Action: Mouse moved to (617, 310)
Screenshot: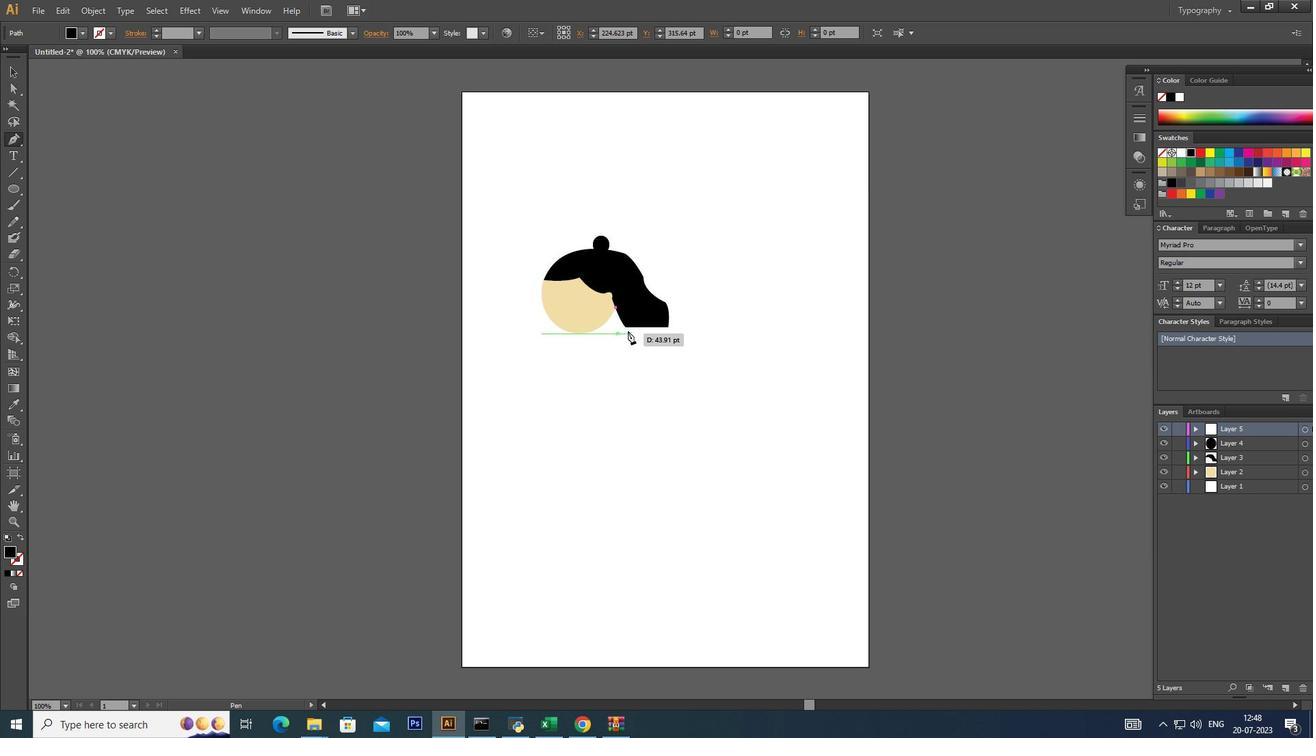 
Action: Mouse pressed left at (617, 310)
Screenshot: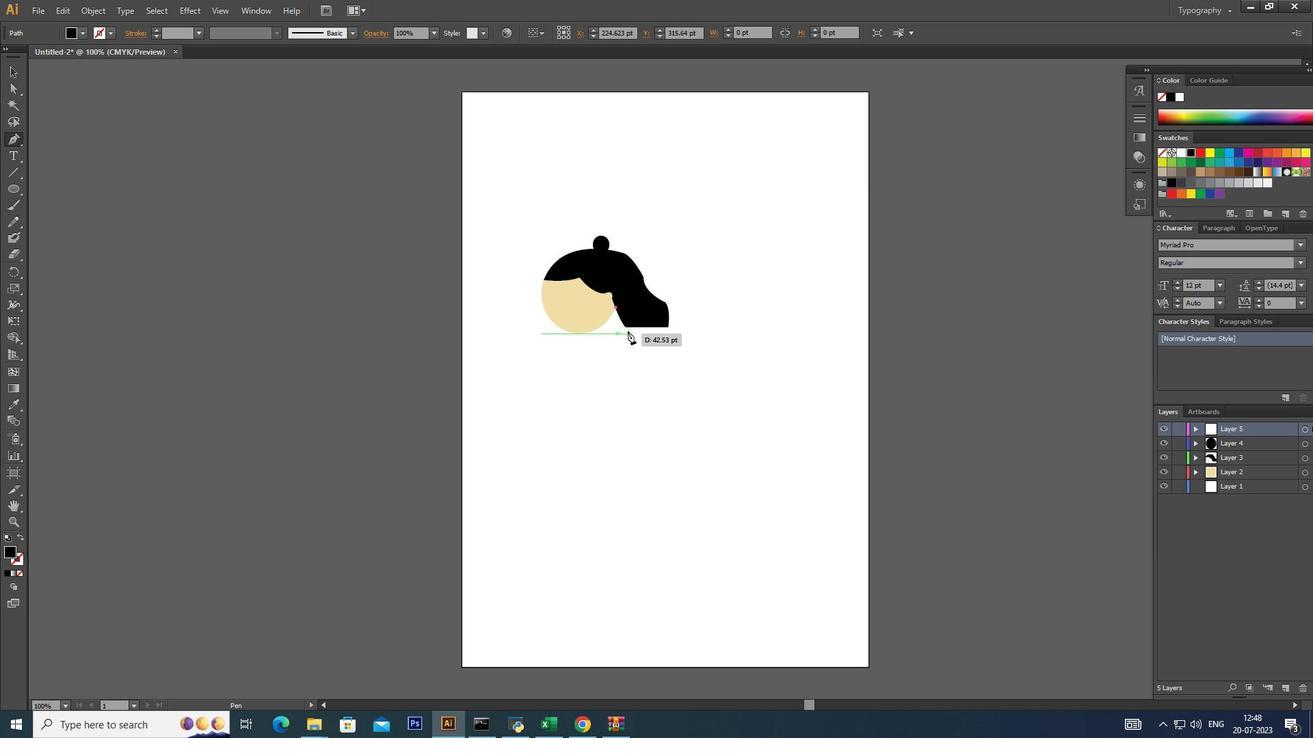 
Action: Mouse moved to (628, 333)
Screenshot: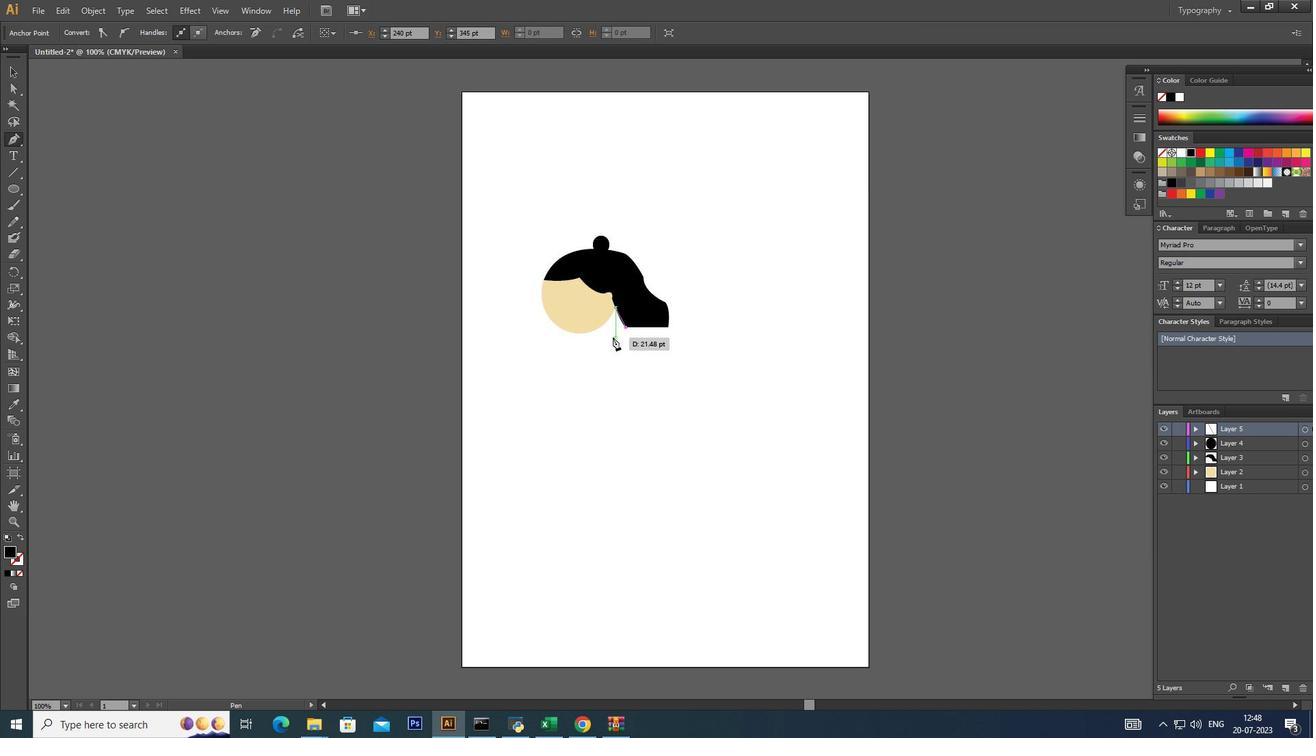 
Action: Mouse pressed left at (628, 333)
Screenshot: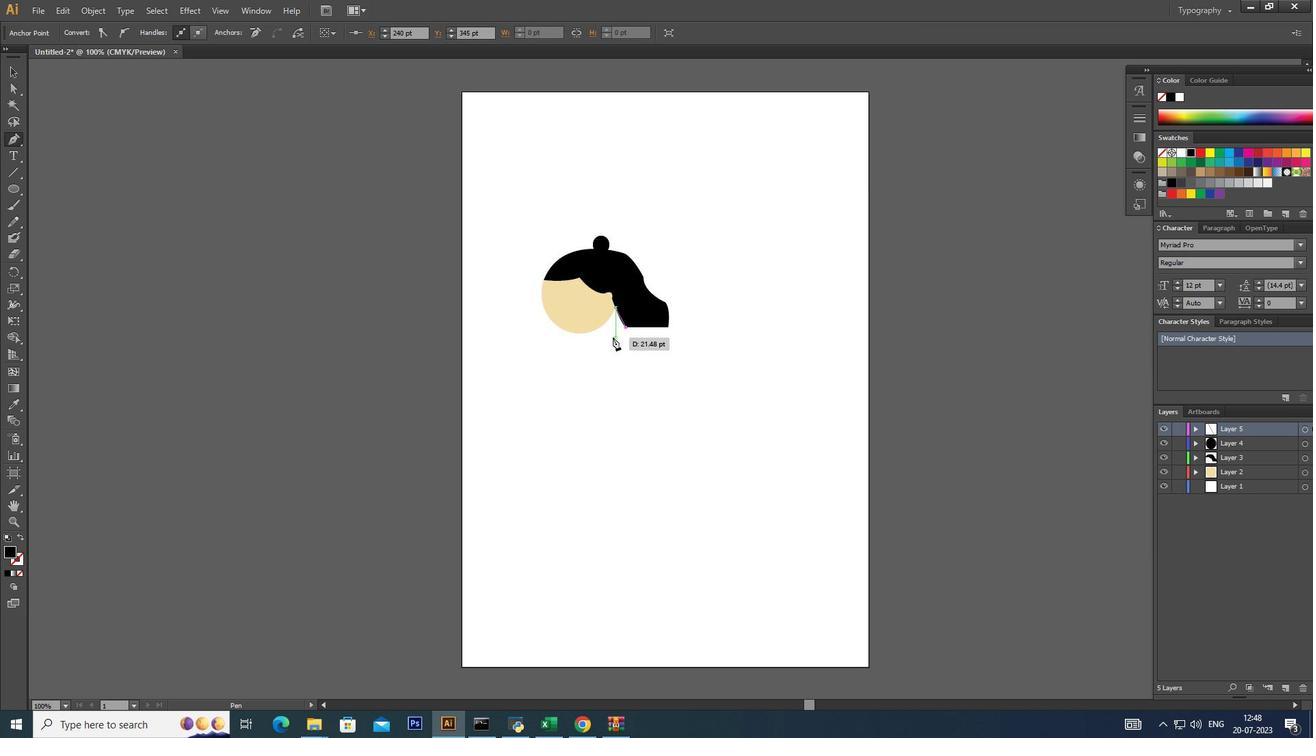 
Action: Mouse moved to (614, 341)
Screenshot: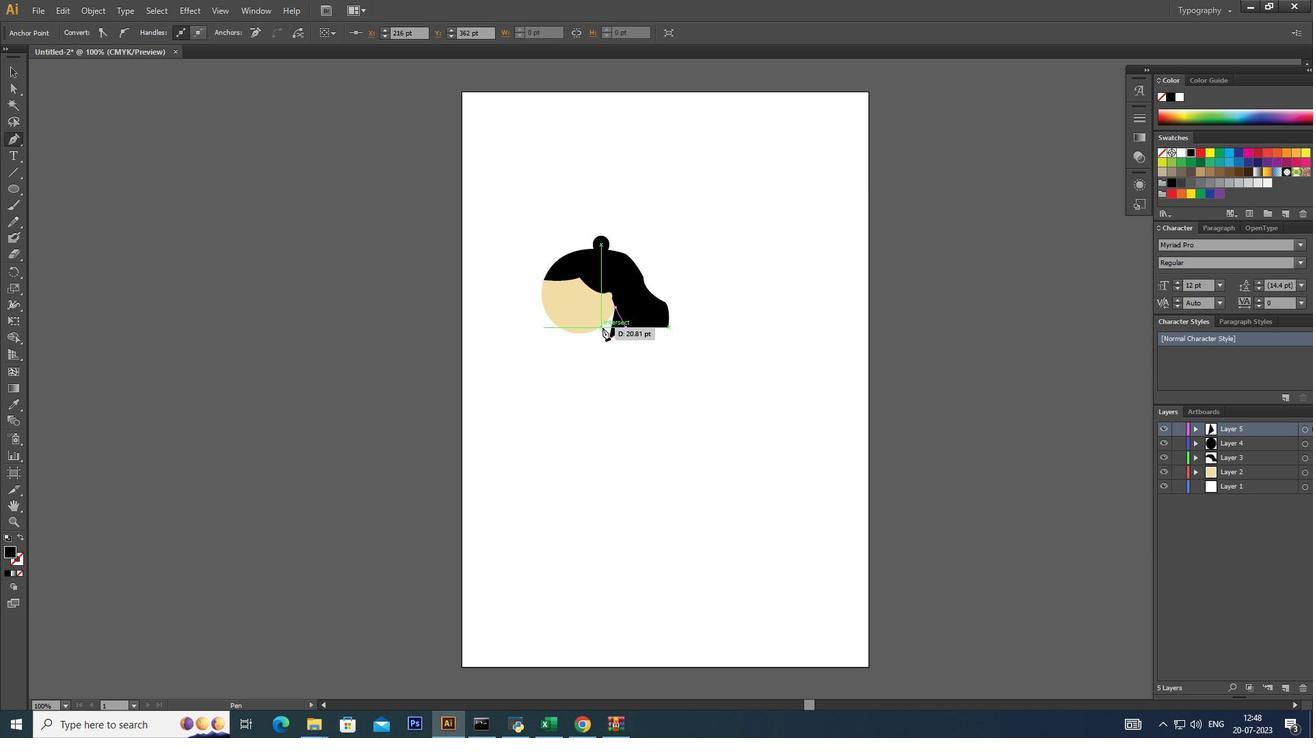 
Action: Mouse pressed left at (614, 341)
Screenshot: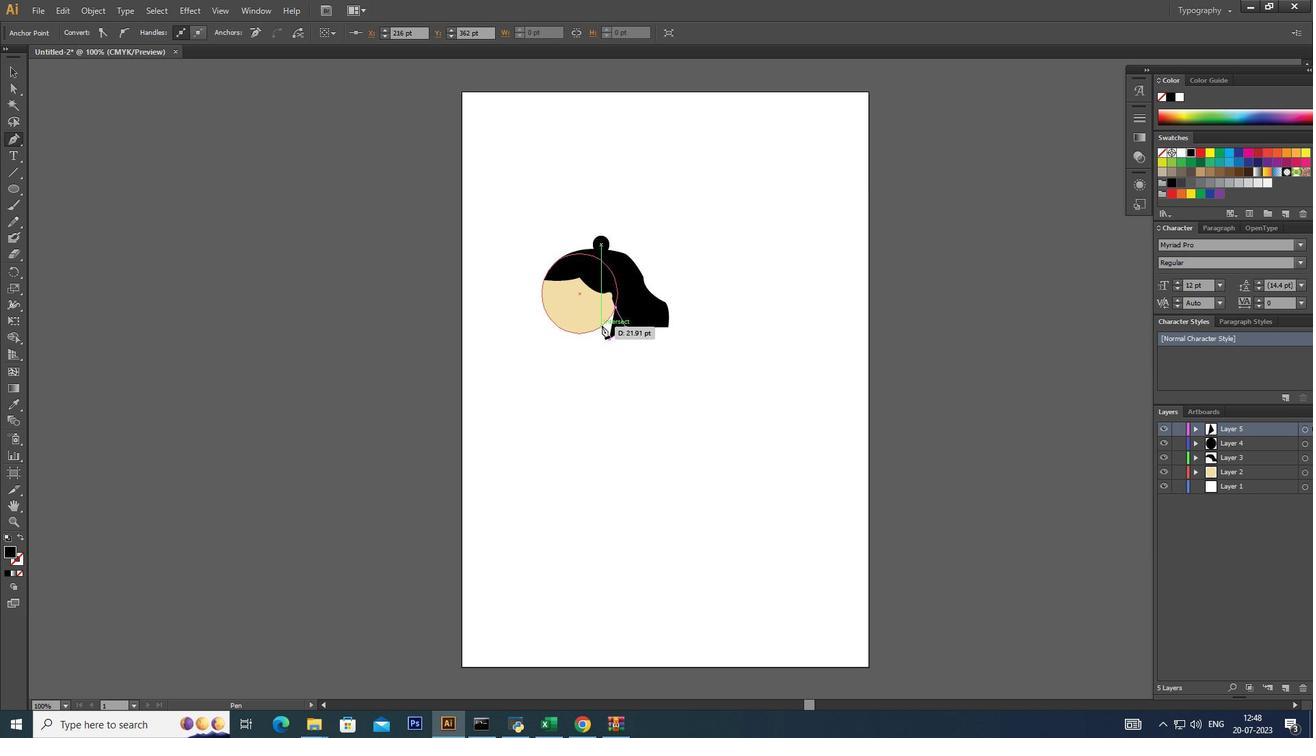 
Action: Mouse moved to (604, 328)
Screenshot: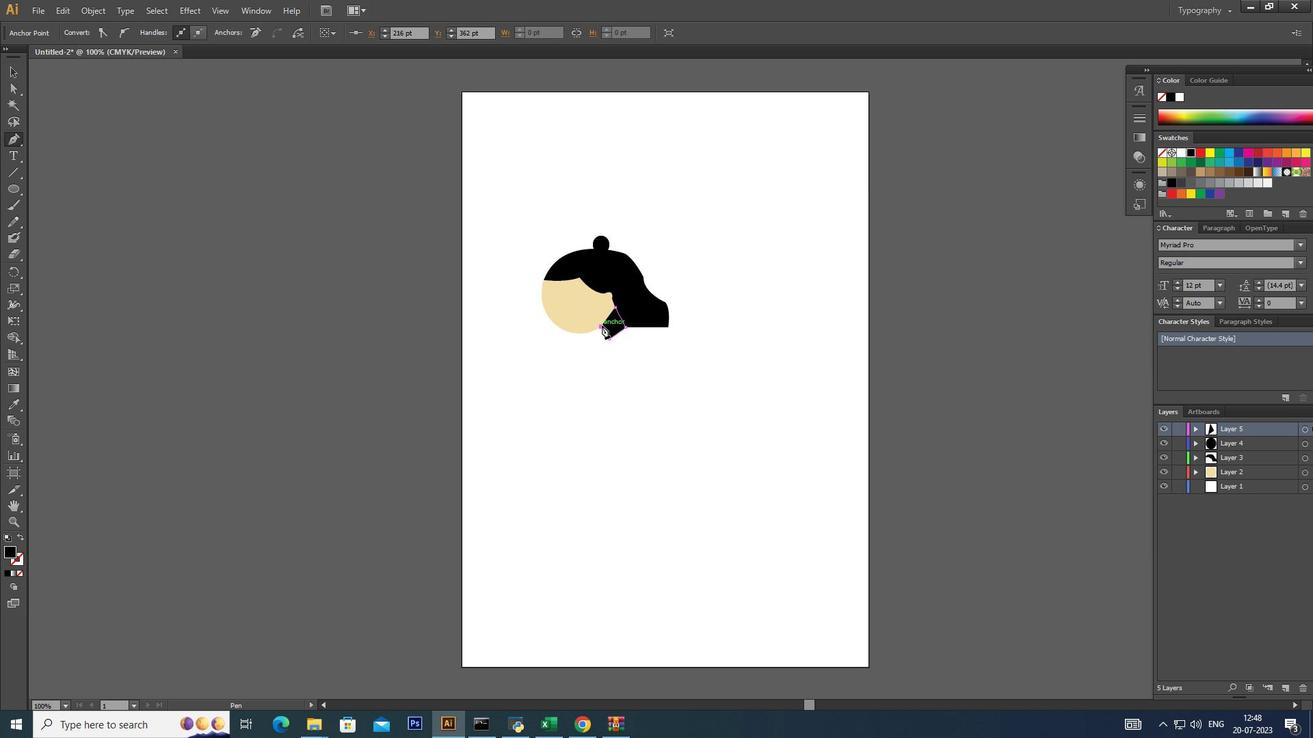 
Action: Mouse pressed left at (604, 328)
Screenshot: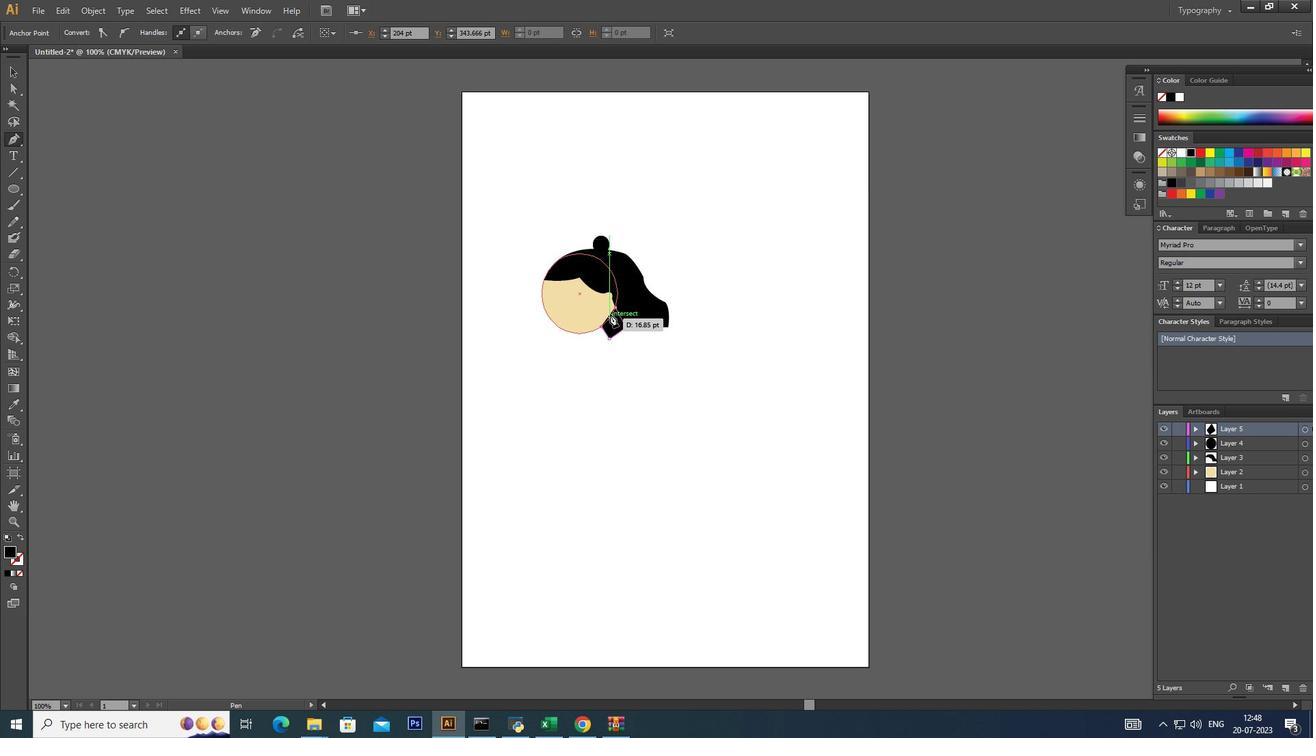 
Action: Mouse moved to (618, 311)
Screenshot: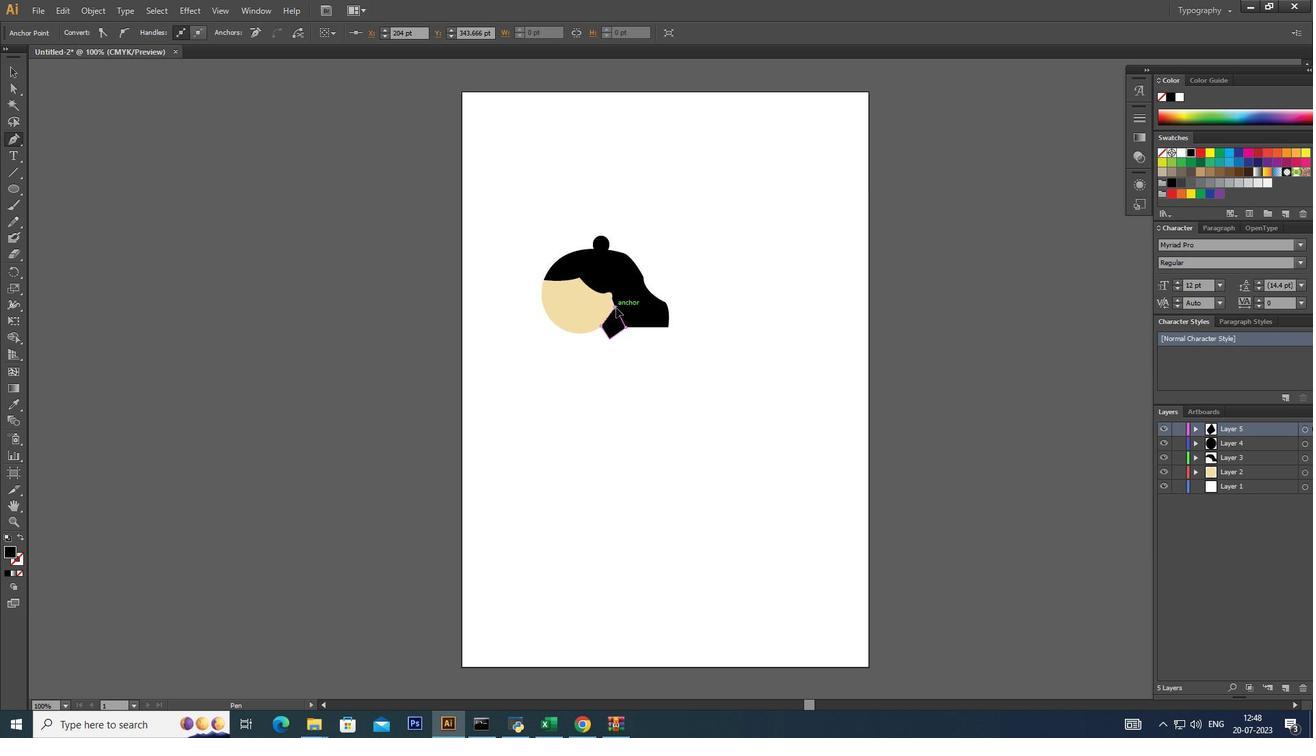 
Action: Mouse pressed left at (618, 311)
Screenshot: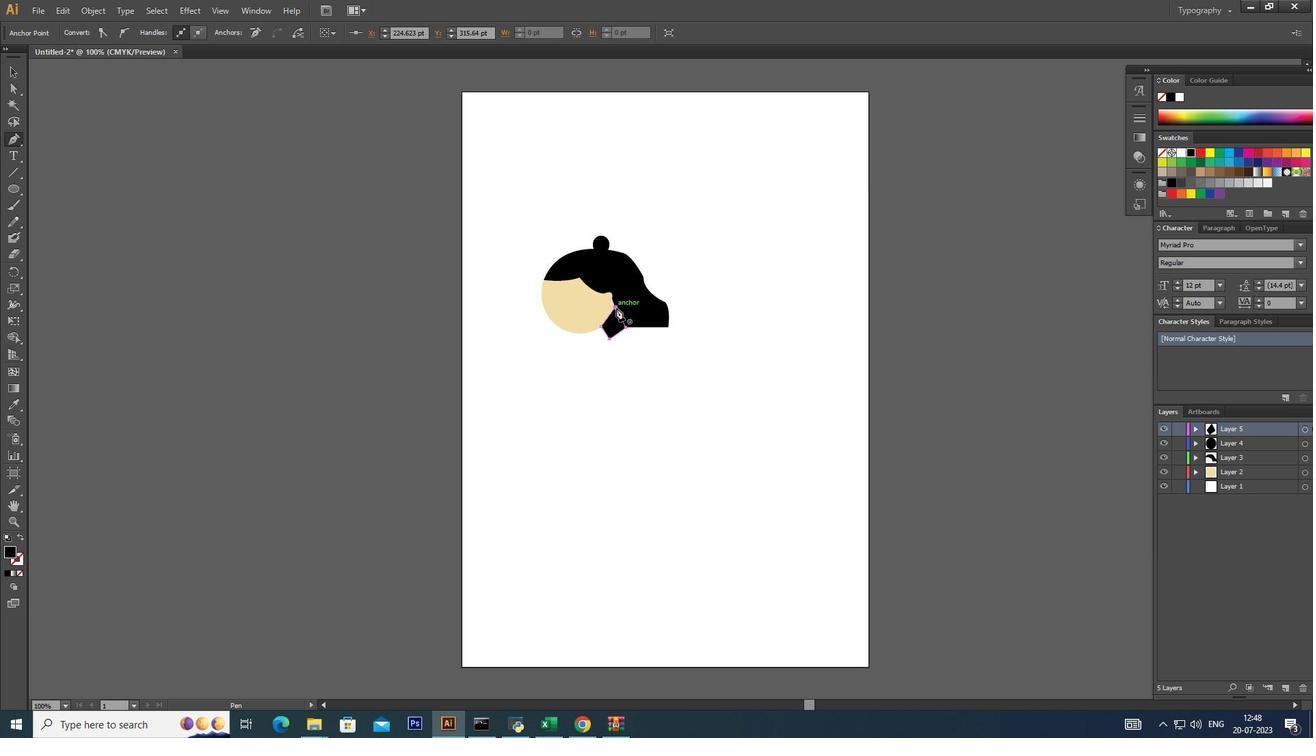 
Action: Mouse moved to (19, 71)
Screenshot: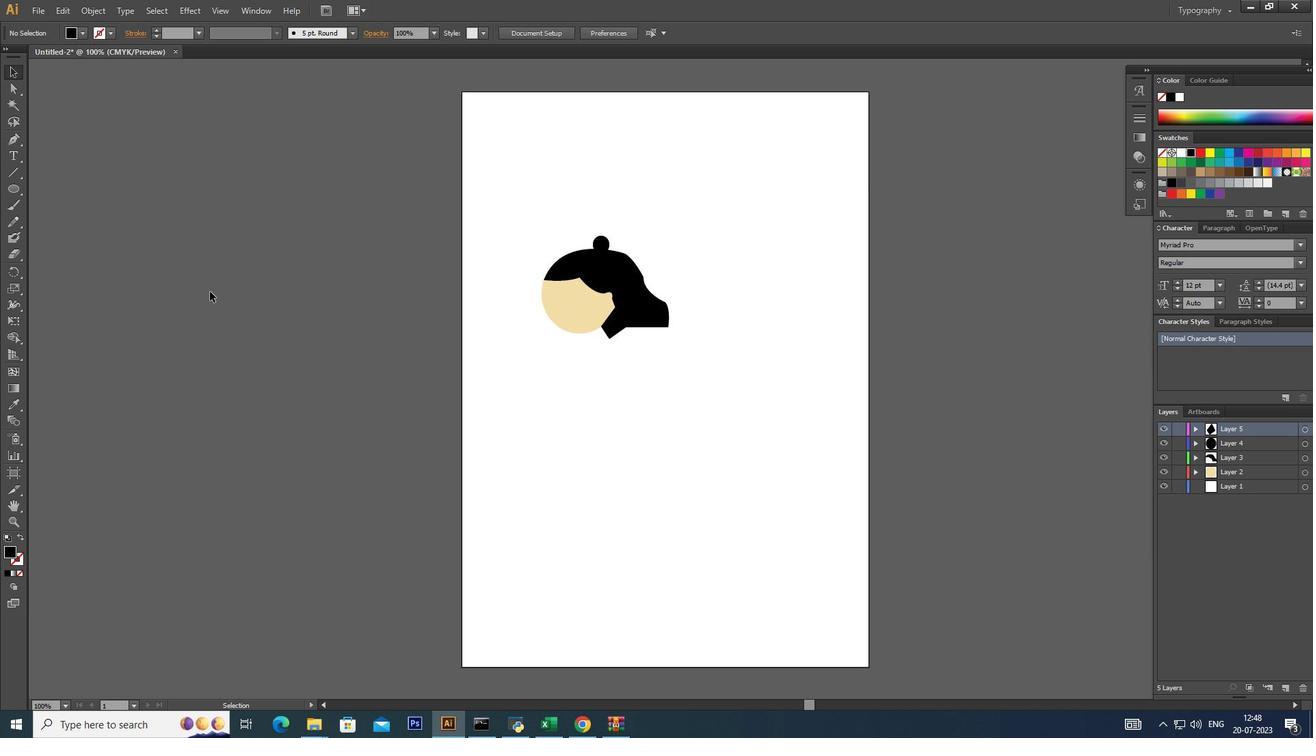 
Action: Mouse pressed left at (19, 71)
Screenshot: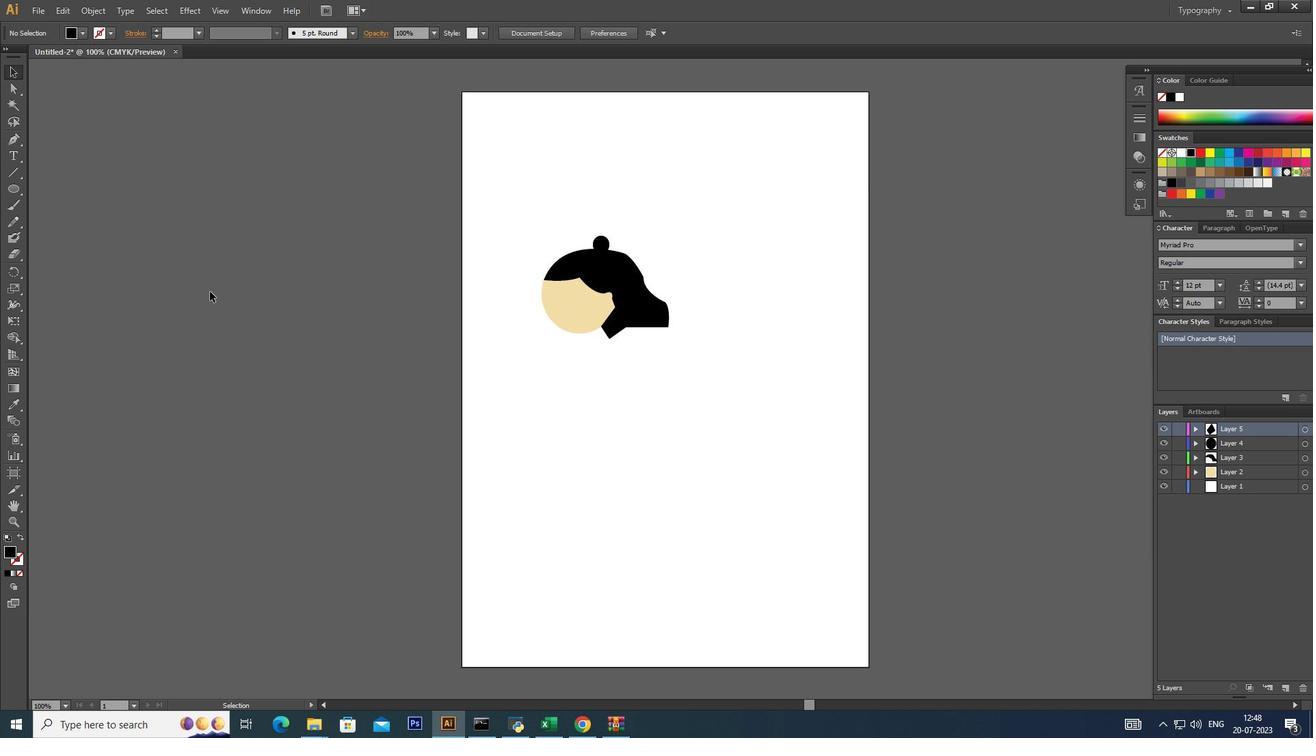 
Action: Mouse moved to (188, 256)
Screenshot: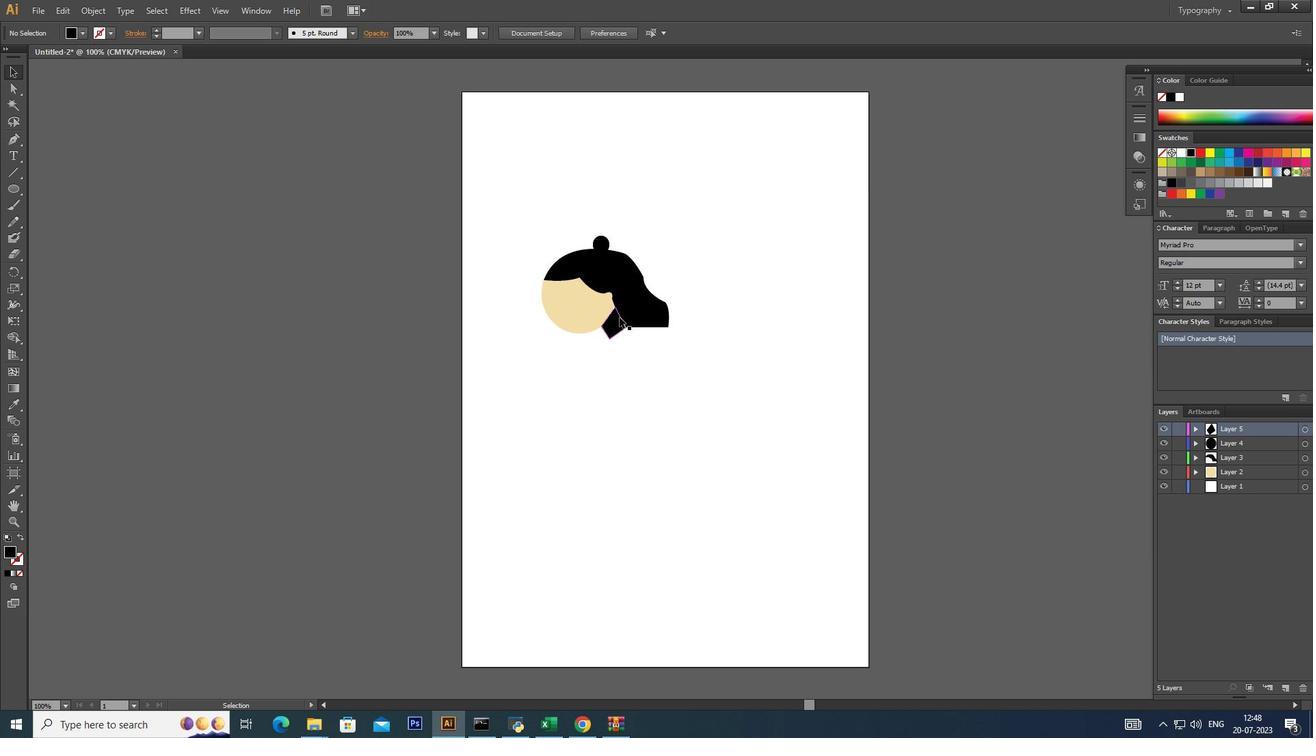 
Action: Mouse pressed left at (188, 256)
Screenshot: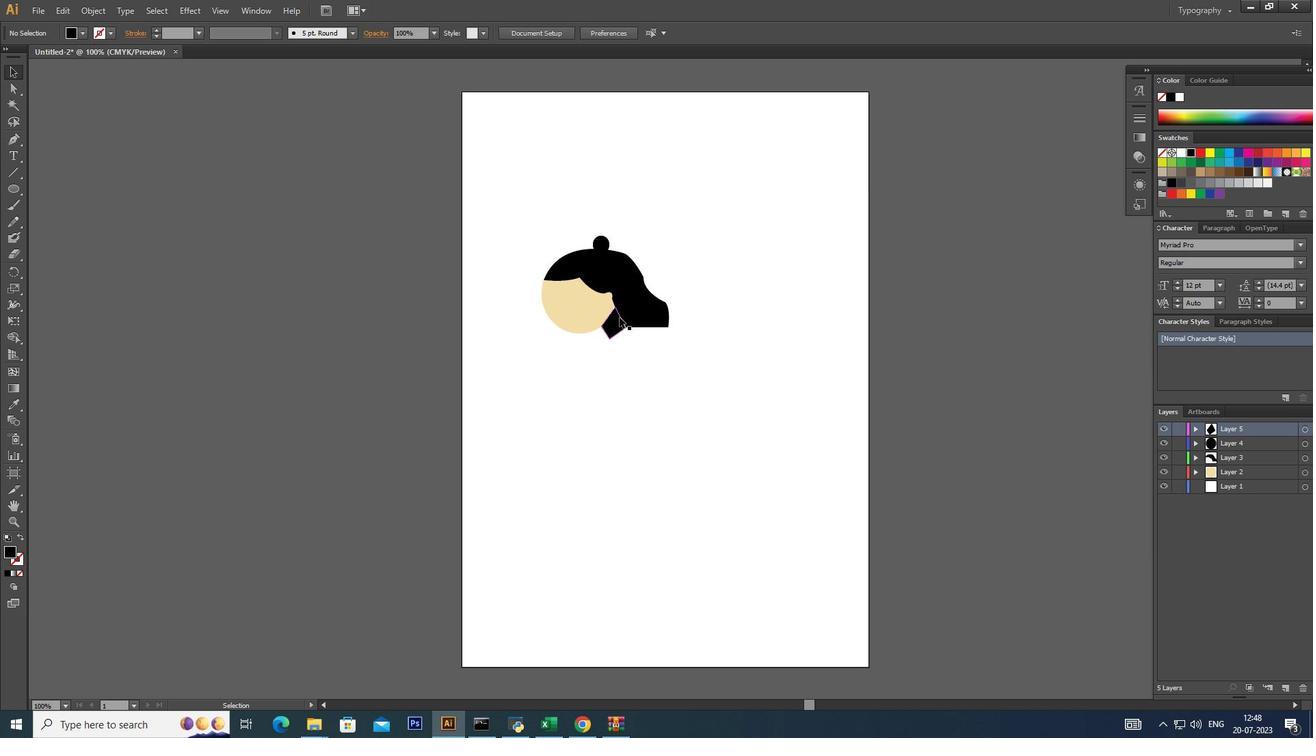 
Action: Mouse moved to (622, 320)
Screenshot: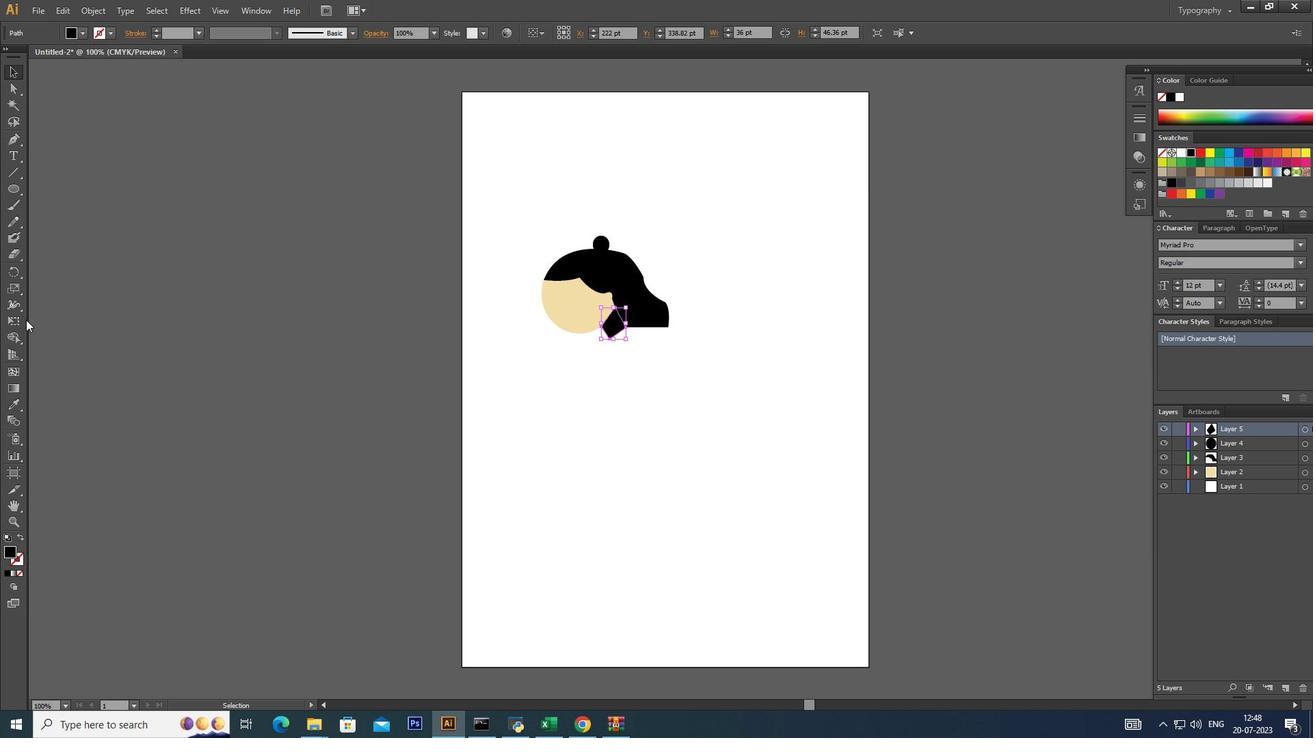 
Action: Mouse pressed left at (622, 320)
Screenshot: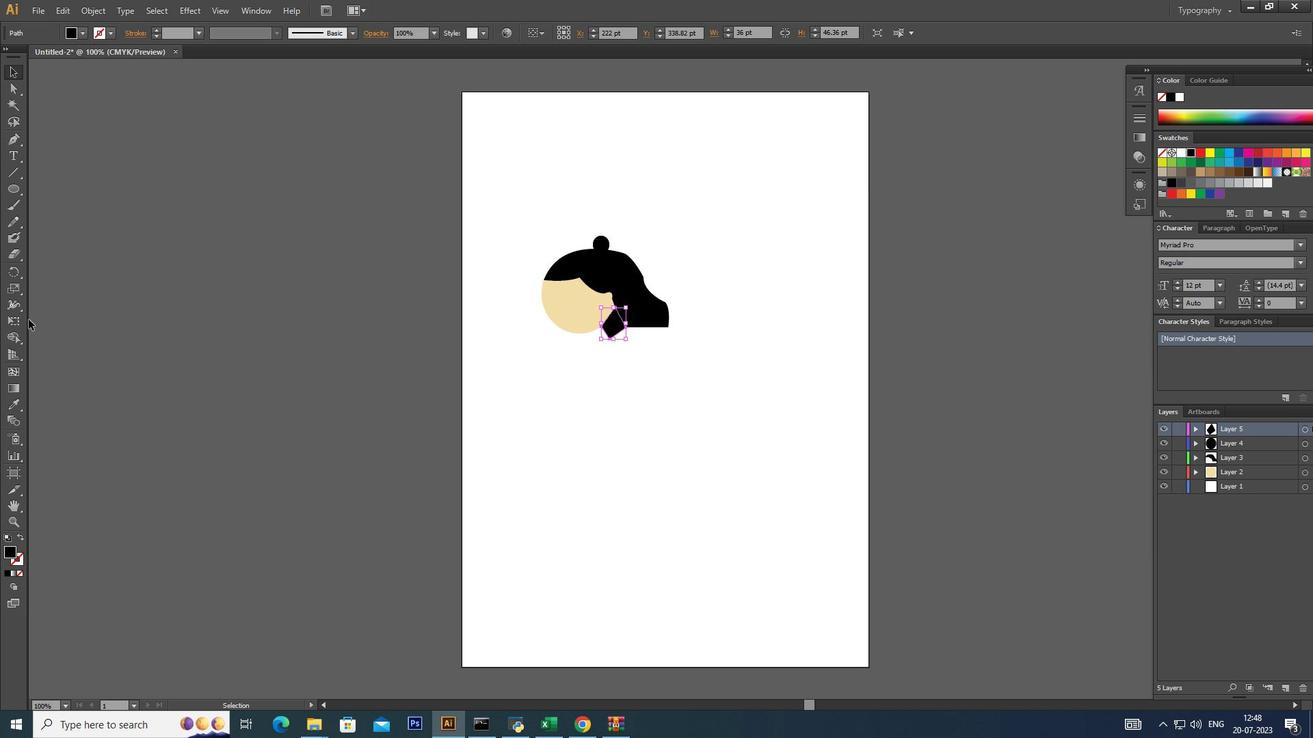 
Action: Mouse moved to (20, 411)
Screenshot: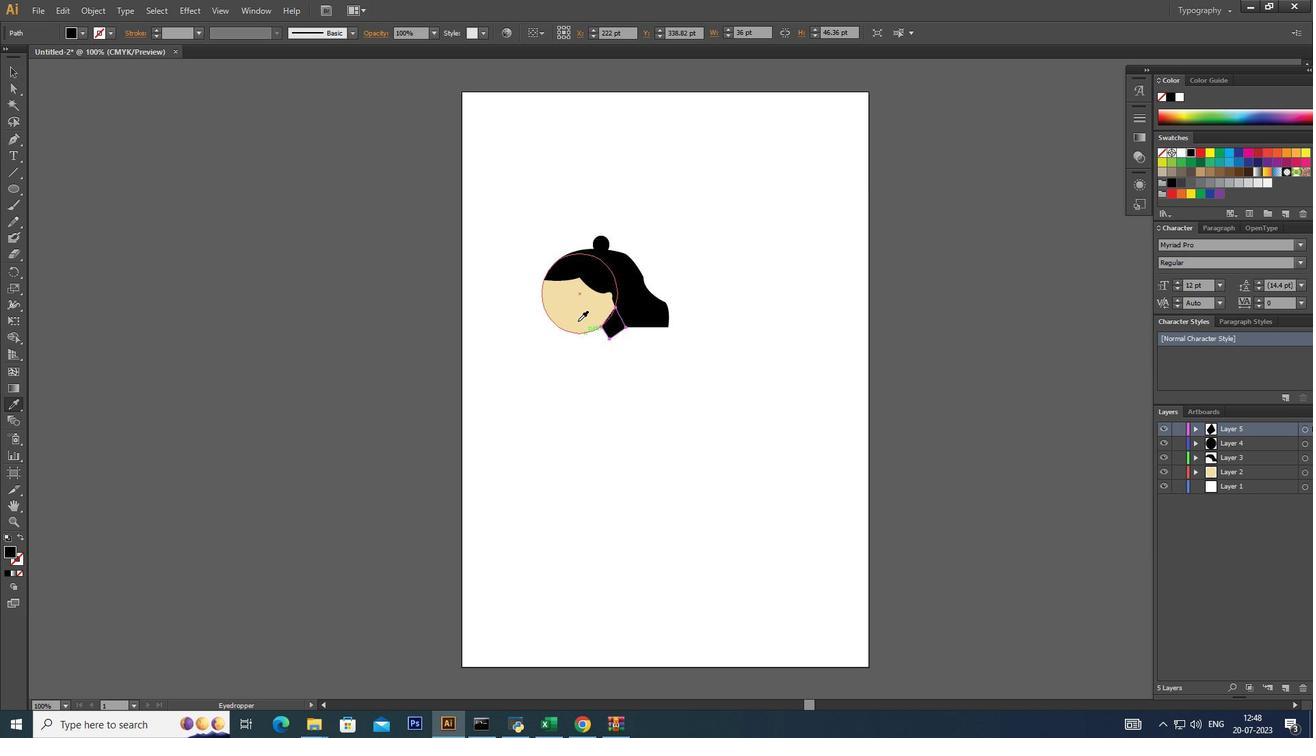 
Action: Mouse pressed left at (20, 411)
Screenshot: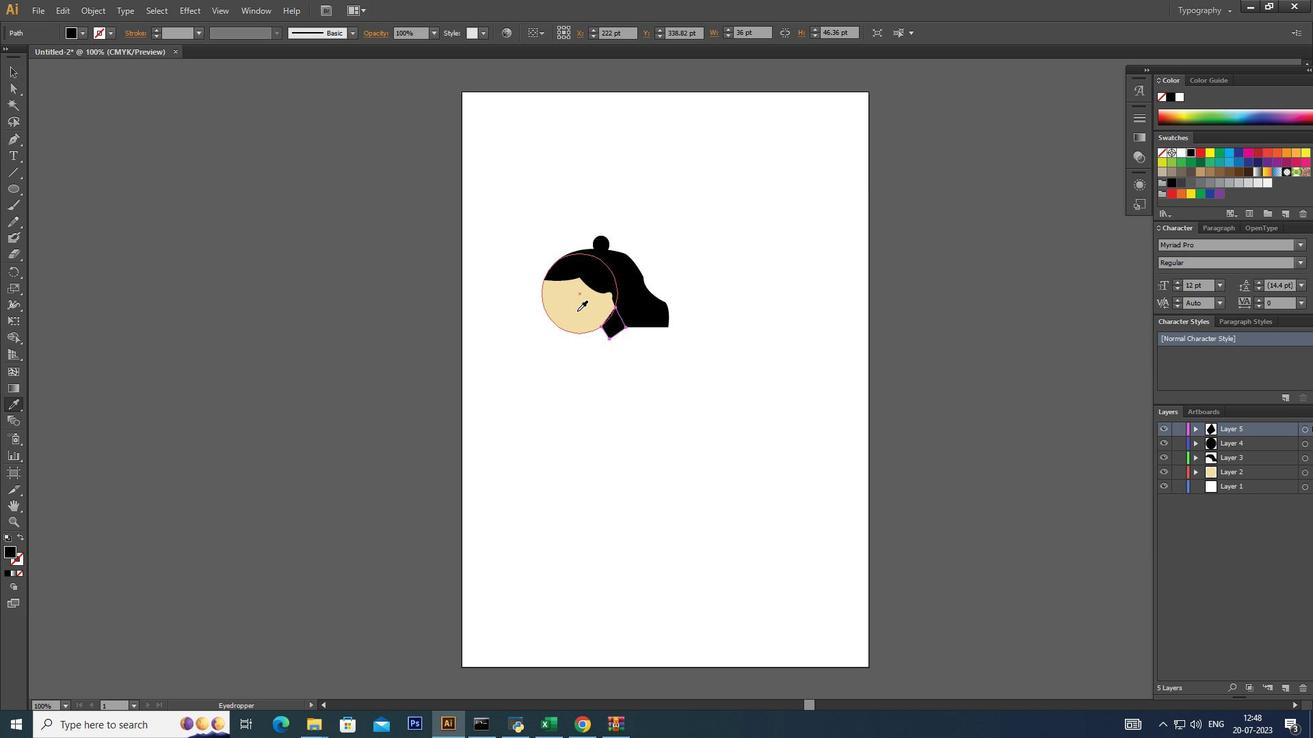 
Action: Mouse moved to (580, 313)
Screenshot: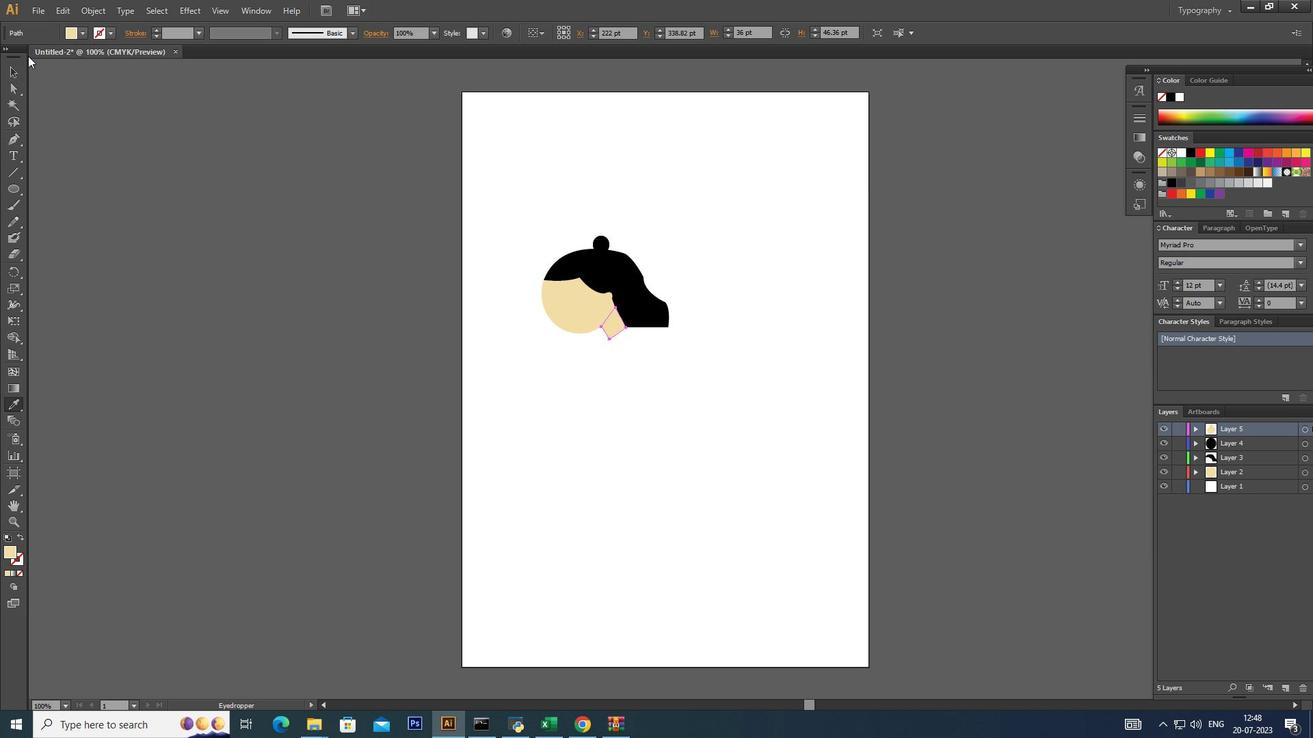 
Action: Mouse pressed left at (580, 313)
Screenshot: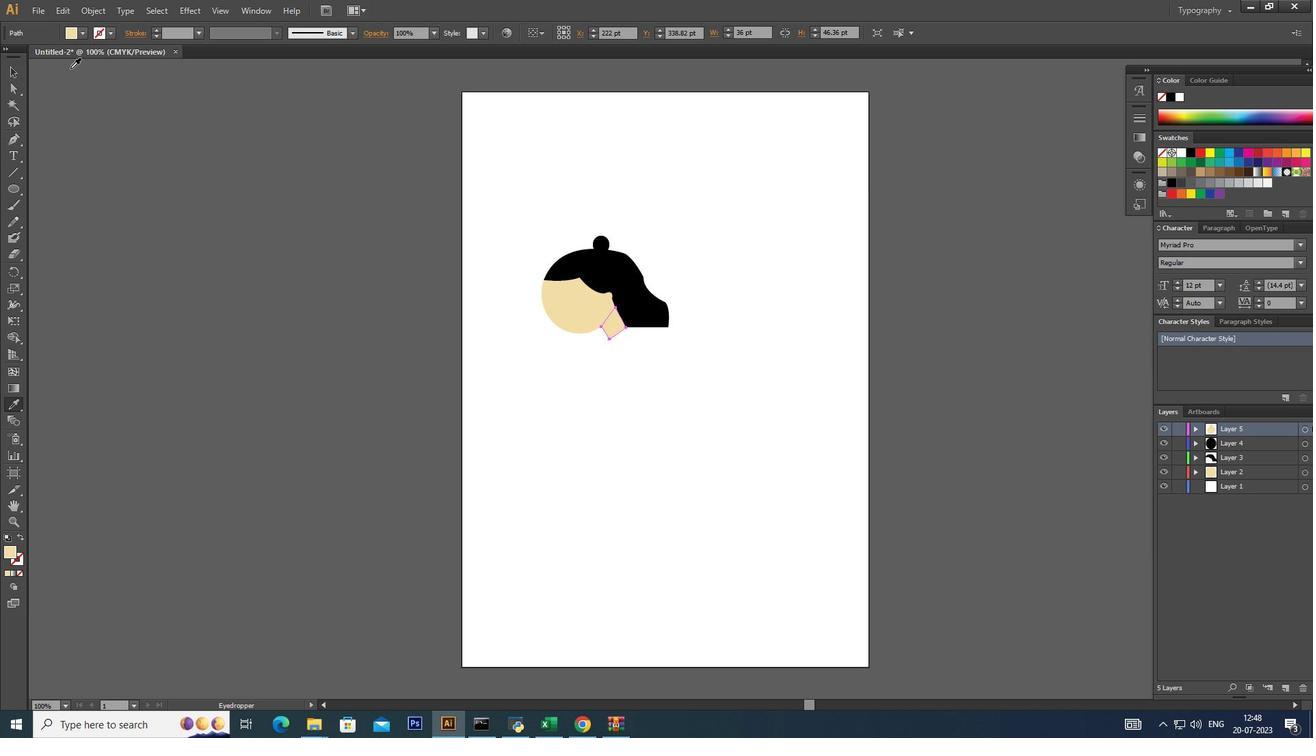 
Action: Mouse moved to (22, 70)
Screenshot: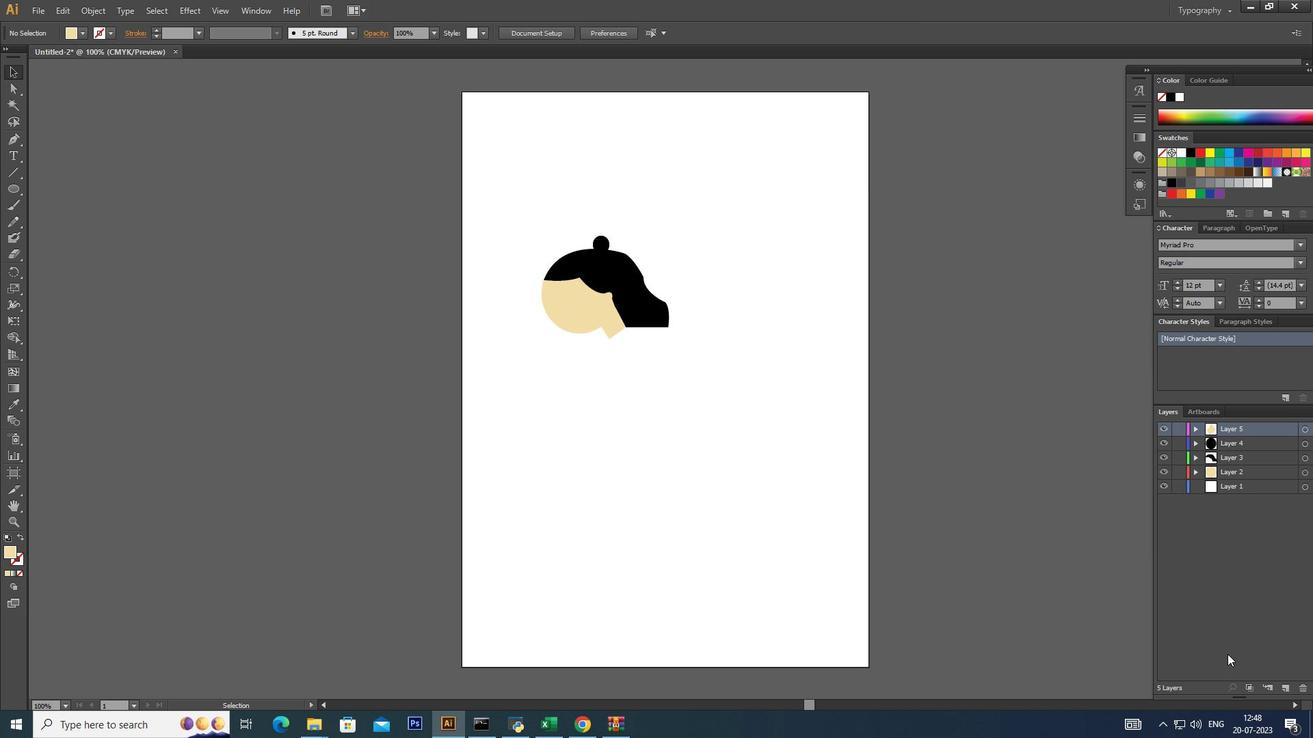 
Action: Mouse pressed left at (22, 70)
Screenshot: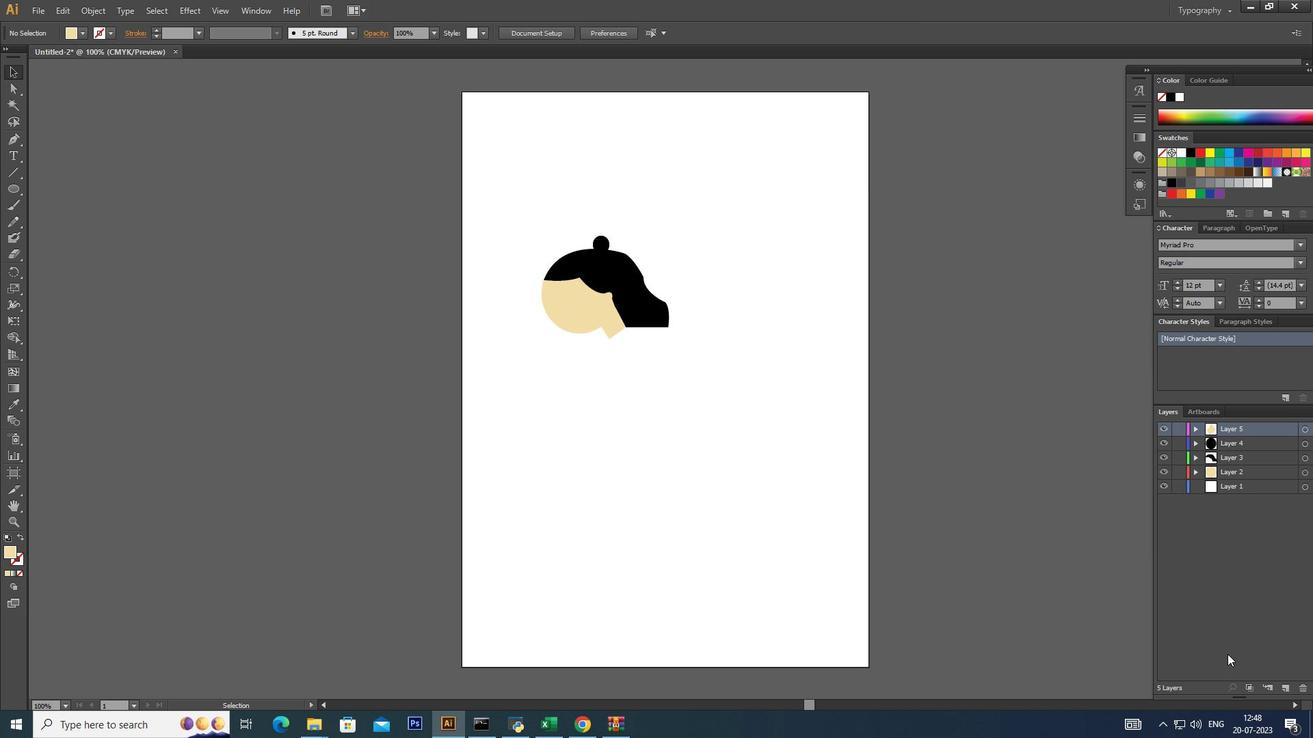 
Action: Mouse moved to (235, 320)
Screenshot: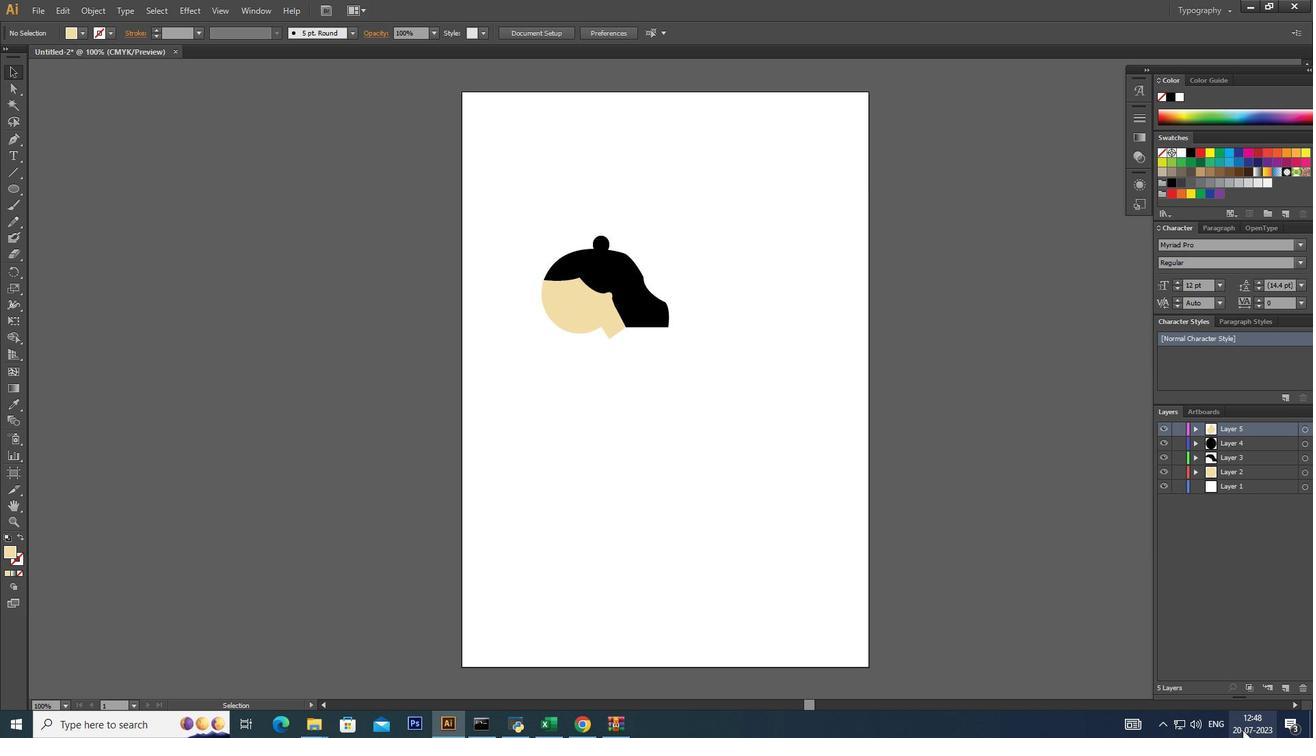 
Action: Mouse pressed left at (235, 320)
Screenshot: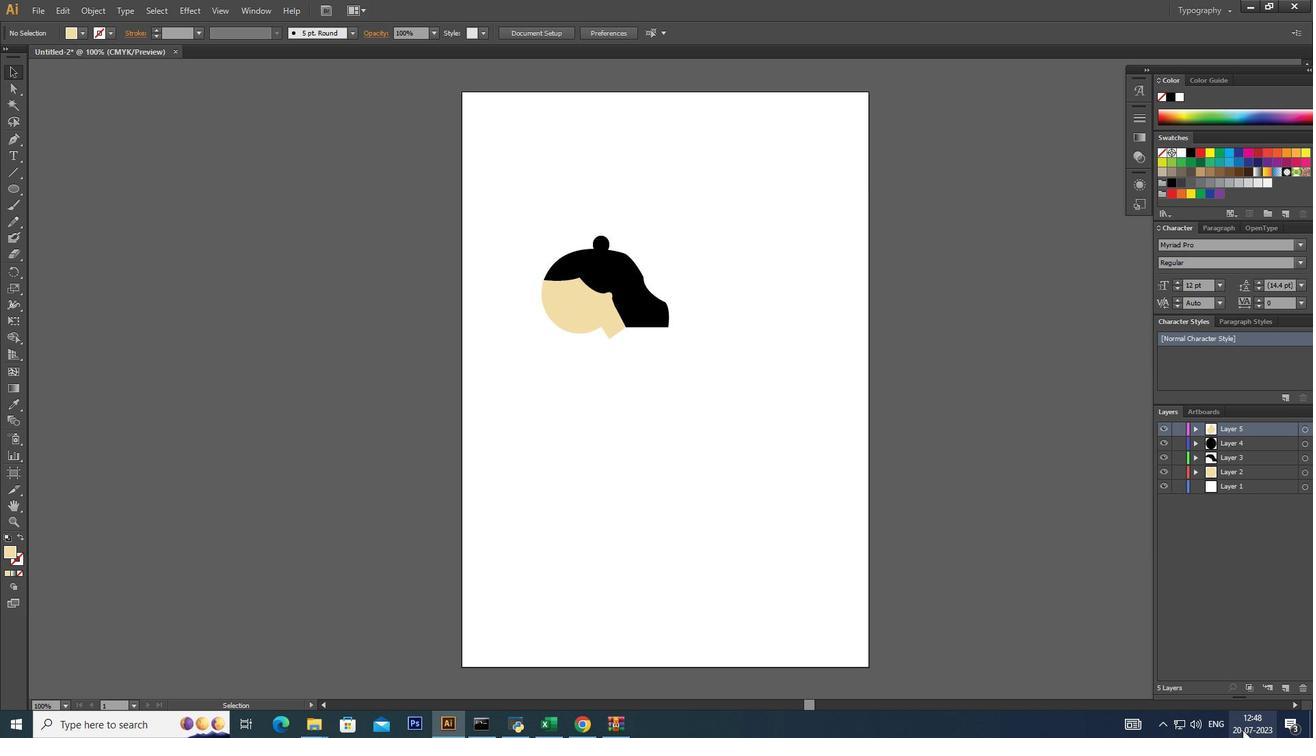 
Action: Mouse moved to (1292, 690)
Screenshot: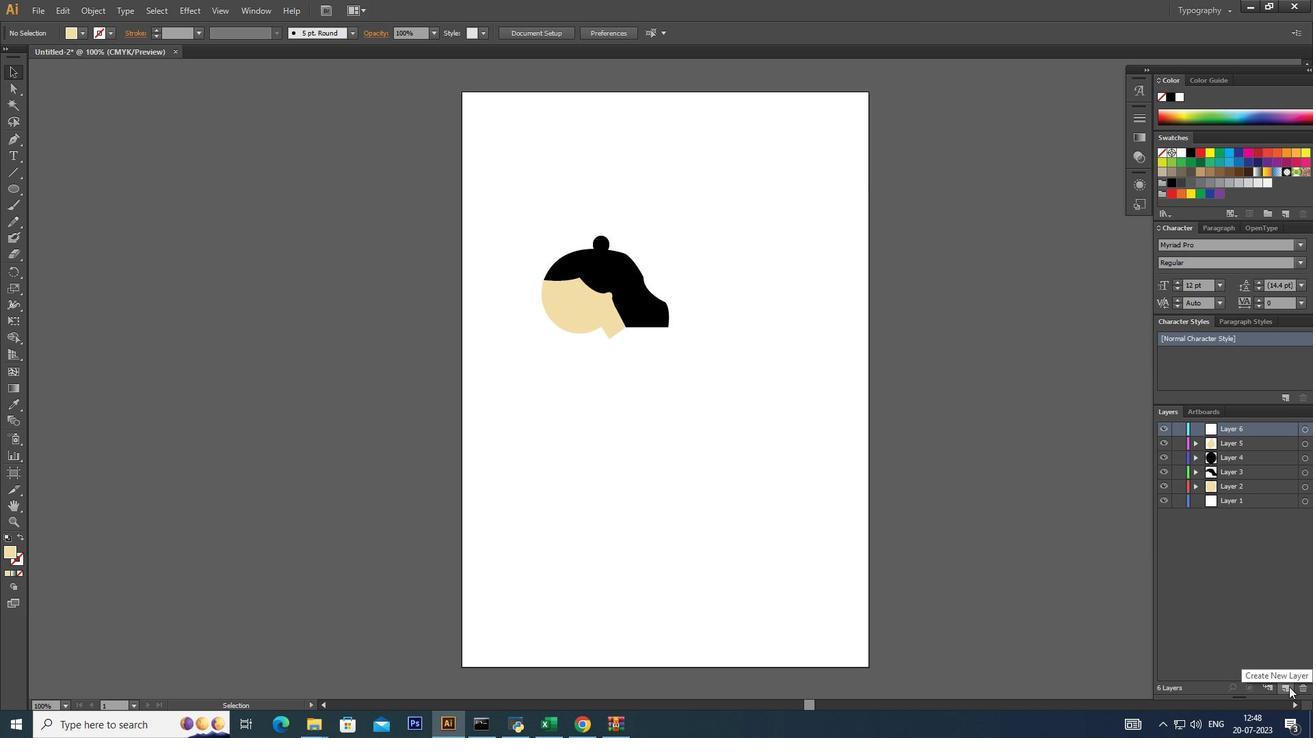 
Action: Mouse pressed left at (1292, 690)
Screenshot: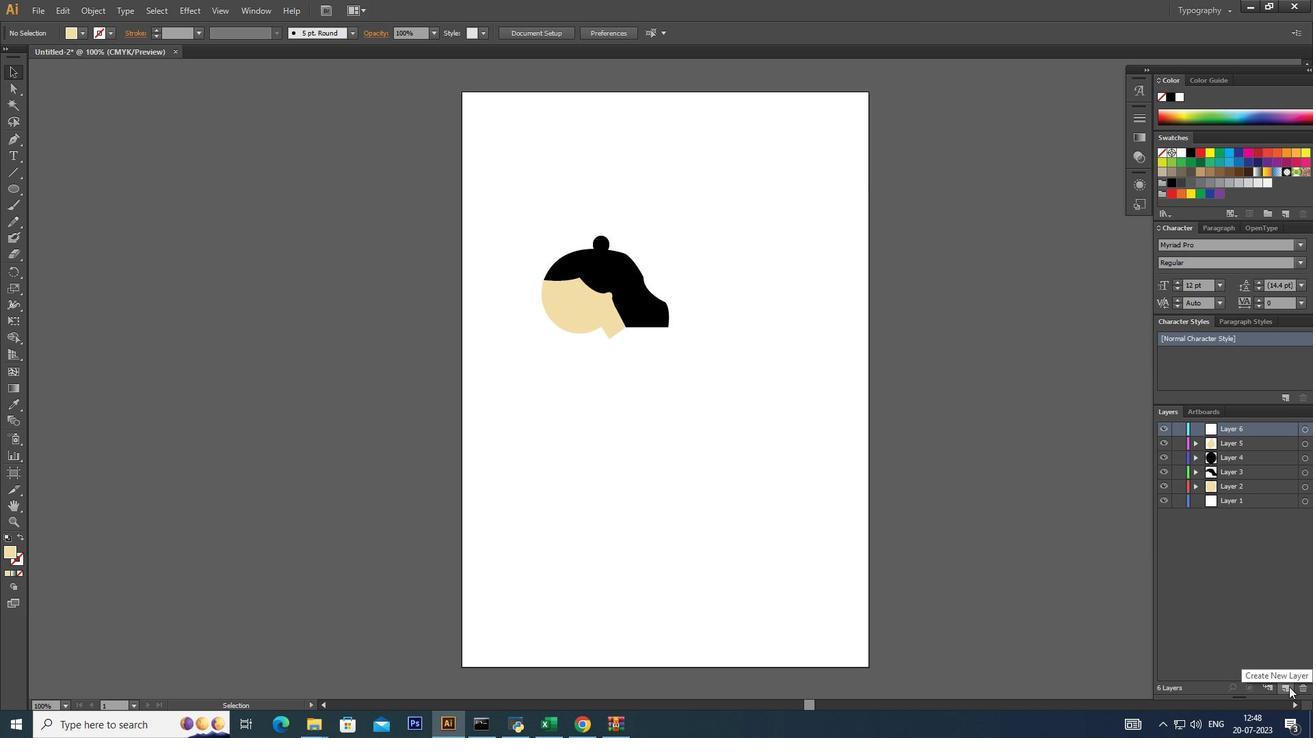 
Action: Mouse moved to (13, 144)
Screenshot: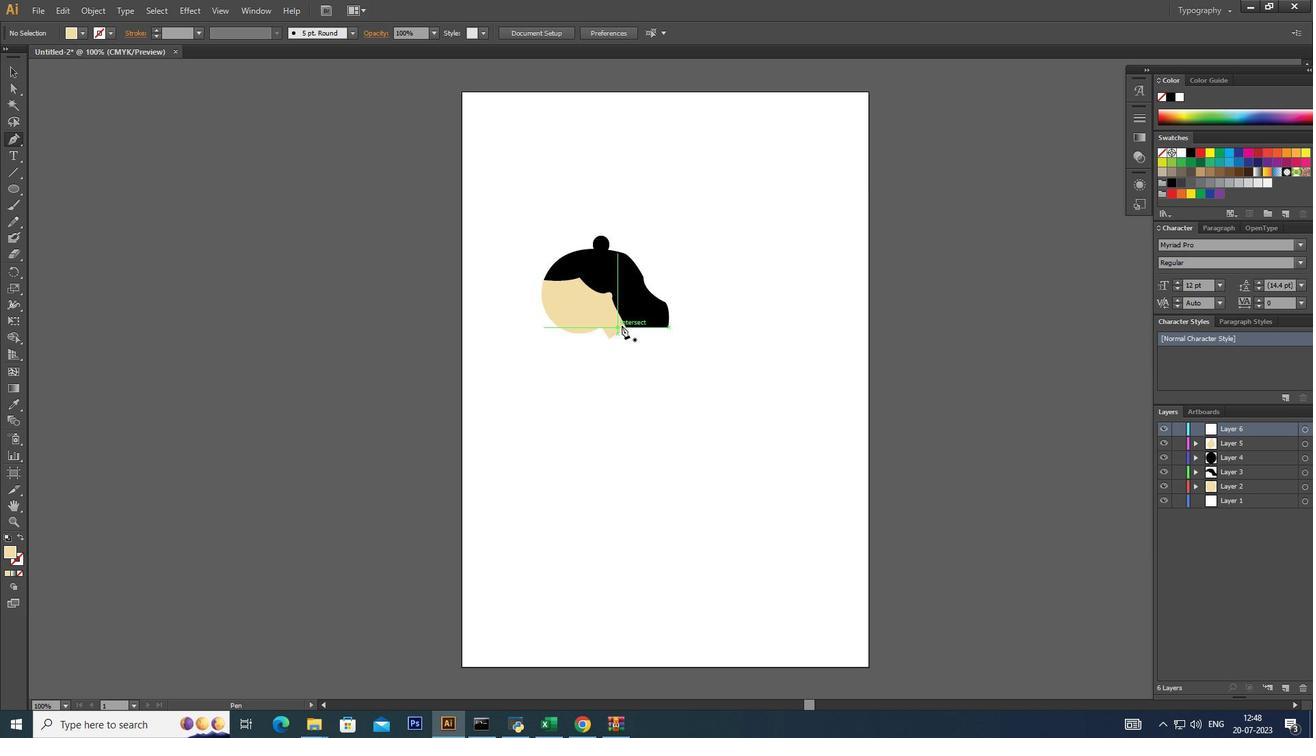 
Action: Mouse pressed left at (13, 144)
Screenshot: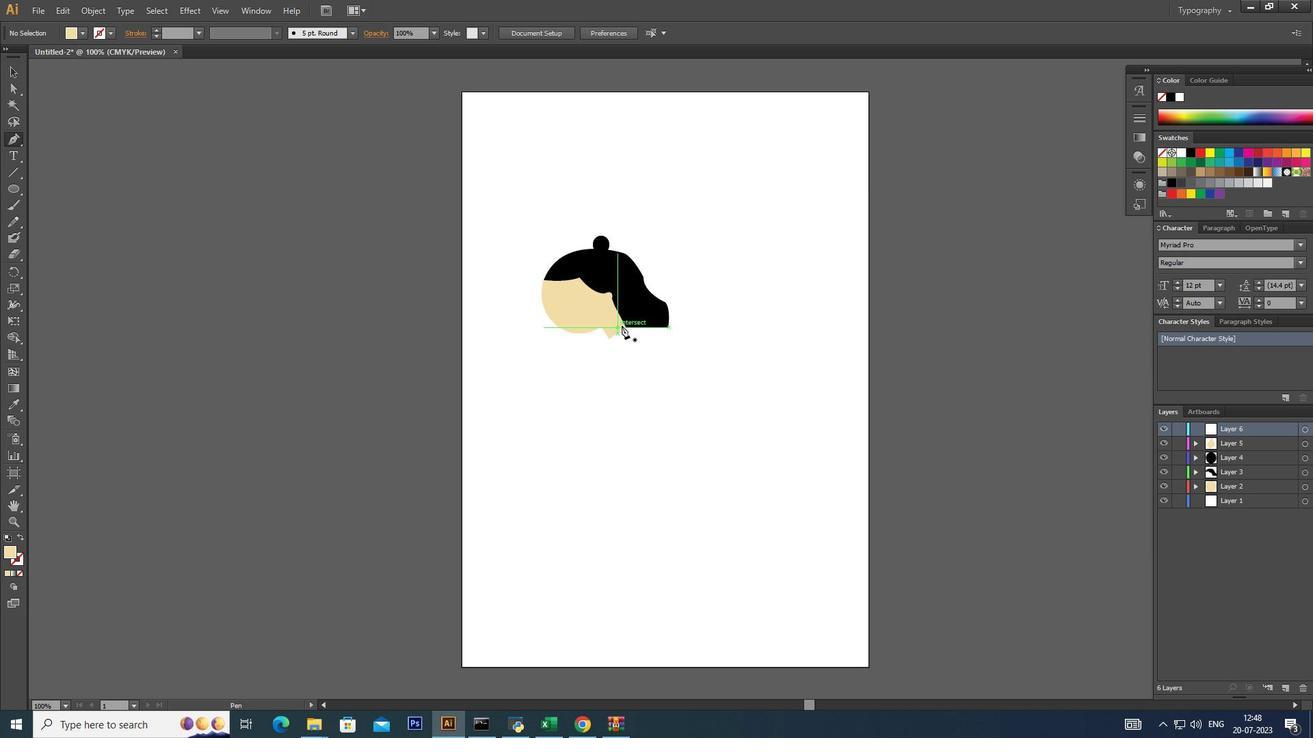 
Action: Mouse moved to (627, 326)
Screenshot: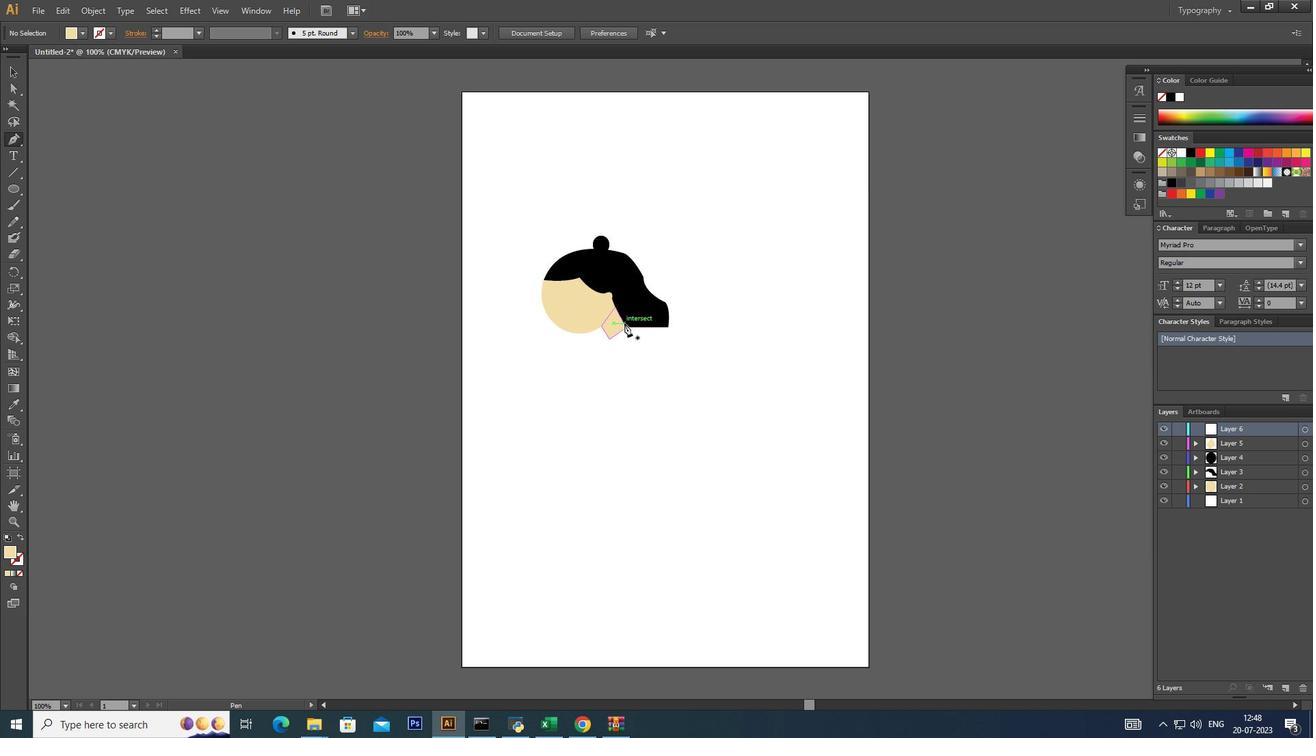 
Action: Mouse pressed left at (627, 326)
Screenshot: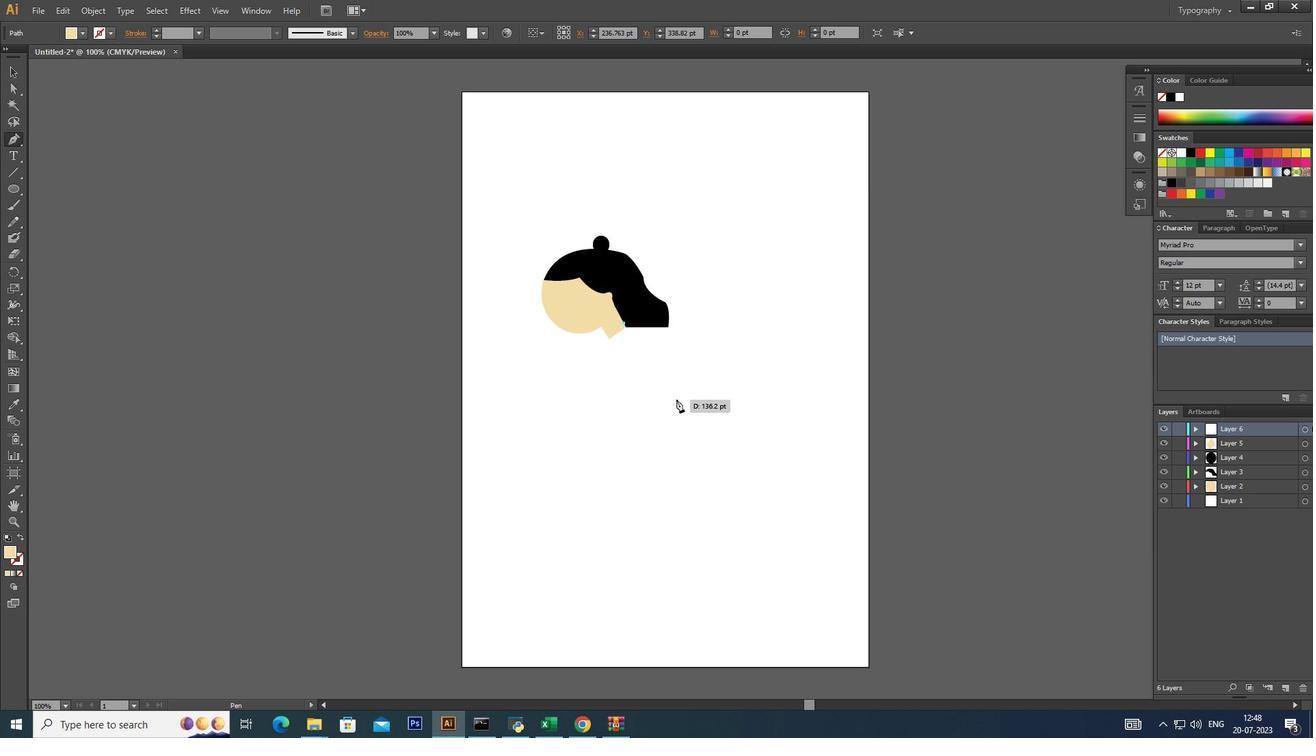 
Action: Mouse moved to (683, 409)
Screenshot: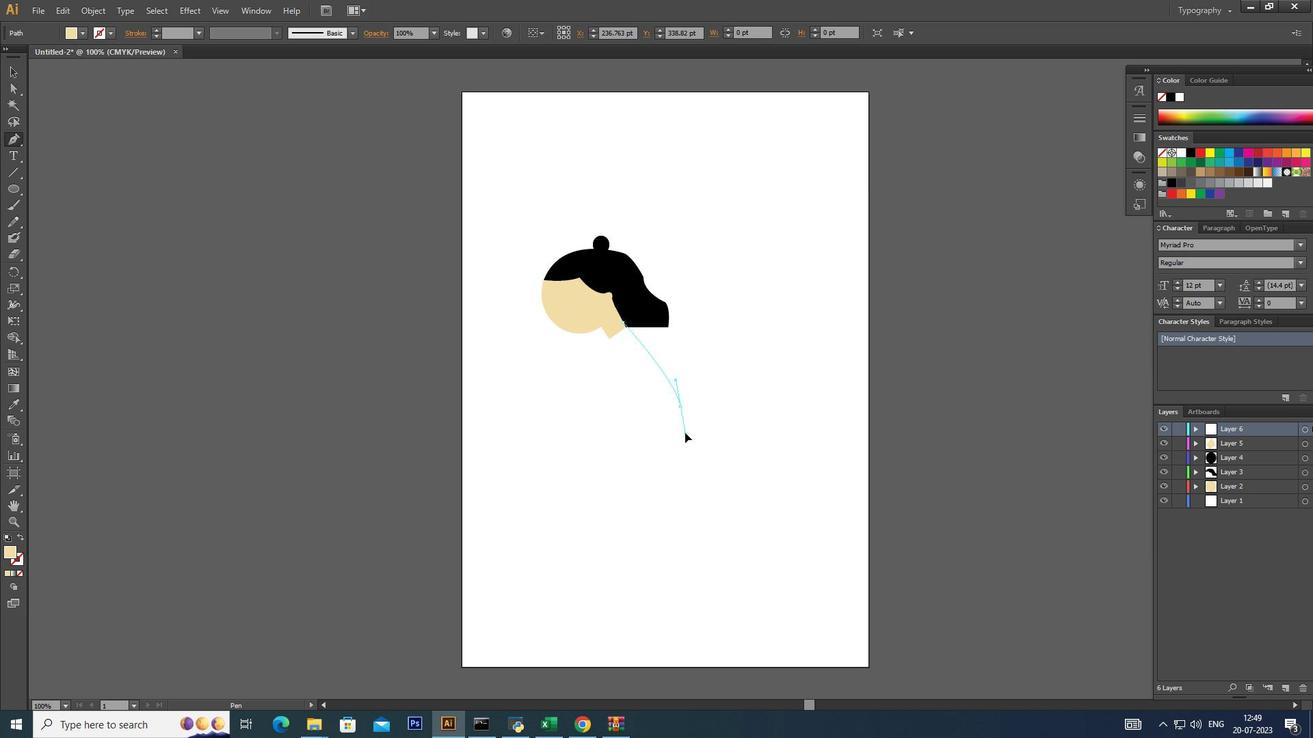 
Action: Mouse pressed left at (683, 409)
Screenshot: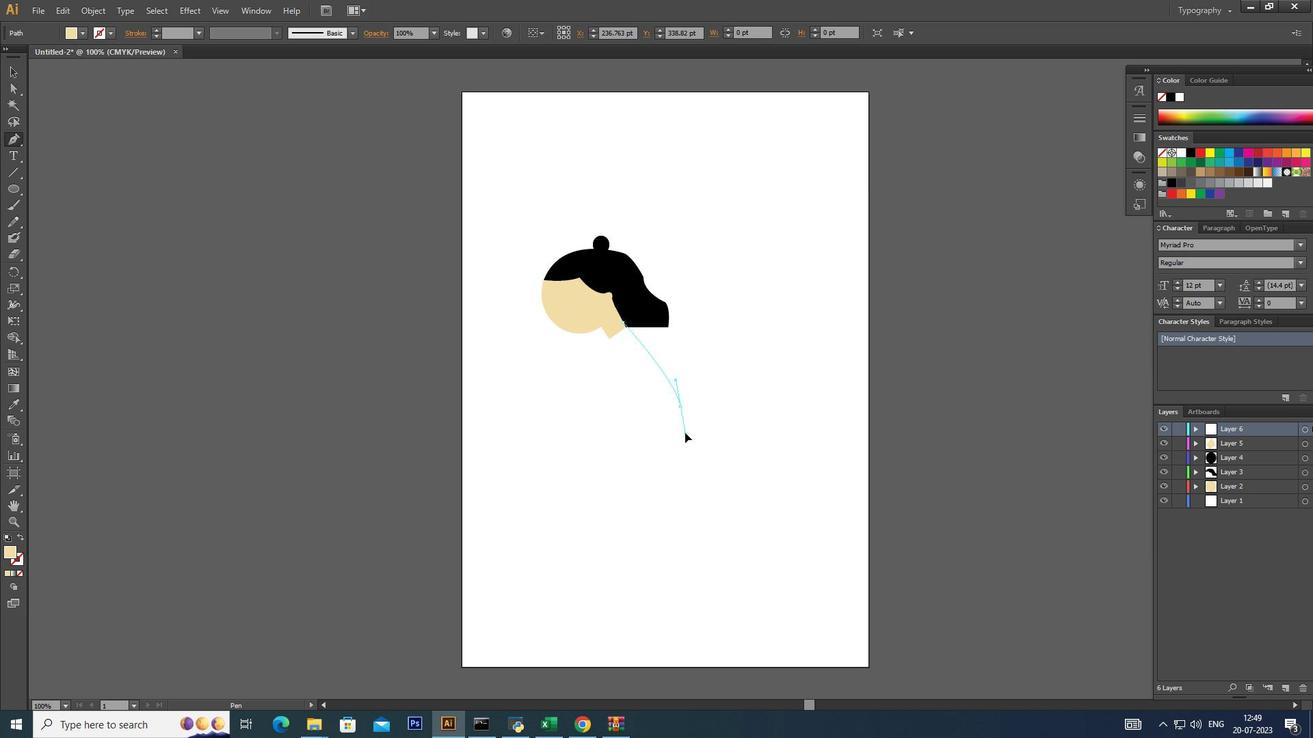 
Action: Mouse moved to (682, 410)
Screenshot: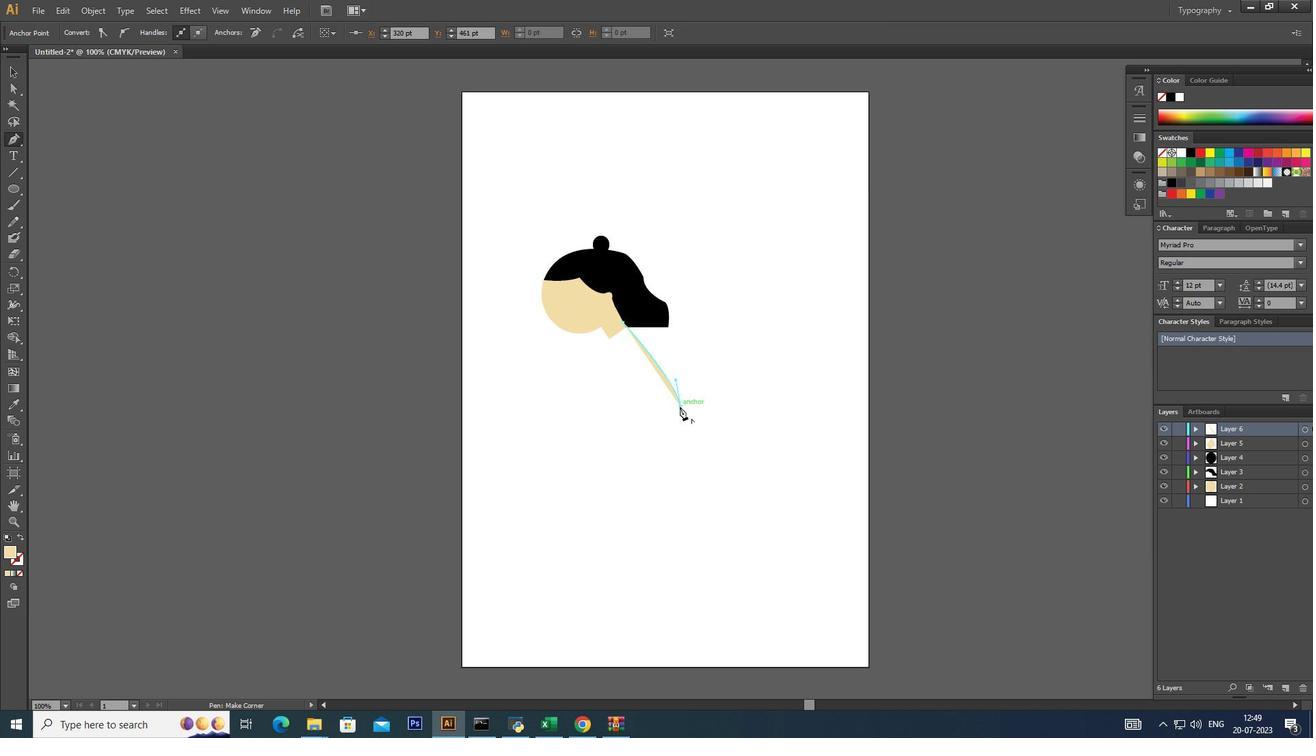 
Action: Key pressed <Key.alt_l>
Screenshot: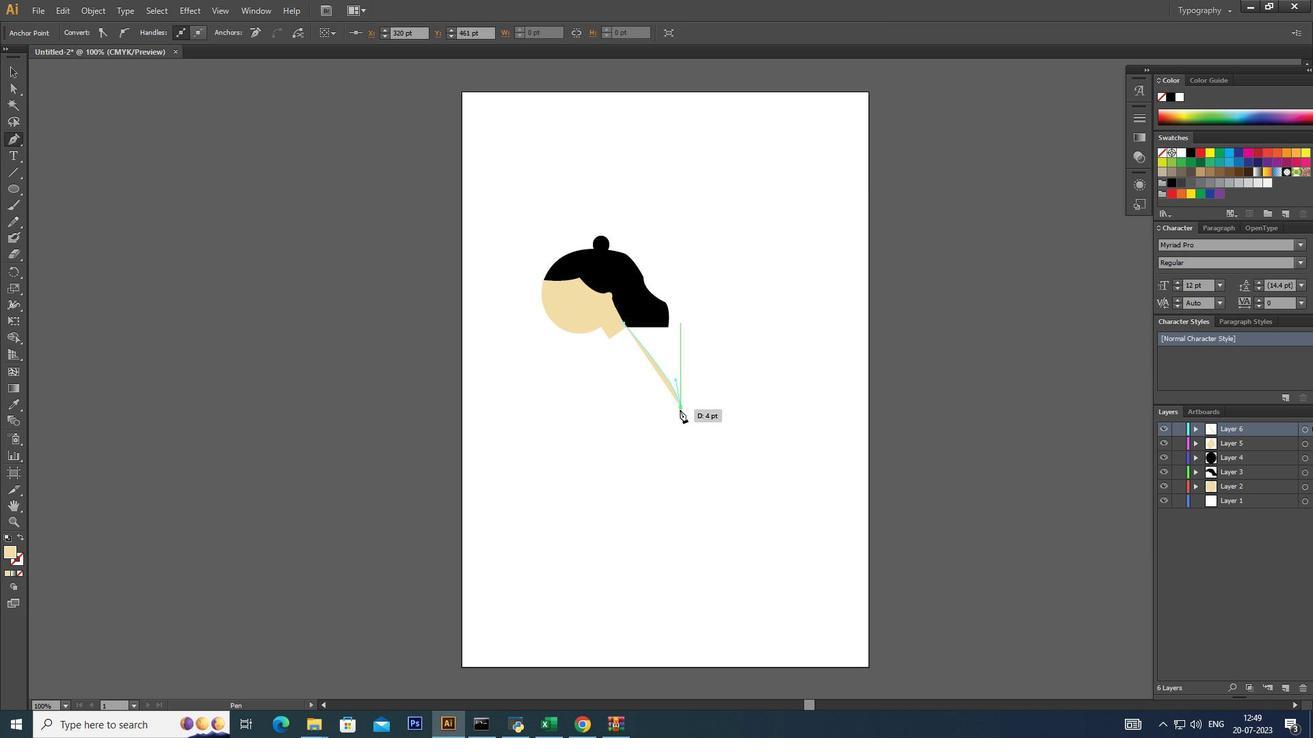 
Action: Mouse pressed left at (682, 410)
Screenshot: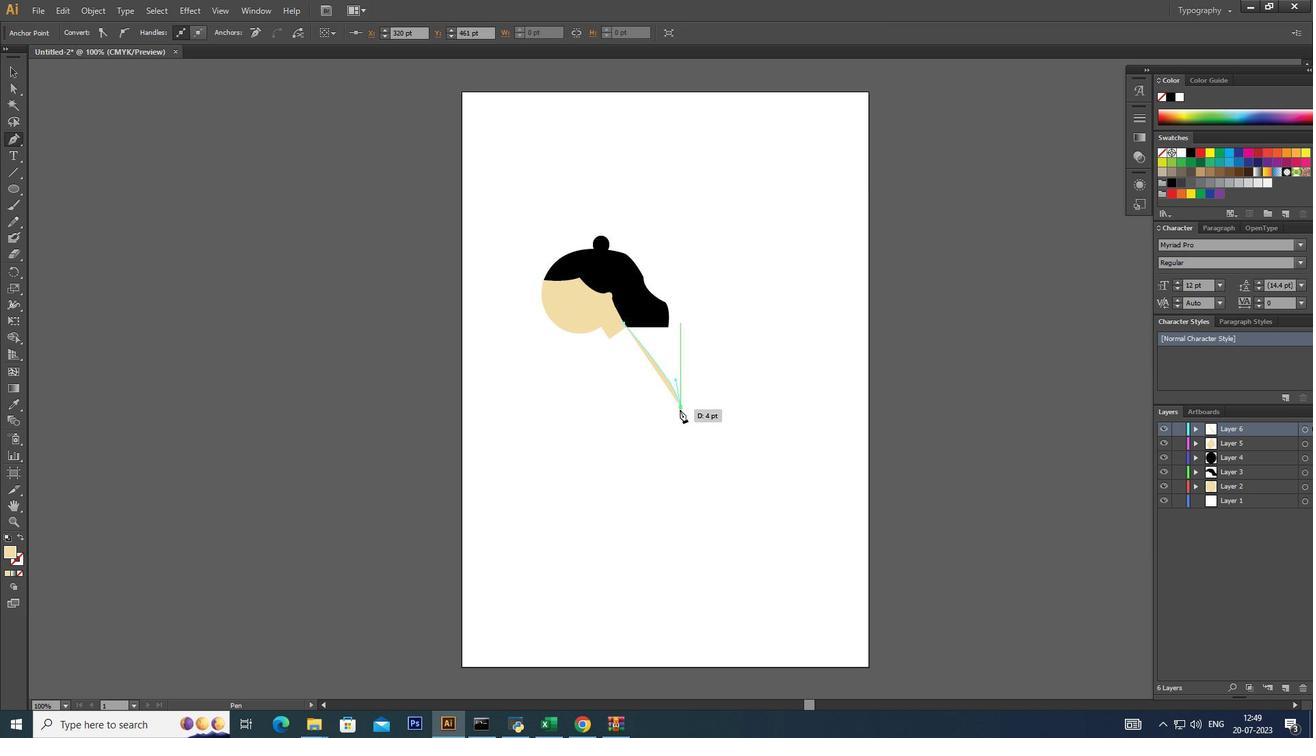 
Action: Mouse moved to (608, 417)
Screenshot: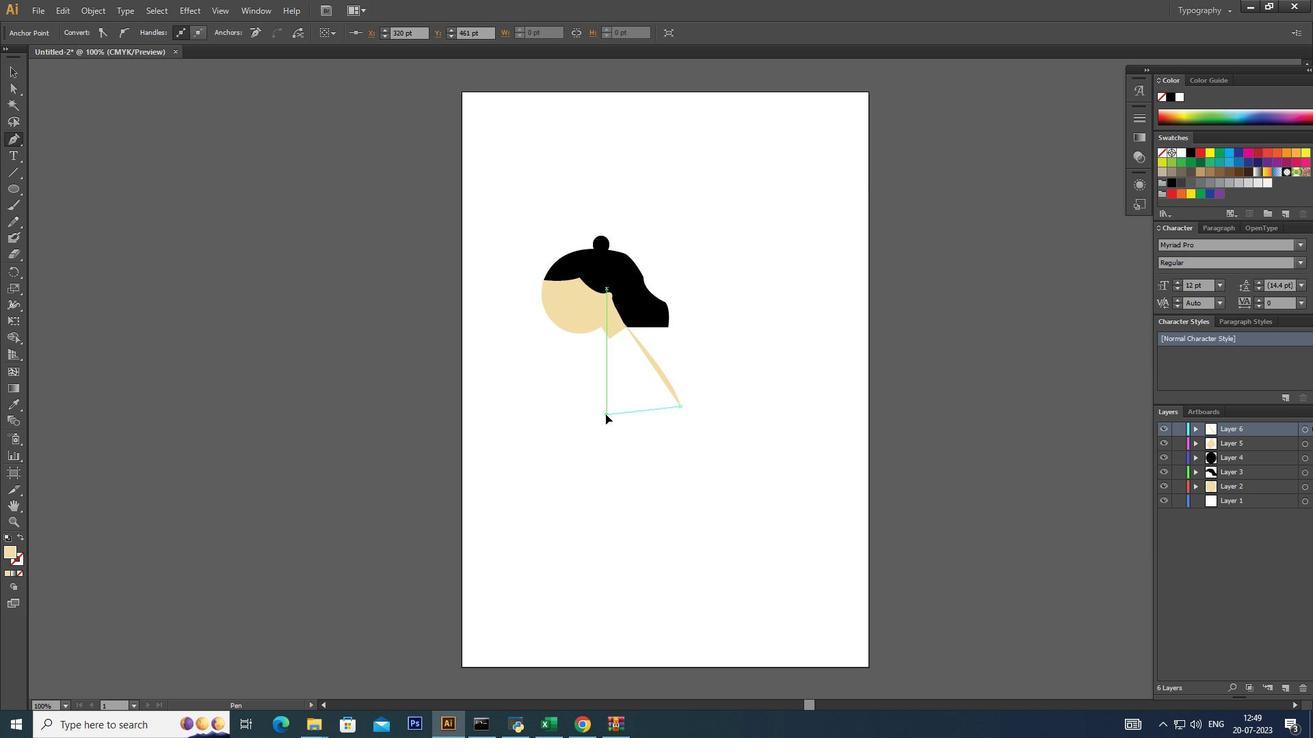 
Action: Mouse pressed left at (608, 417)
Screenshot: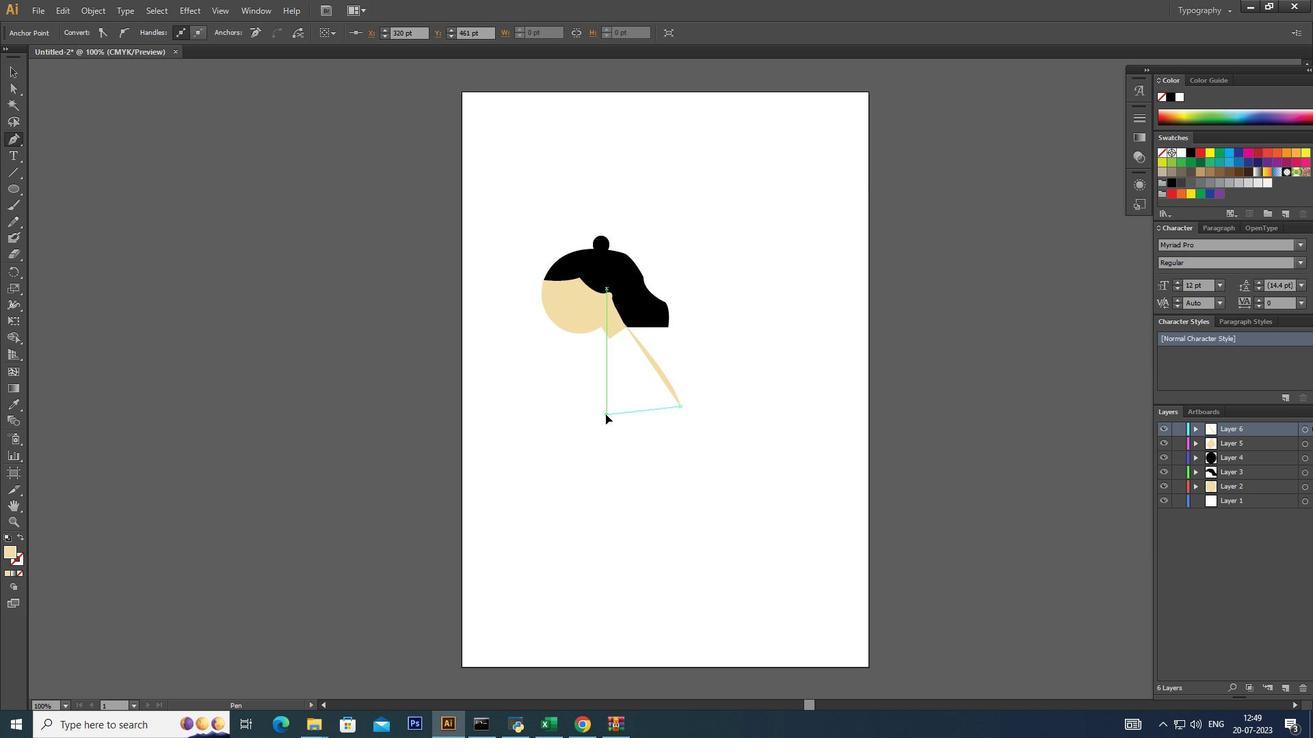 
Action: Mouse moved to (606, 424)
Screenshot: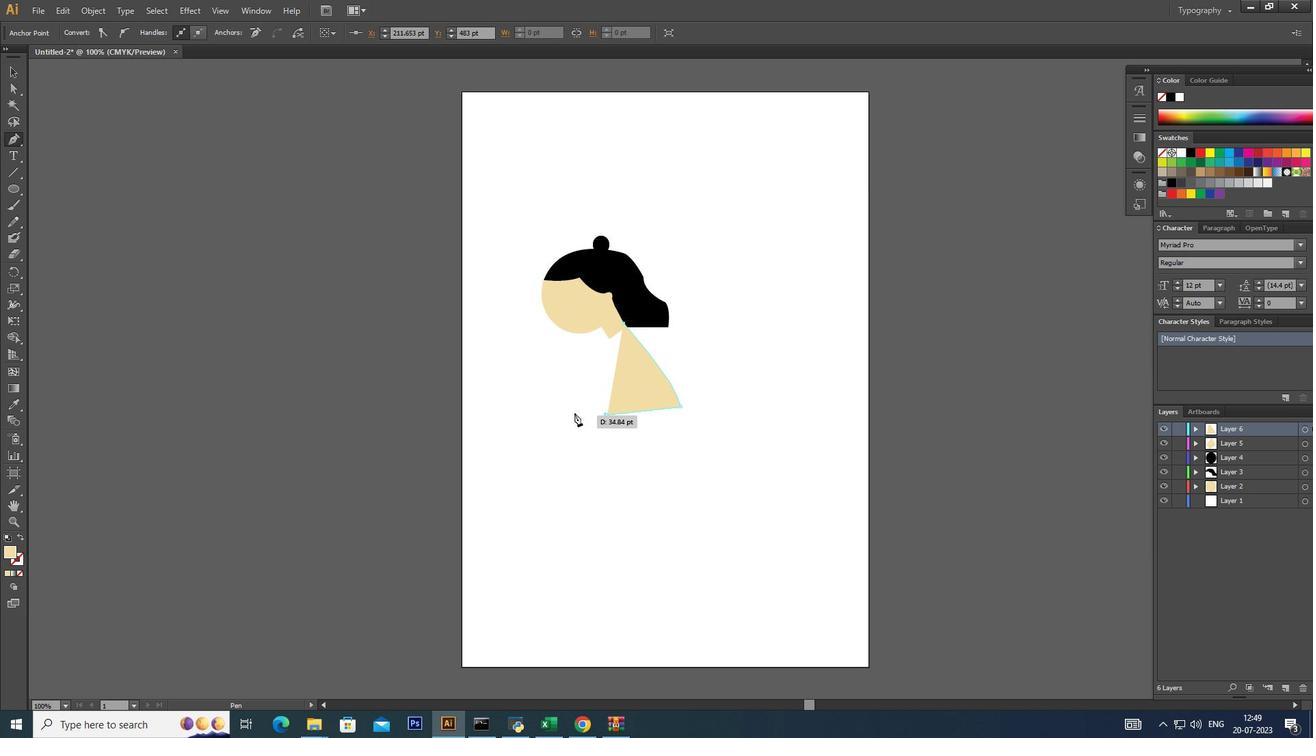 
Action: Mouse pressed left at (606, 424)
Screenshot: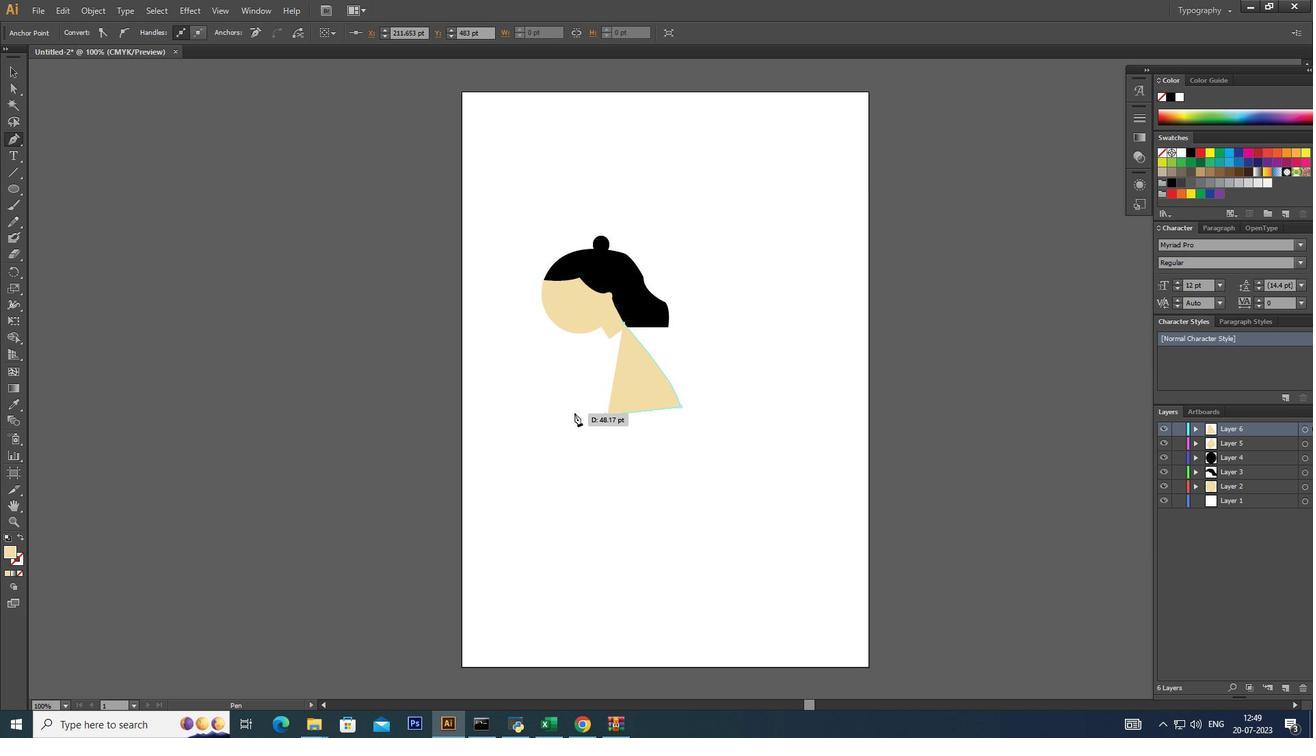 
Action: Mouse moved to (577, 416)
Screenshot: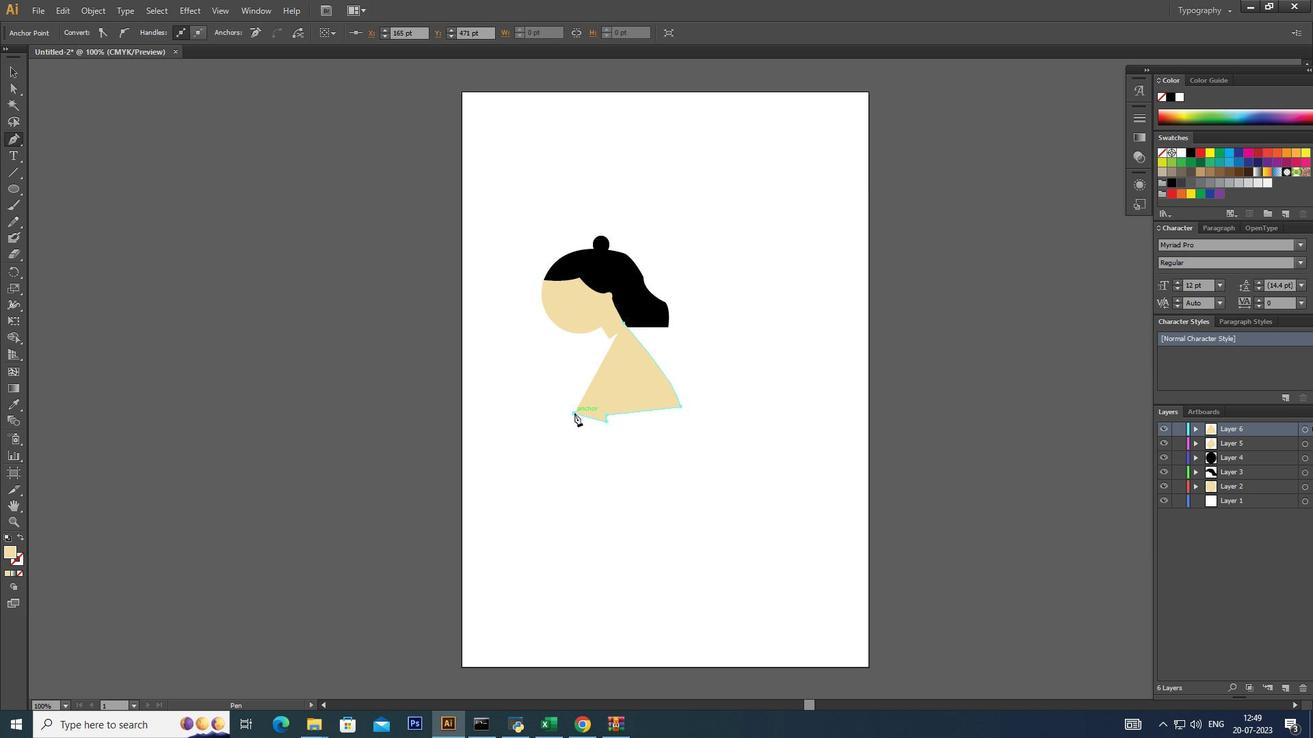 
Action: Mouse pressed left at (577, 416)
Screenshot: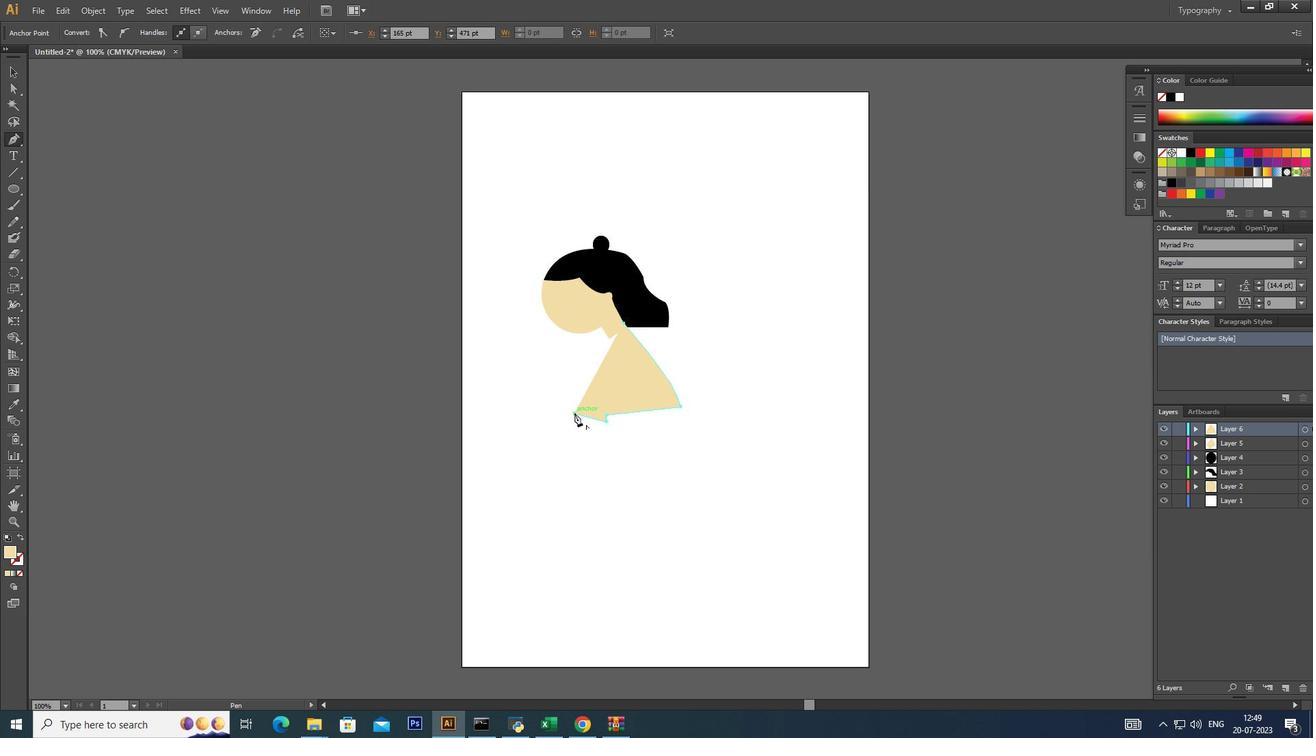 
Action: Mouse moved to (562, 407)
Screenshot: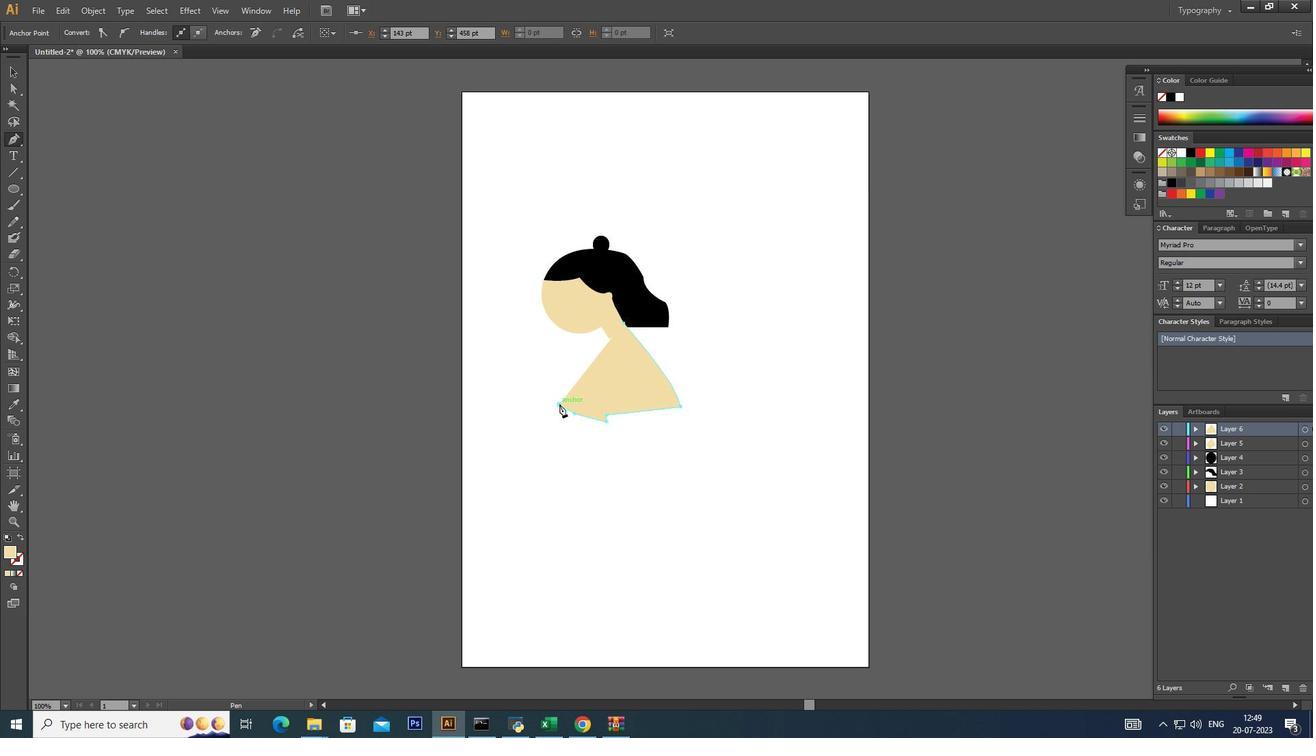 
Action: Mouse pressed left at (562, 407)
Screenshot: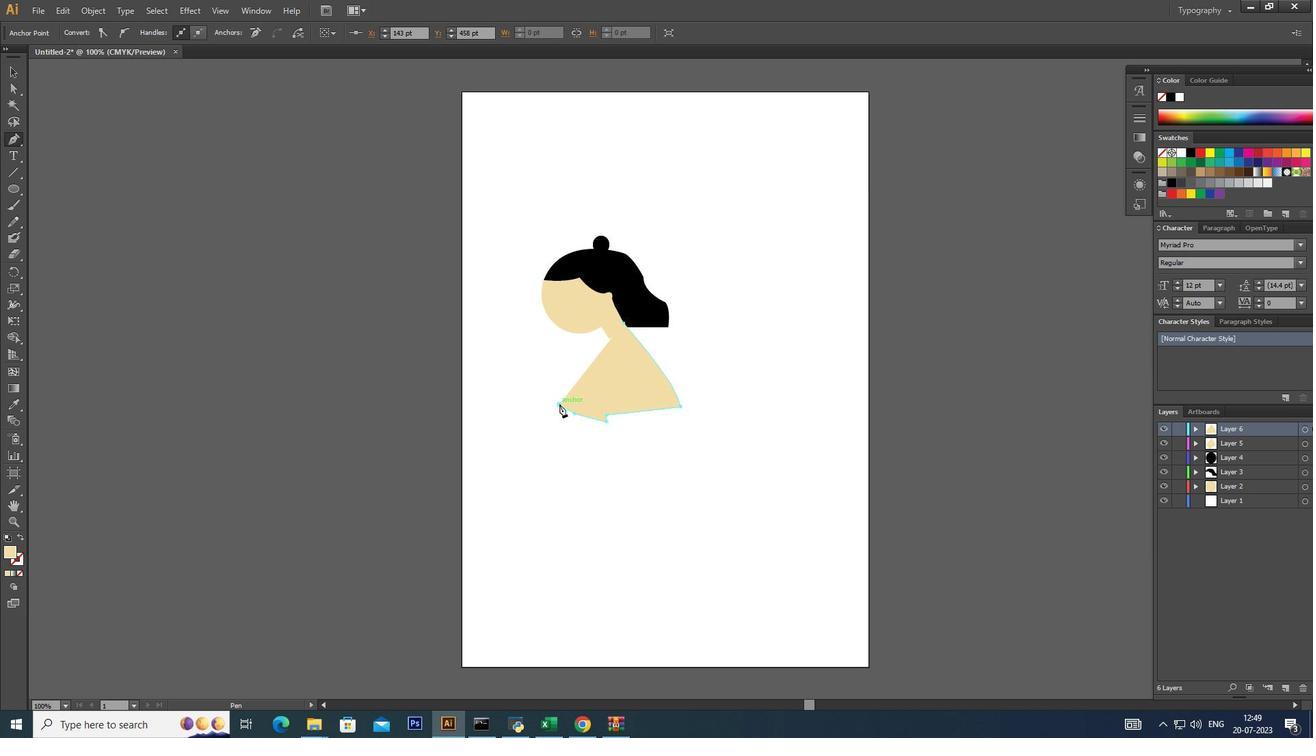 
Action: Mouse moved to (615, 348)
Screenshot: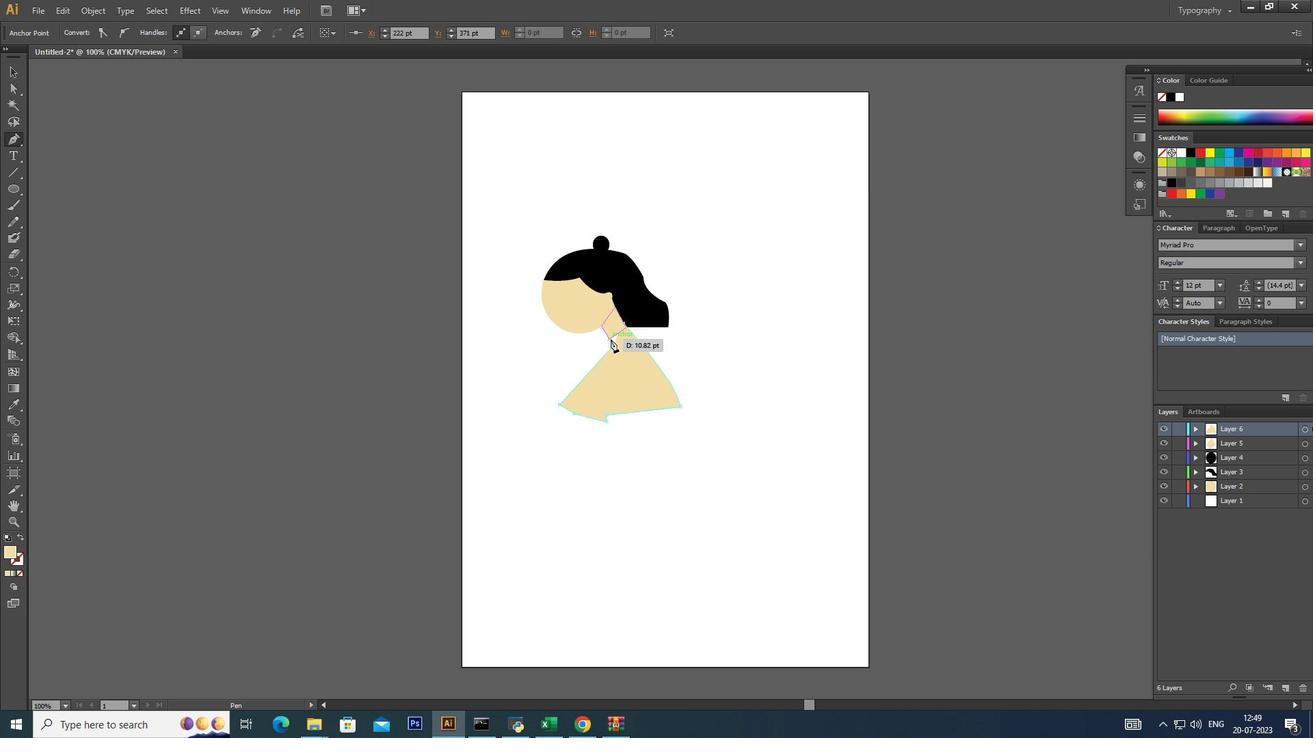 
Action: Mouse pressed left at (615, 348)
Screenshot: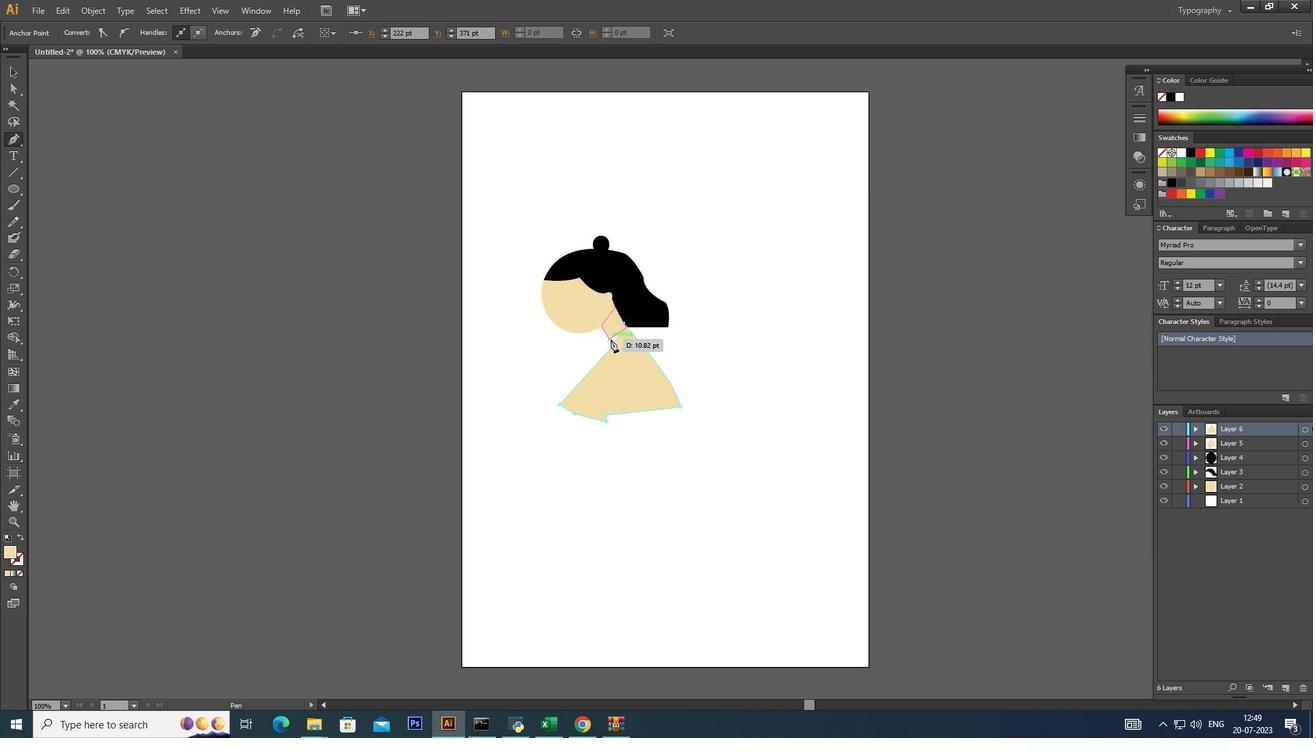 
Action: Mouse moved to (610, 341)
Screenshot: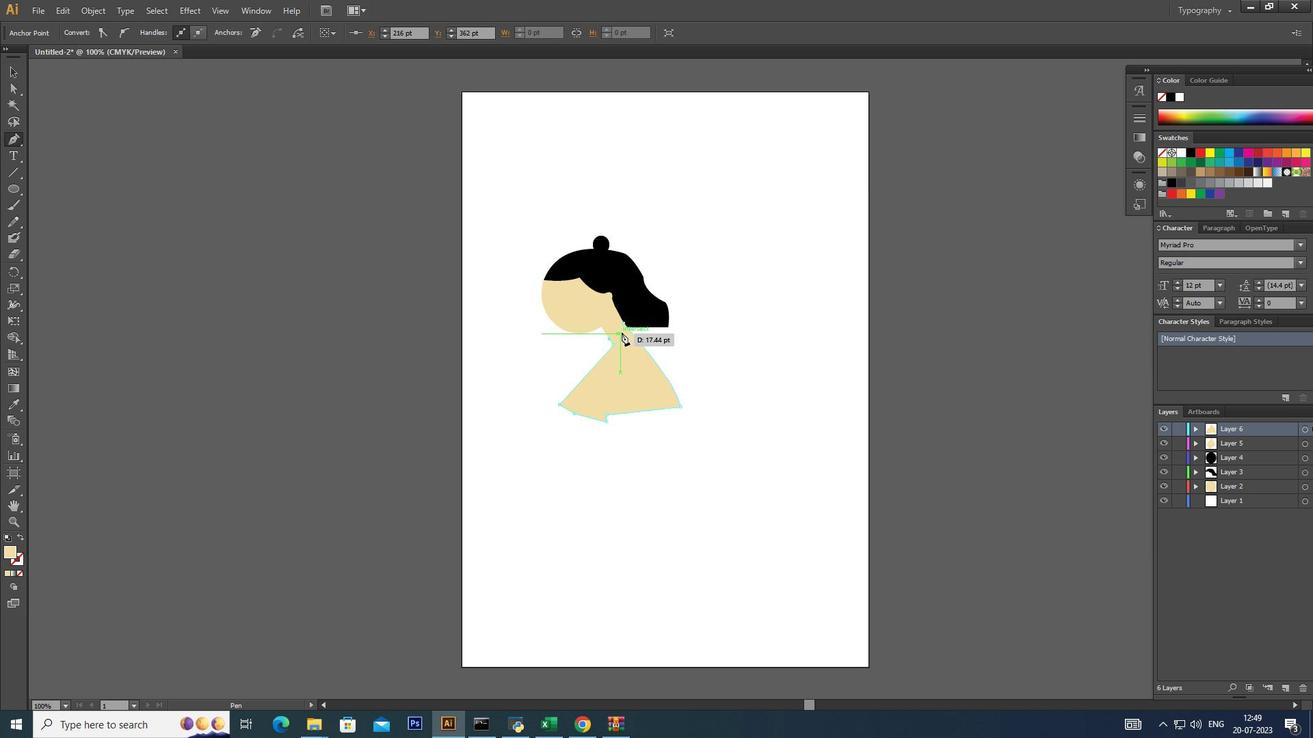 
Action: Mouse pressed left at (610, 341)
Screenshot: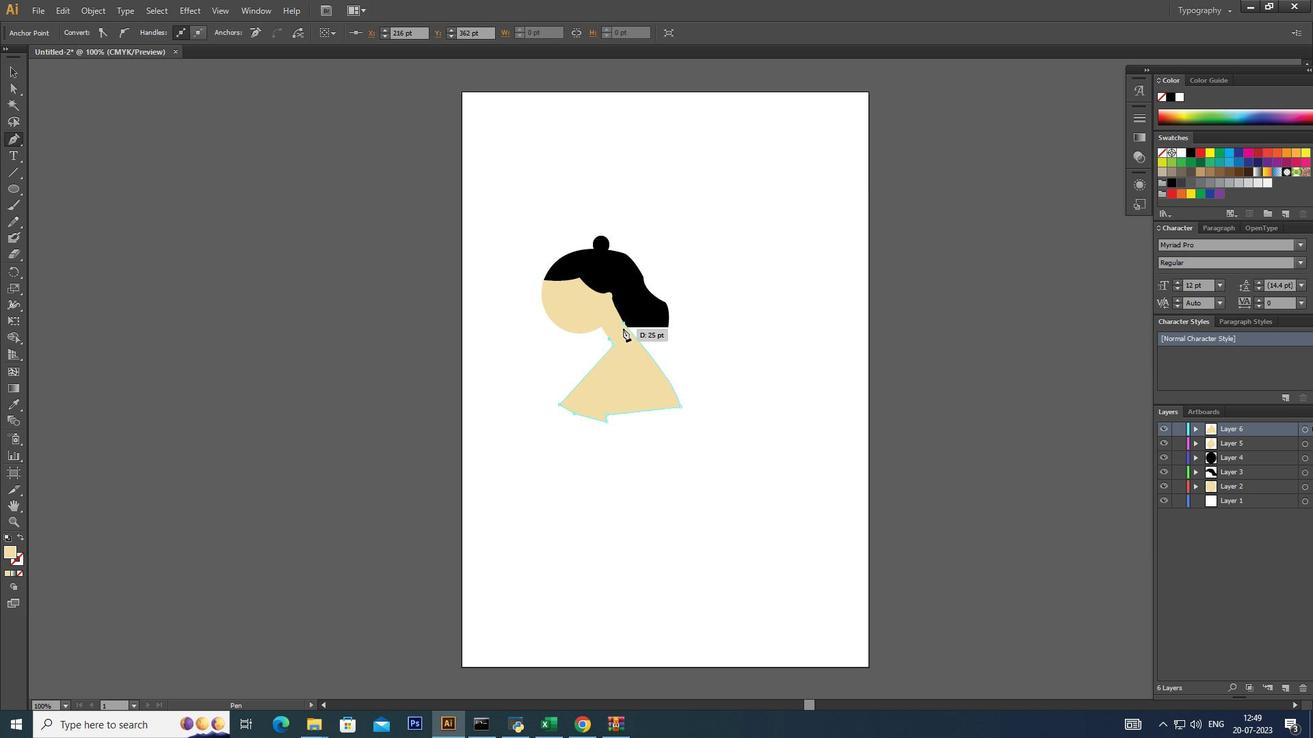 
Action: Mouse moved to (625, 328)
Screenshot: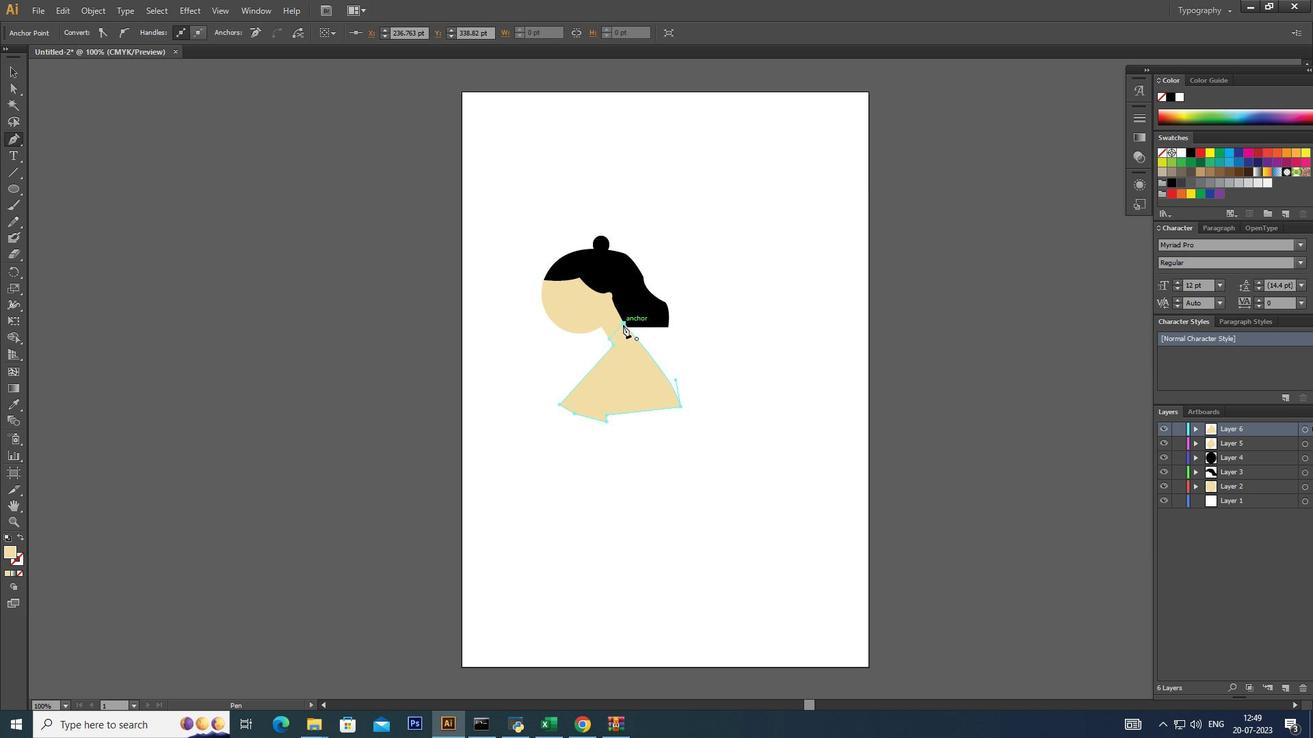 
Action: Mouse pressed left at (625, 328)
Screenshot: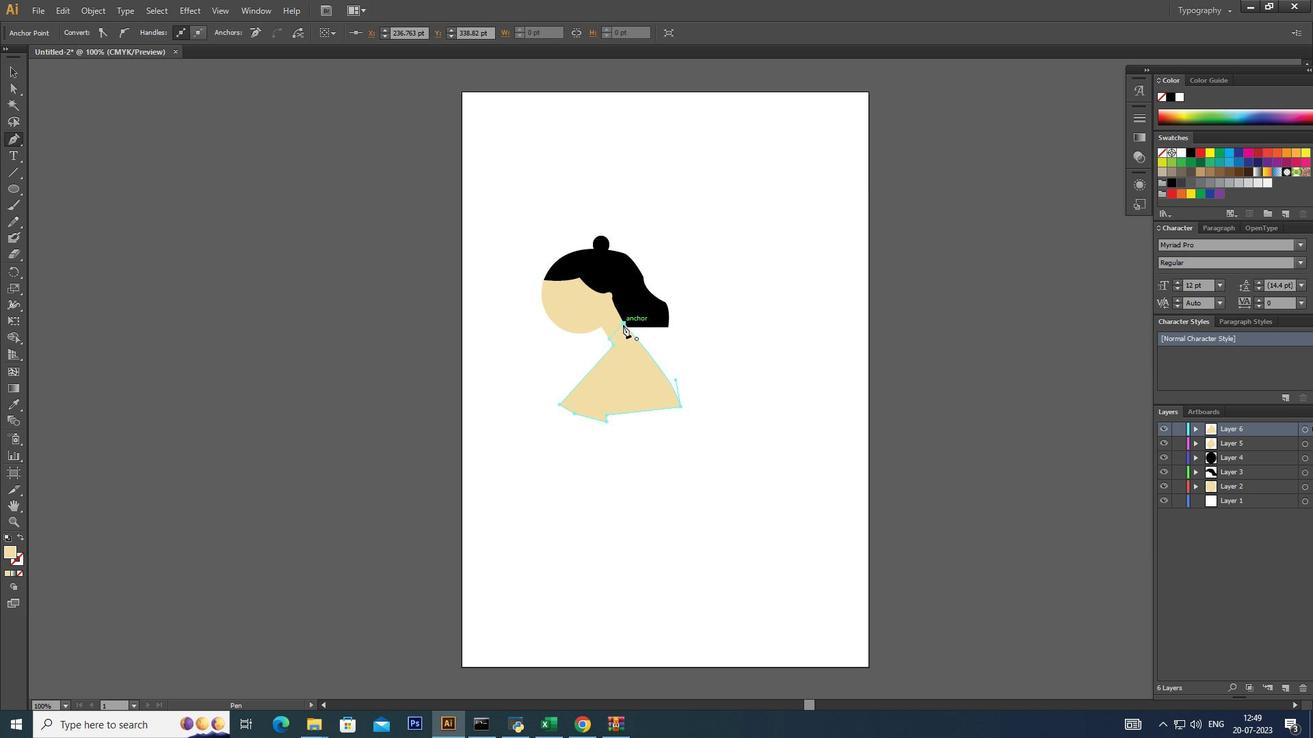 
Action: Mouse moved to (10, 76)
Screenshot: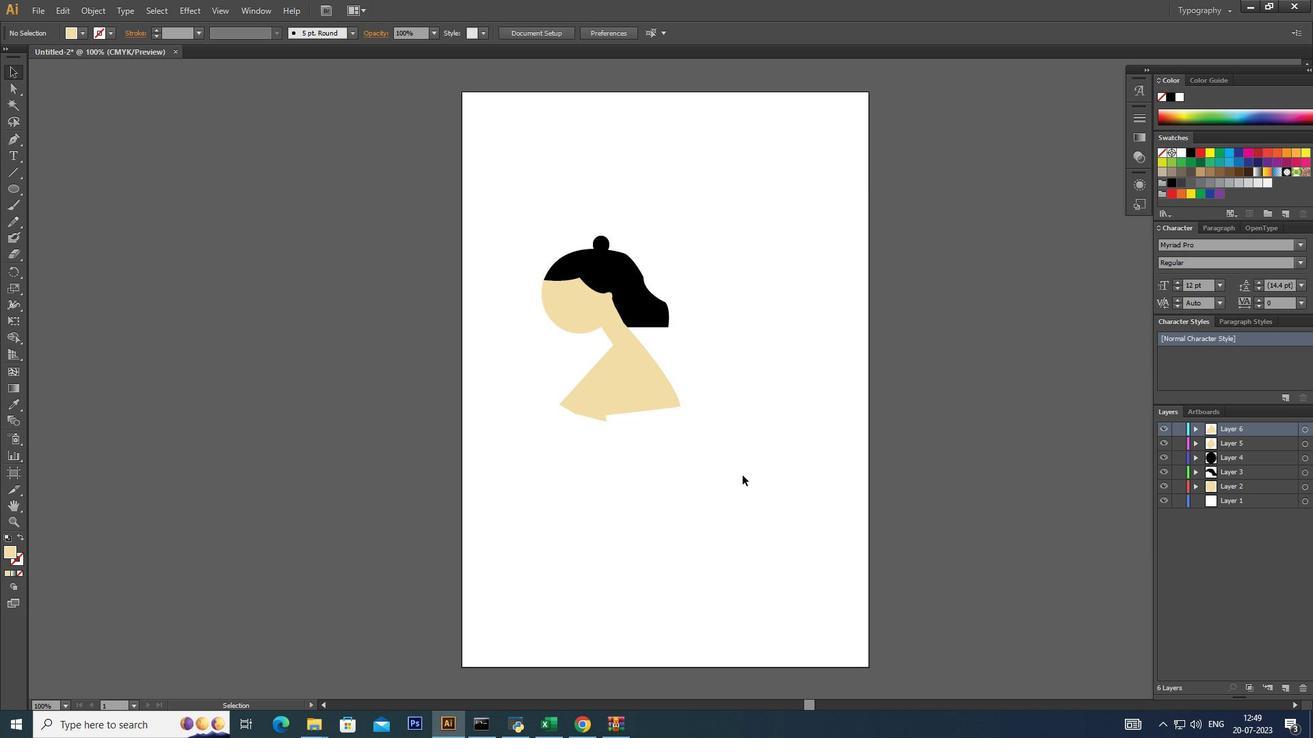 
Action: Mouse pressed left at (10, 76)
Screenshot: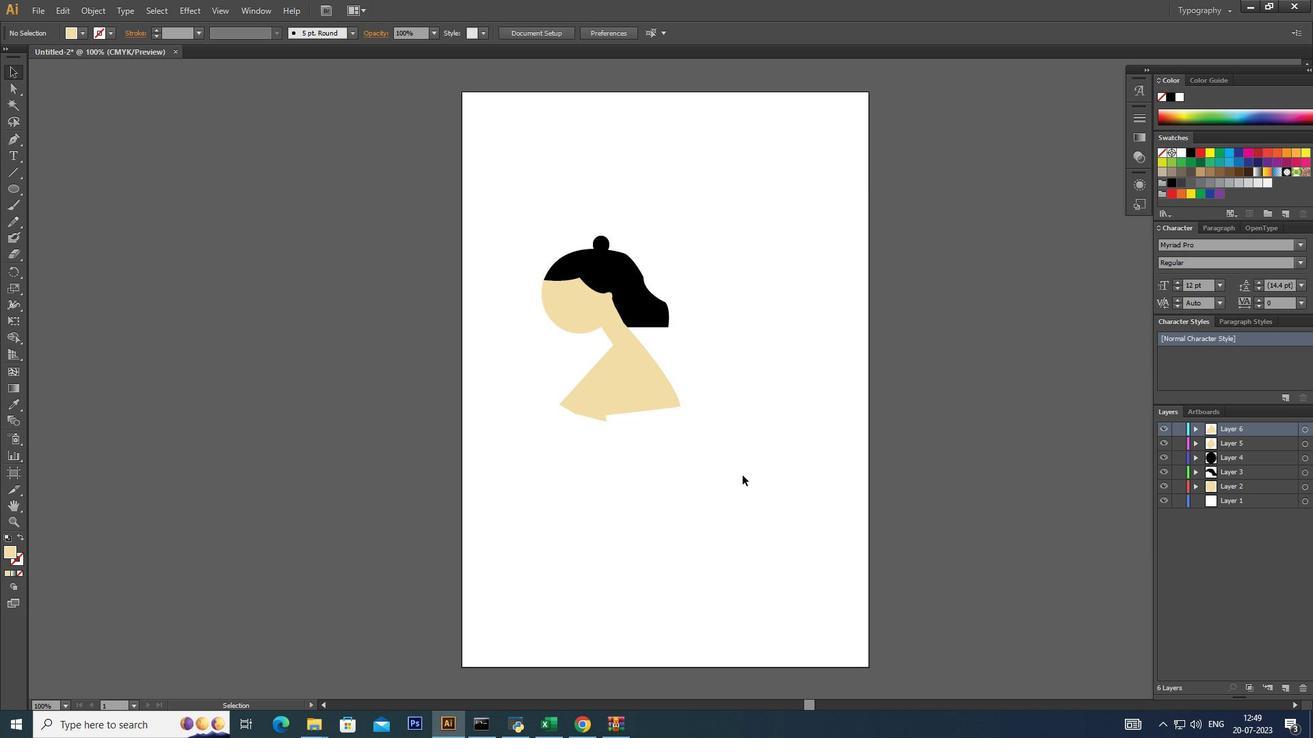 
Action: Mouse moved to (228, 309)
Screenshot: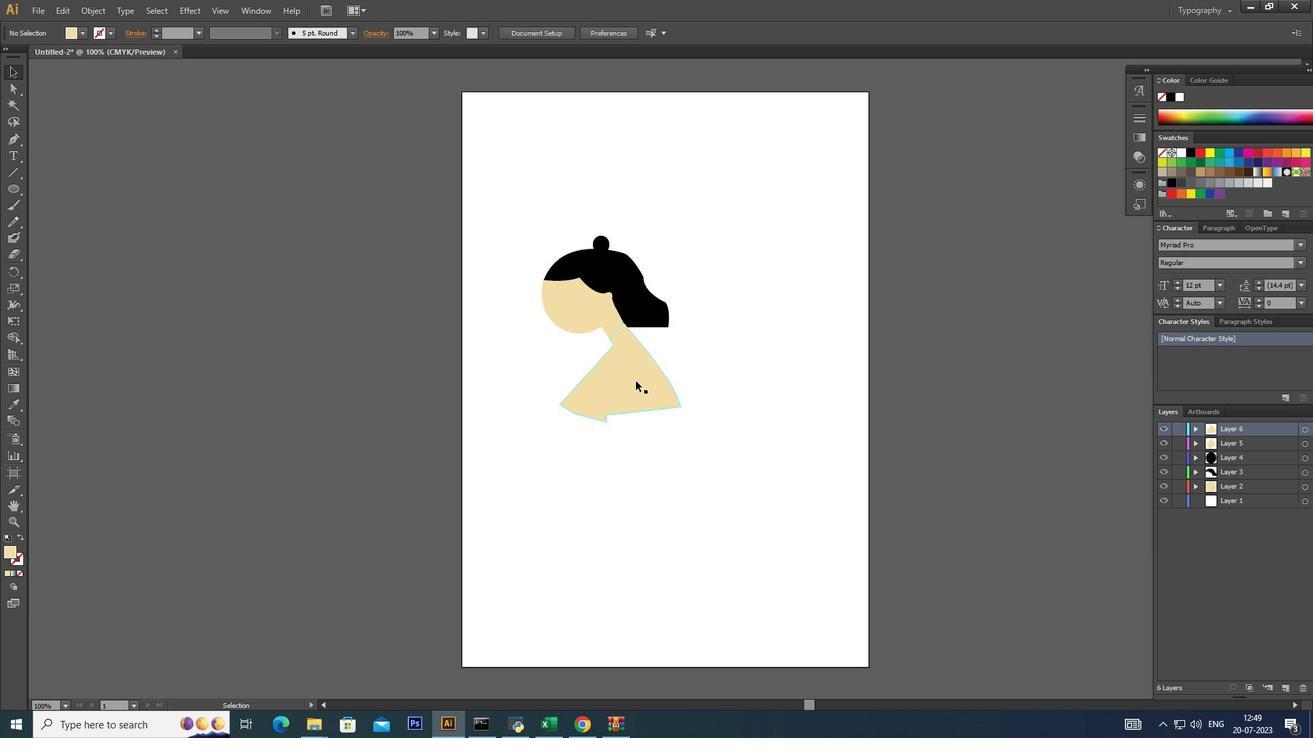 
Action: Mouse pressed left at (228, 309)
Screenshot: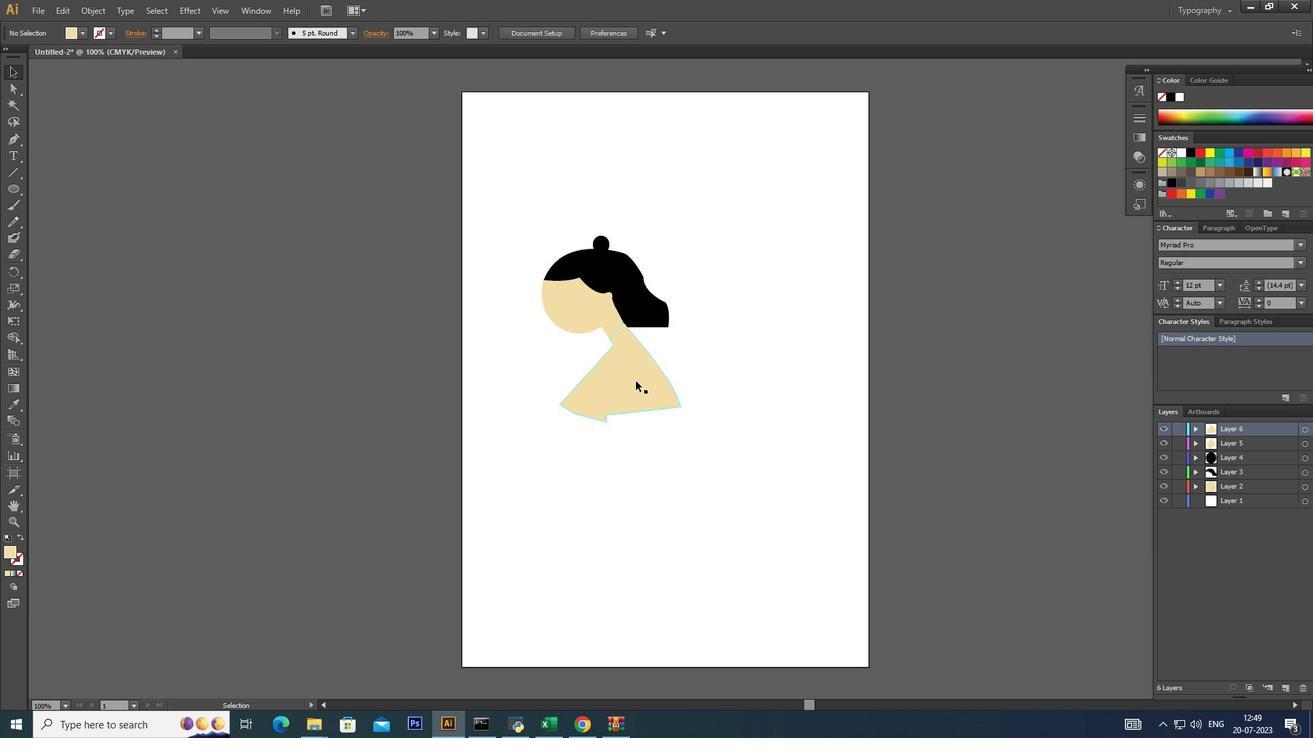 
Action: Mouse moved to (638, 384)
Screenshot: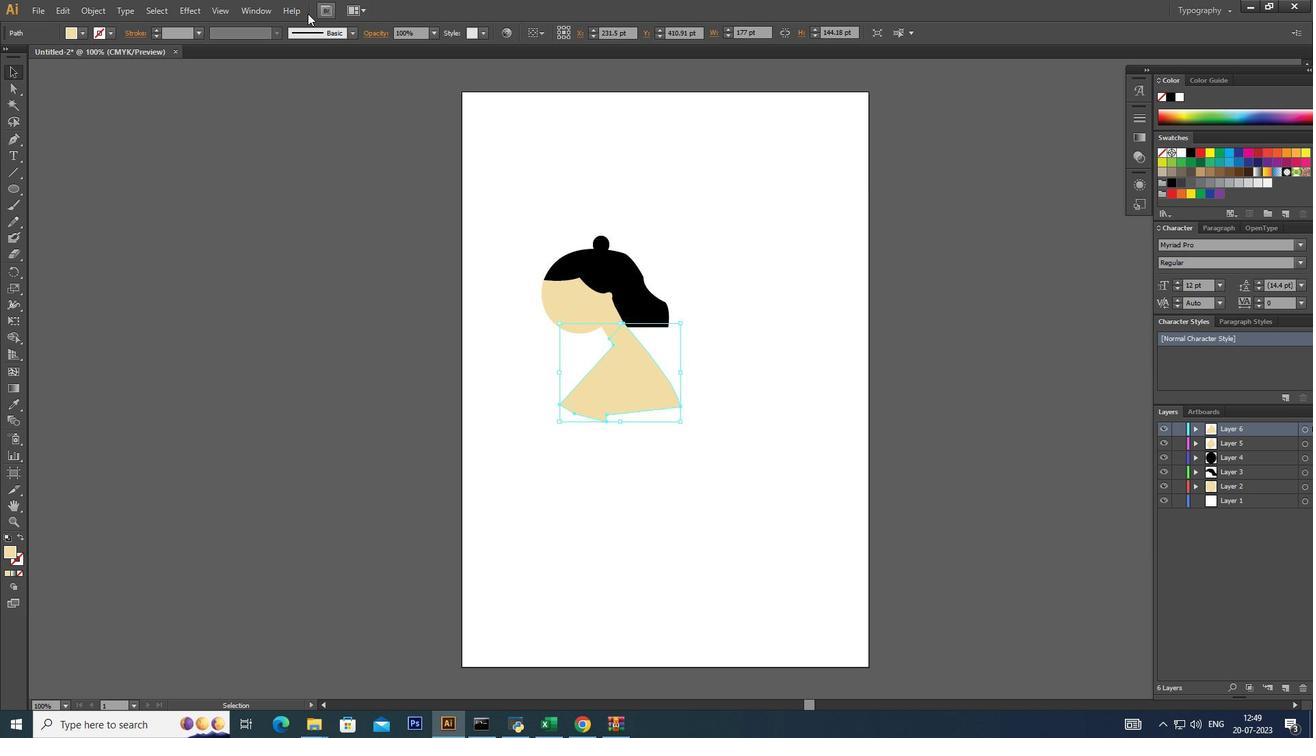 
Action: Mouse pressed left at (638, 384)
Screenshot: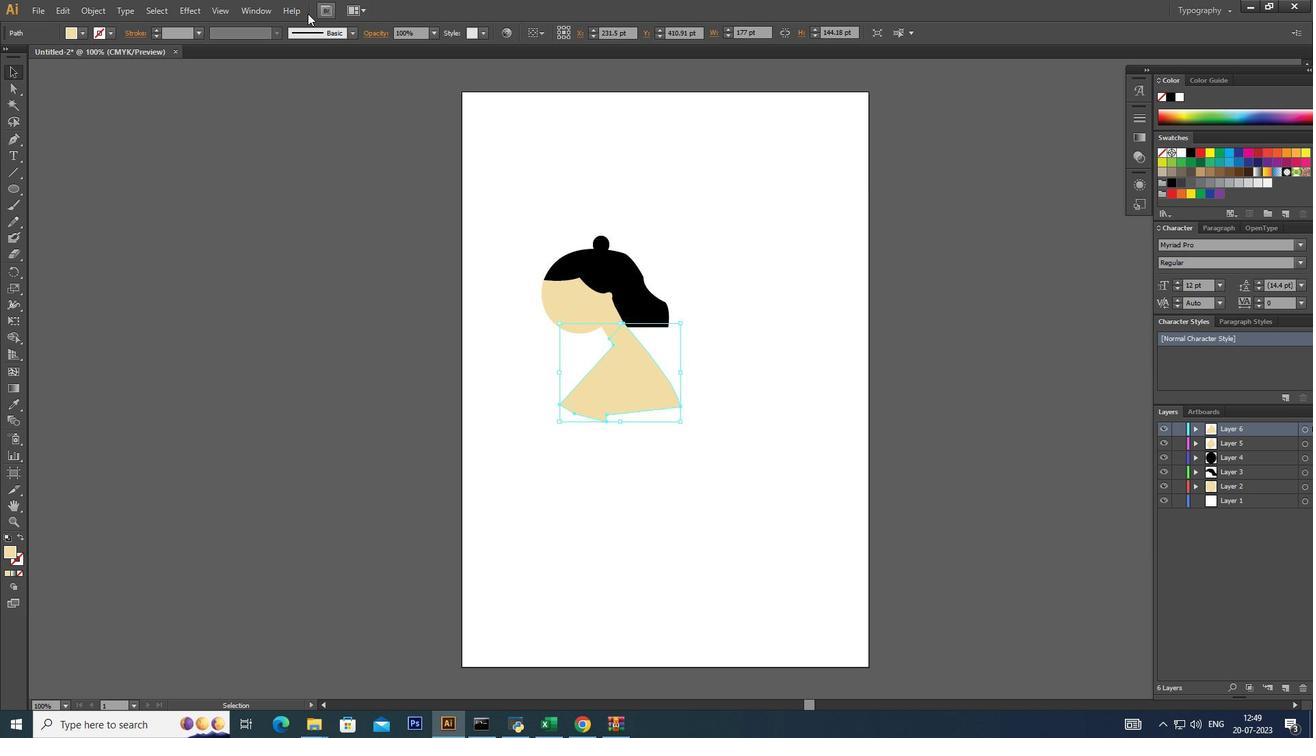 
Action: Mouse moved to (87, 33)
Screenshot: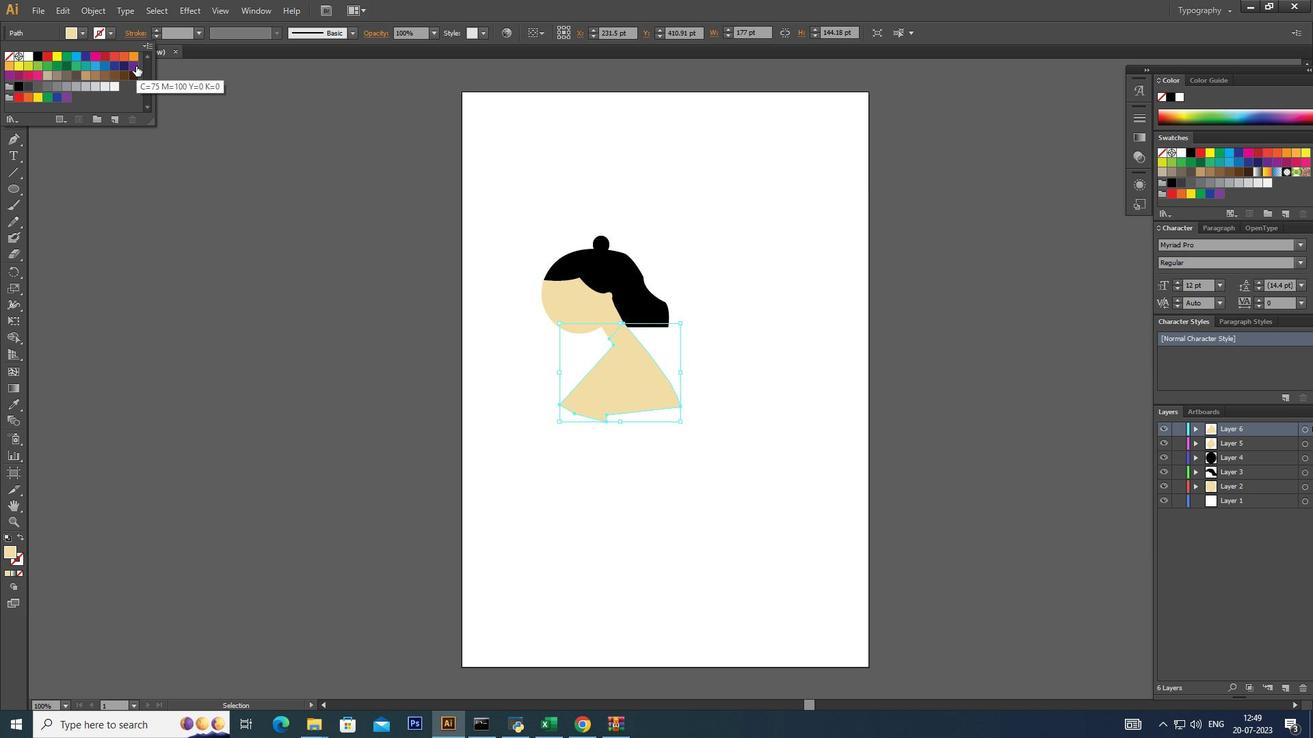 
Action: Mouse pressed left at (87, 33)
Screenshot: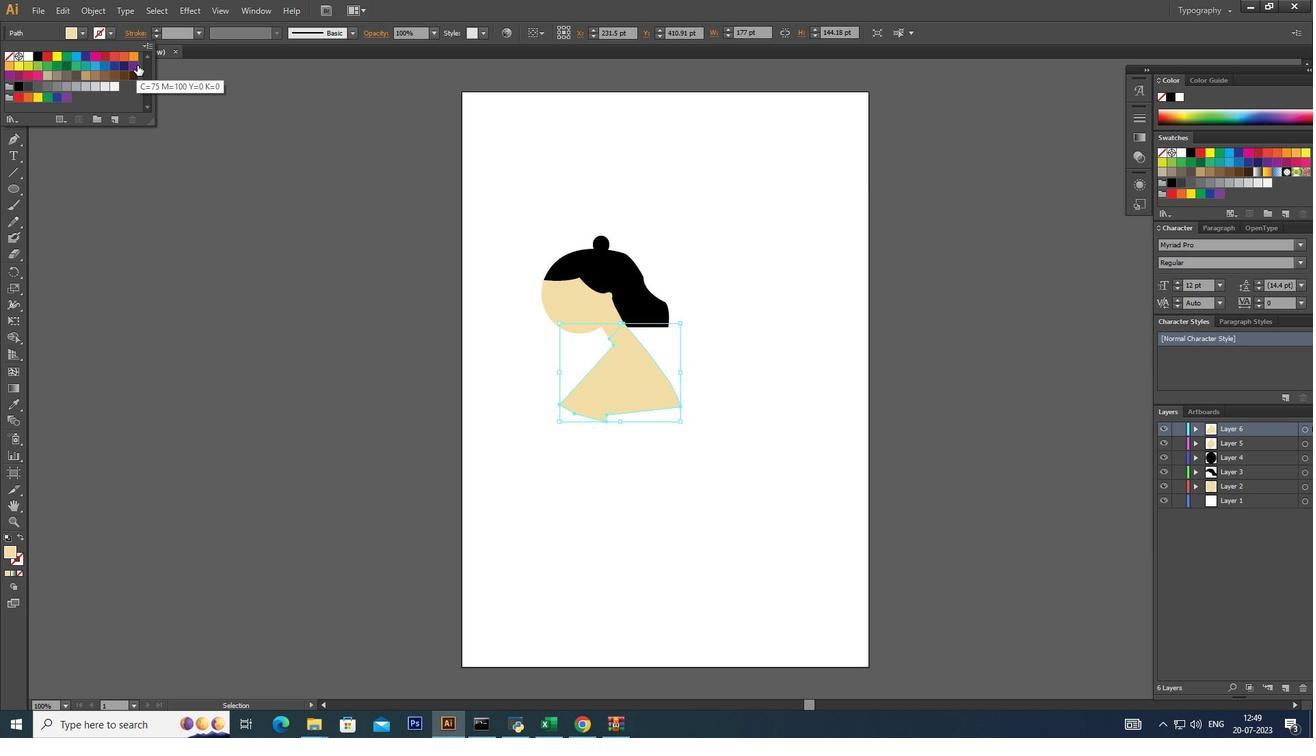 
Action: Mouse moved to (138, 58)
Screenshot: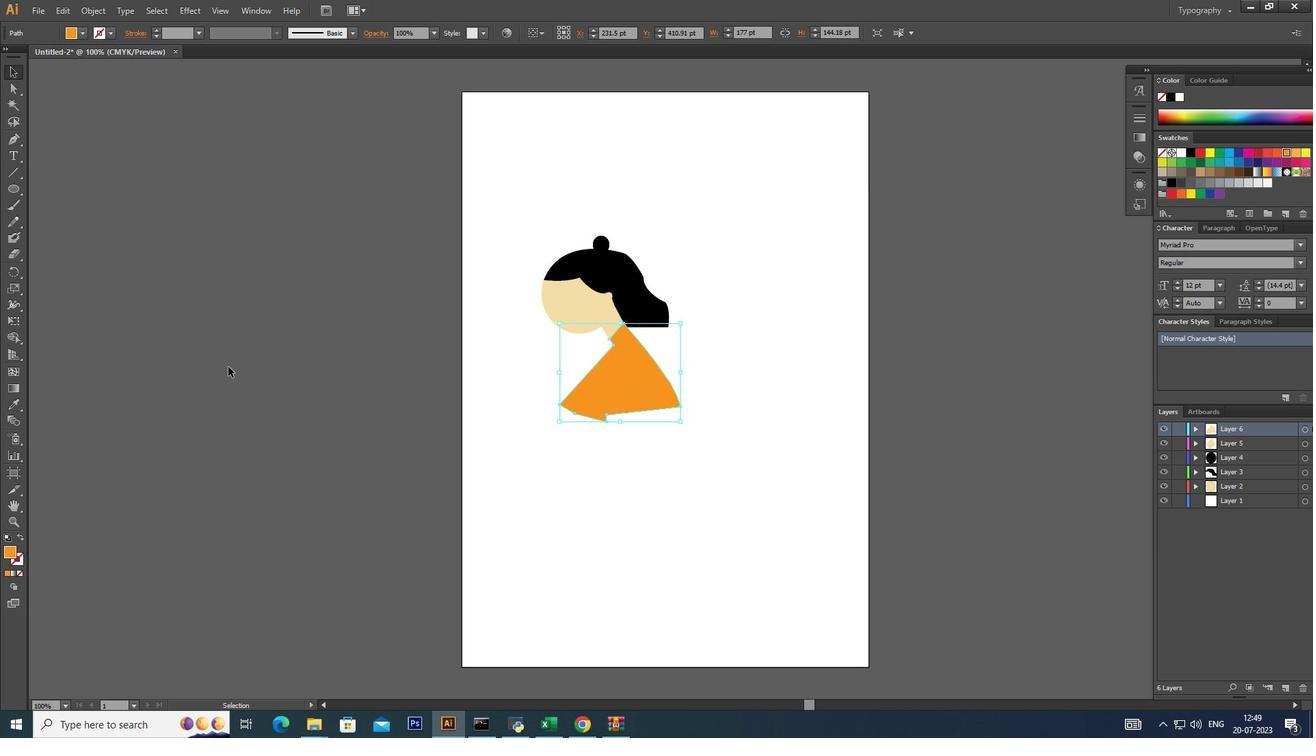 
Action: Mouse pressed left at (138, 58)
Screenshot: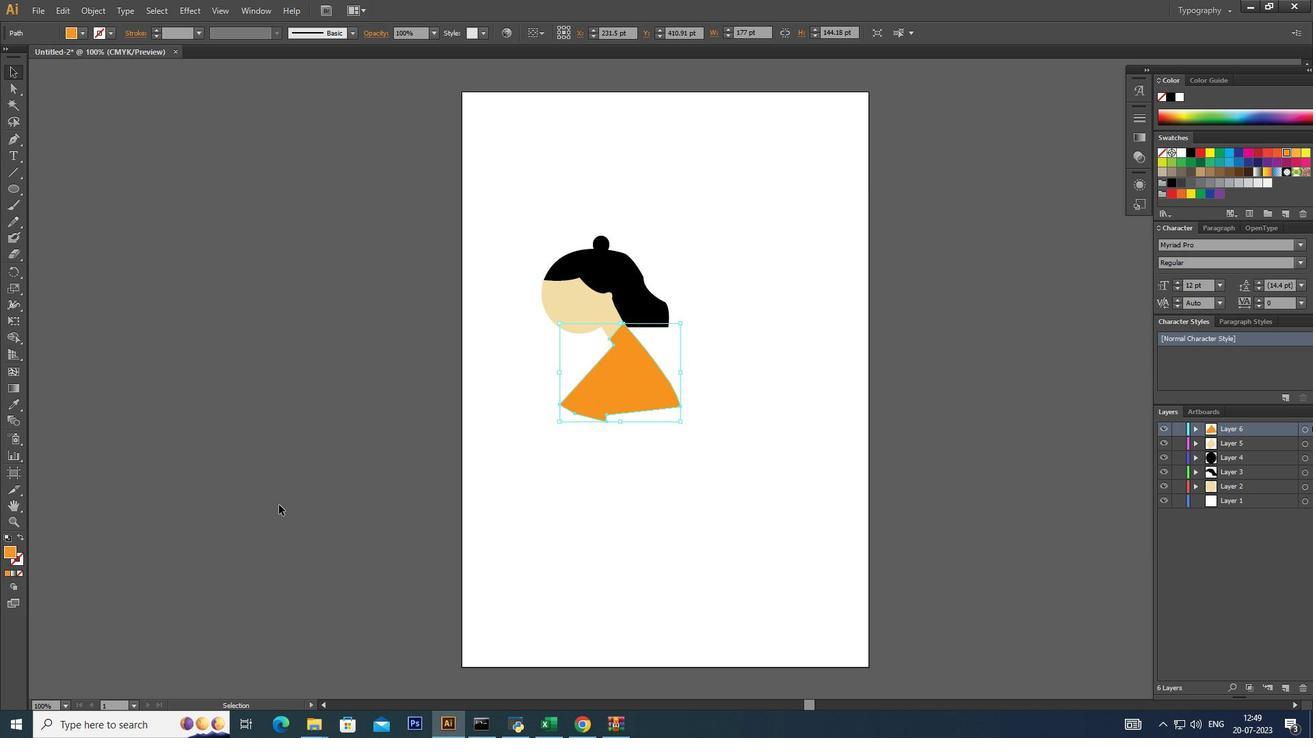 
Action: Mouse moved to (235, 363)
Screenshot: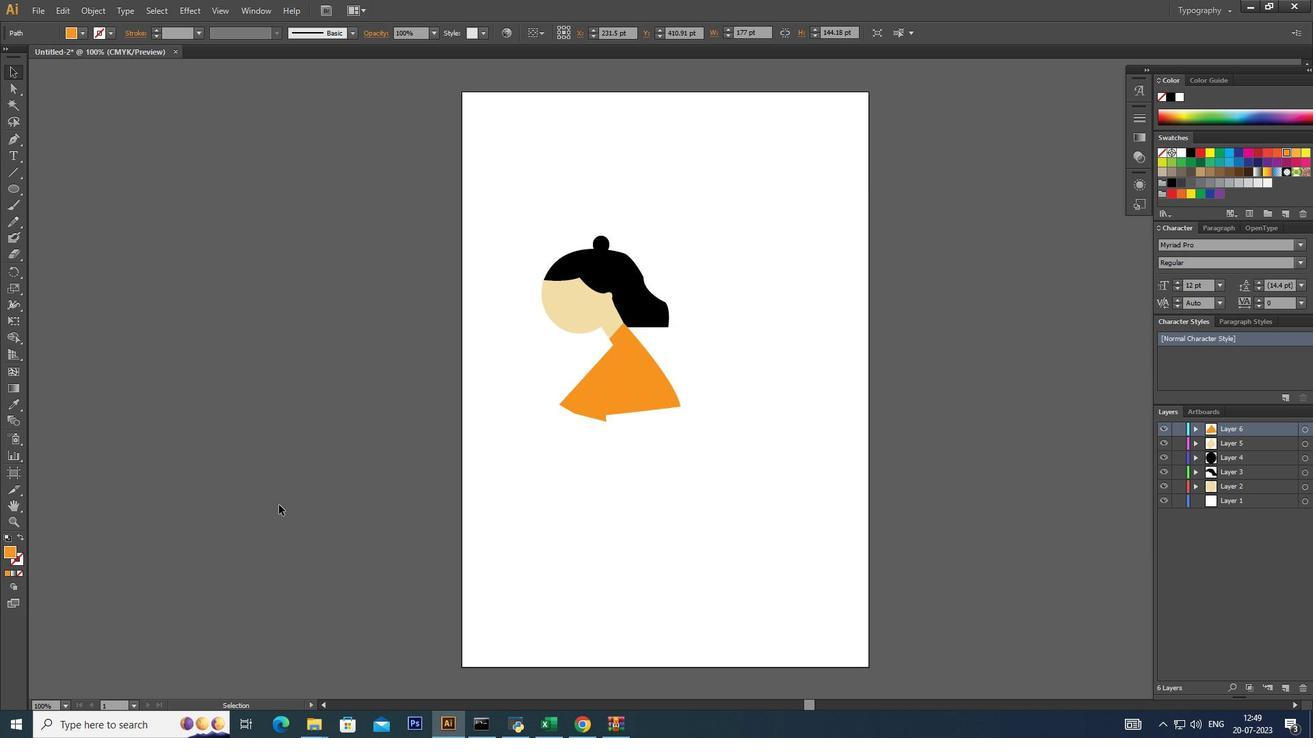 
Action: Mouse pressed left at (235, 363)
Screenshot: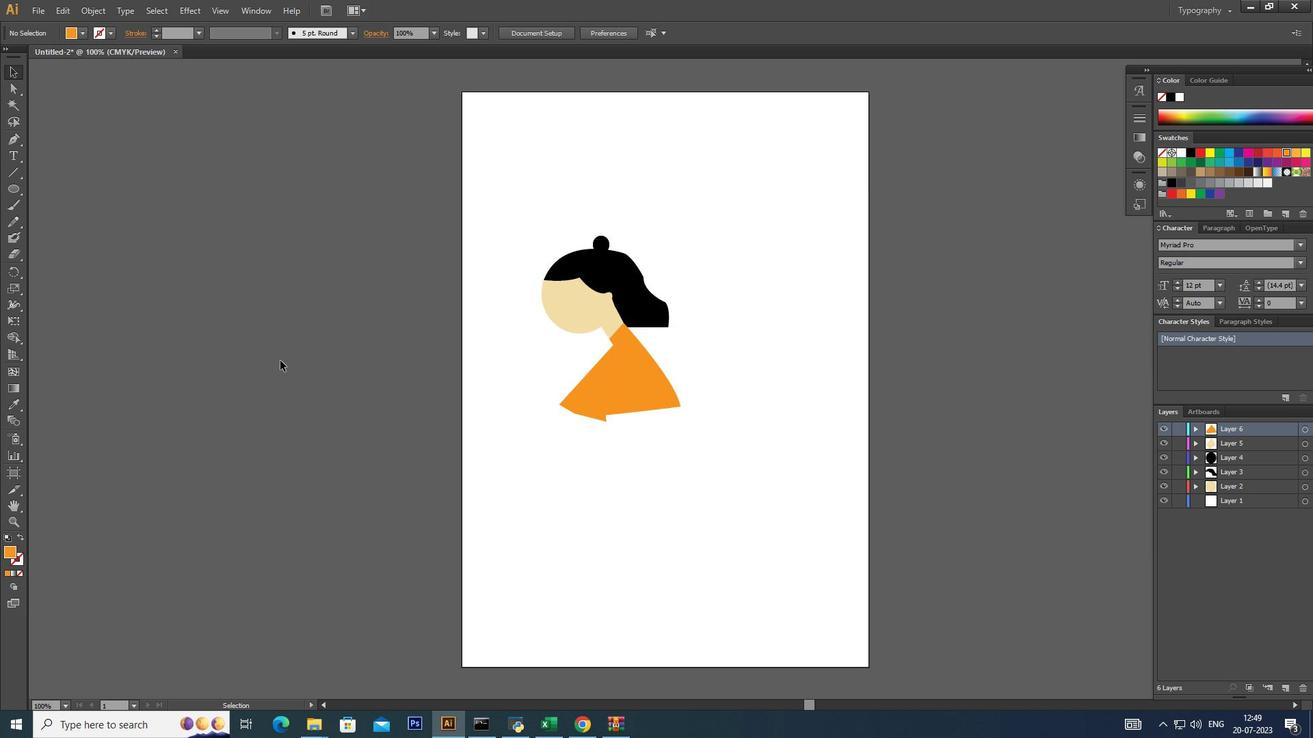 
Action: Mouse moved to (281, 508)
Screenshot: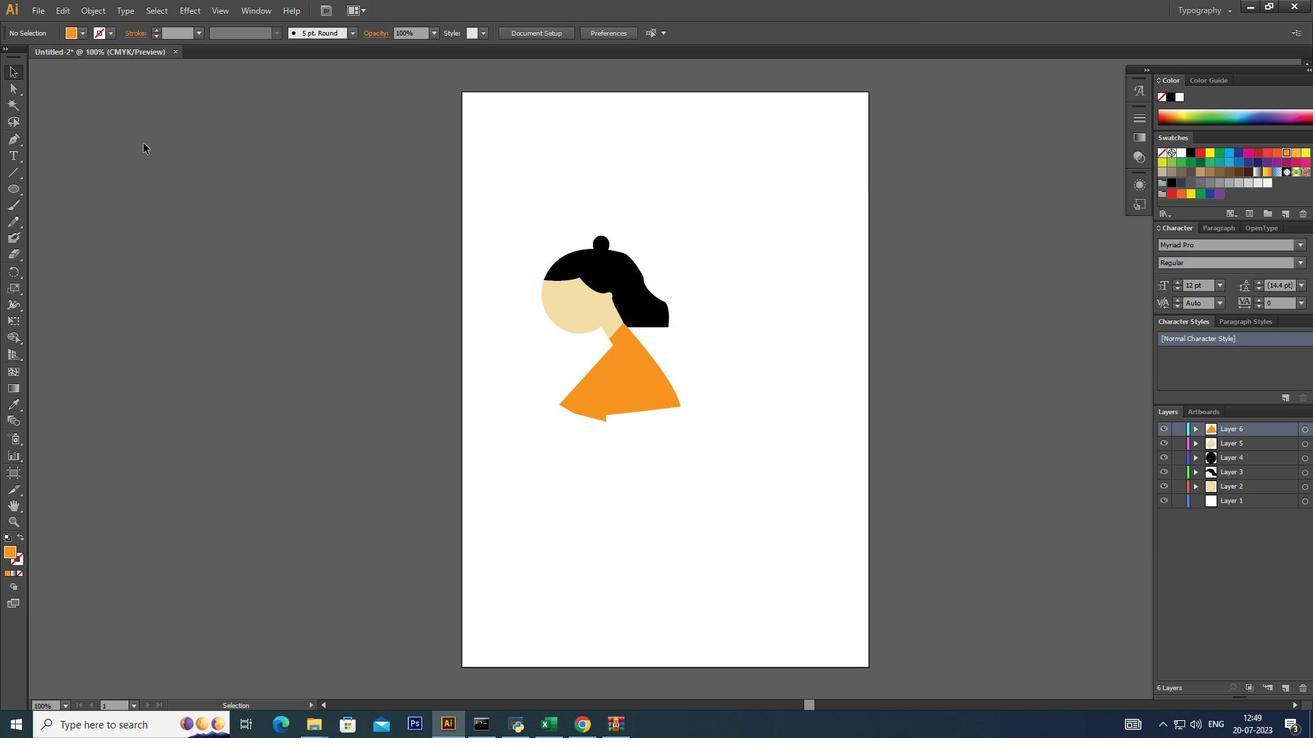 
Action: Mouse pressed left at (281, 508)
Screenshot: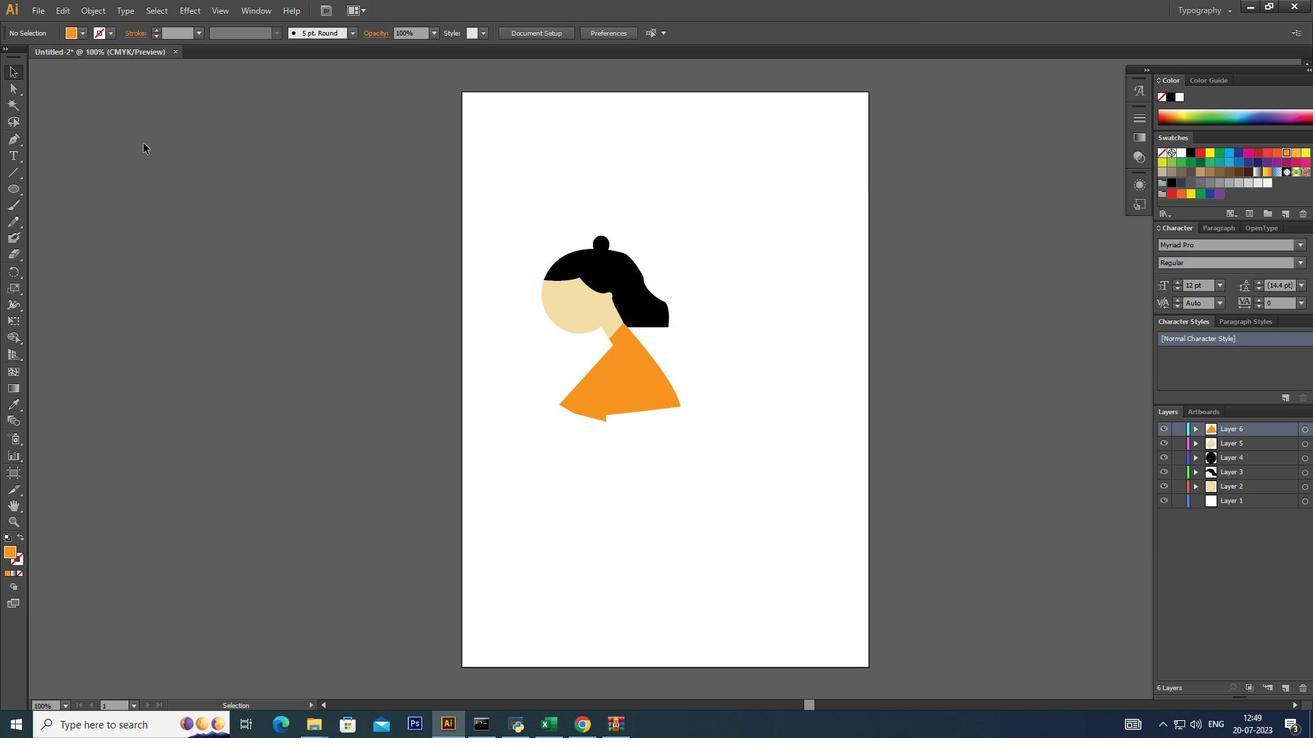 
Action: Mouse moved to (1292, 685)
Screenshot: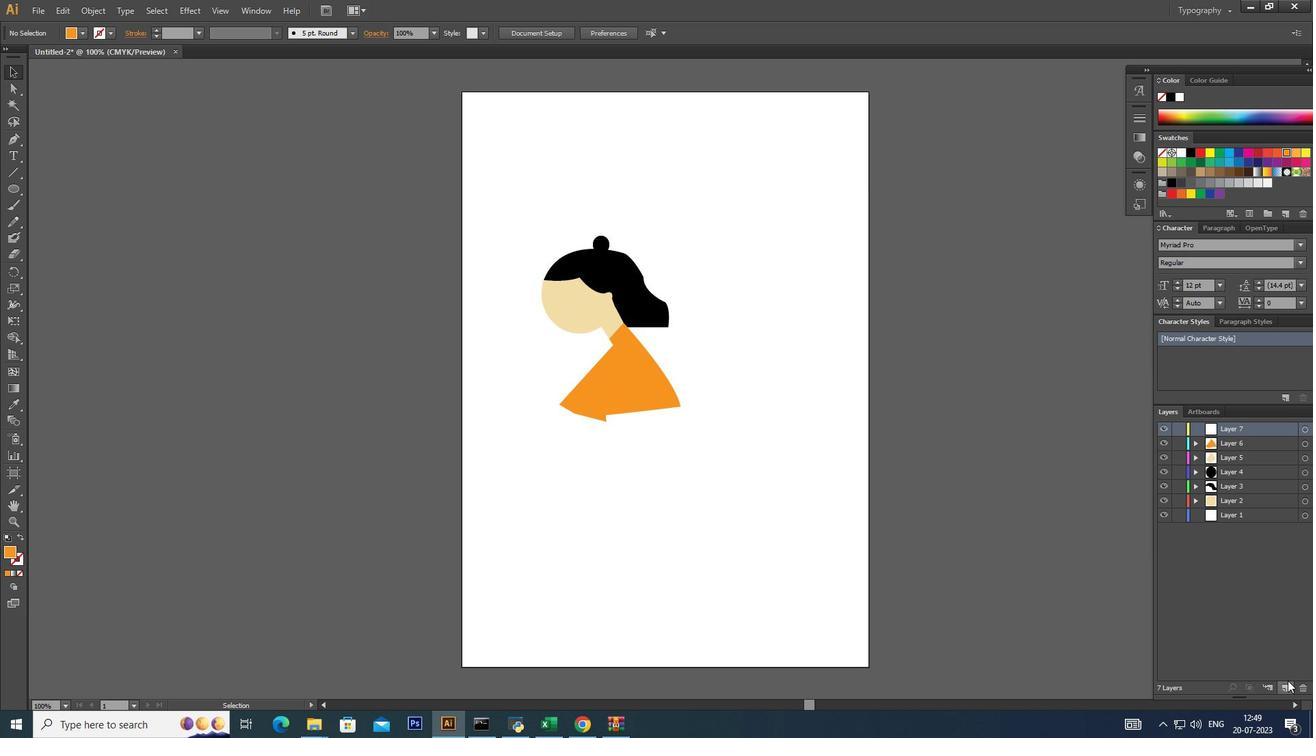 
Action: Mouse pressed left at (1292, 685)
Screenshot: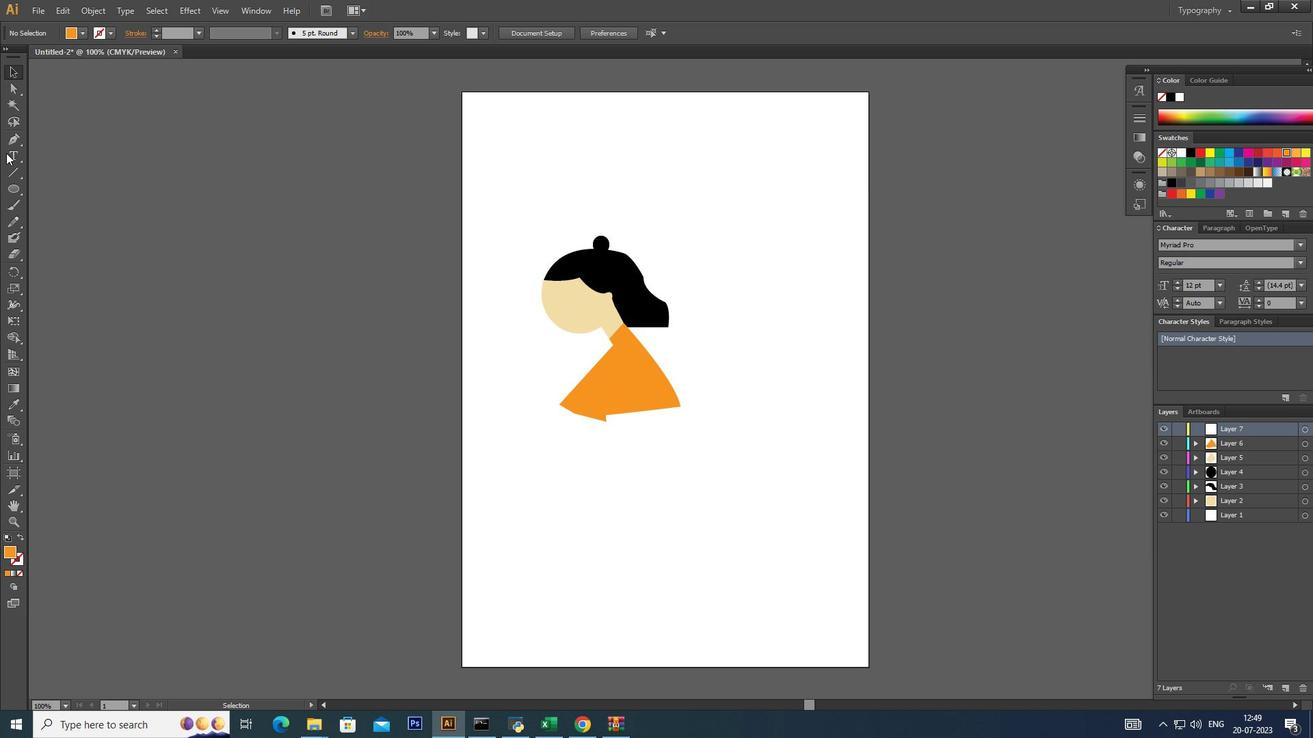 
Action: Mouse moved to (15, 139)
Screenshot: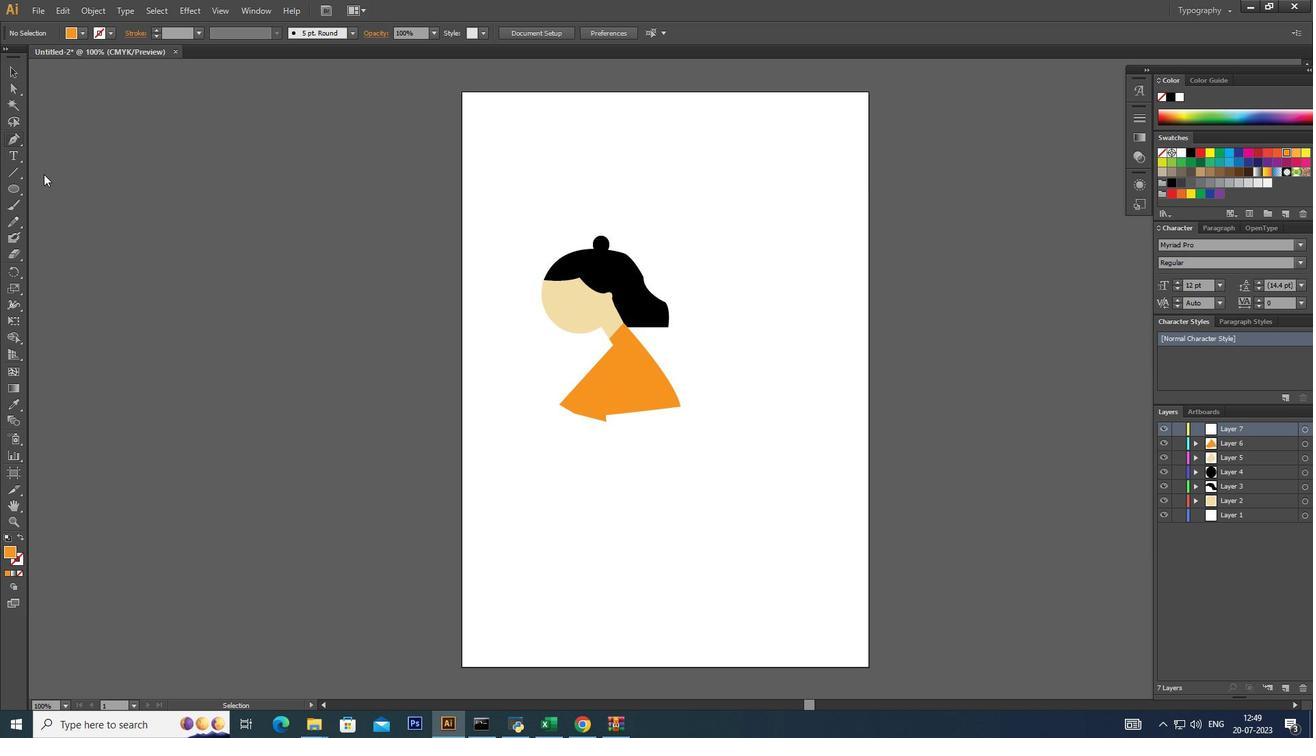 
Action: Mouse pressed left at (15, 139)
Screenshot: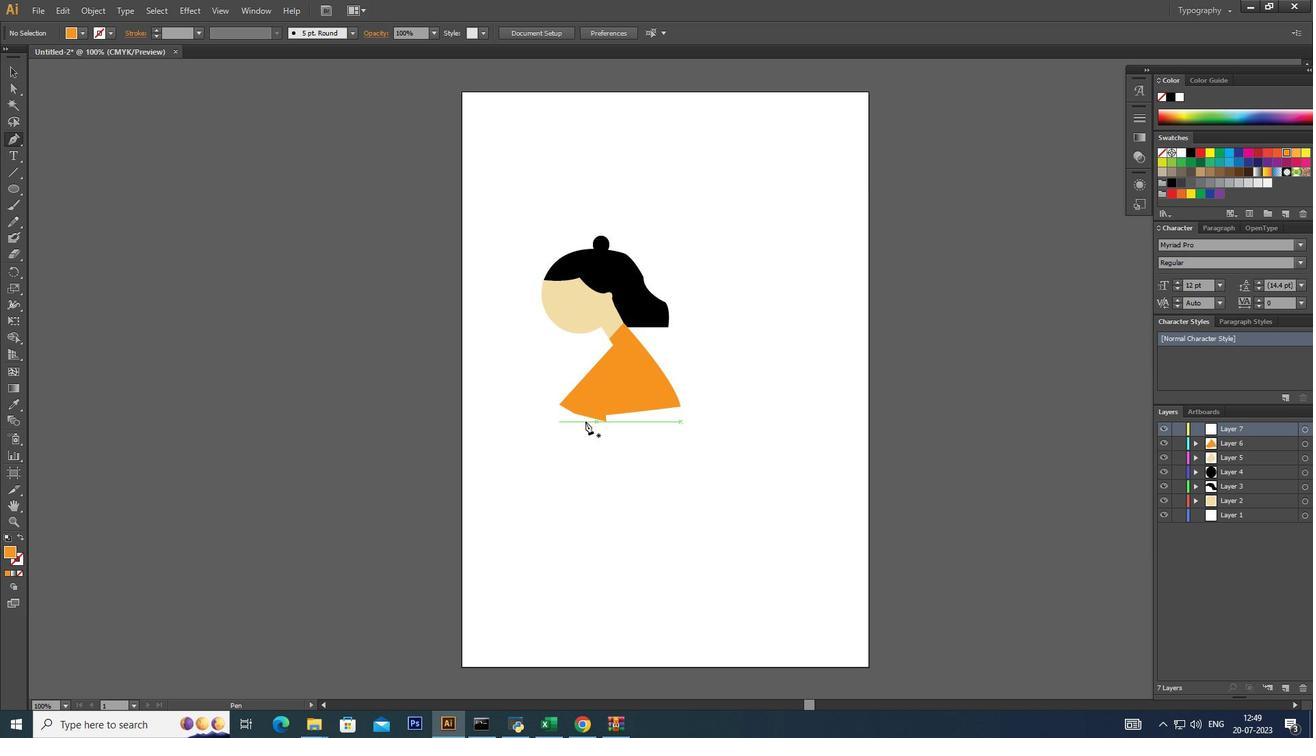 
Action: Mouse moved to (565, 410)
Screenshot: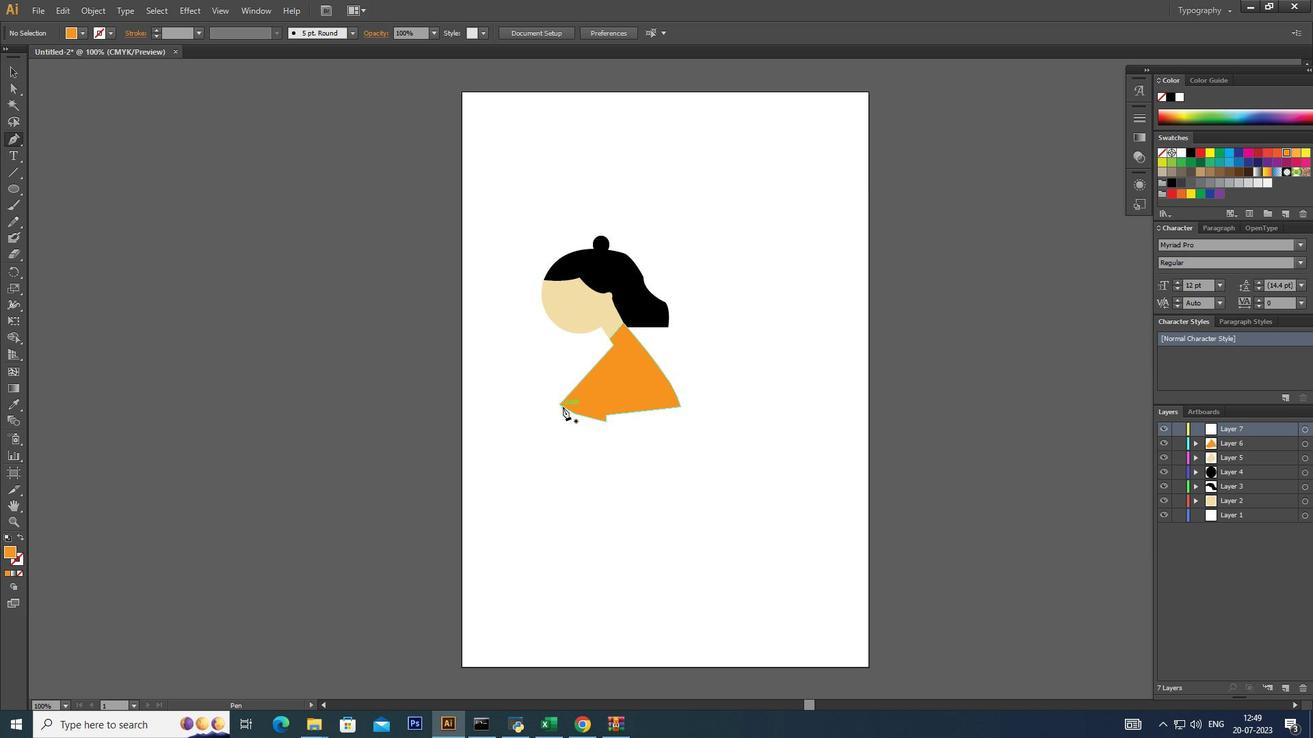 
Action: Mouse pressed left at (565, 410)
Screenshot: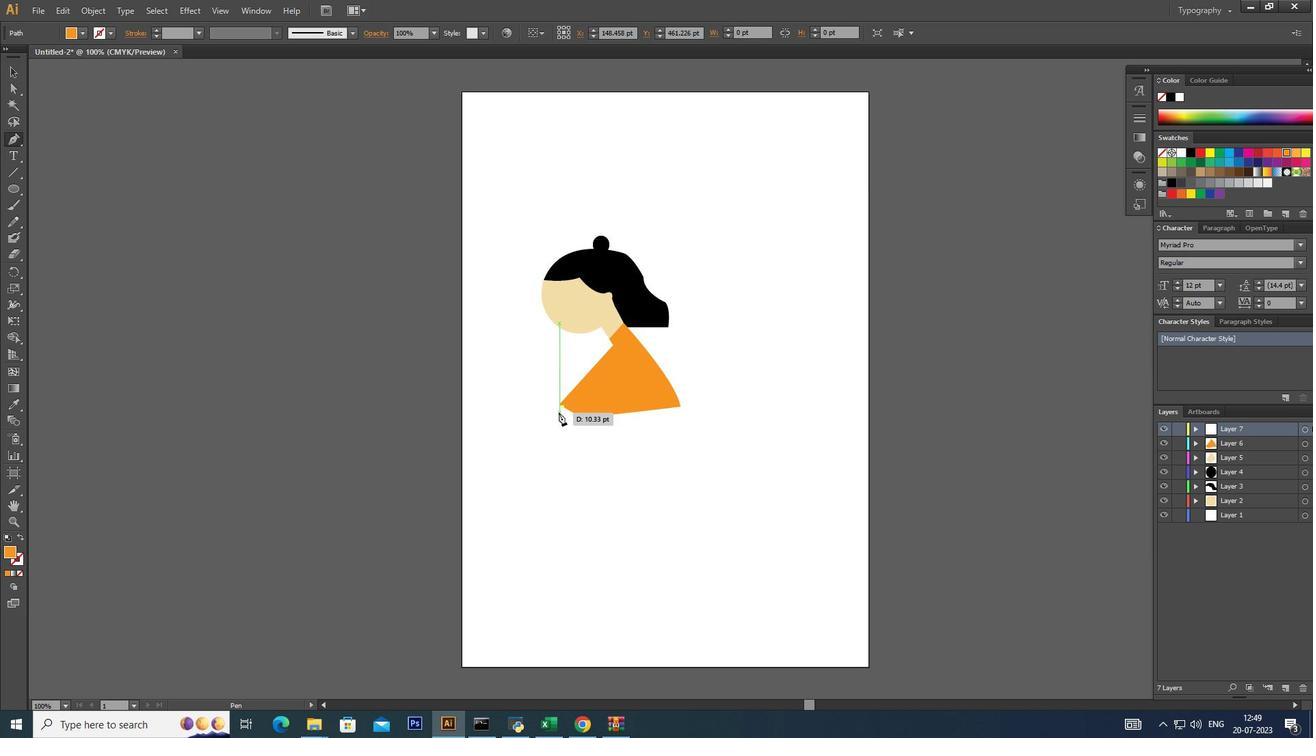 
Action: Mouse moved to (561, 415)
Screenshot: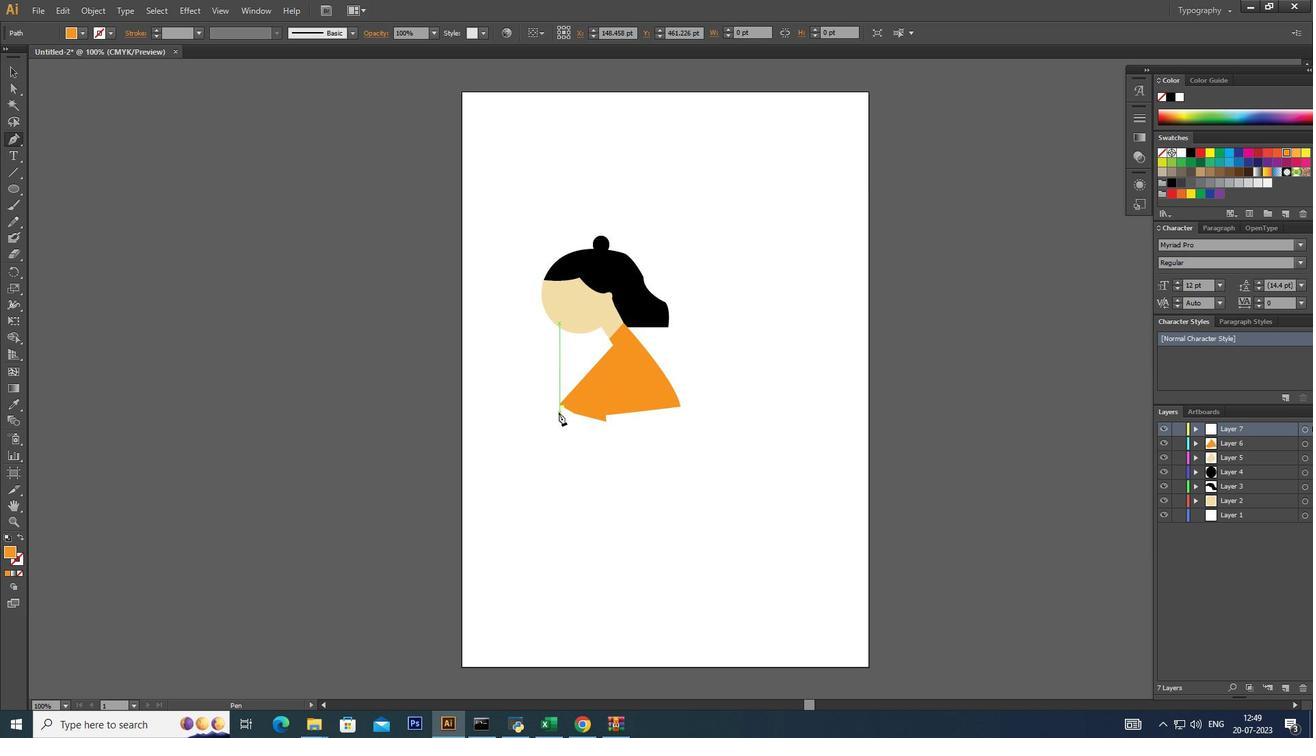 
Action: Mouse pressed left at (561, 415)
Screenshot: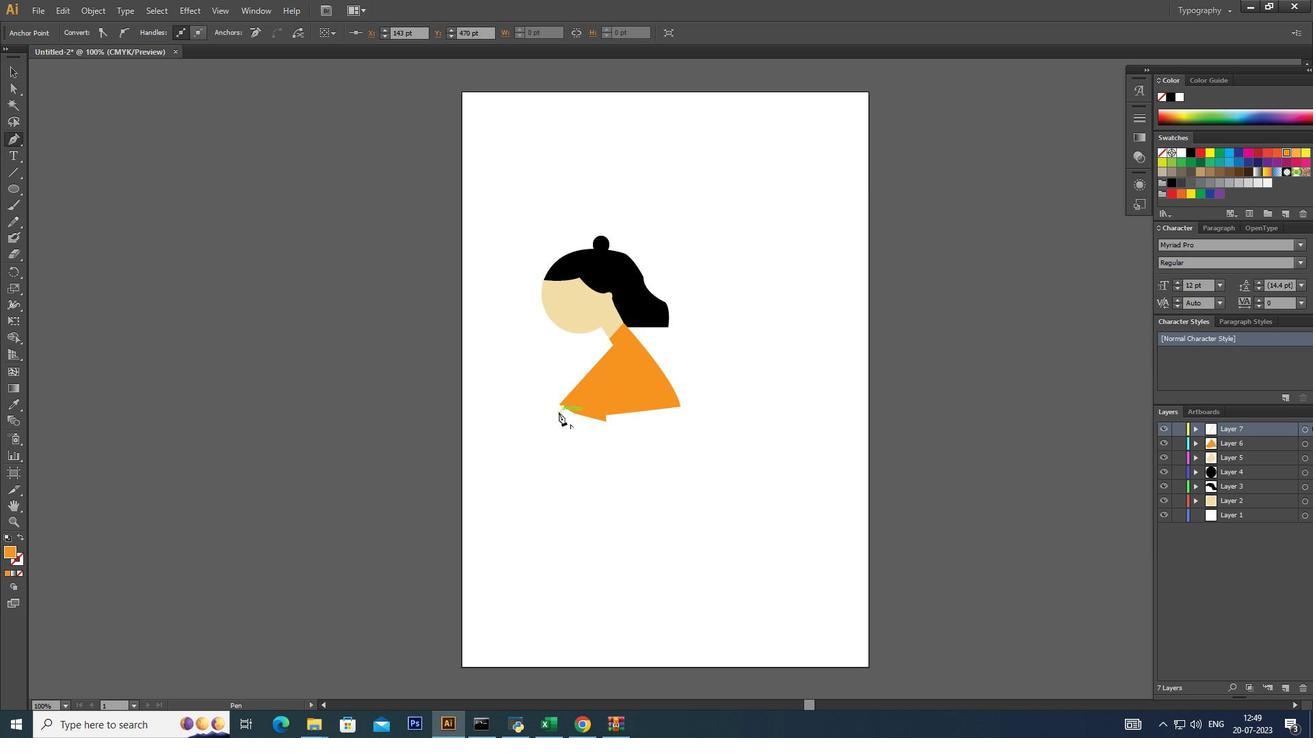 
Action: Mouse moved to (494, 400)
Screenshot: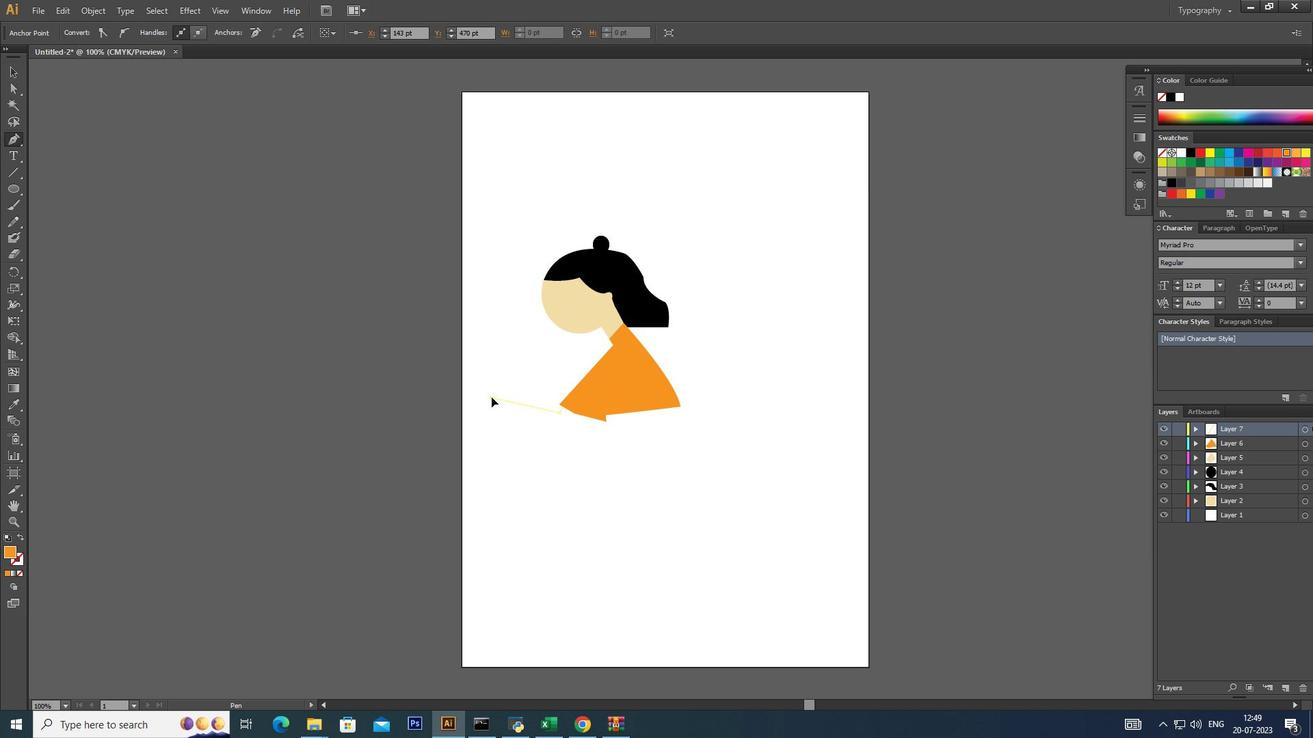 
Action: Mouse pressed left at (494, 400)
Screenshot: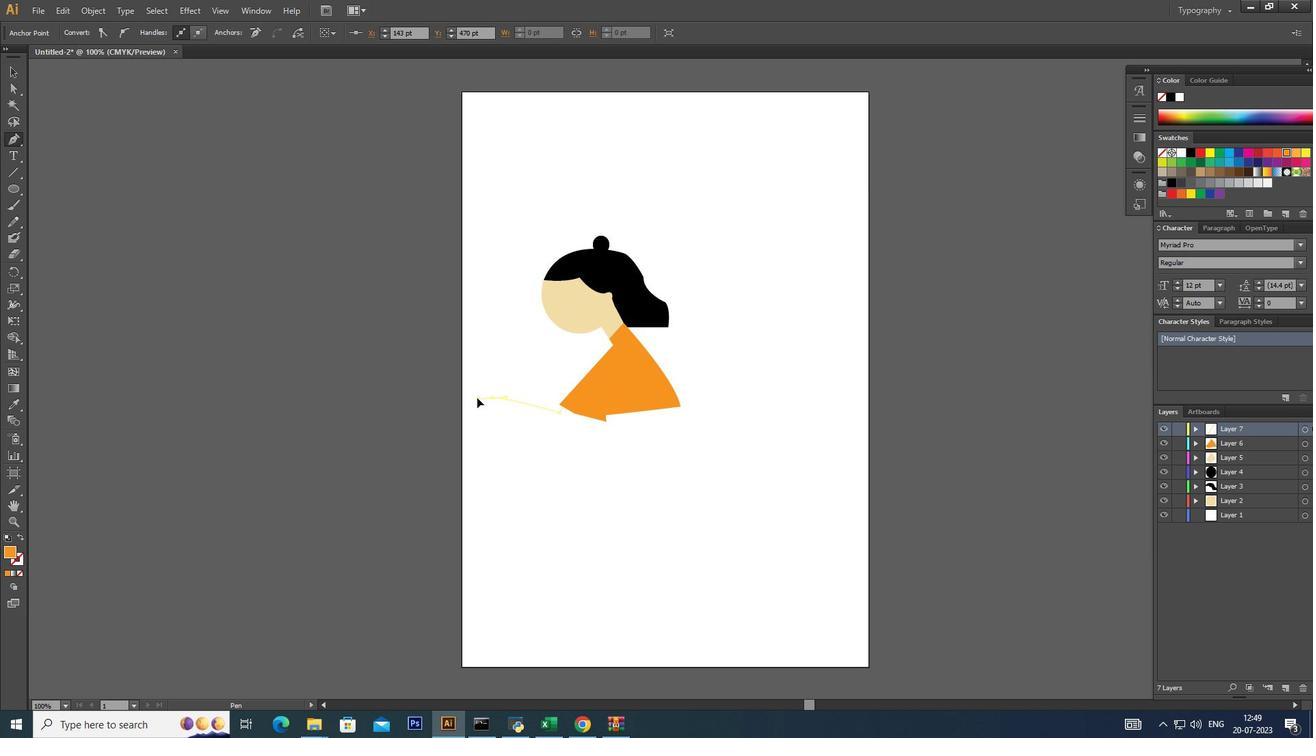 
Action: Mouse moved to (493, 399)
Screenshot: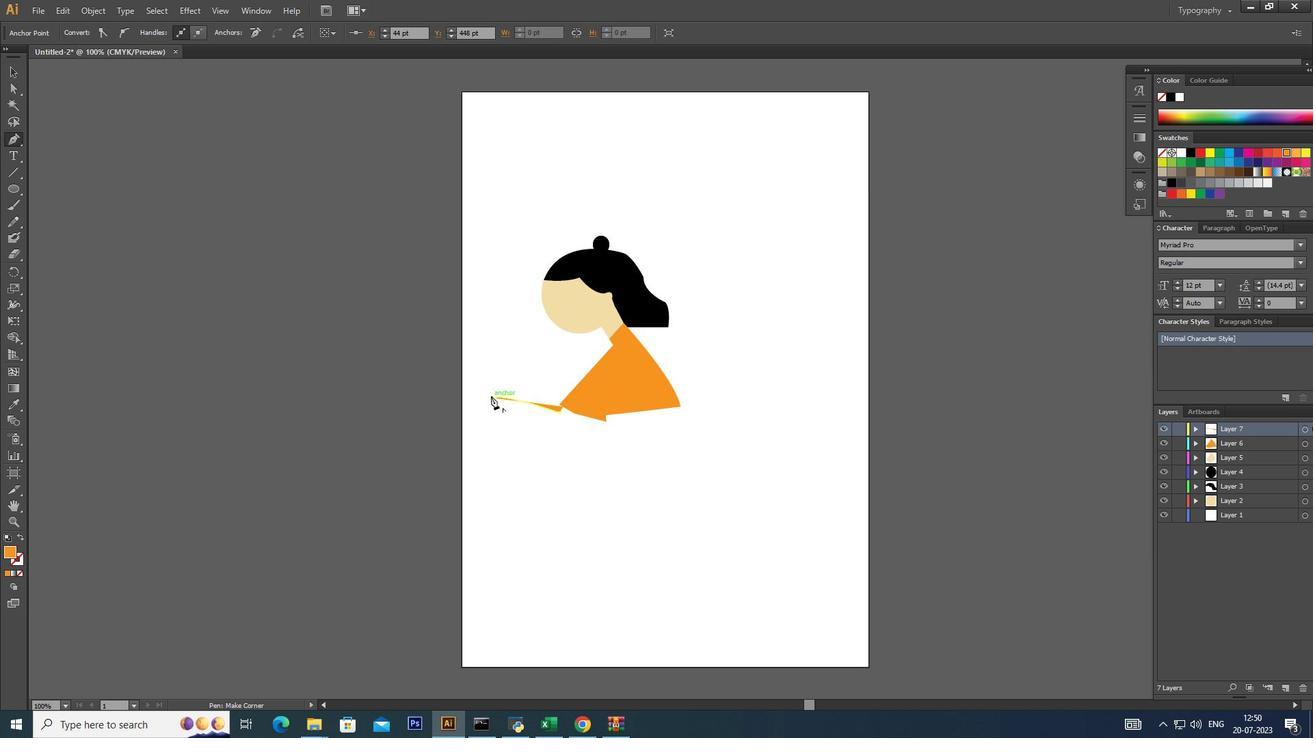 
Action: Key pressed <Key.alt_l>
Screenshot: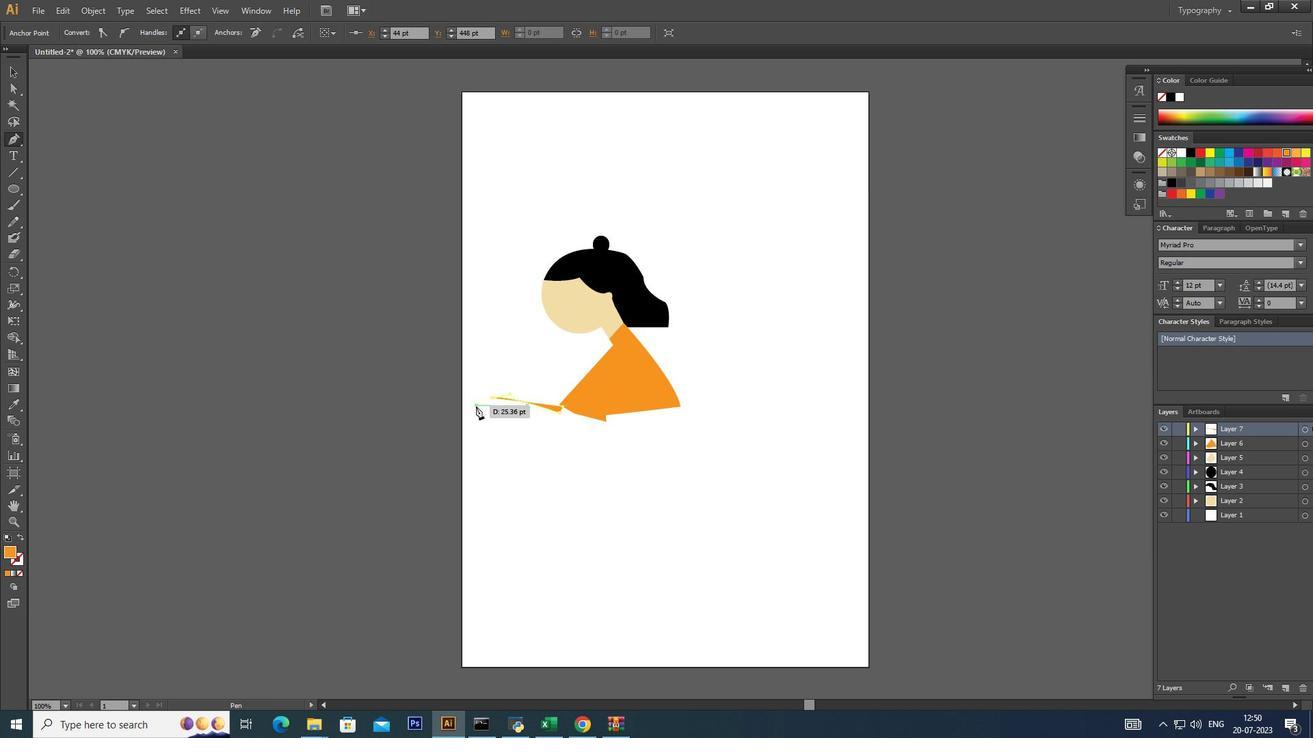 
Action: Mouse pressed left at (493, 399)
Screenshot: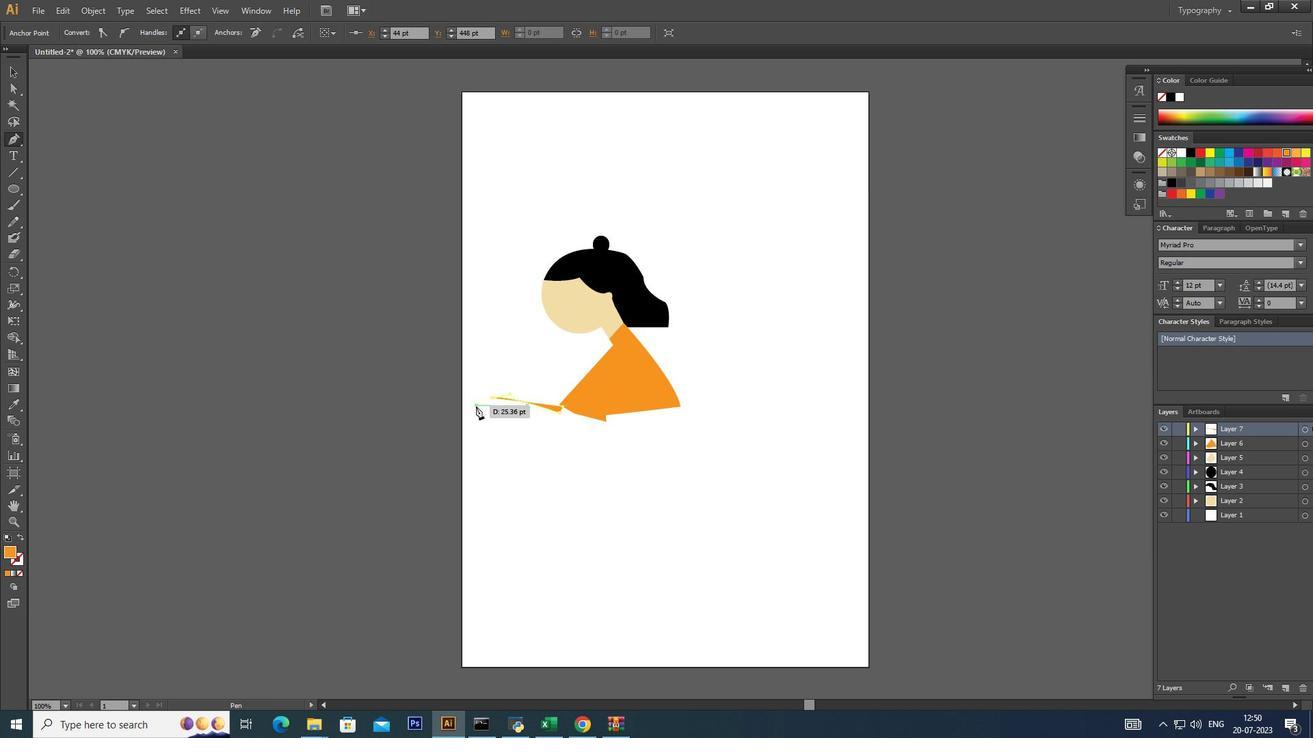 
Action: Mouse moved to (478, 409)
Screenshot: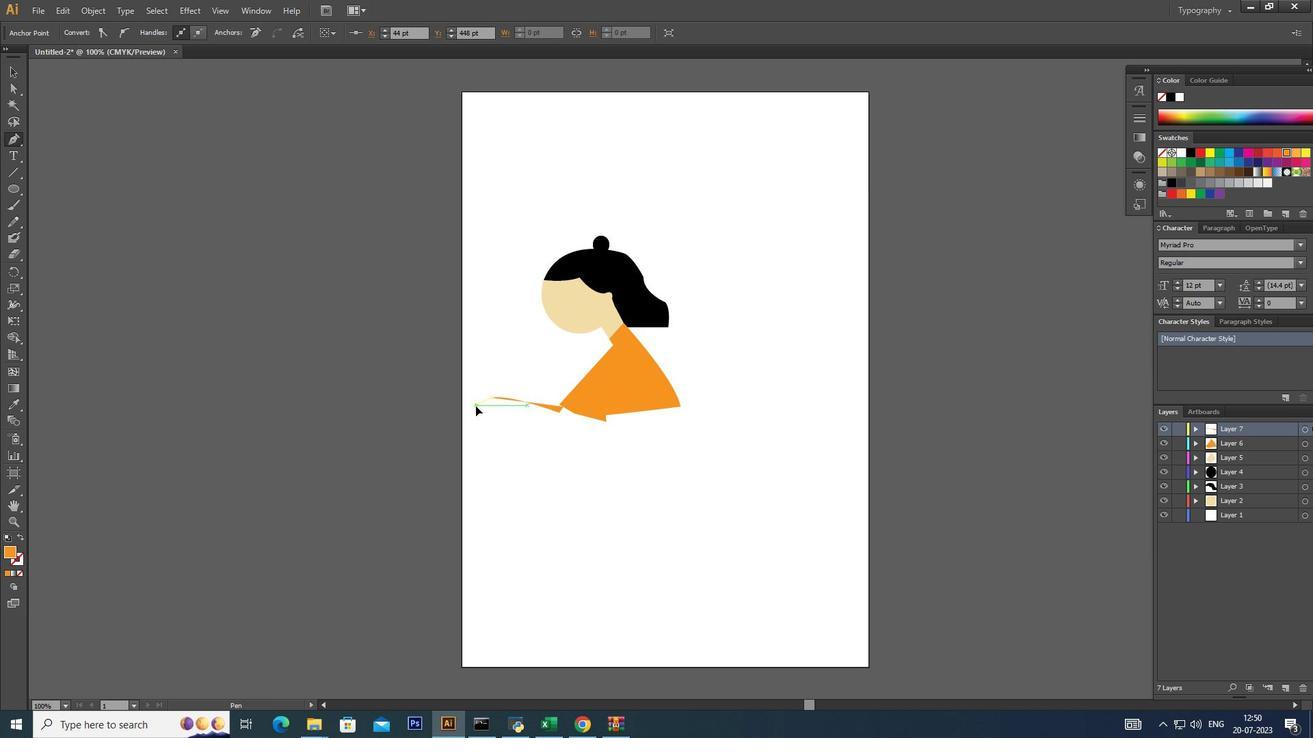 
Action: Mouse pressed left at (478, 409)
Screenshot: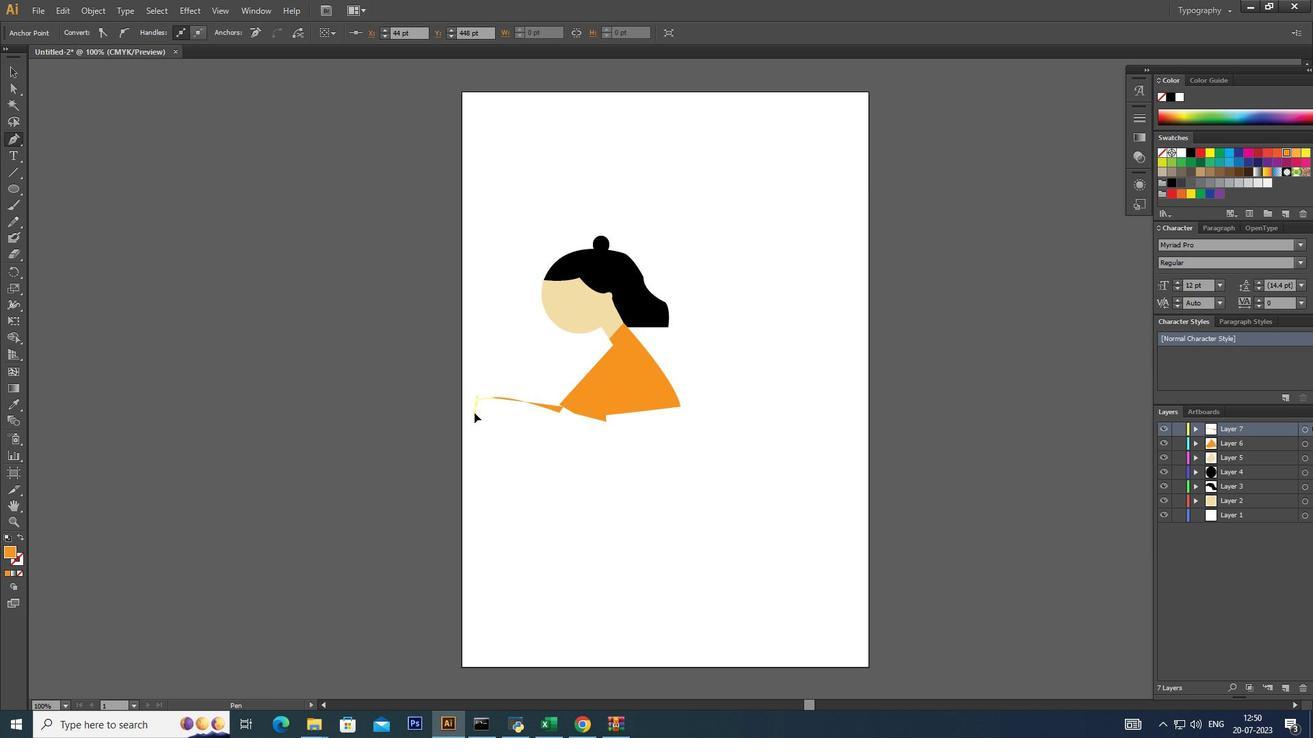 
Action: Mouse moved to (478, 405)
Screenshot: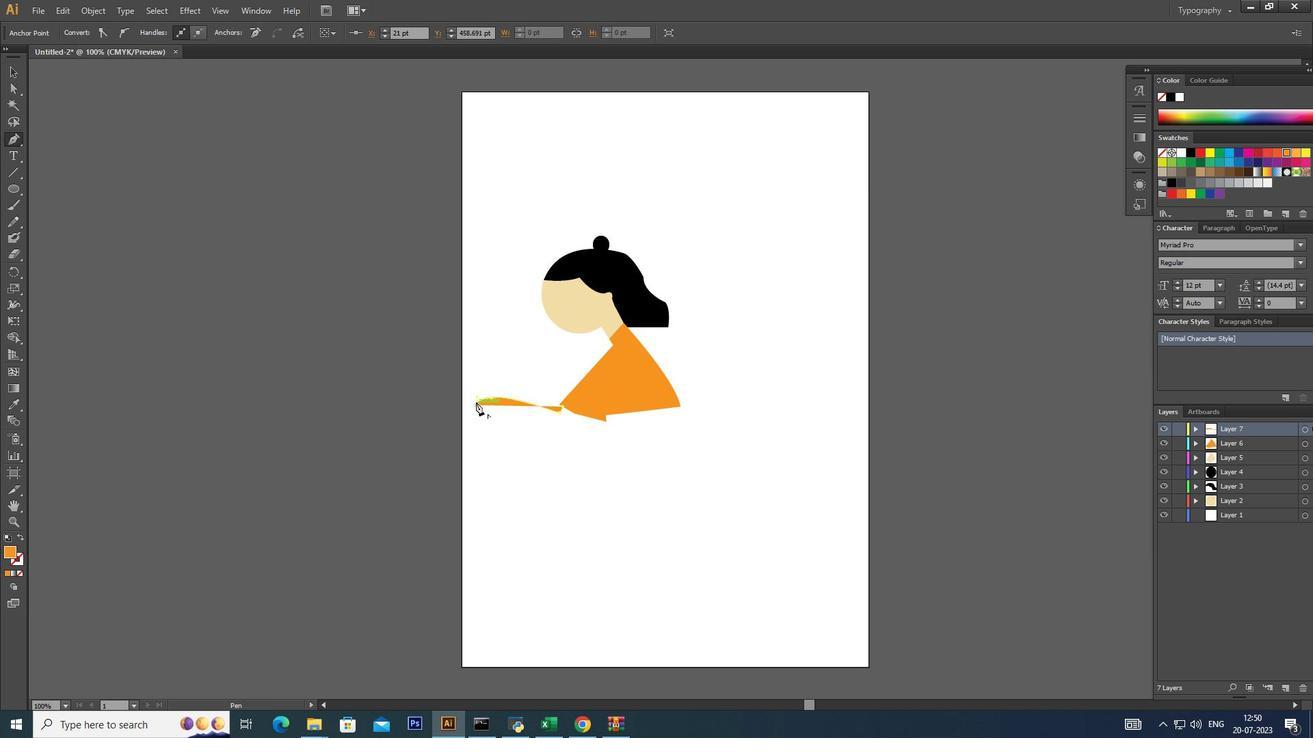 
Action: Mouse pressed left at (478, 405)
Screenshot: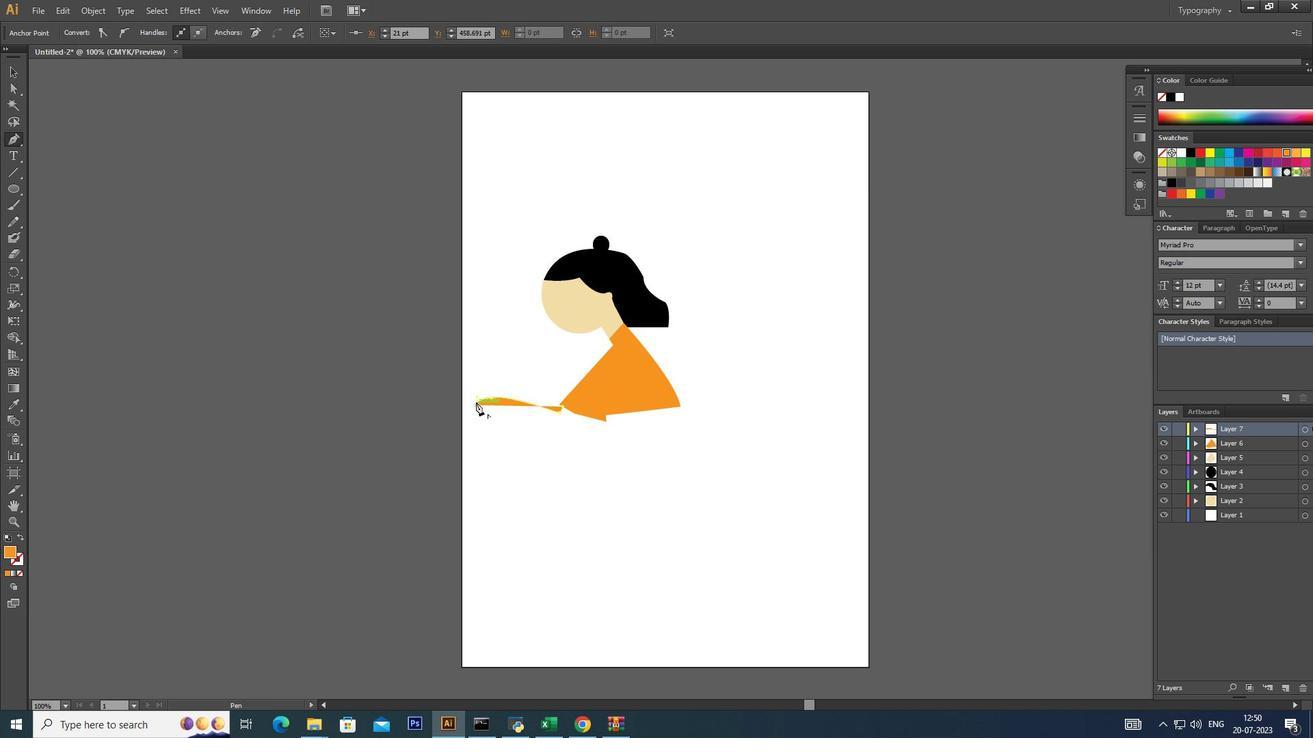 
Action: Key pressed <Key.alt_l>
Screenshot: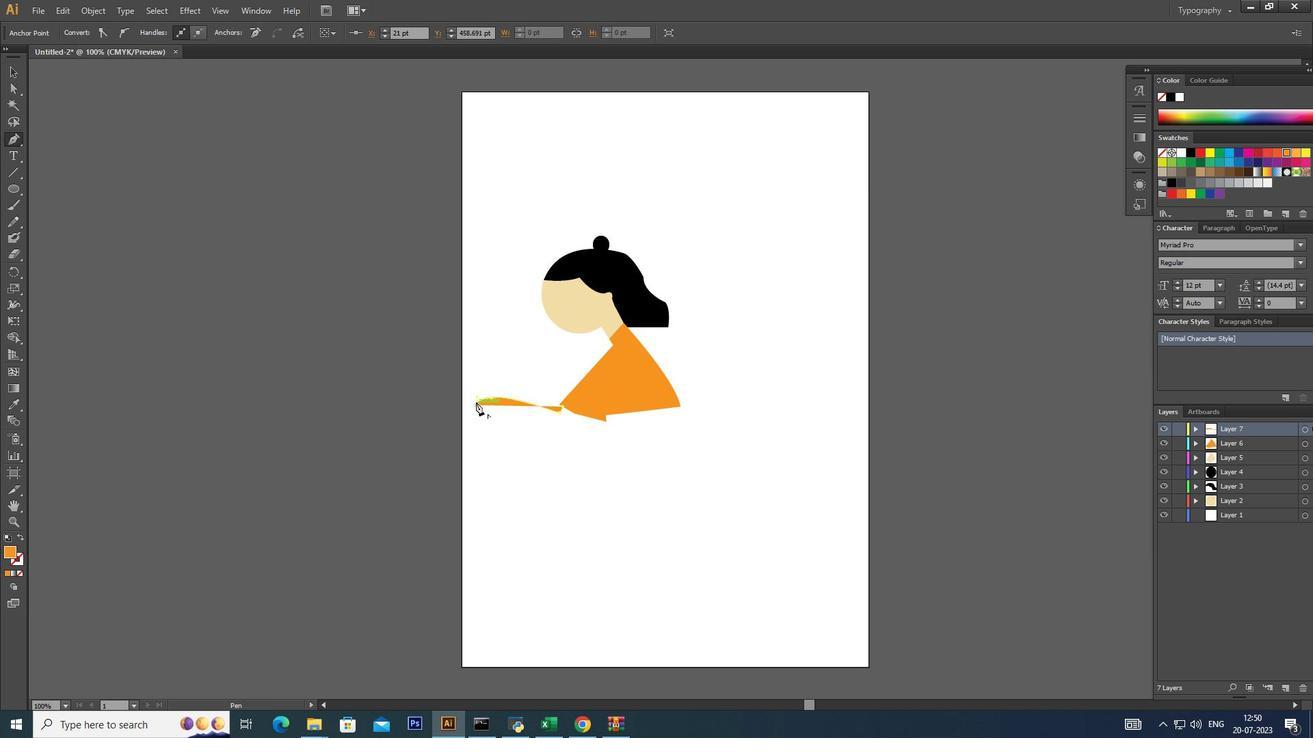 
Action: Mouse moved to (486, 409)
Screenshot: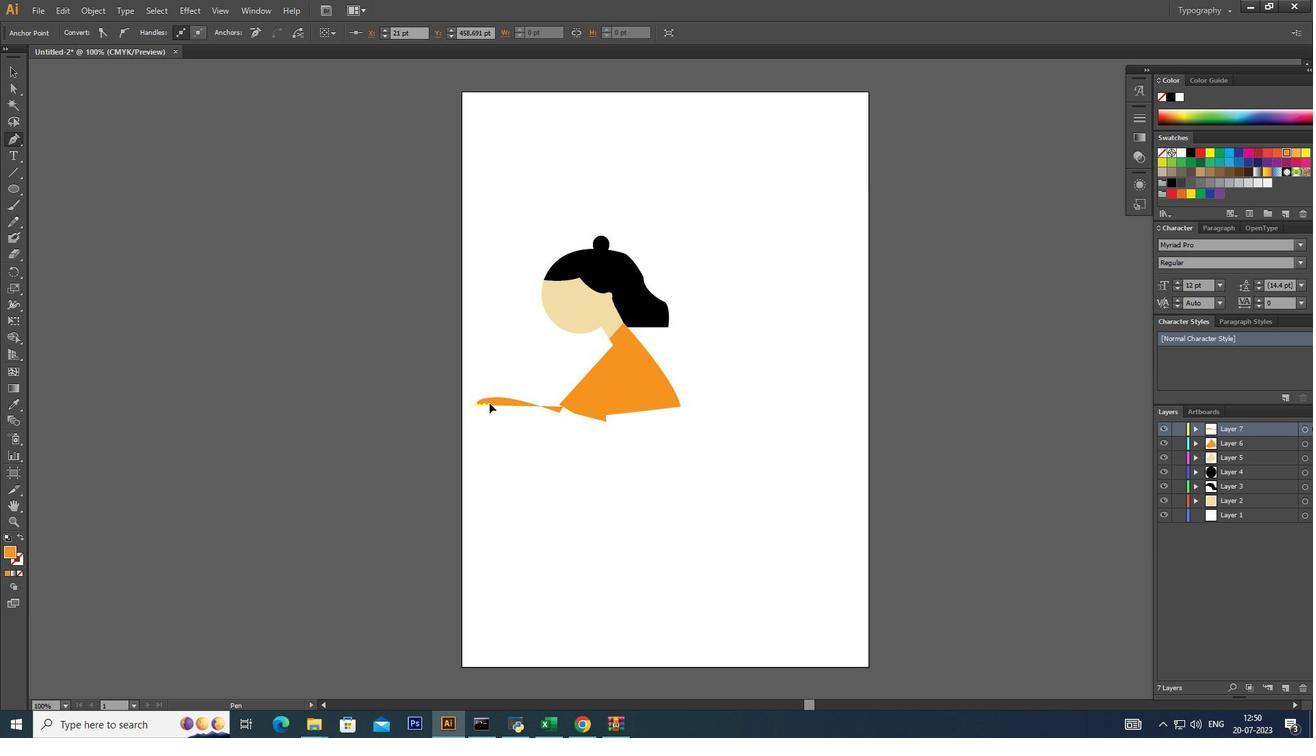 
Action: Mouse pressed left at (486, 409)
Screenshot: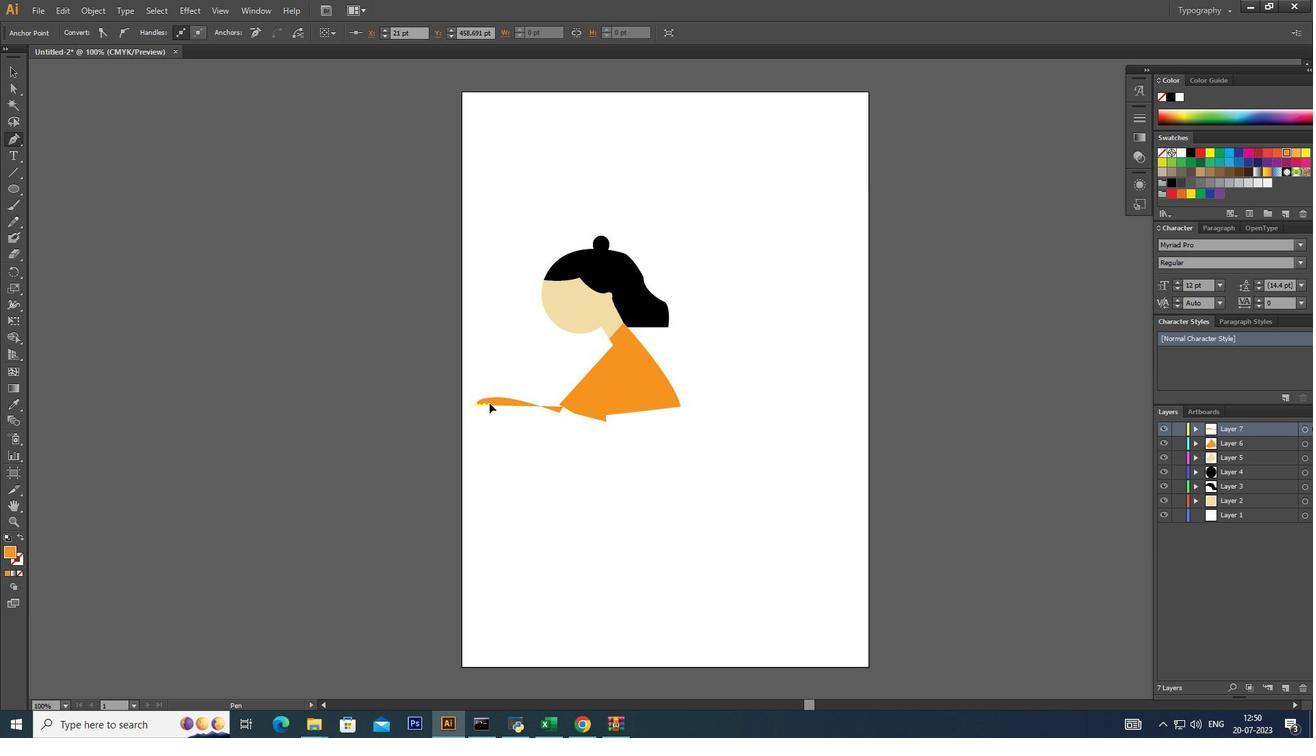 
Action: Mouse moved to (488, 407)
Screenshot: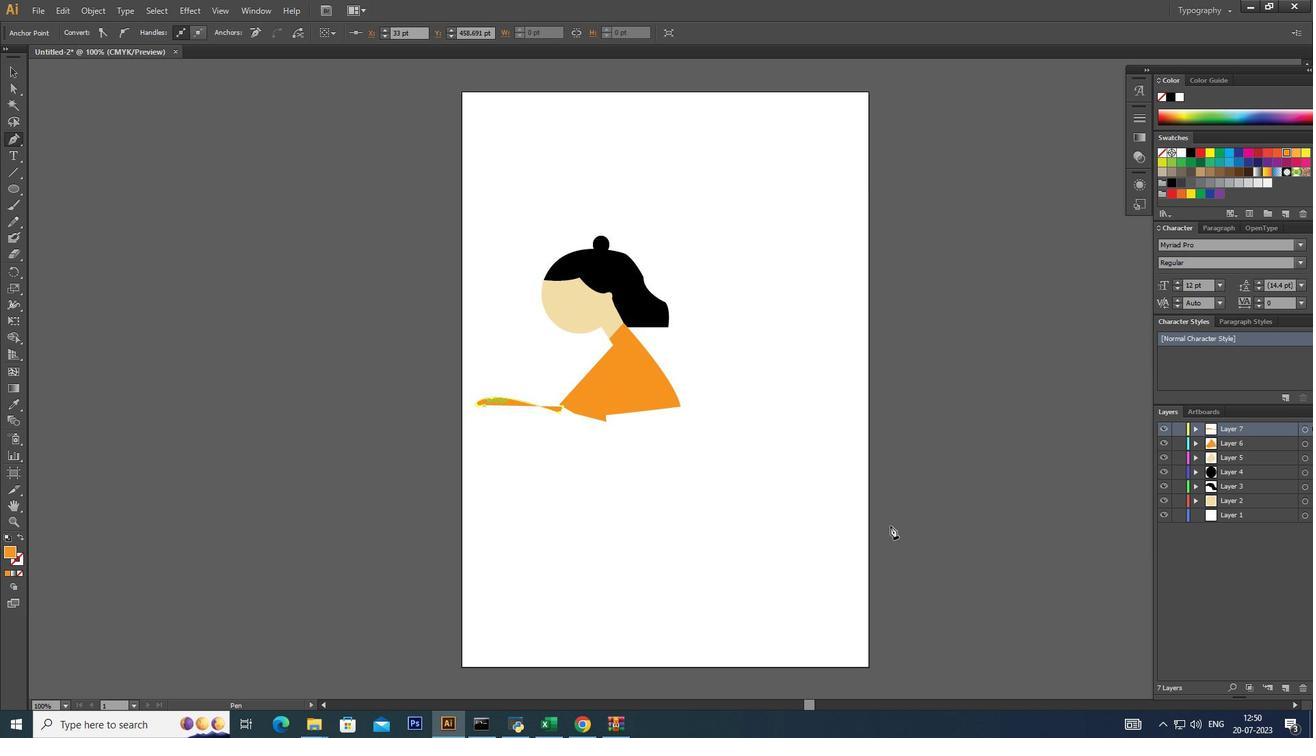 
Action: Mouse pressed left at (488, 407)
Screenshot: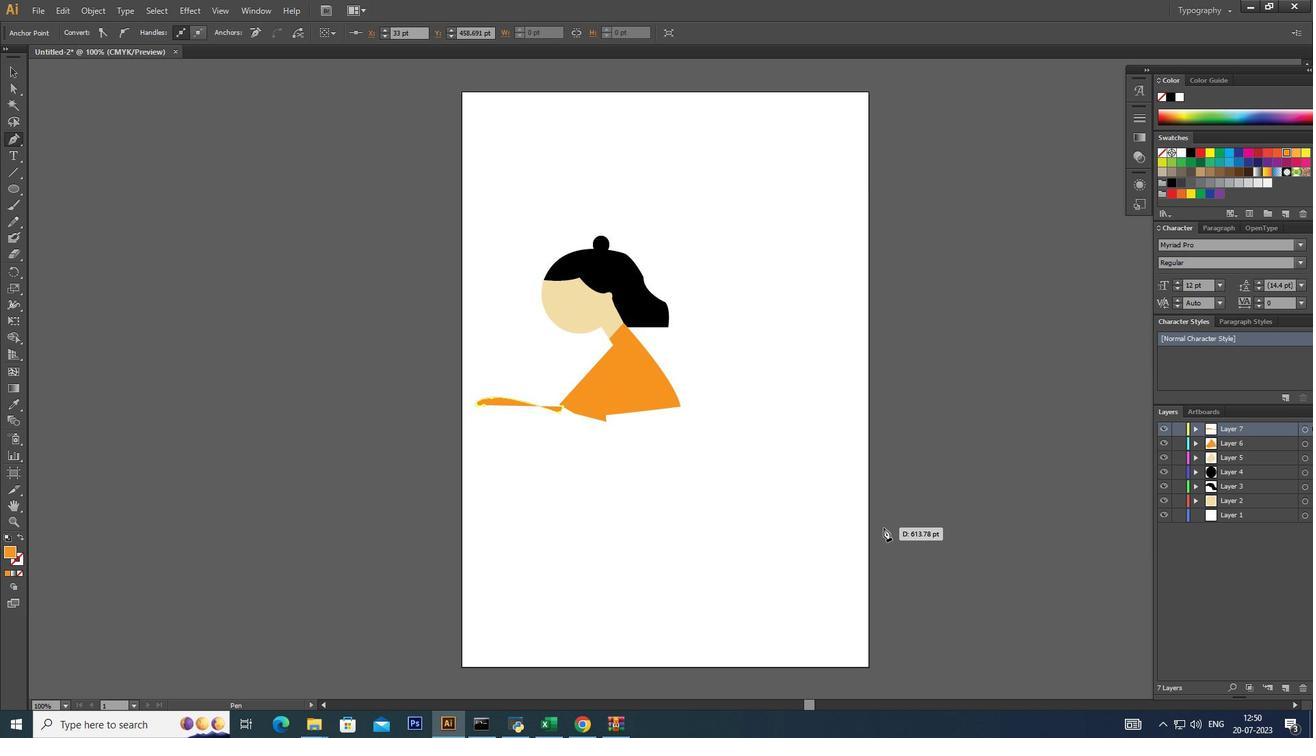 
Action: Key pressed <Key.alt_l>
Screenshot: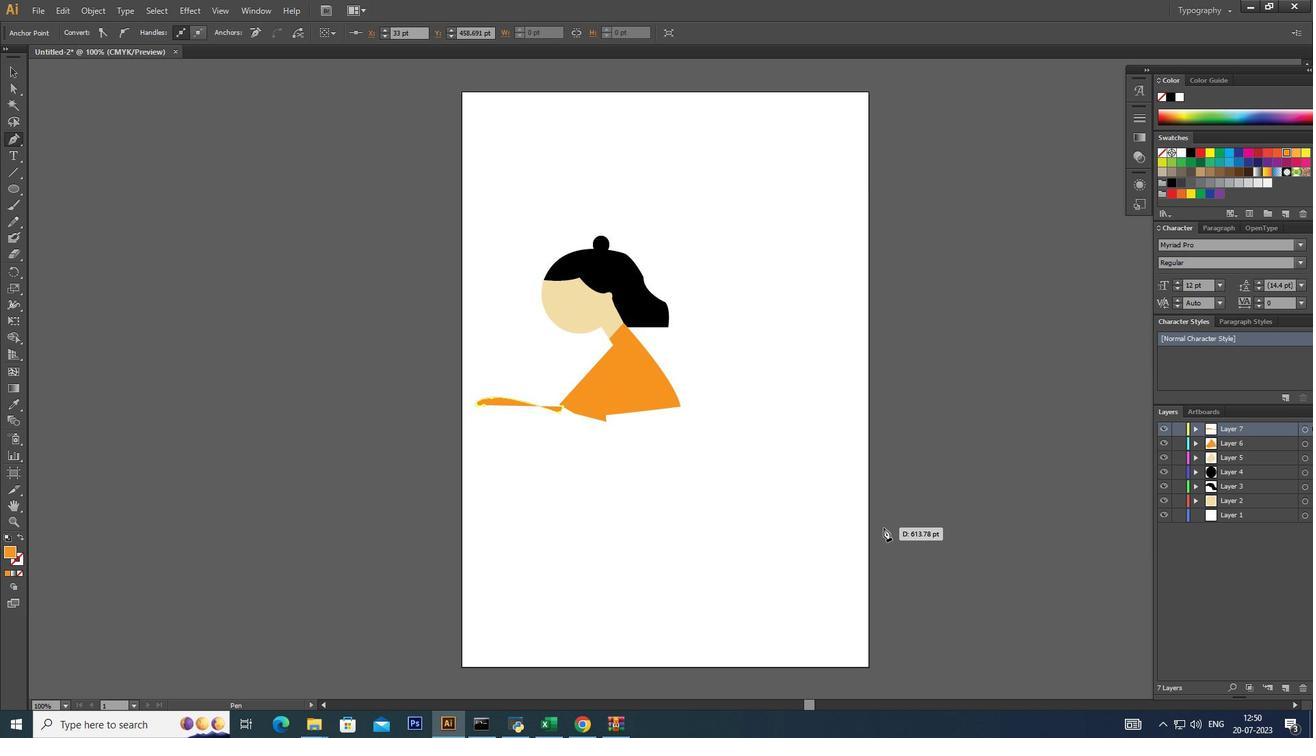 
Action: Mouse moved to (877, 534)
Screenshot: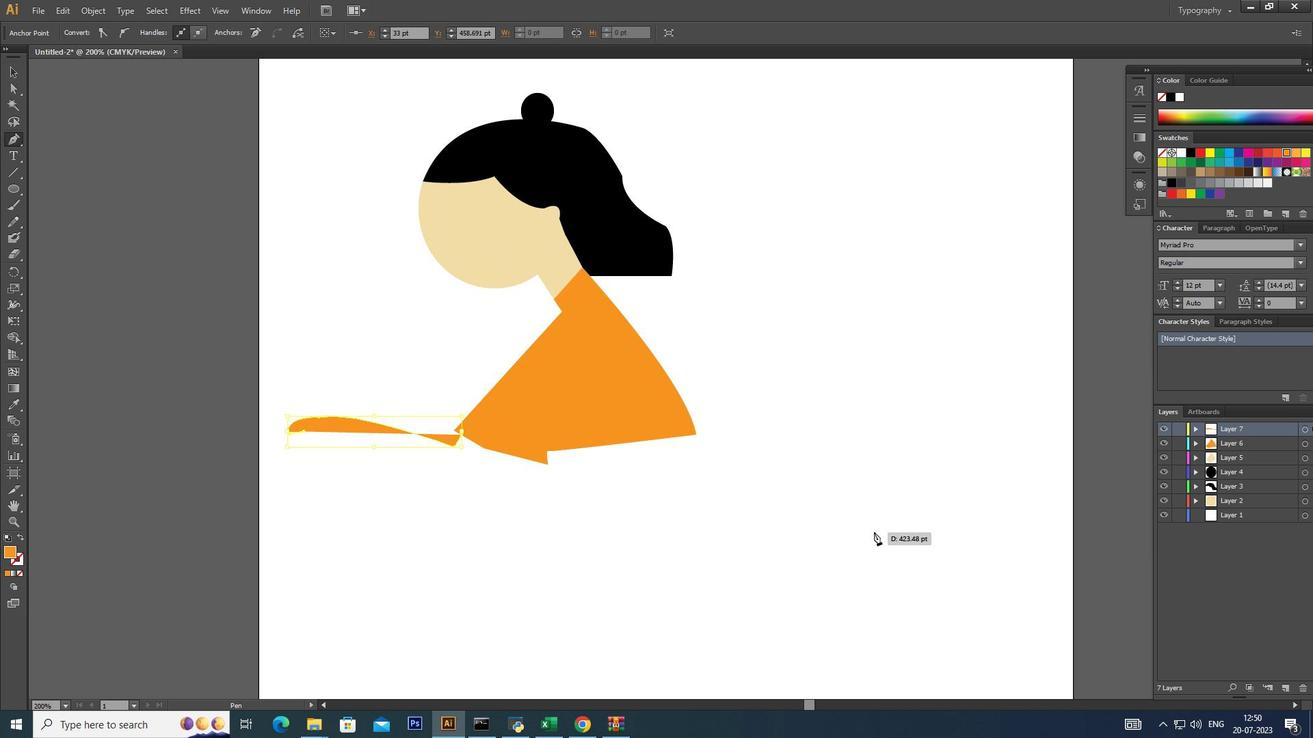 
Action: Key pressed <<187>>
Screenshot: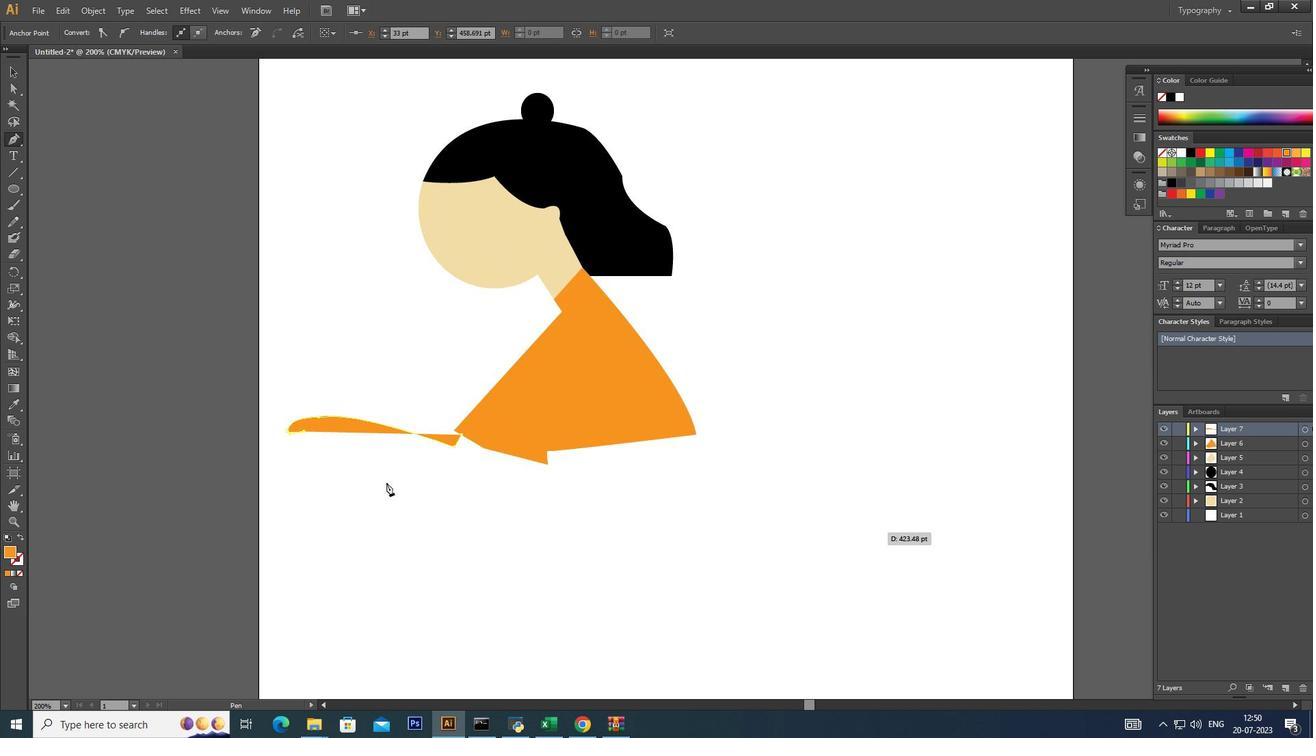 
Action: Mouse moved to (876, 535)
Screenshot: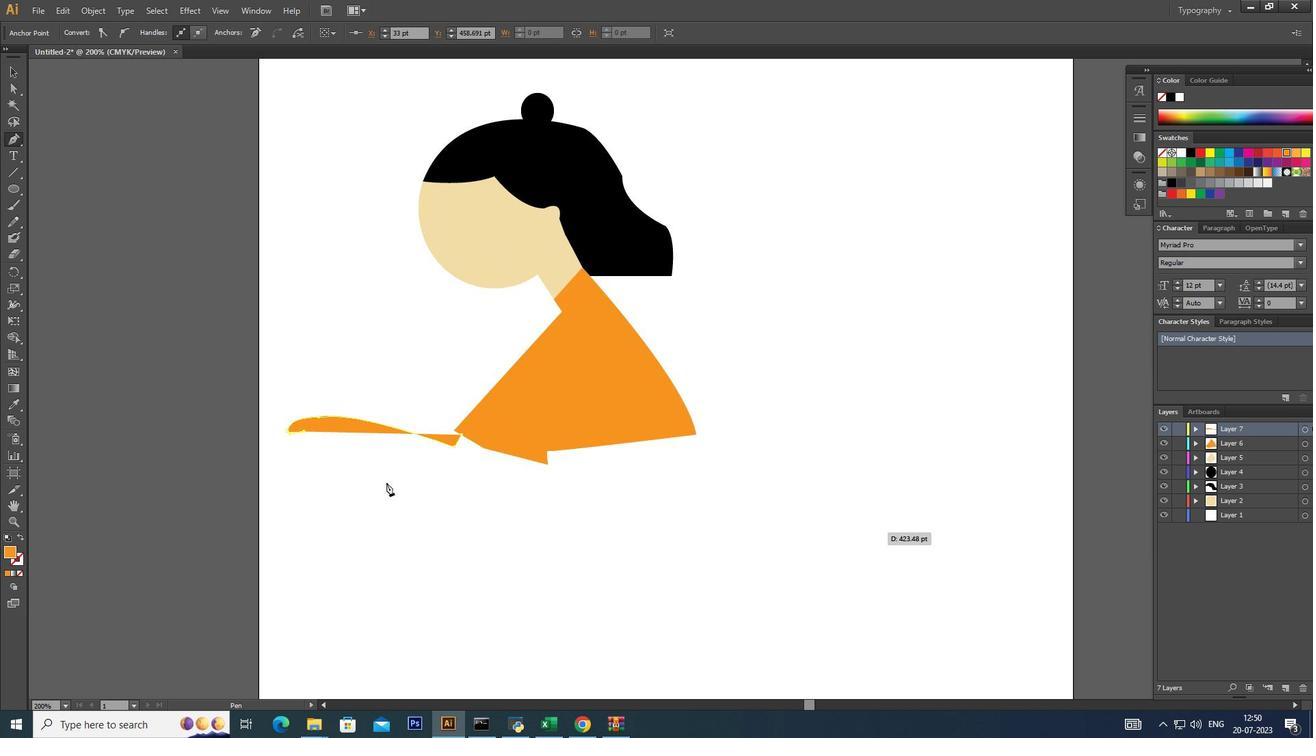 
Action: Key pressed <<187>>
Screenshot: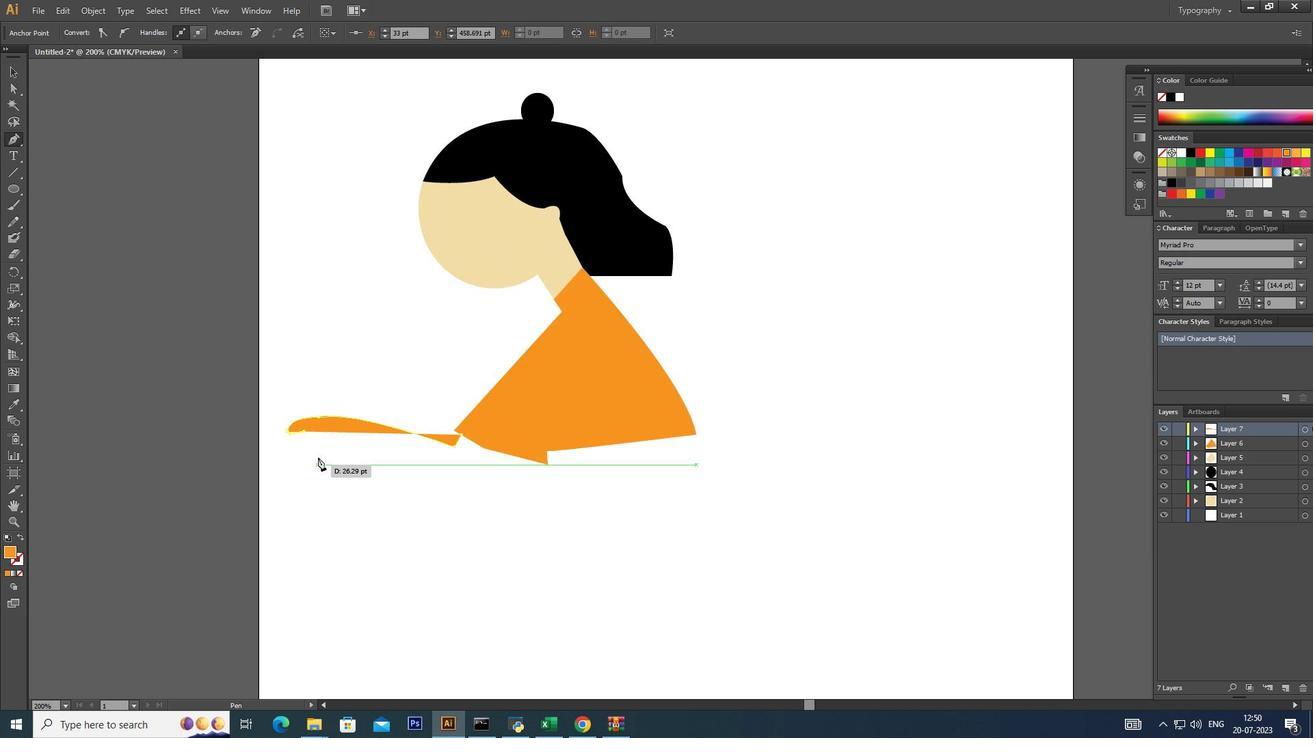 
Action: Mouse moved to (309, 439)
Screenshot: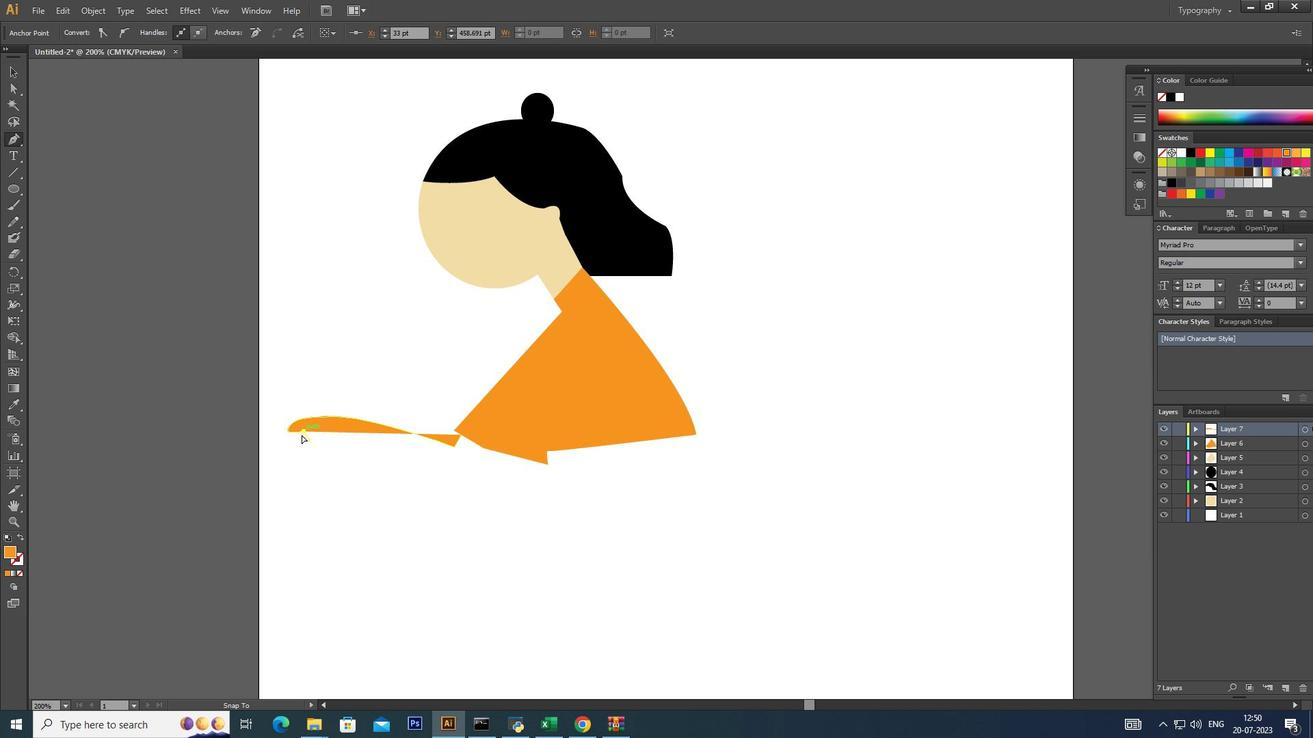 
Action: Mouse pressed left at (309, 439)
Screenshot: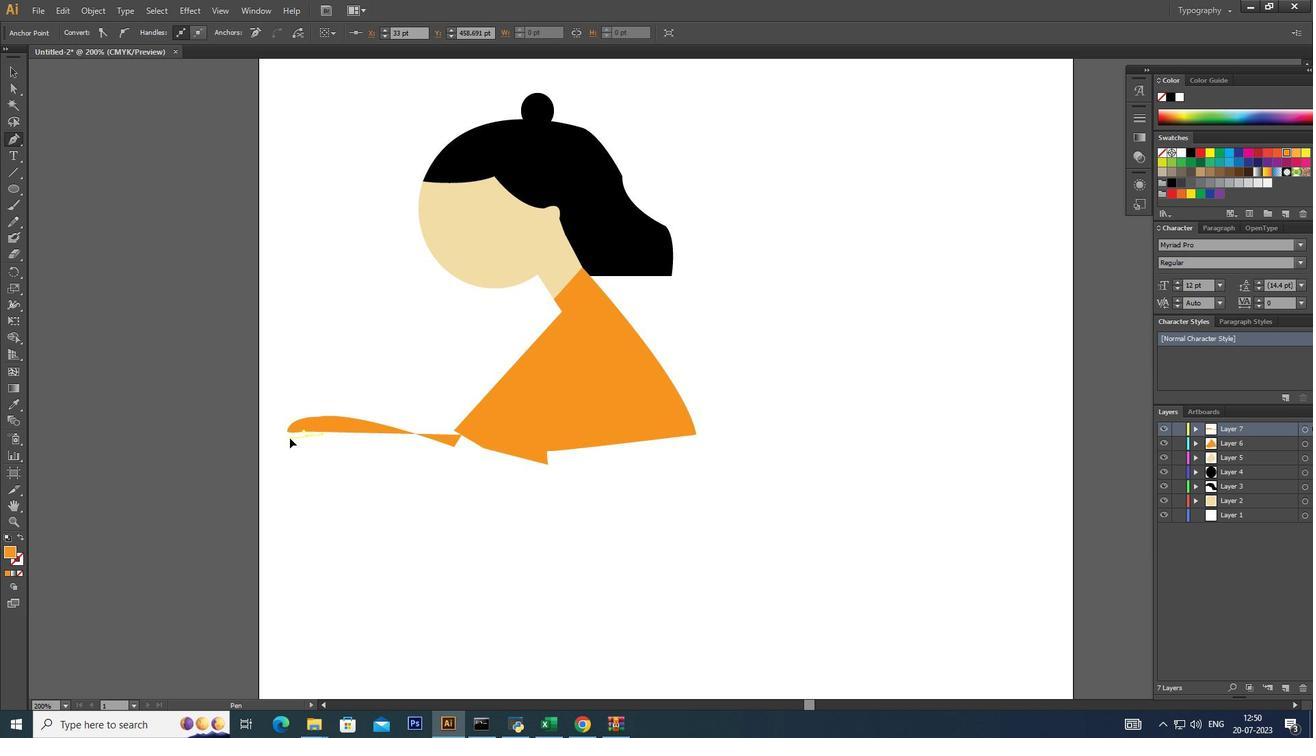 
Action: Mouse moved to (308, 437)
Screenshot: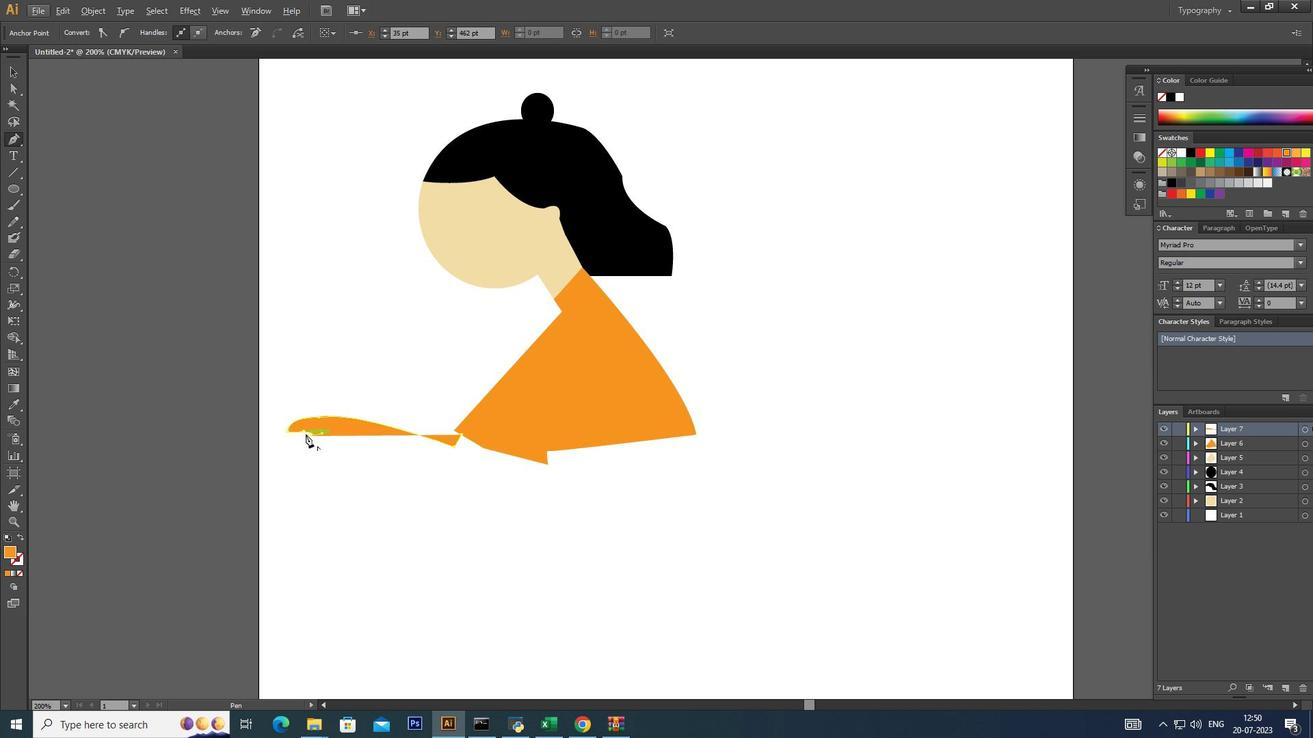 
Action: Mouse pressed left at (308, 437)
Screenshot: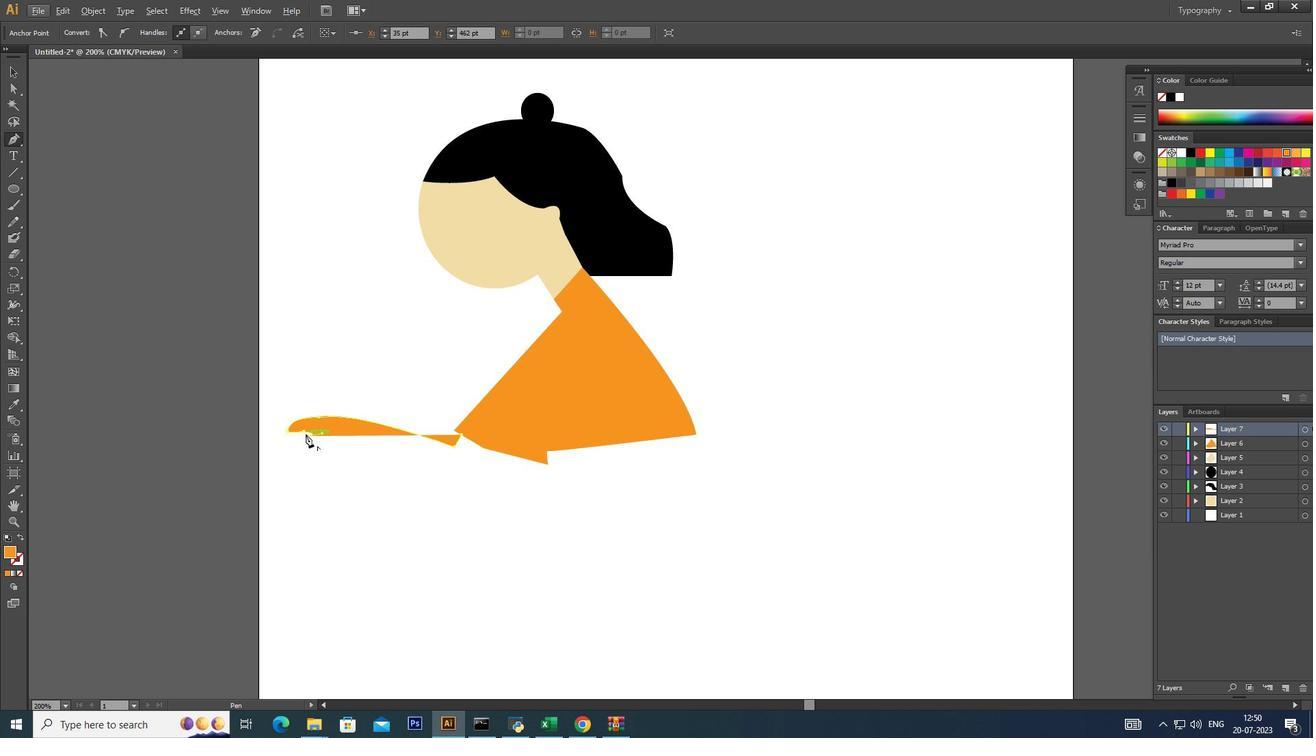 
Action: Key pressed <Key.alt_l>
Screenshot: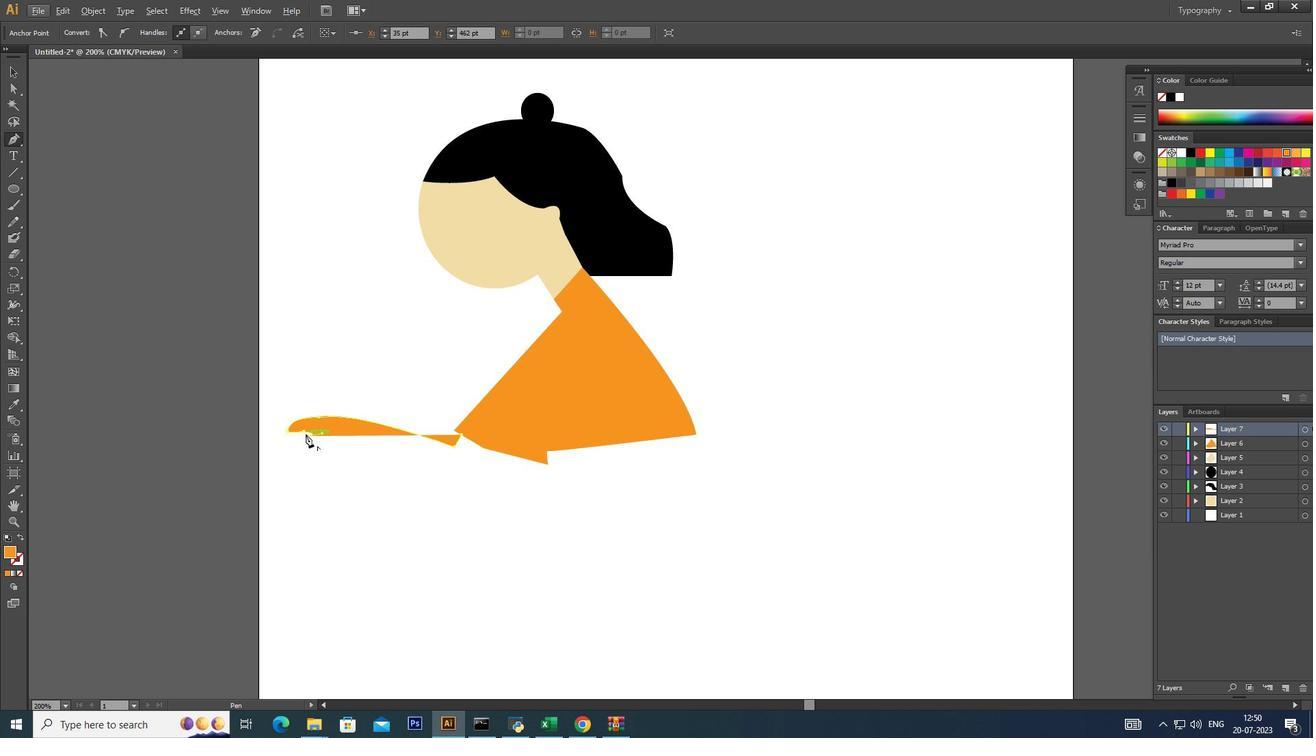 
Action: Mouse moved to (17, 76)
Screenshot: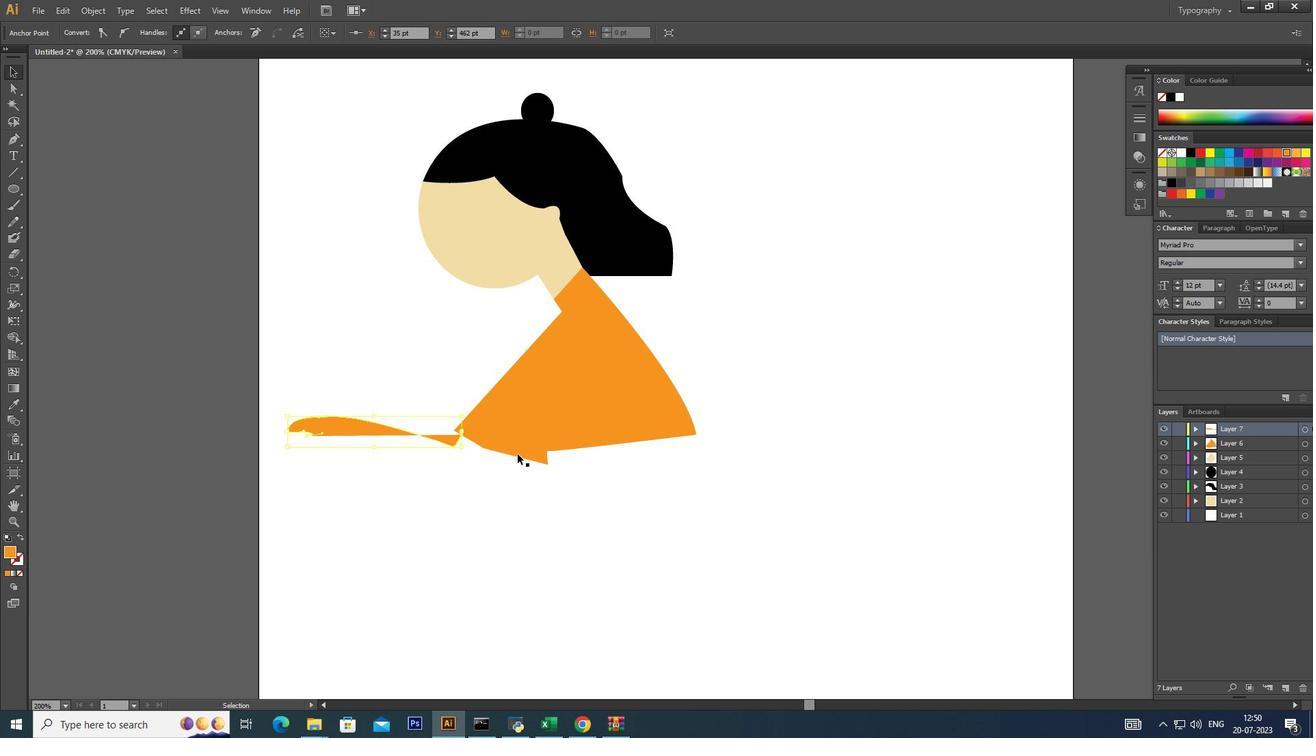 
Action: Mouse pressed left at (17, 76)
Screenshot: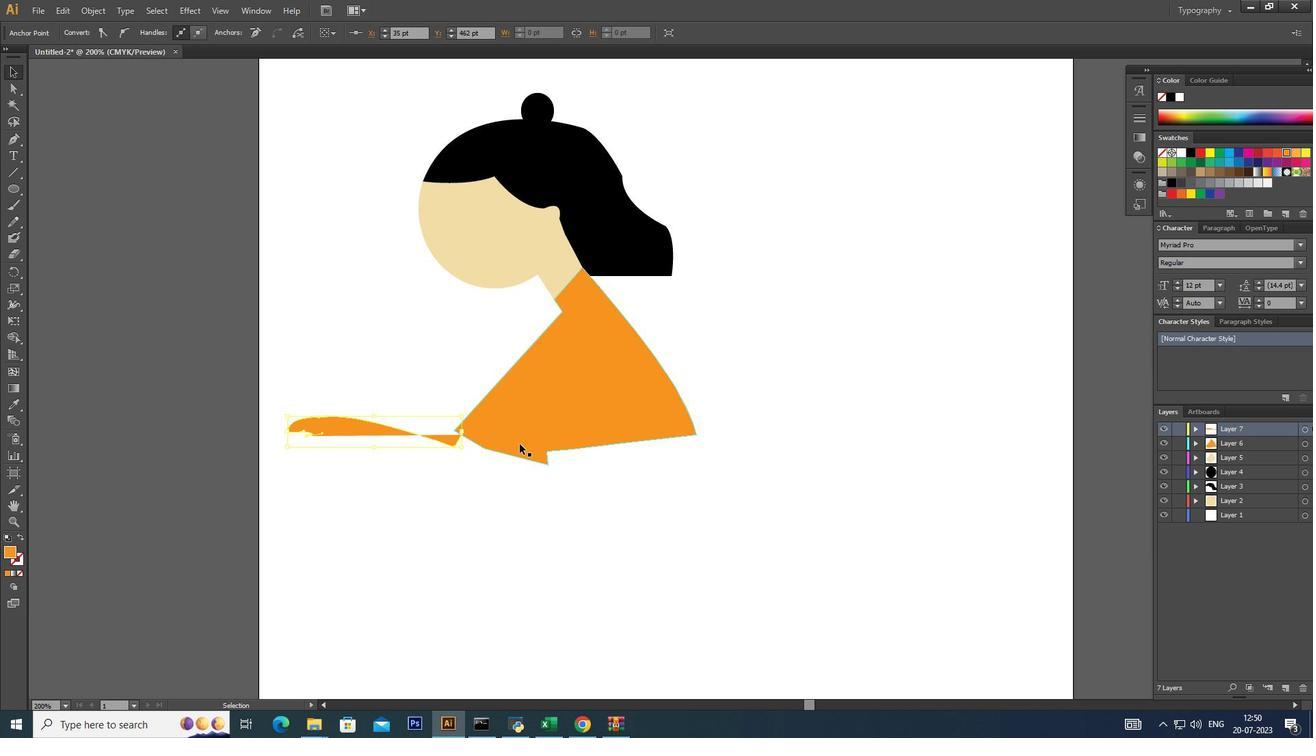 
Action: Mouse moved to (454, 449)
Screenshot: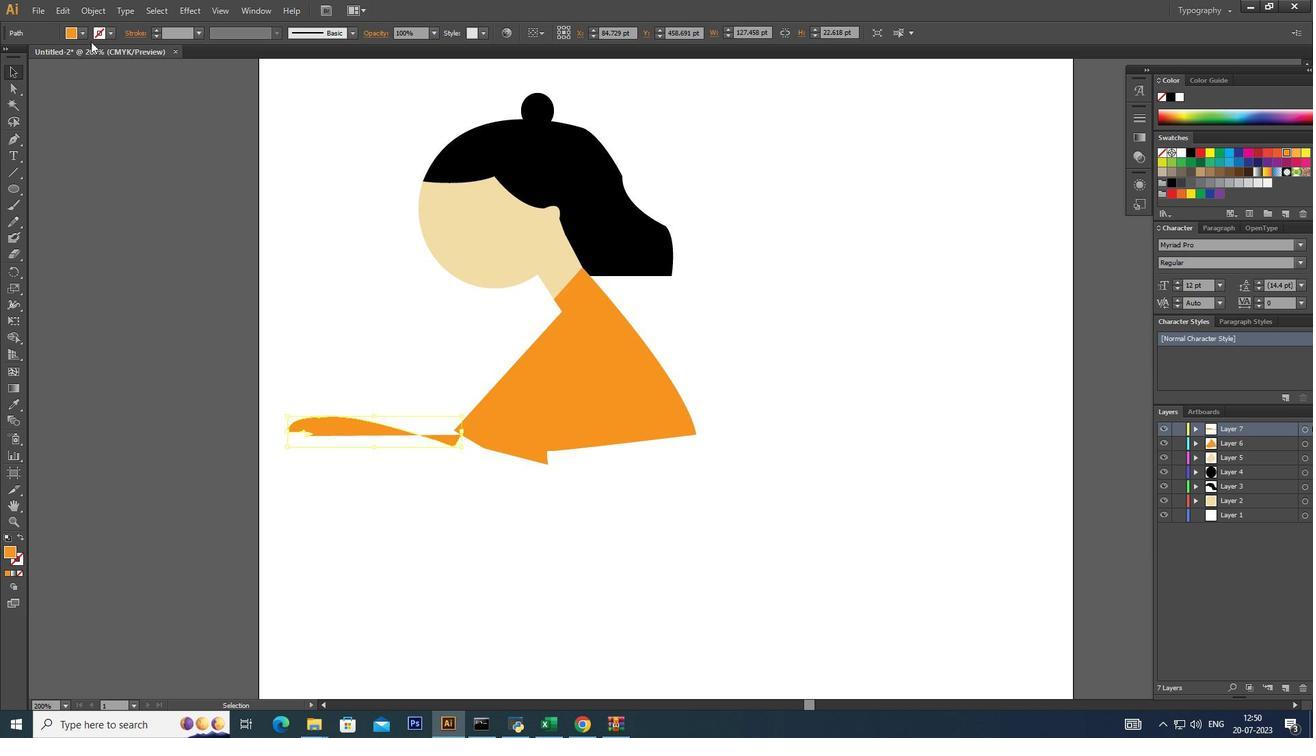 
Action: Mouse pressed left at (454, 449)
Screenshot: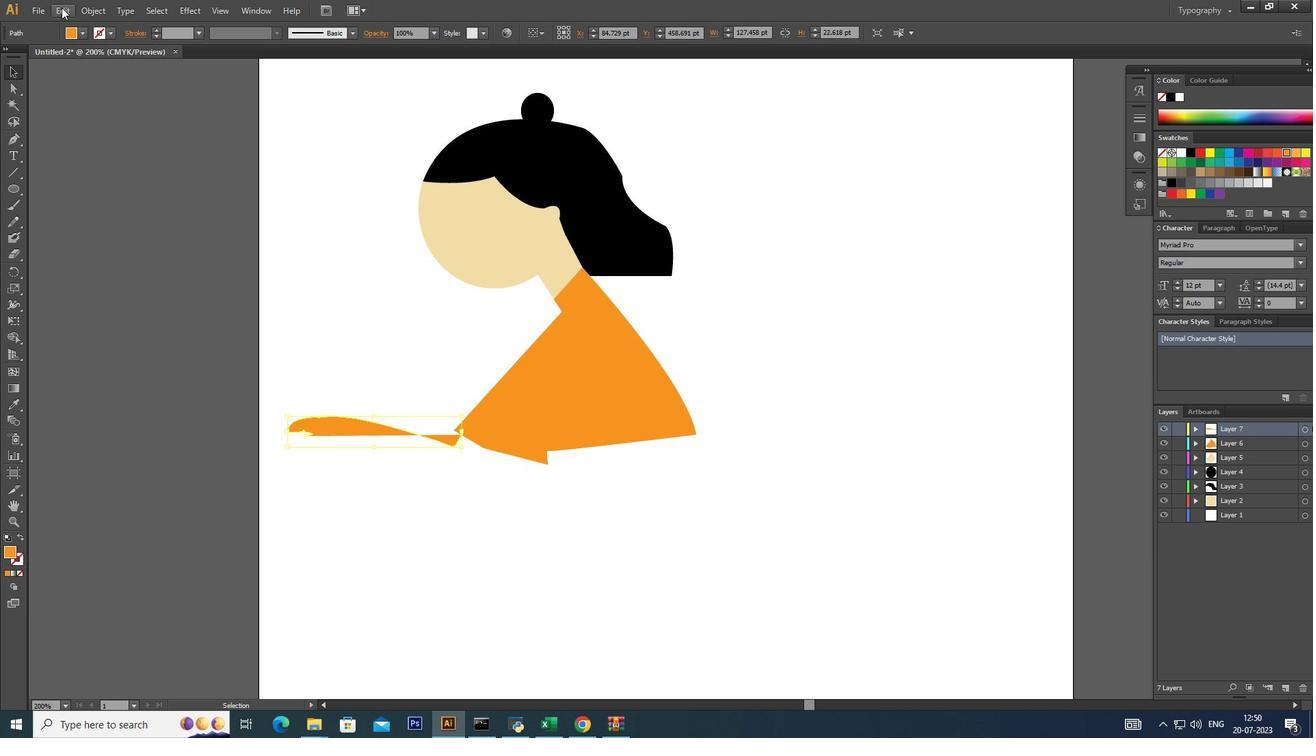 
Action: Mouse moved to (83, 36)
Screenshot: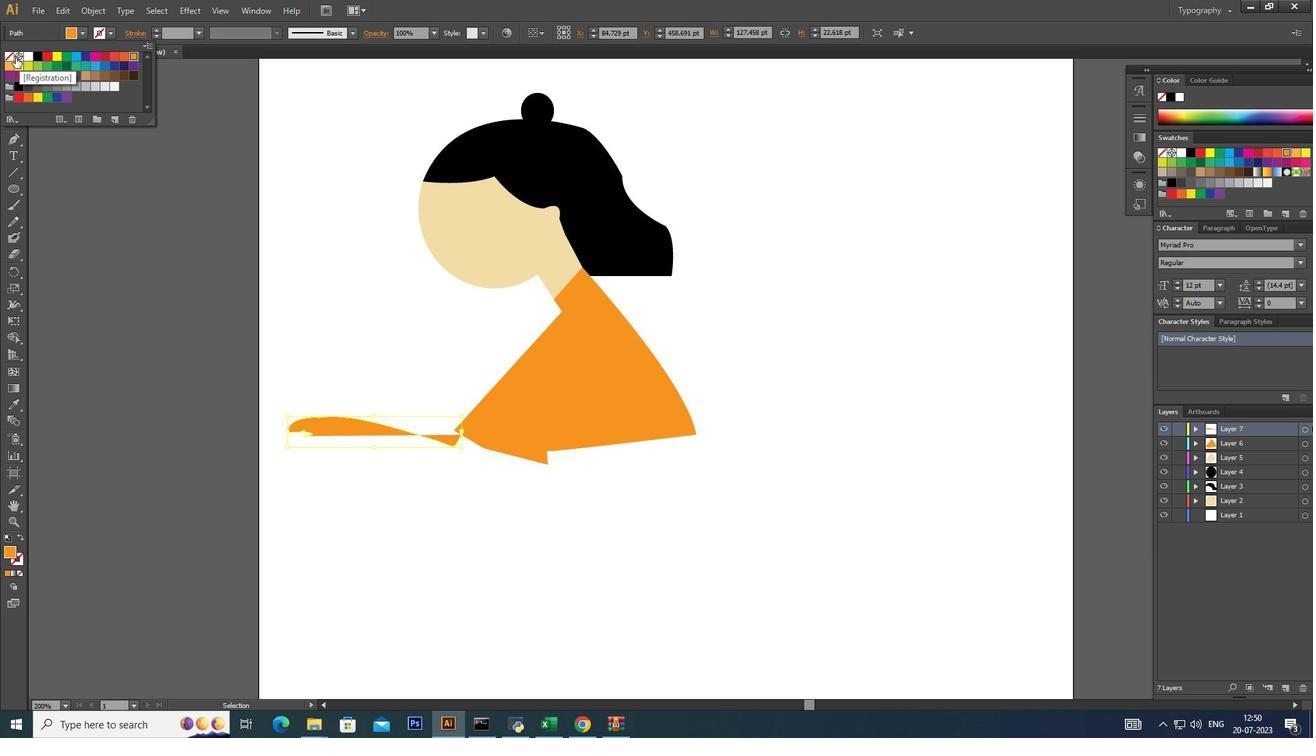 
Action: Mouse pressed left at (83, 36)
Screenshot: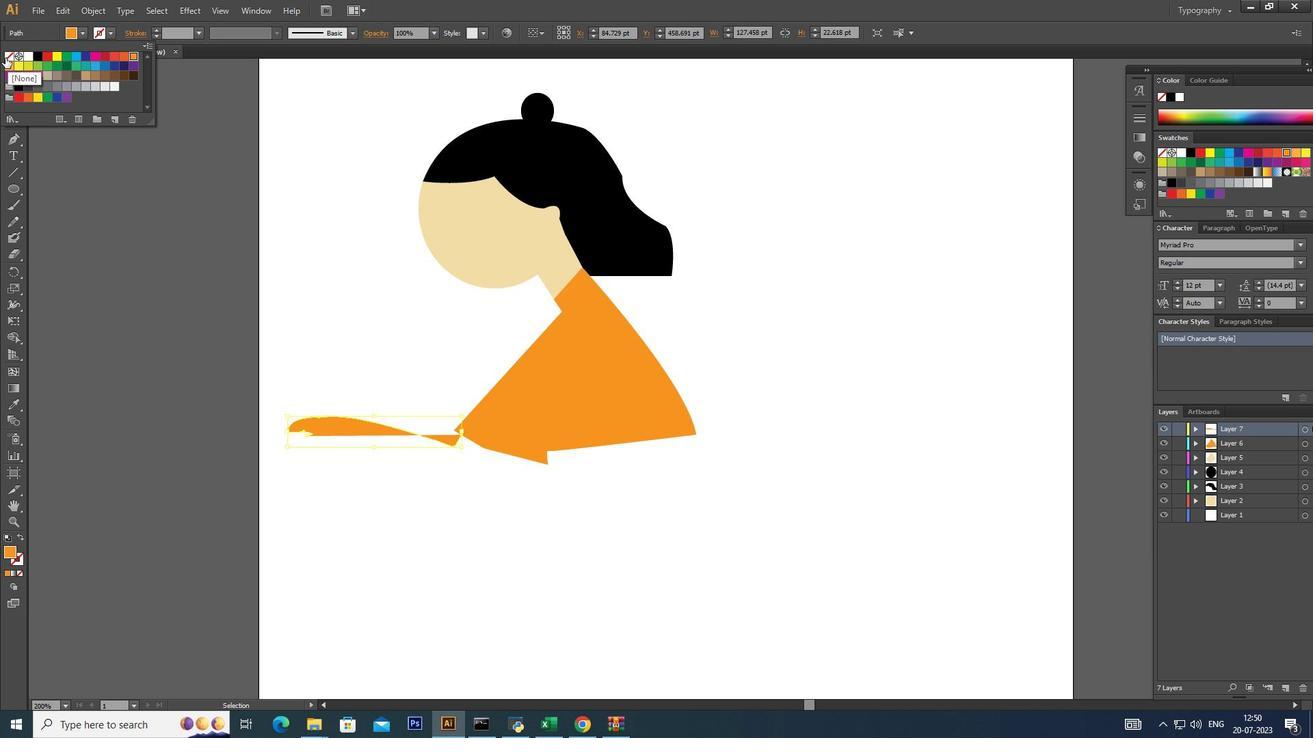 
Action: Mouse moved to (8, 60)
Screenshot: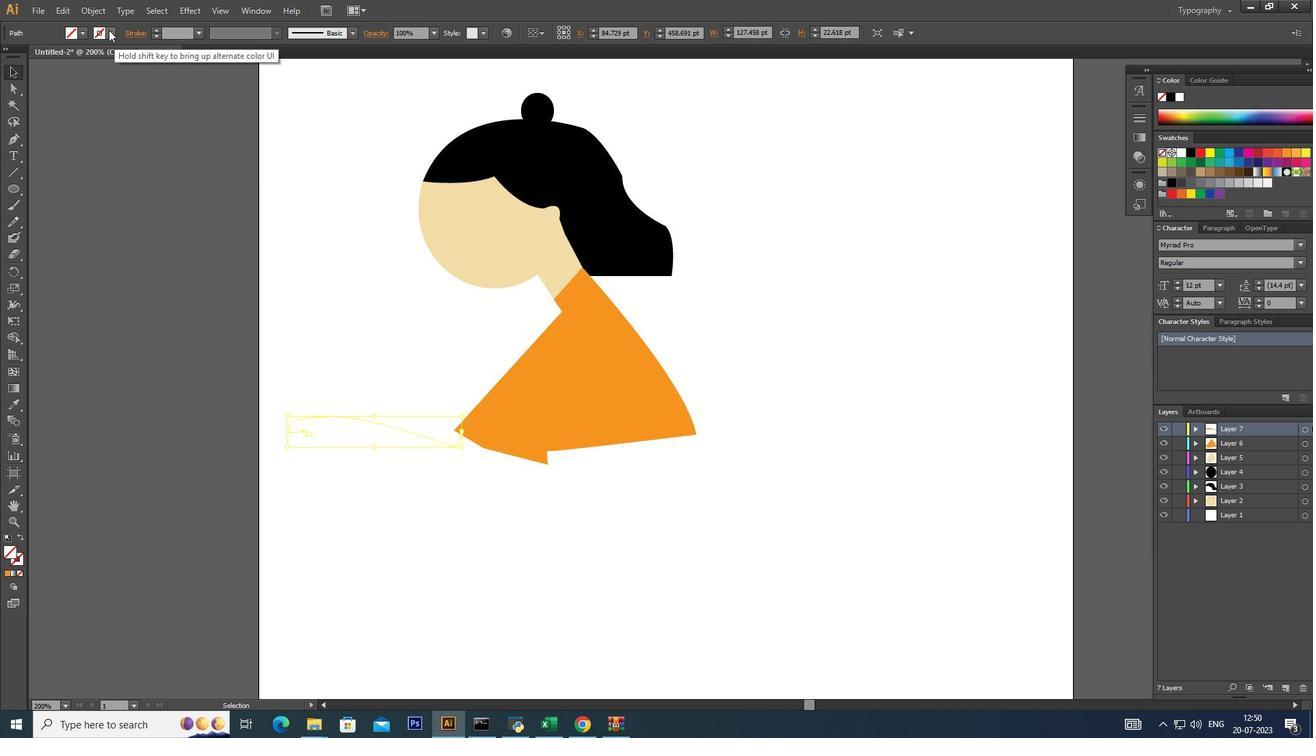 
Action: Mouse pressed left at (8, 60)
Screenshot: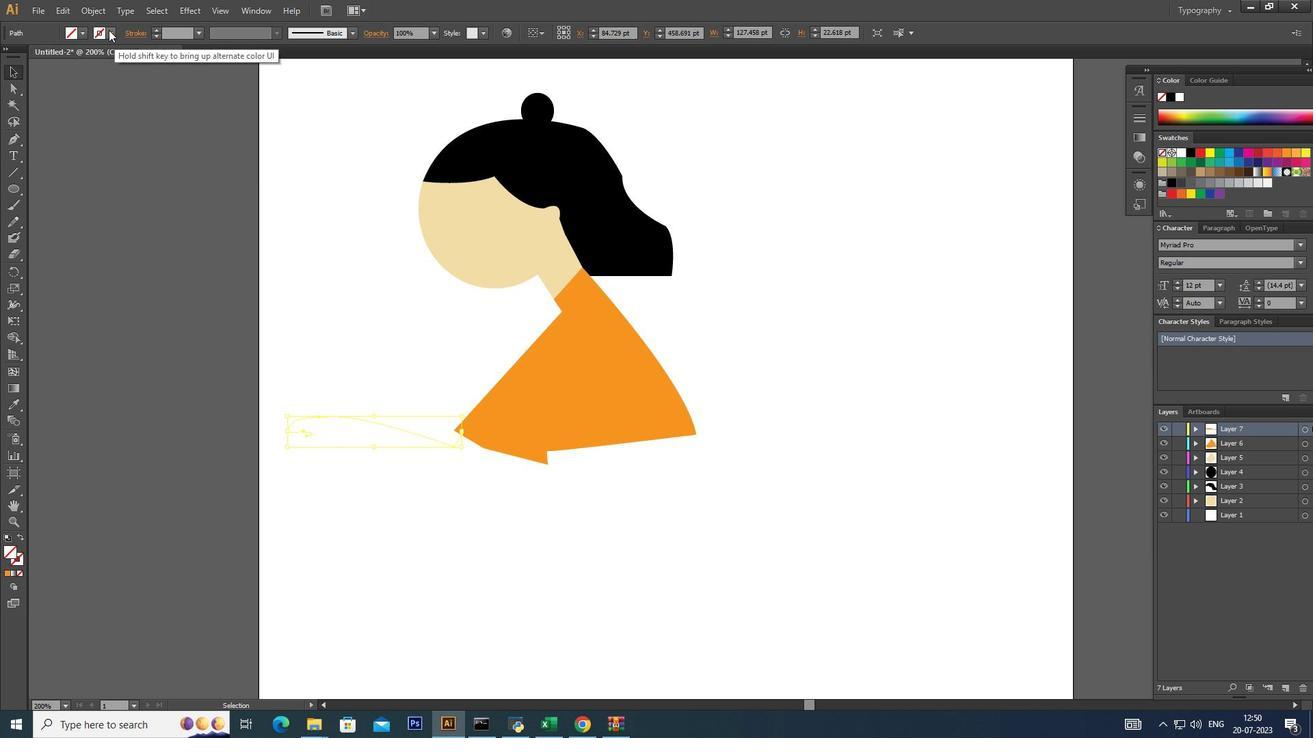 
Action: Mouse moved to (111, 32)
Screenshot: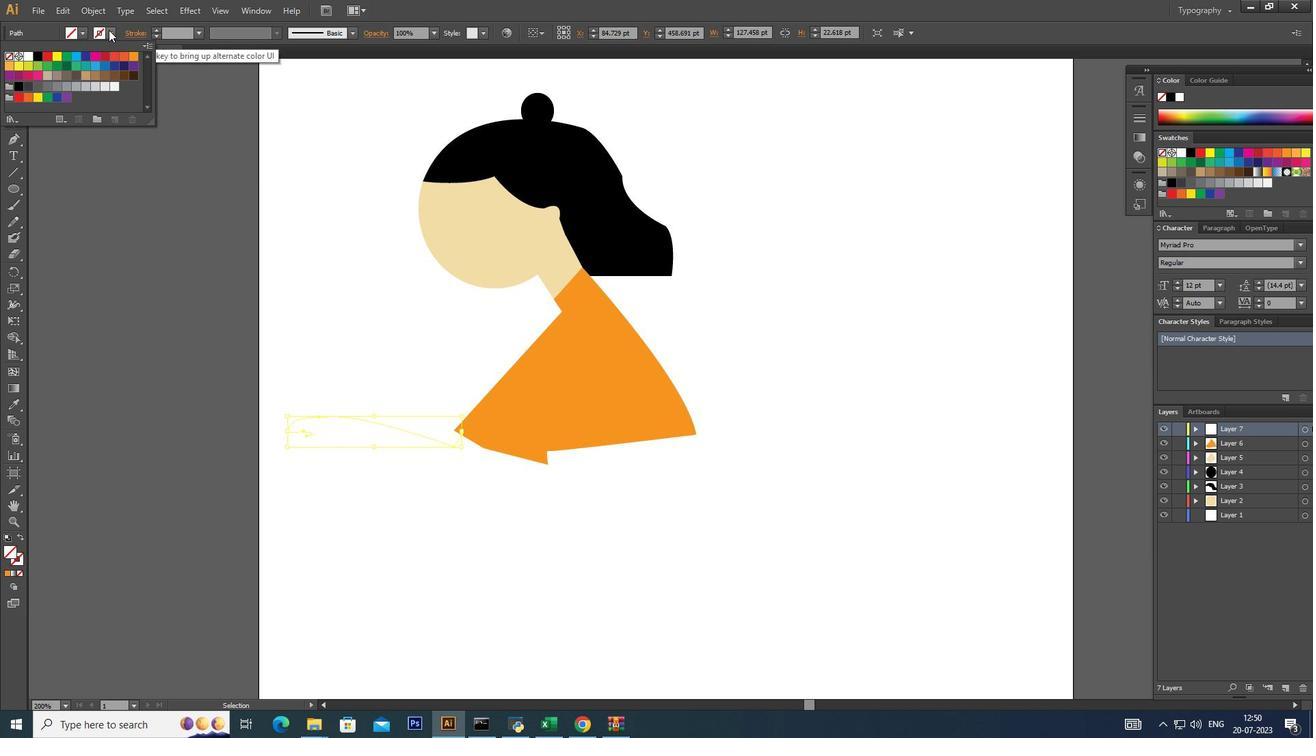 
Action: Mouse pressed left at (111, 32)
Screenshot: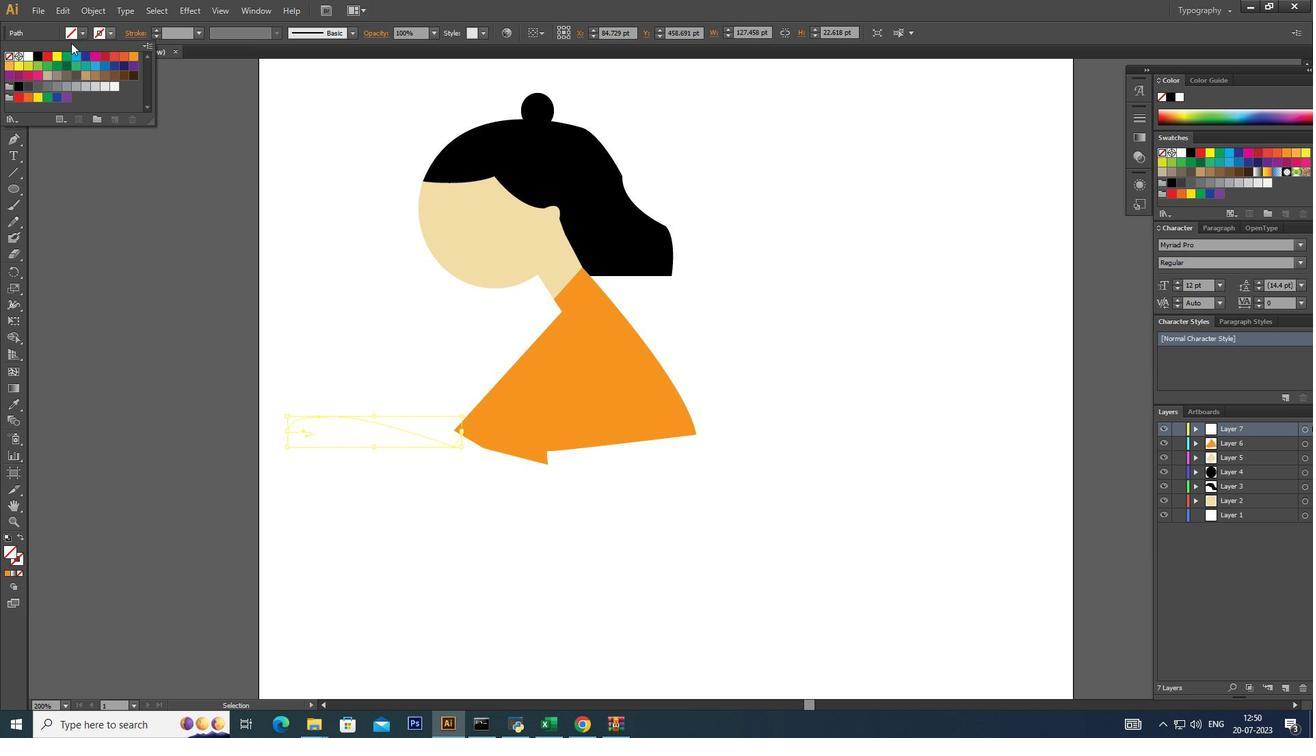 
Action: Mouse pressed left at (111, 32)
Screenshot: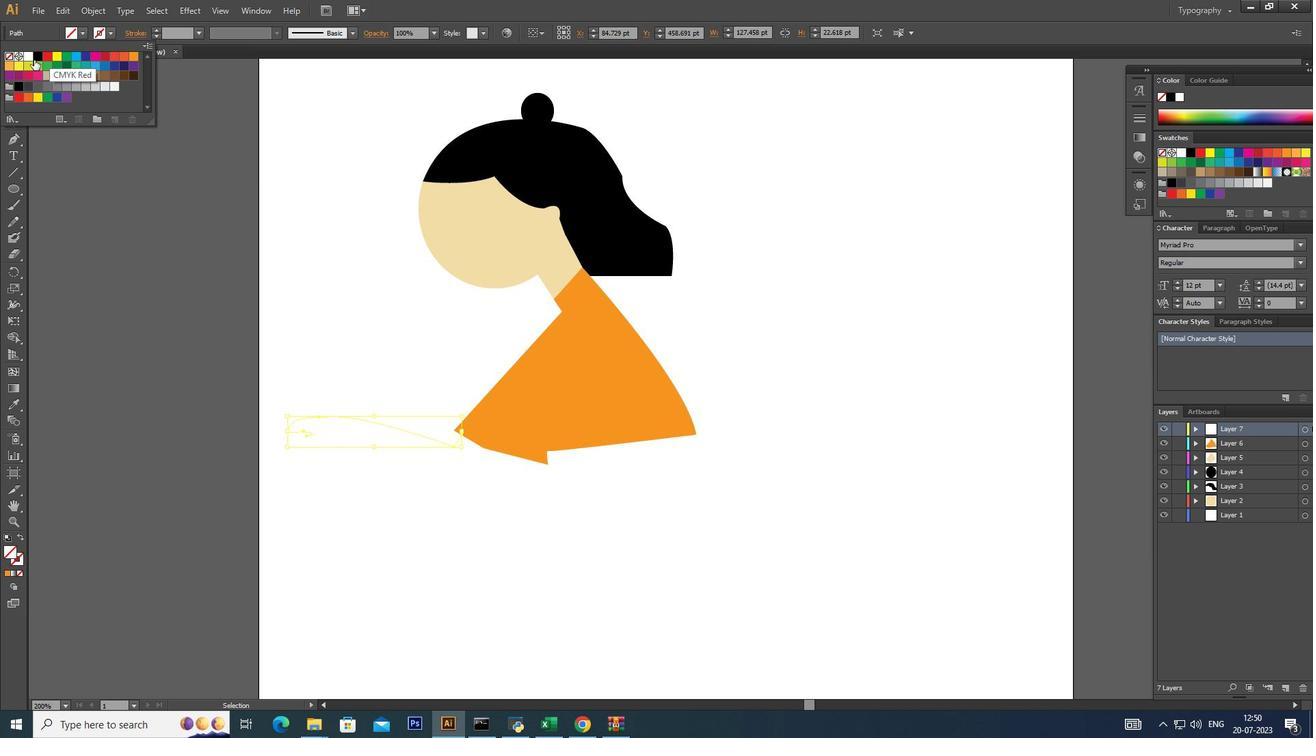 
Action: Mouse moved to (36, 62)
Screenshot: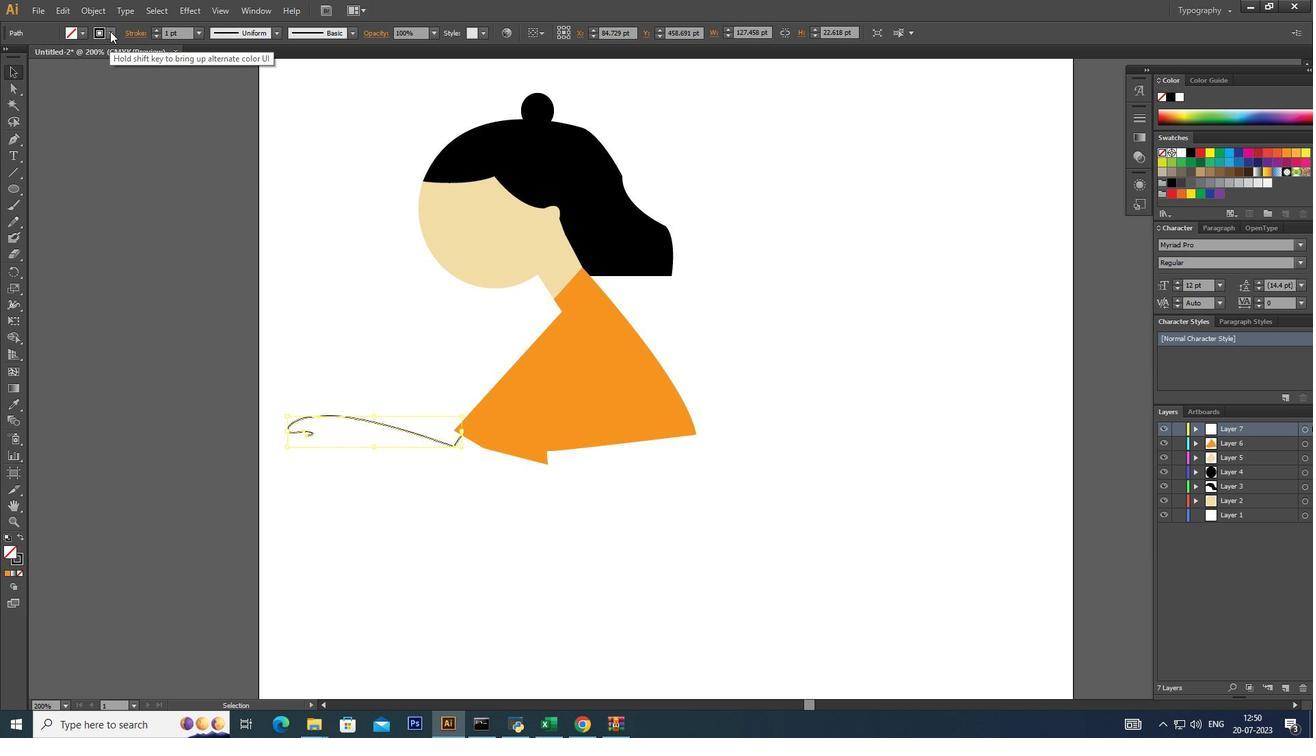 
Action: Mouse pressed left at (36, 62)
Screenshot: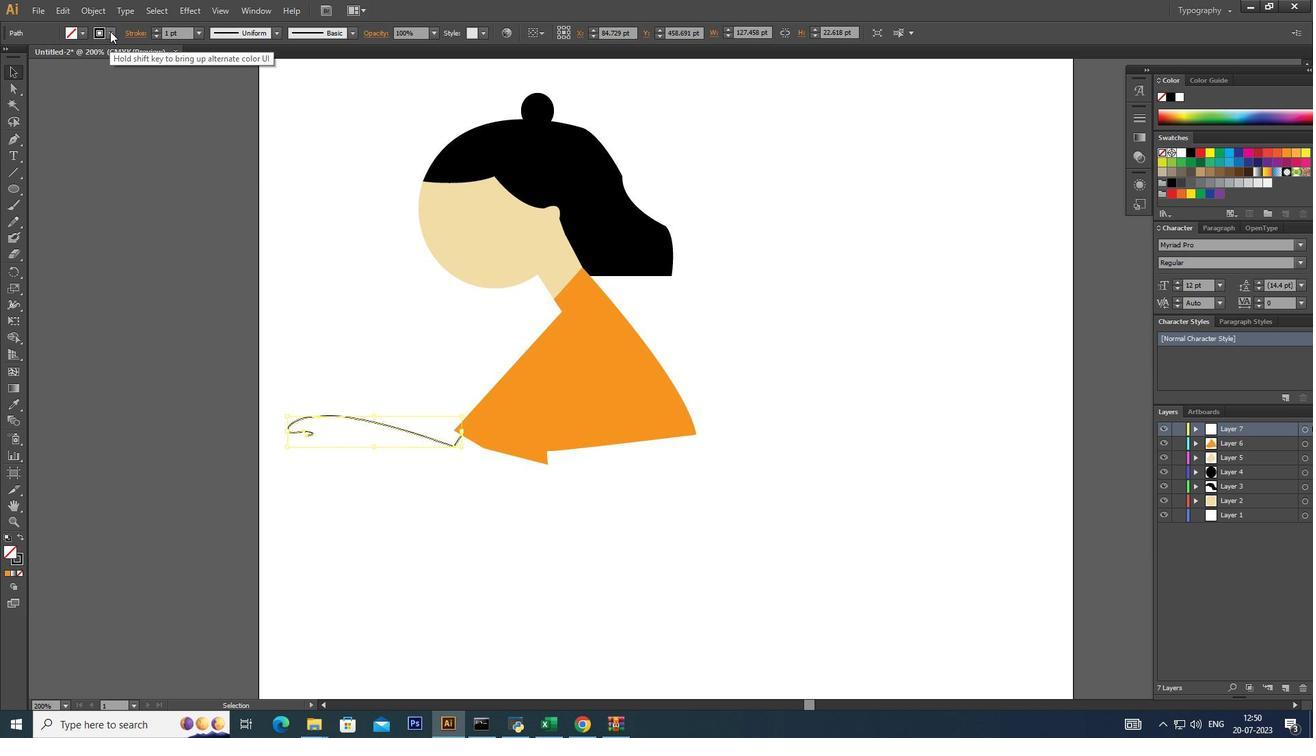 
Action: Mouse moved to (112, 34)
Screenshot: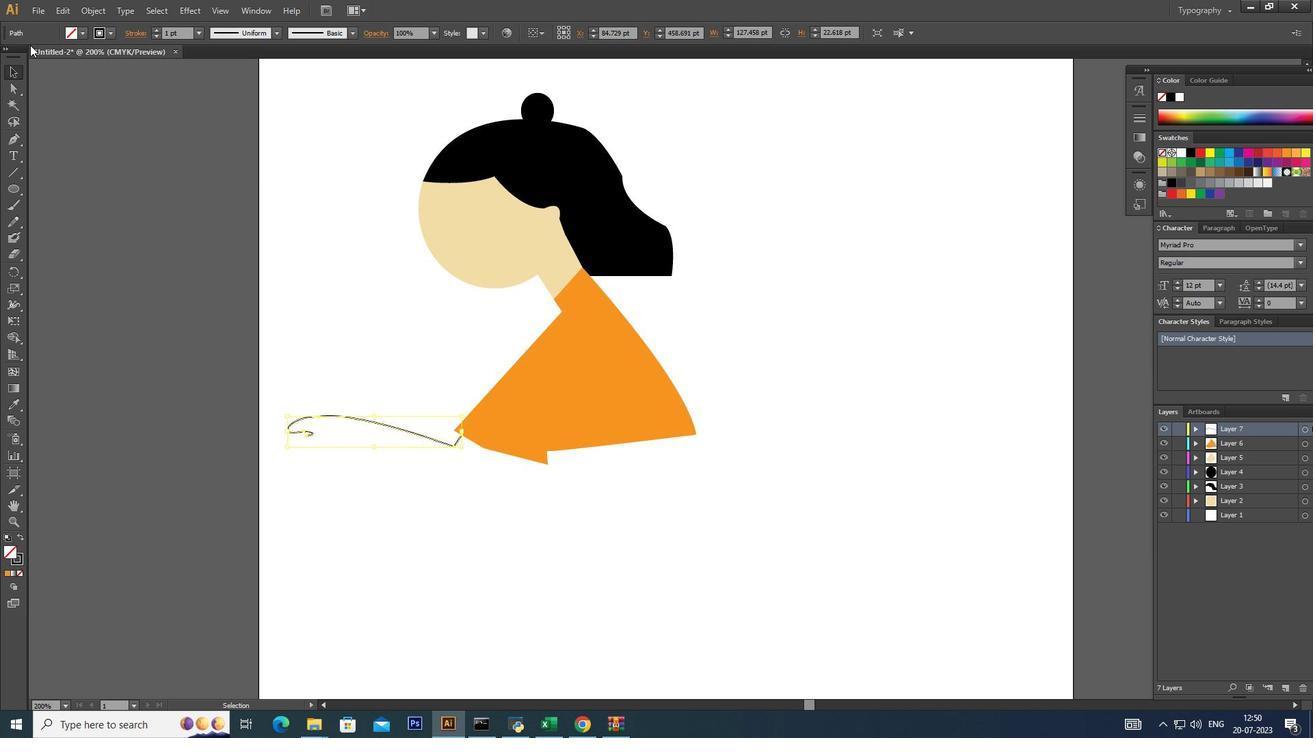 
Action: Mouse pressed left at (112, 34)
Screenshot: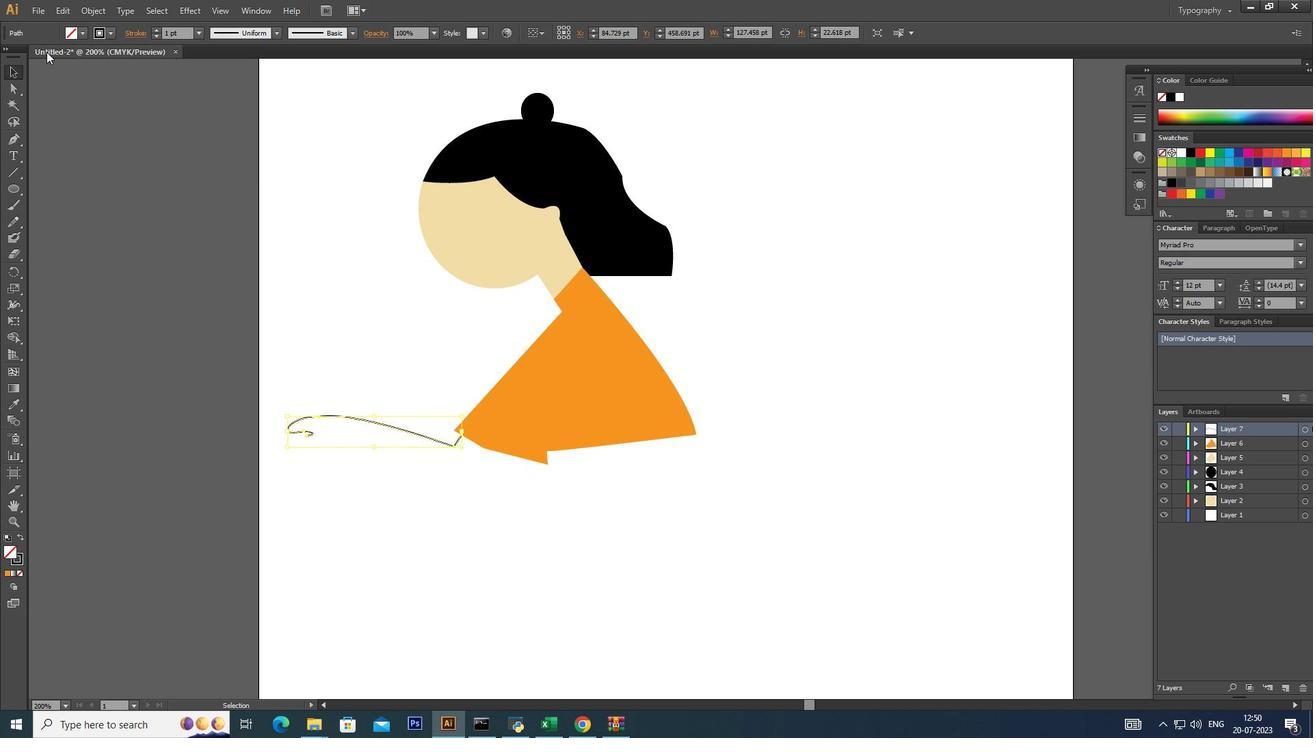 
Action: Mouse moved to (13, 71)
